 Task: Slide 15 - Canvas Infographic.
Action: Mouse moved to (32, 83)
Screenshot: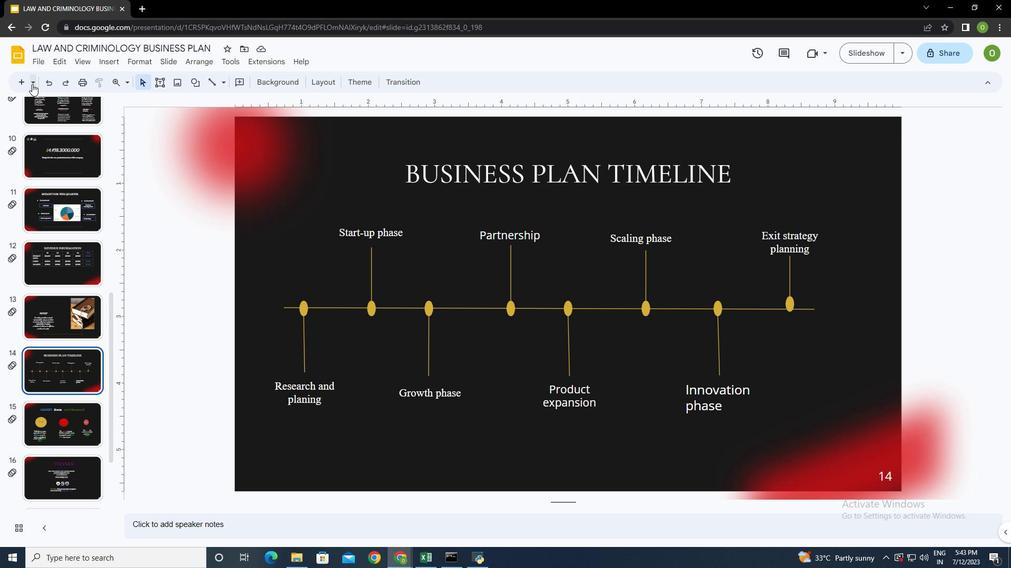 
Action: Mouse pressed left at (32, 83)
Screenshot: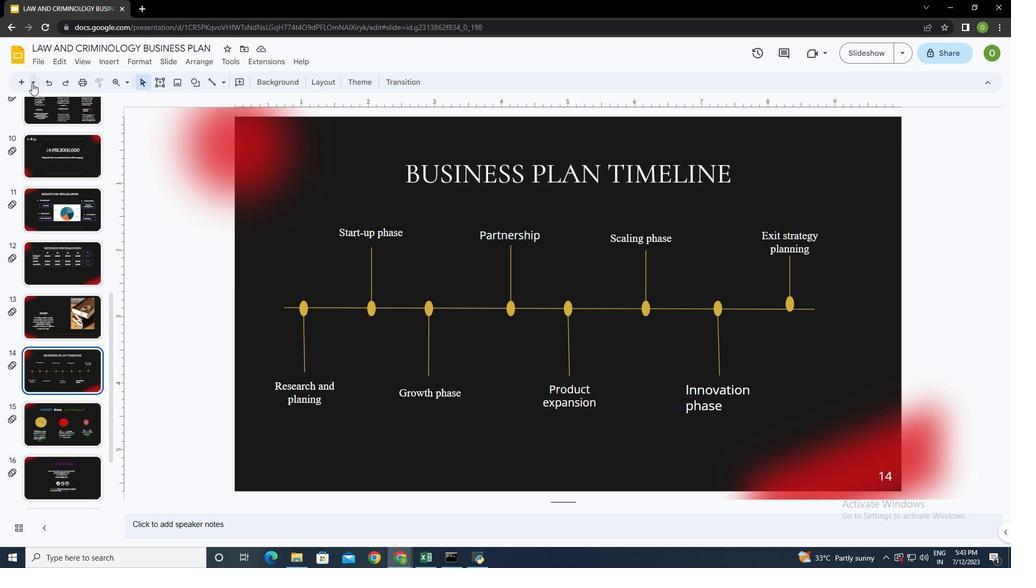 
Action: Mouse moved to (84, 303)
Screenshot: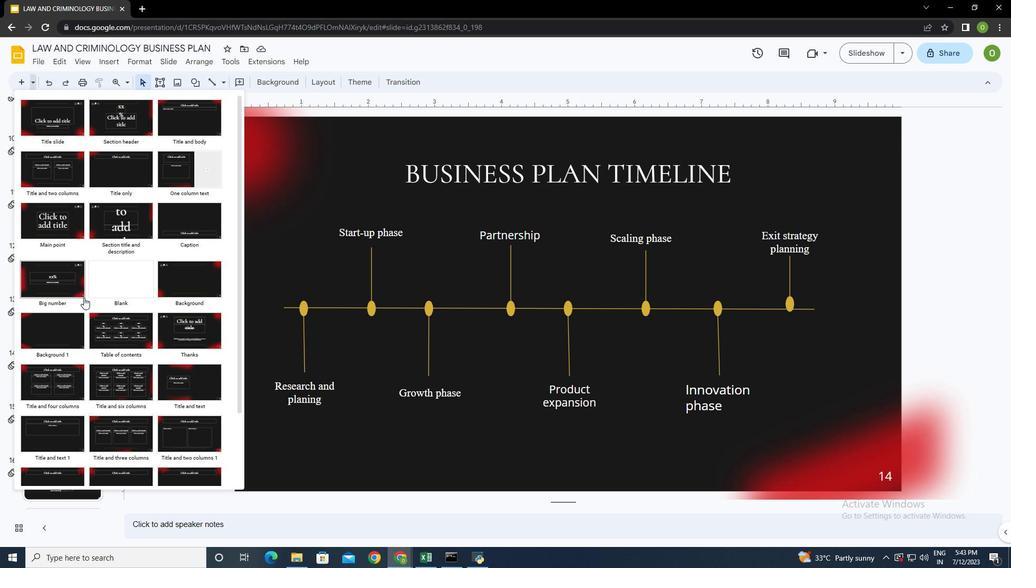 
Action: Mouse scrolled (84, 302) with delta (0, 0)
Screenshot: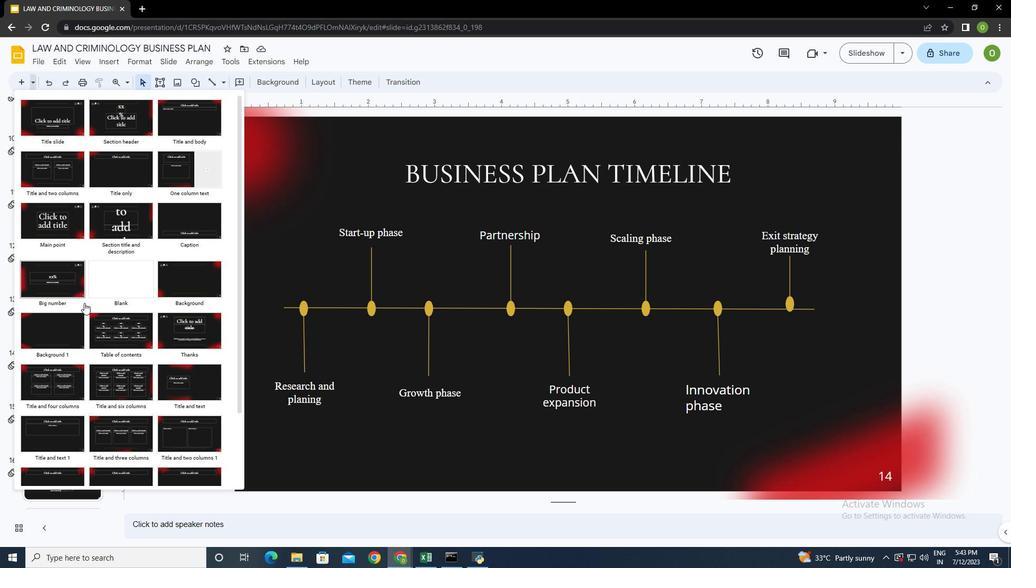 
Action: Mouse moved to (82, 302)
Screenshot: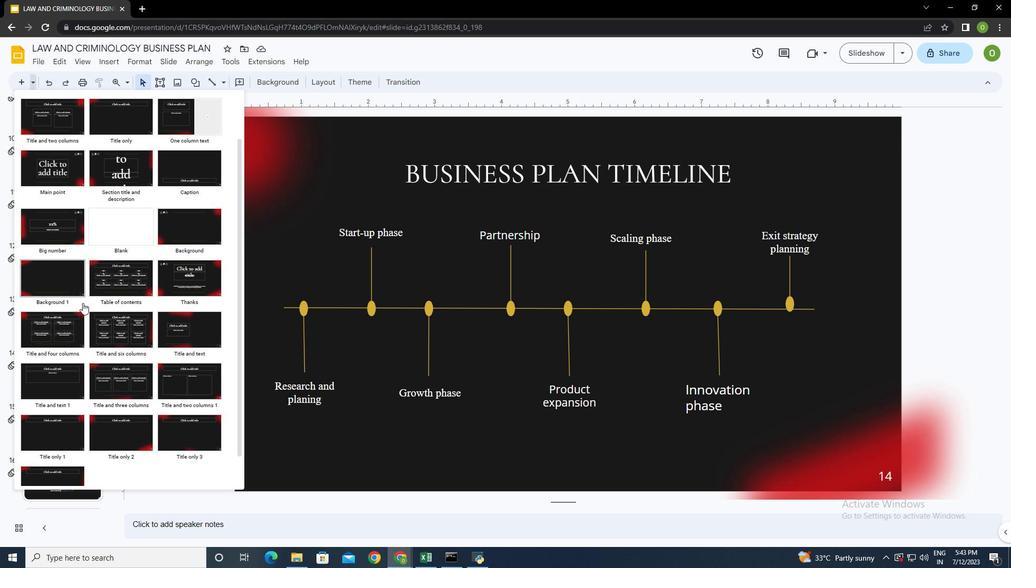 
Action: Mouse scrolled (82, 302) with delta (0, 0)
Screenshot: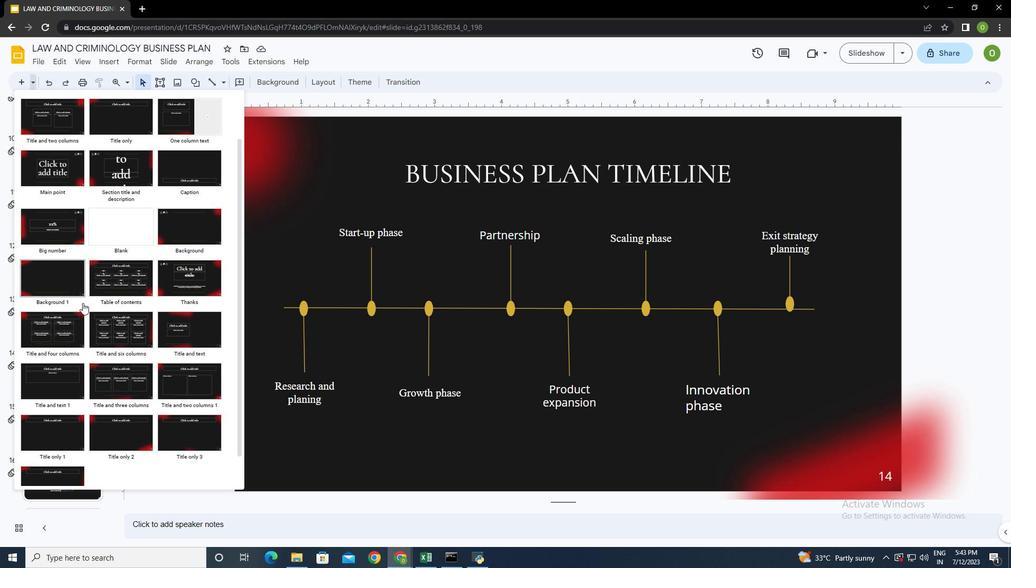 
Action: Mouse scrolled (82, 302) with delta (0, 0)
Screenshot: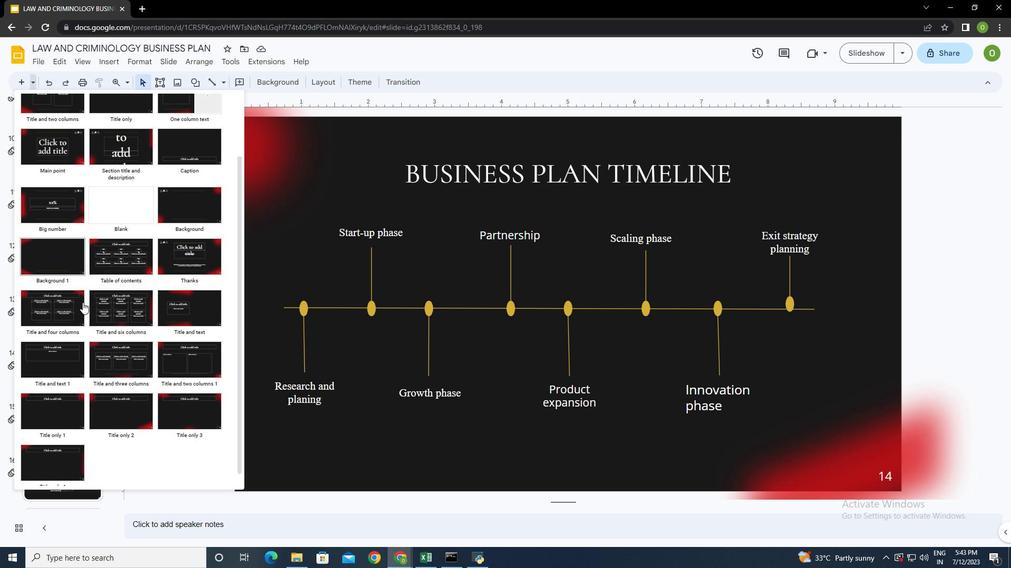 
Action: Mouse scrolled (82, 302) with delta (0, 0)
Screenshot: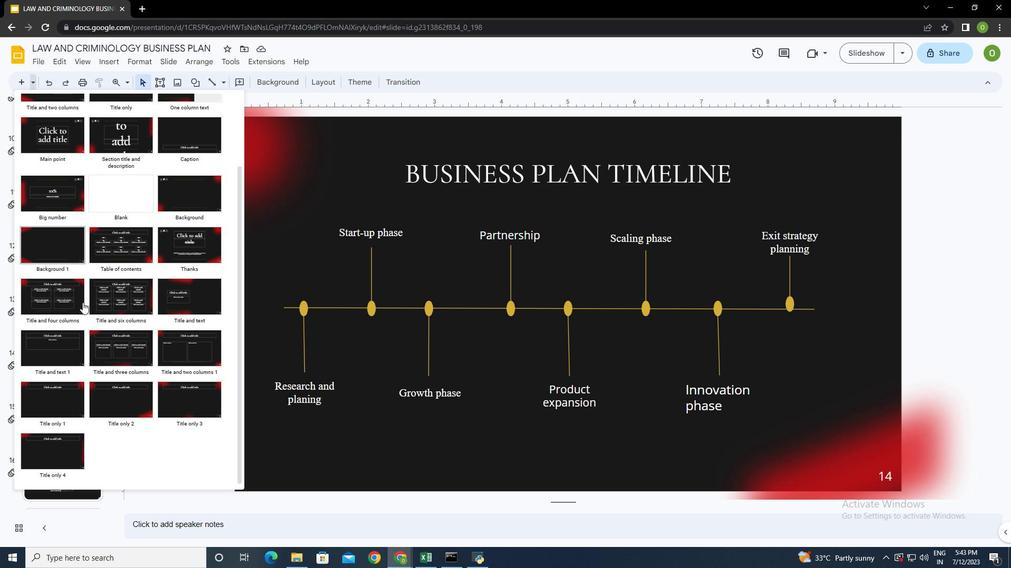 
Action: Mouse moved to (90, 315)
Screenshot: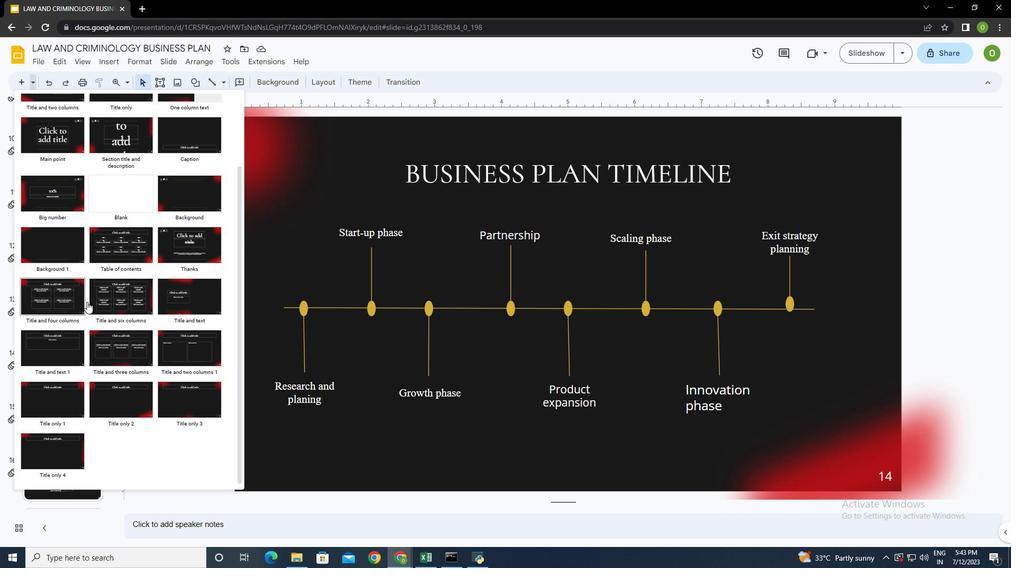 
Action: Mouse scrolled (90, 314) with delta (0, 0)
Screenshot: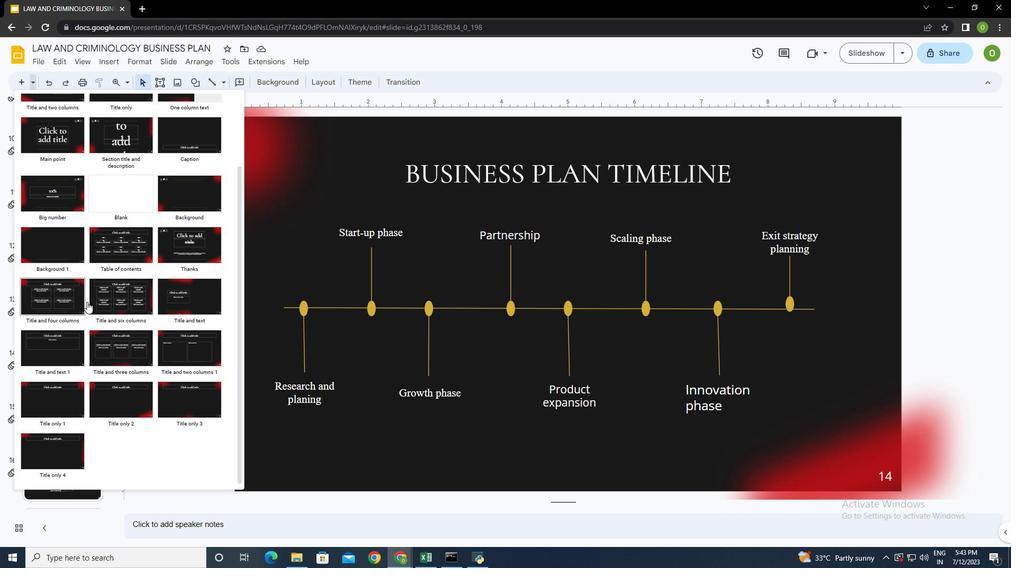 
Action: Mouse moved to (44, 396)
Screenshot: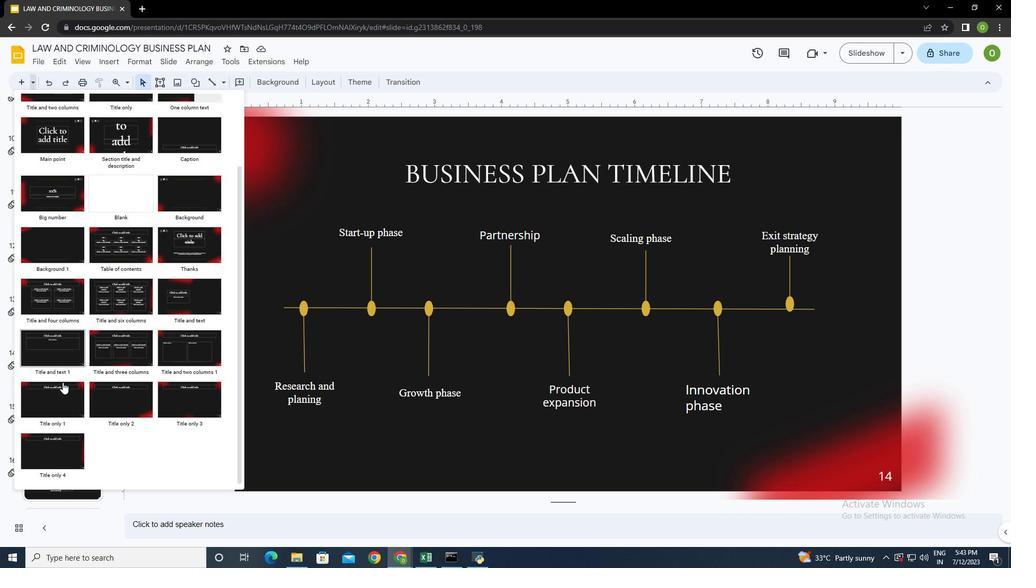 
Action: Mouse pressed left at (44, 396)
Screenshot: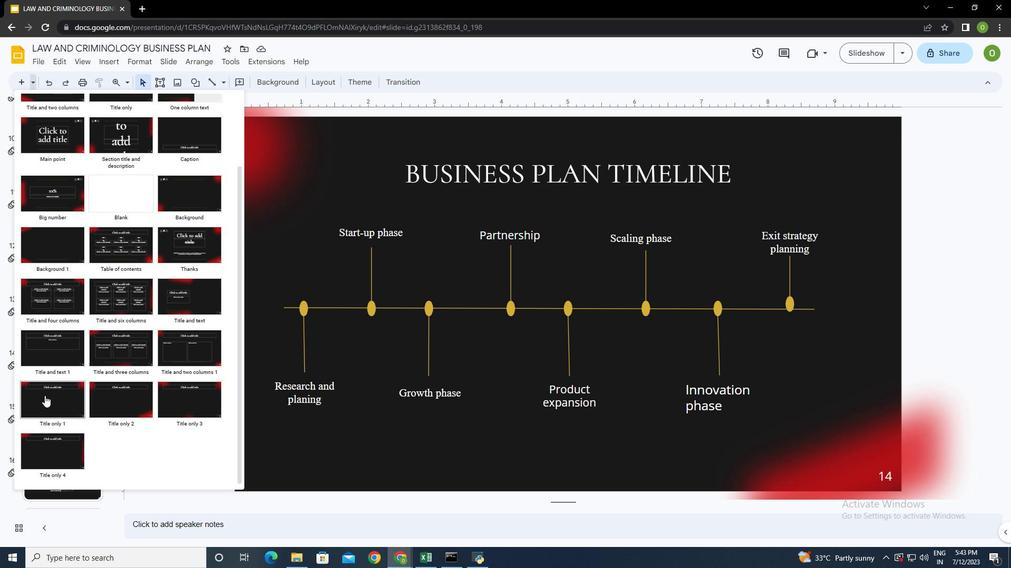 
Action: Mouse moved to (489, 162)
Screenshot: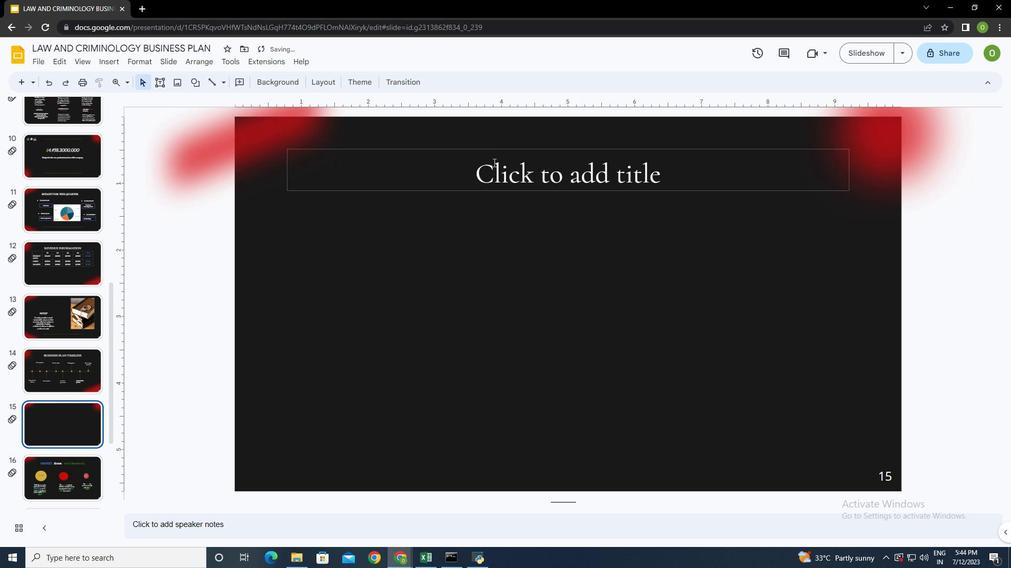 
Action: Mouse pressed left at (489, 162)
Screenshot: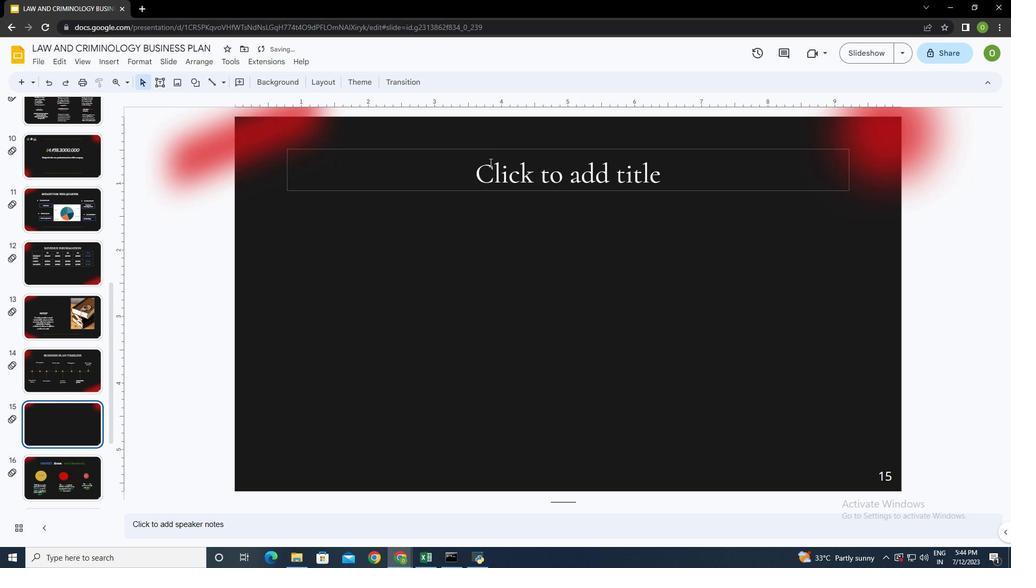 
Action: Mouse moved to (489, 164)
Screenshot: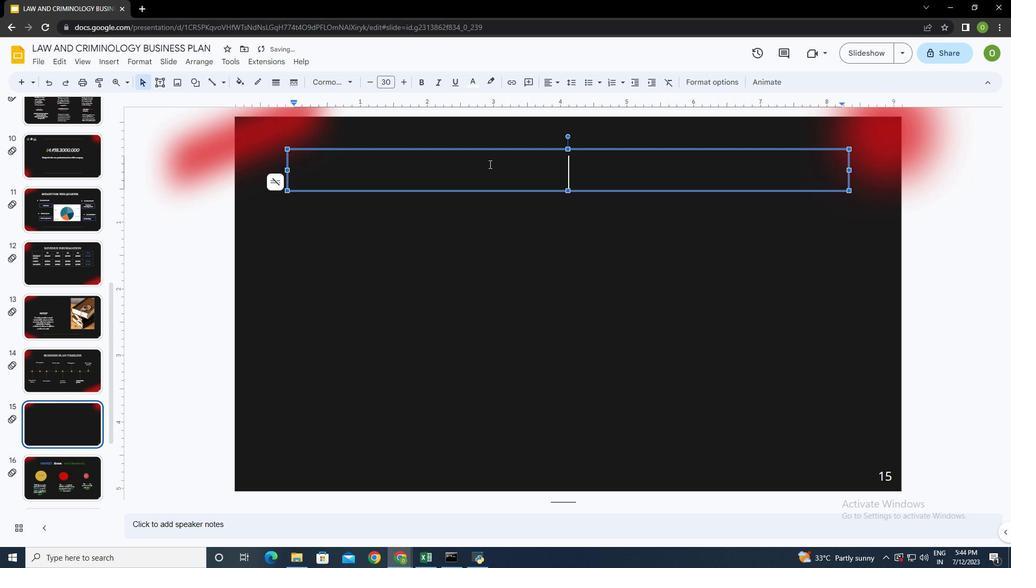 
Action: Key pressed canvas<Key.space>infographic
Screenshot: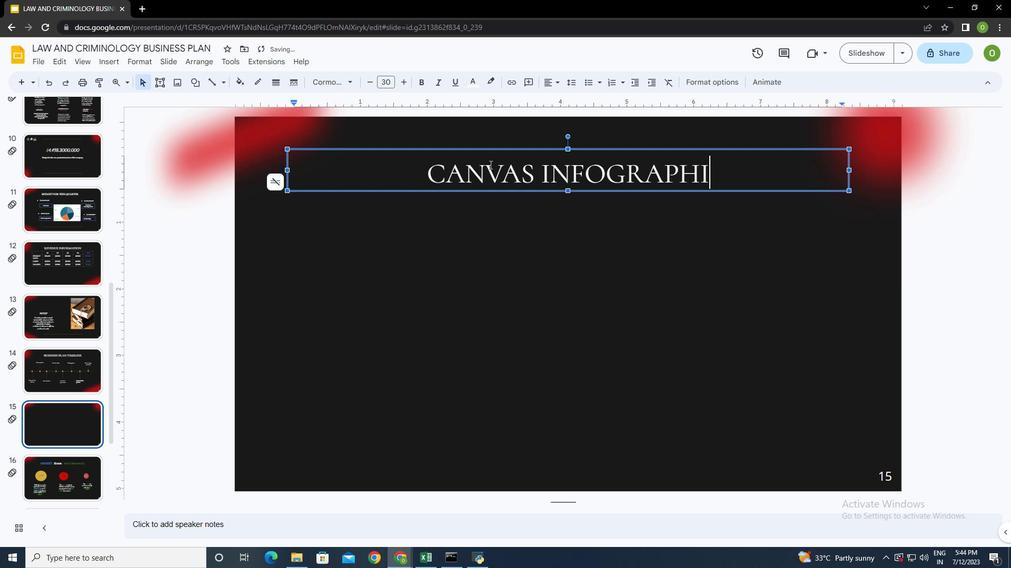 
Action: Mouse moved to (524, 218)
Screenshot: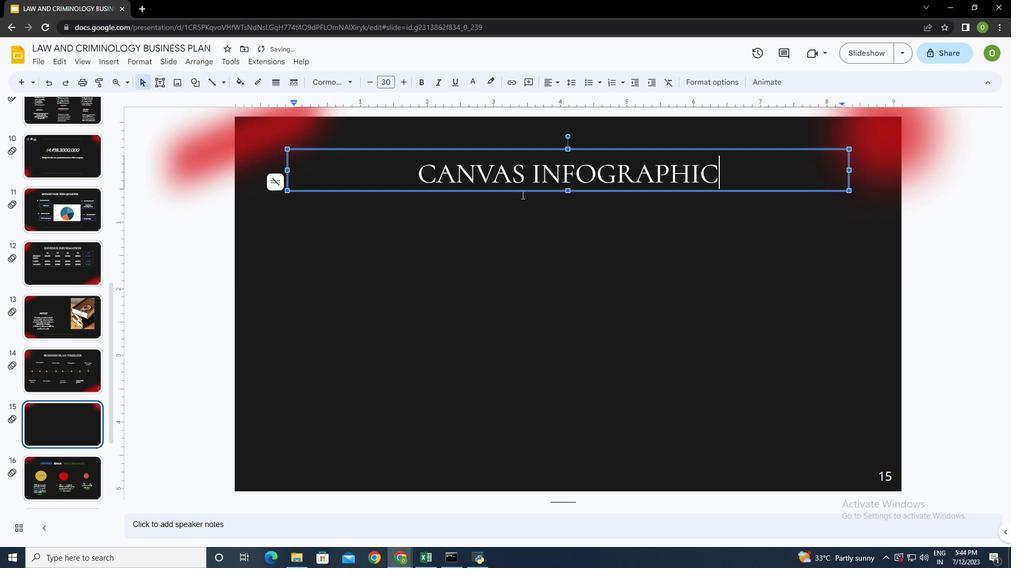 
Action: Mouse pressed left at (524, 218)
Screenshot: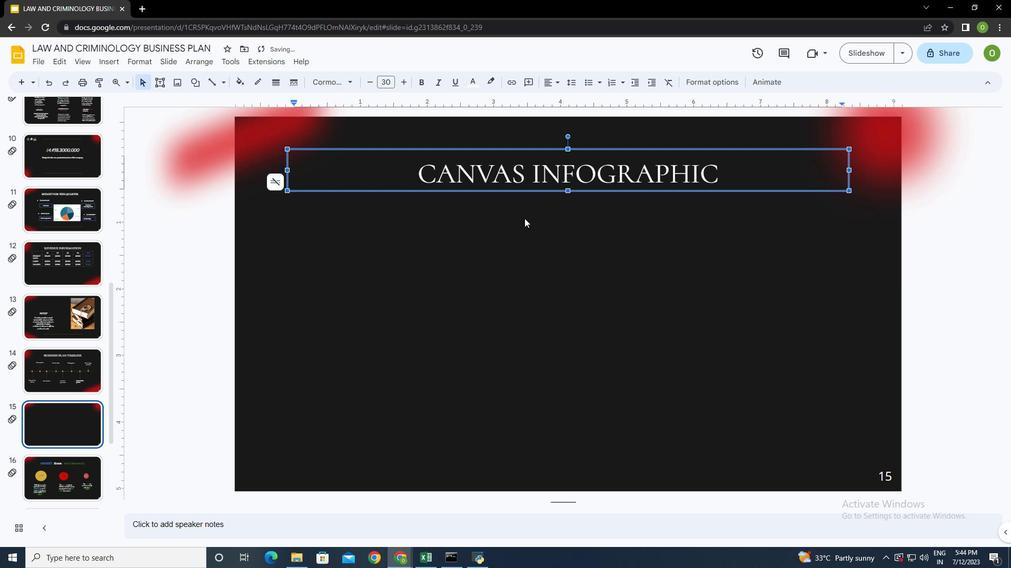 
Action: Mouse moved to (105, 61)
Screenshot: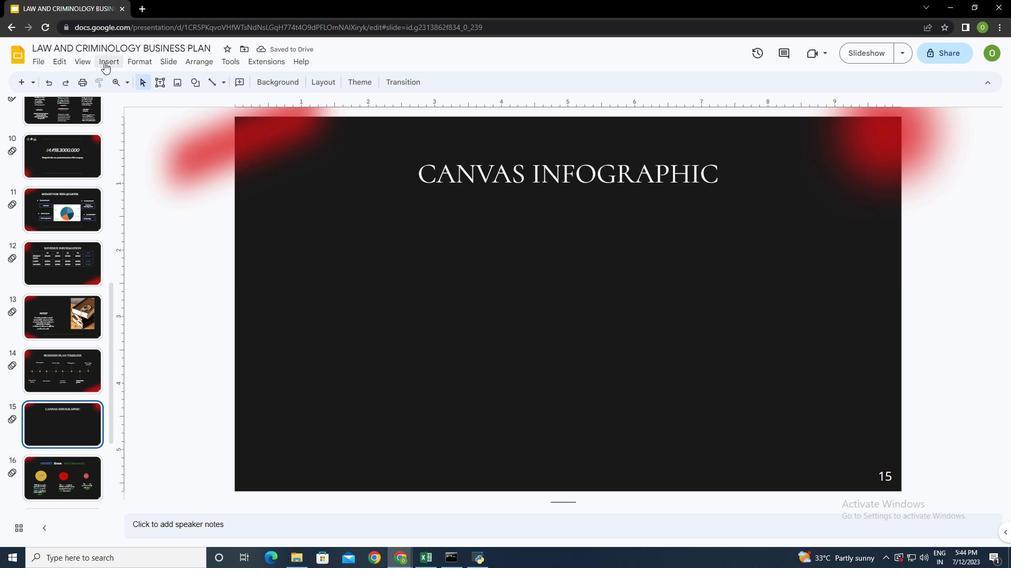
Action: Mouse pressed left at (105, 61)
Screenshot: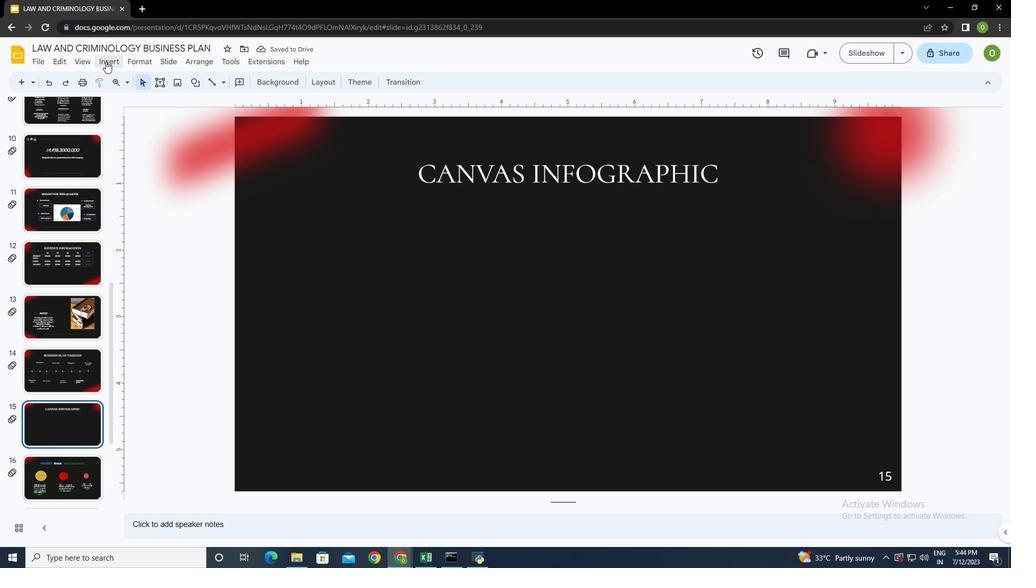 
Action: Mouse moved to (310, 175)
Screenshot: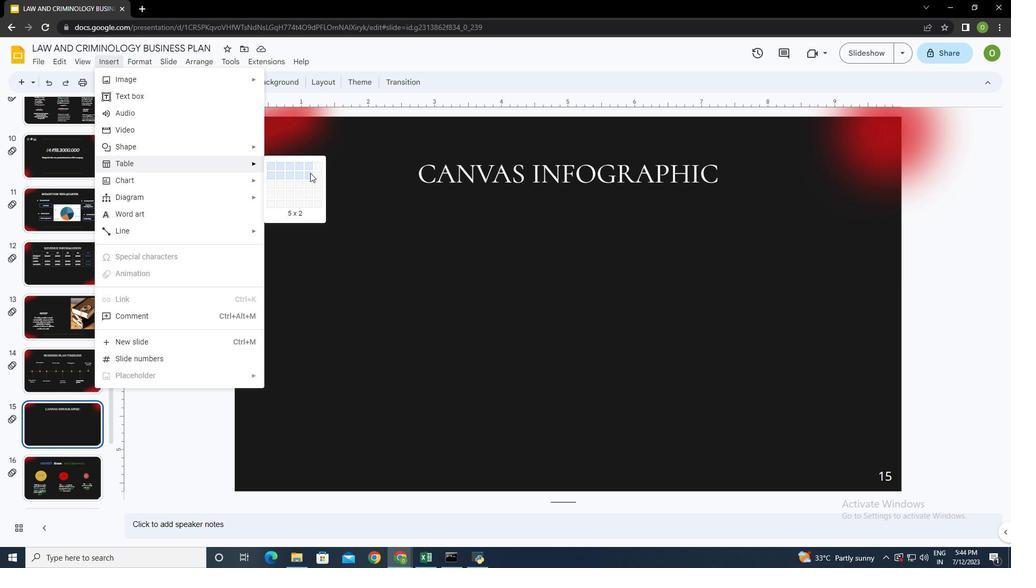 
Action: Mouse pressed left at (310, 175)
Screenshot: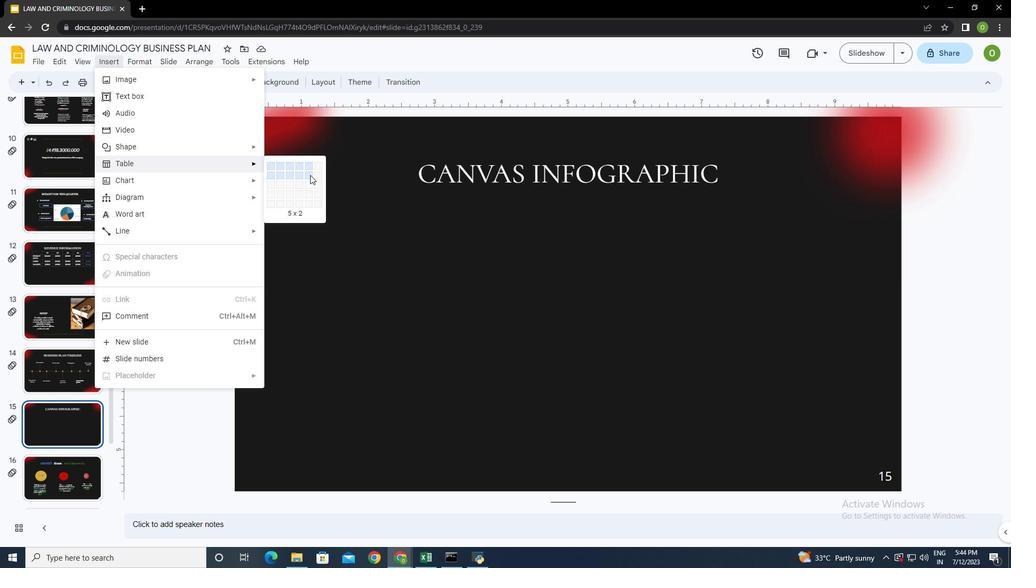 
Action: Mouse moved to (351, 285)
Screenshot: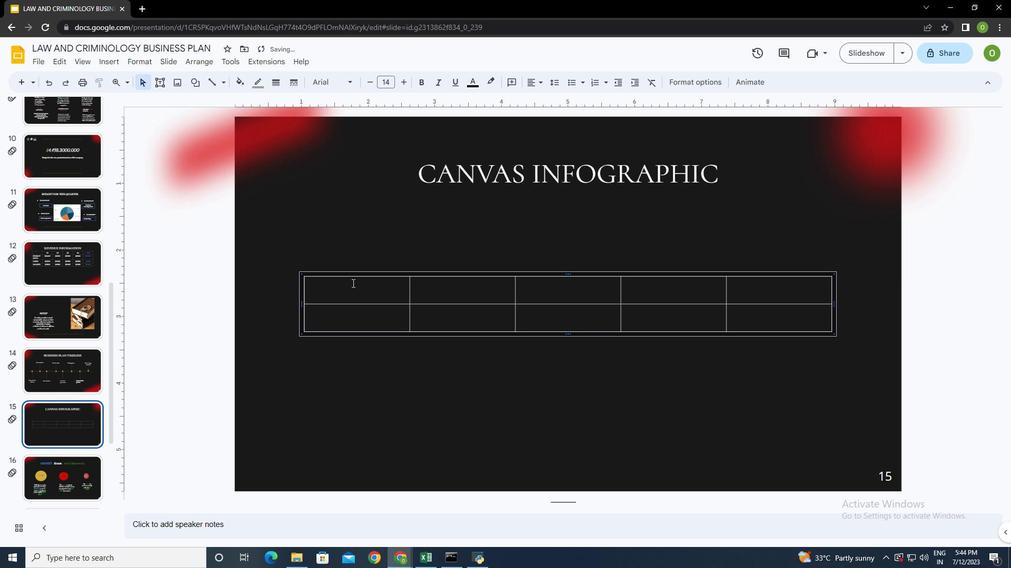 
Action: Mouse pressed left at (351, 285)
Screenshot: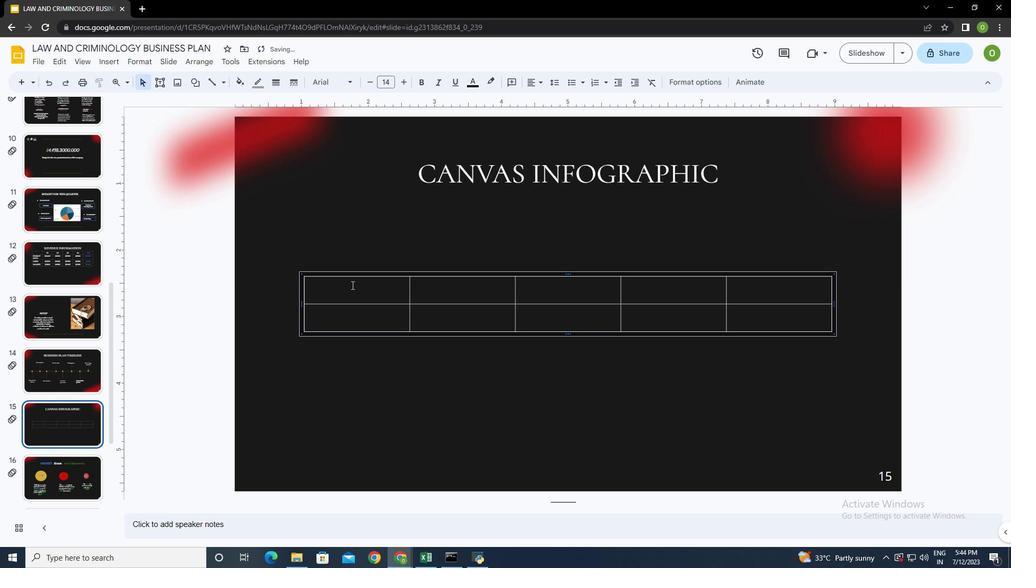 
Action: Mouse moved to (469, 80)
Screenshot: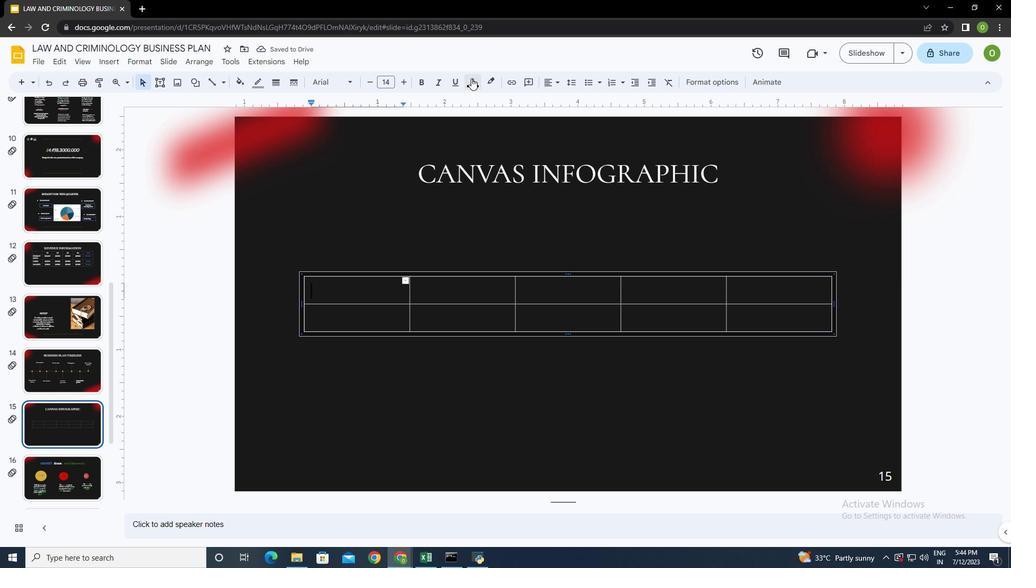 
Action: Mouse pressed left at (469, 80)
Screenshot: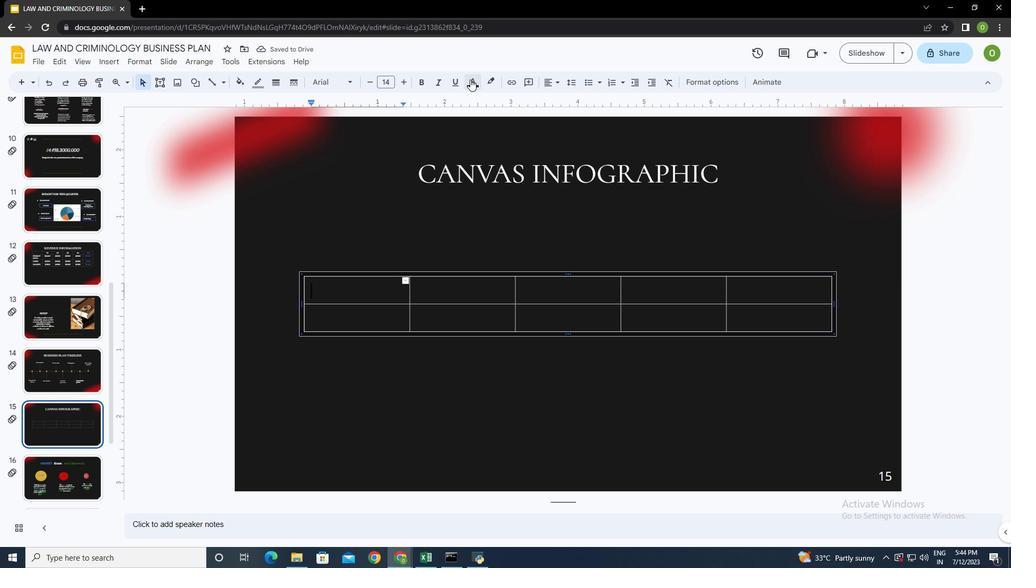 
Action: Mouse moved to (477, 116)
Screenshot: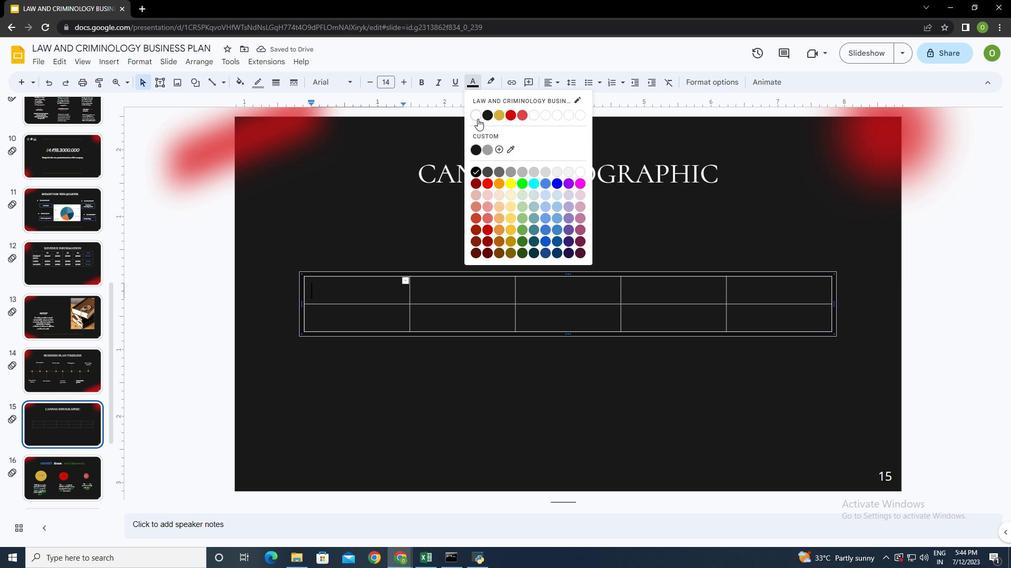 
Action: Mouse pressed left at (477, 116)
Screenshot: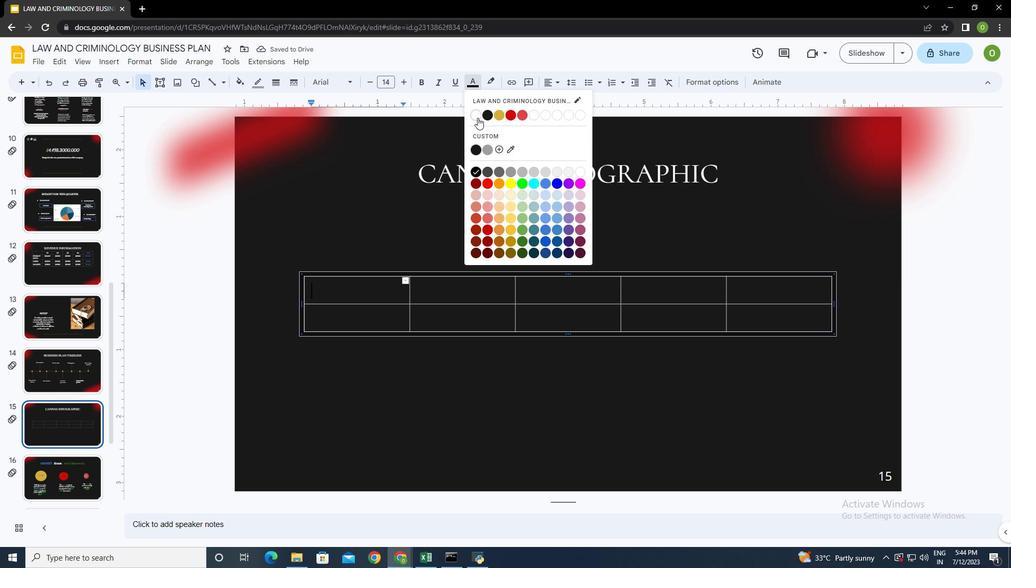 
Action: Mouse moved to (453, 178)
Screenshot: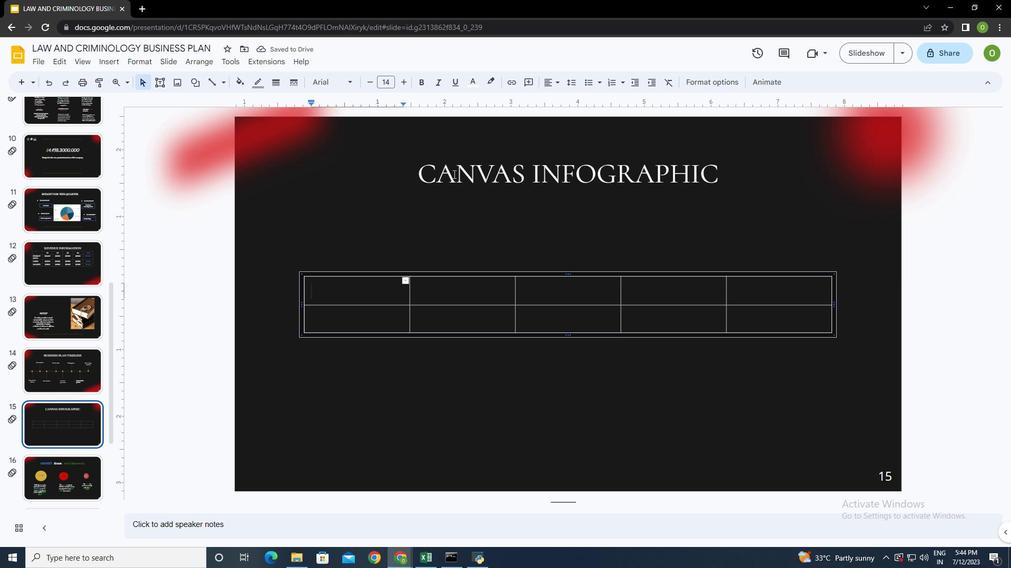 
Action: Key pressed <Key.shift>K<Key.backspace>key<Key.space>parte<Key.backspace>ners<Key.tab>key<Key.space>activities<Key.tab>value<Key.space>propositions<Key.tab>customer<Key.space>relationship<Key.tab>customer<Key.space>sec<Key.backspace>gments<Key.tab>
Screenshot: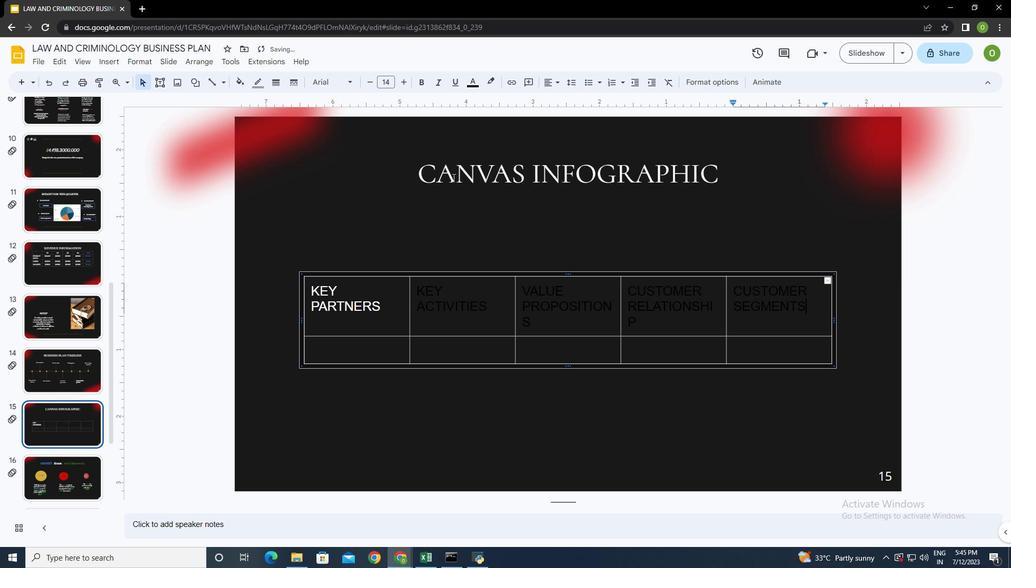 
Action: Mouse moved to (474, 292)
Screenshot: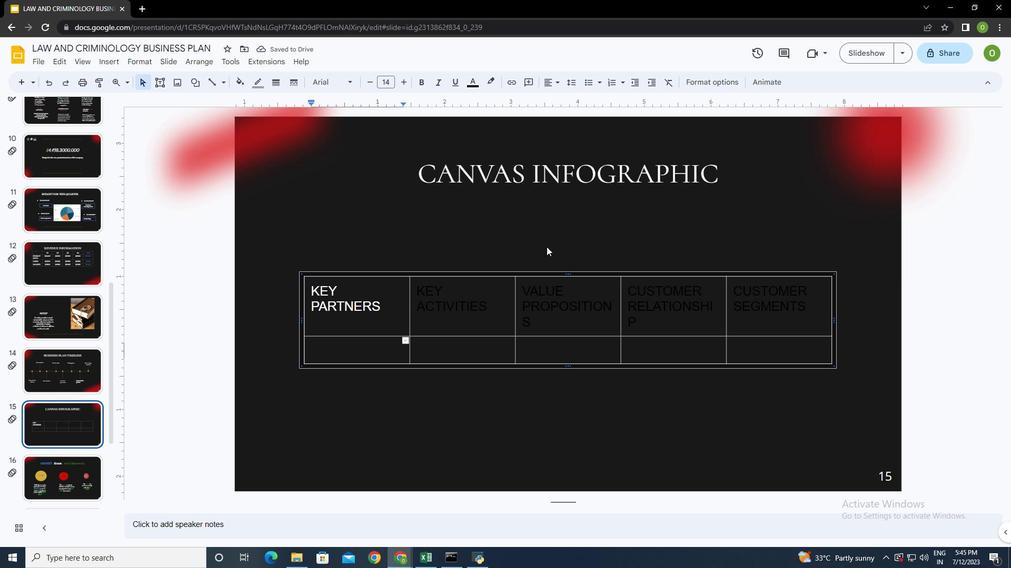 
Action: Mouse pressed left at (474, 292)
Screenshot: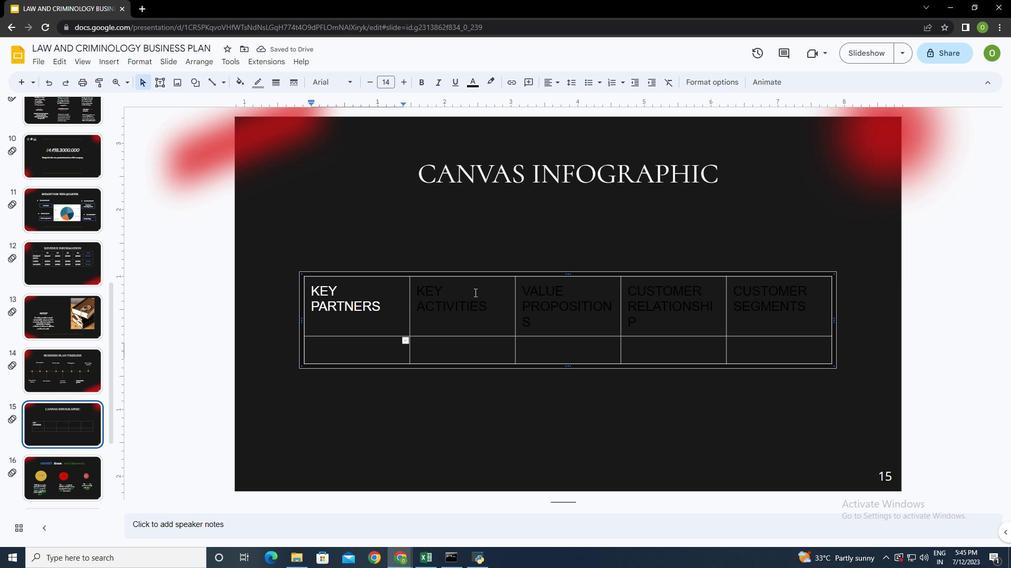 
Action: Mouse moved to (412, 286)
Screenshot: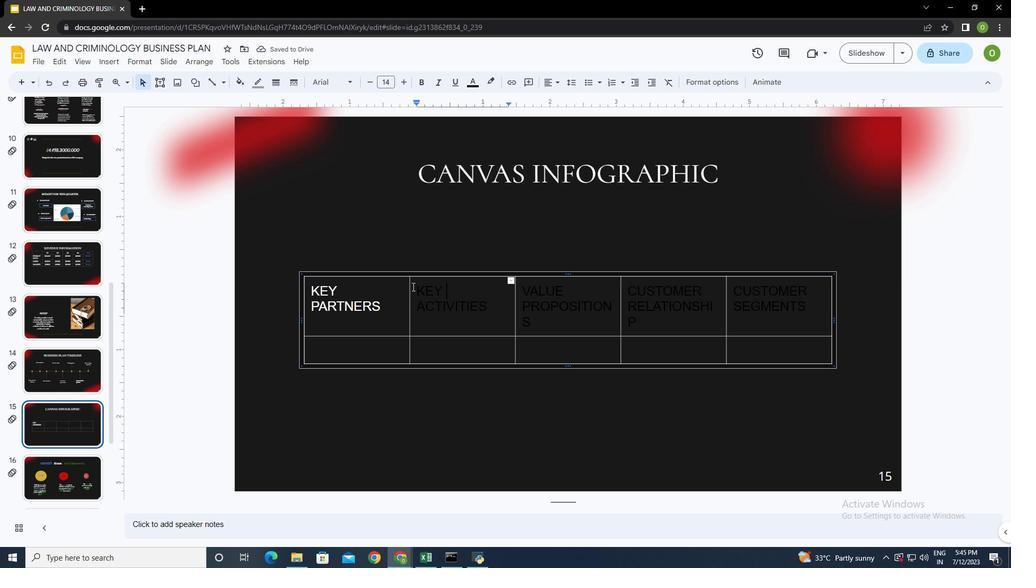 
Action: Mouse pressed left at (412, 286)
Screenshot: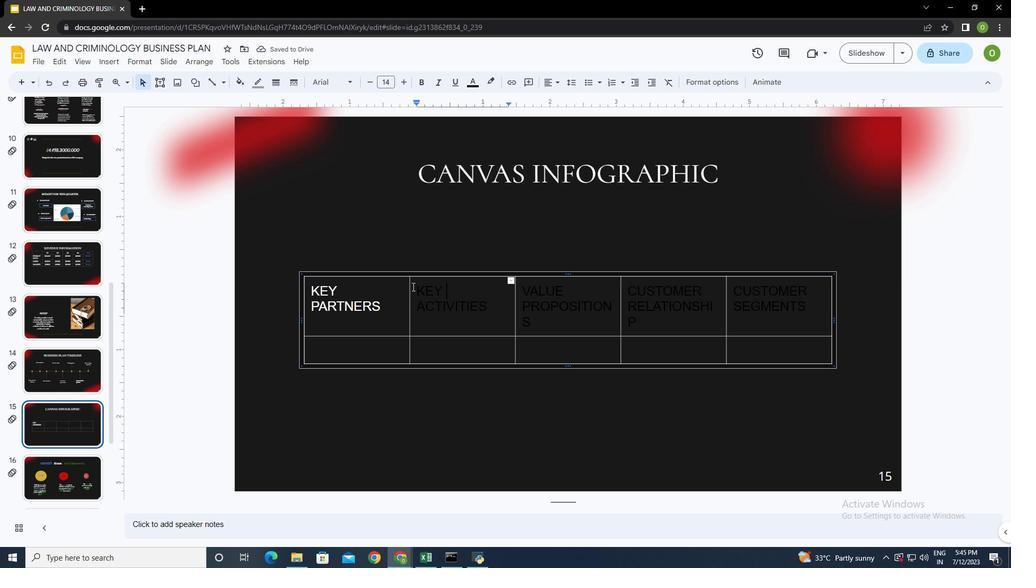 
Action: Mouse moved to (525, 282)
Screenshot: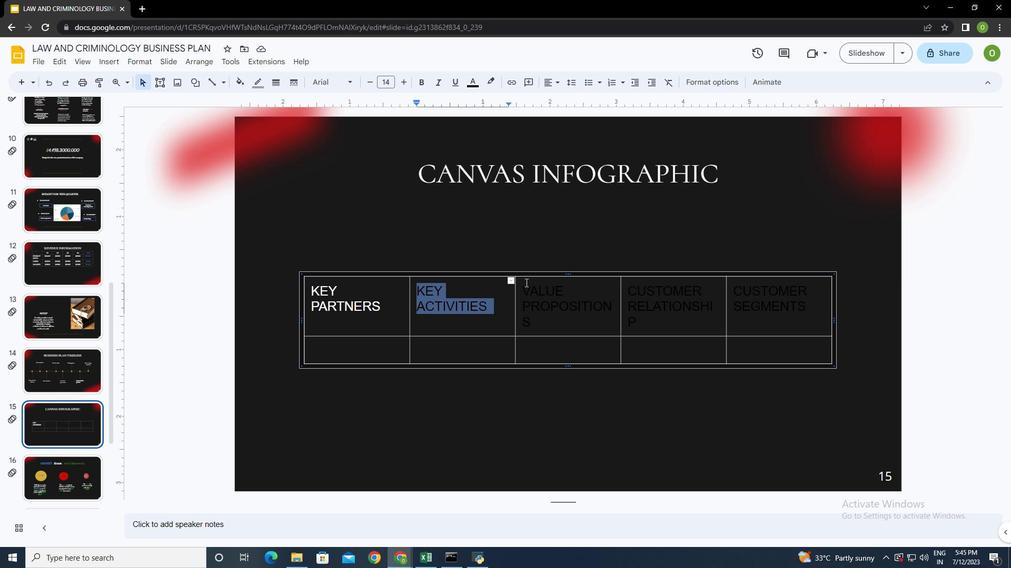
Action: Mouse pressed left at (525, 282)
Screenshot: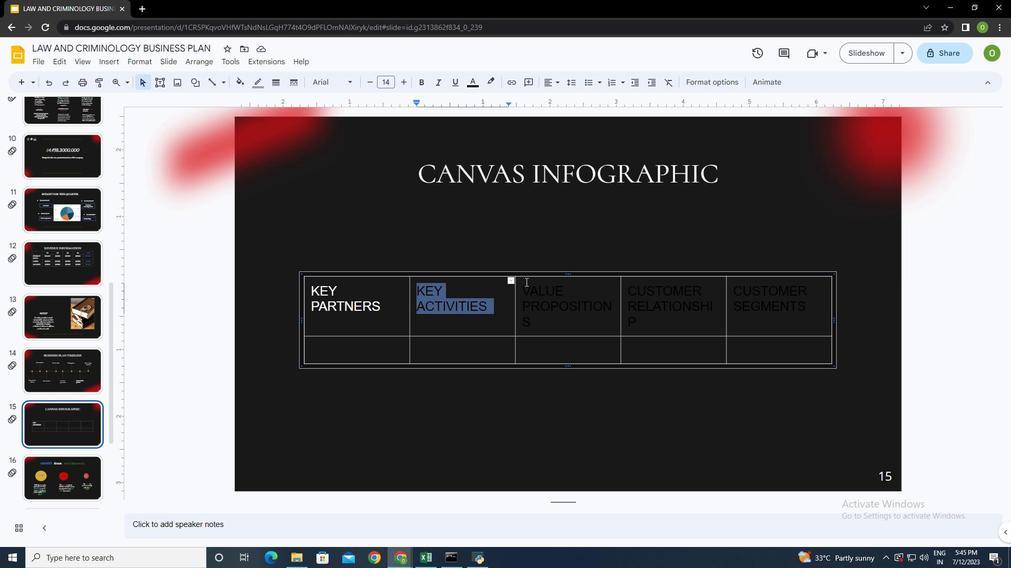 
Action: Mouse moved to (659, 306)
Screenshot: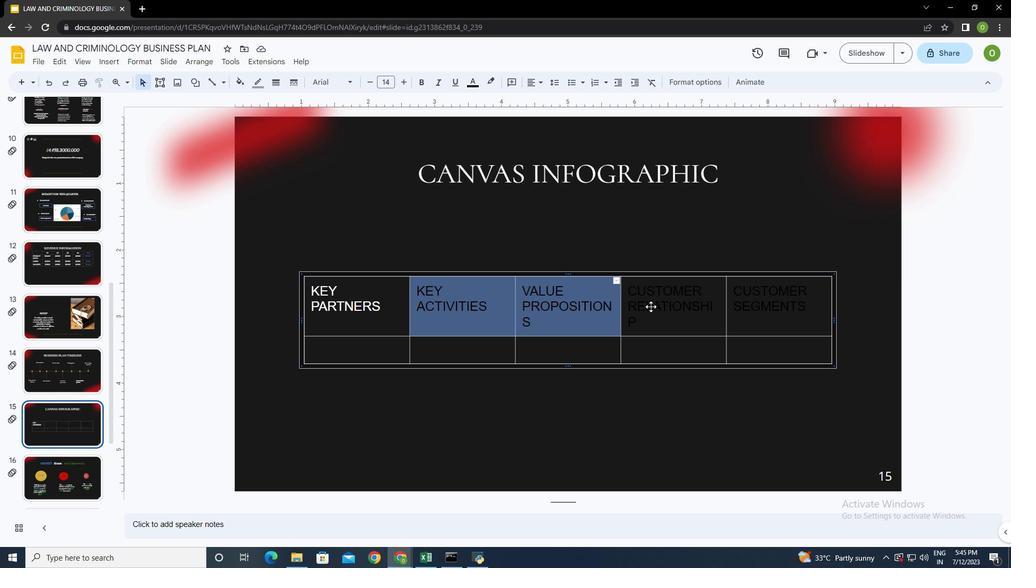 
Action: Mouse pressed left at (659, 306)
Screenshot: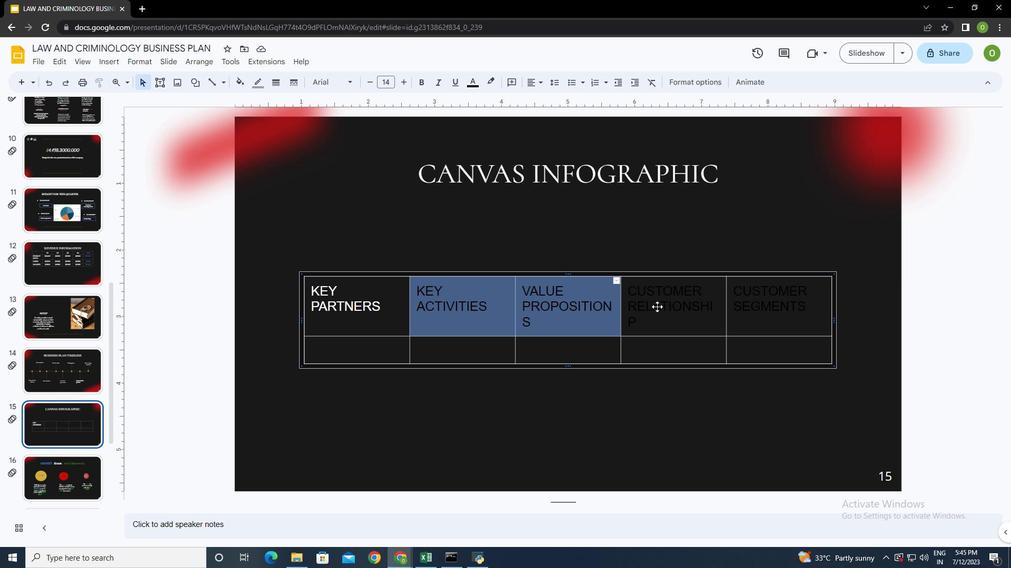 
Action: Mouse moved to (767, 302)
Screenshot: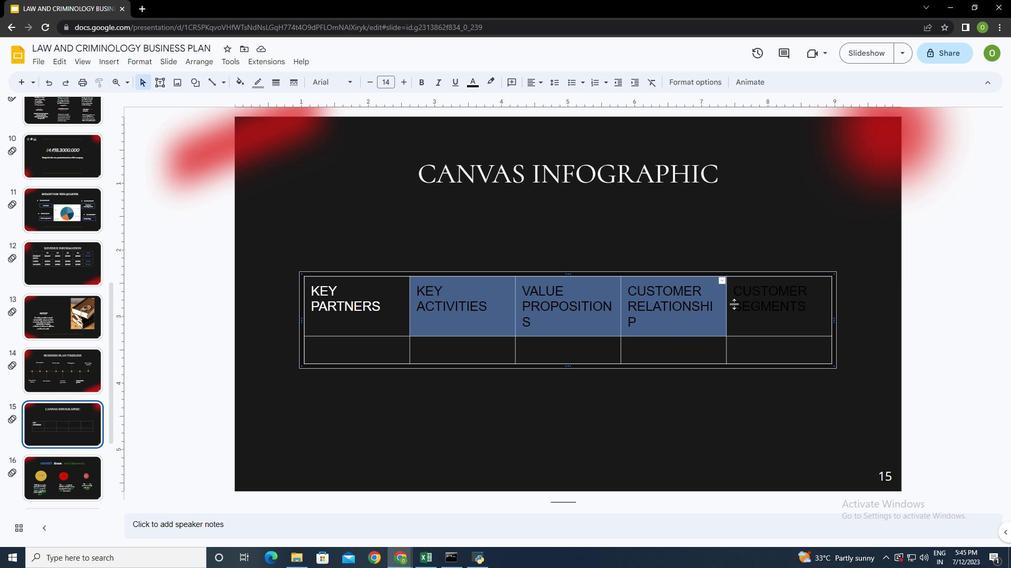 
Action: Mouse pressed left at (767, 302)
Screenshot: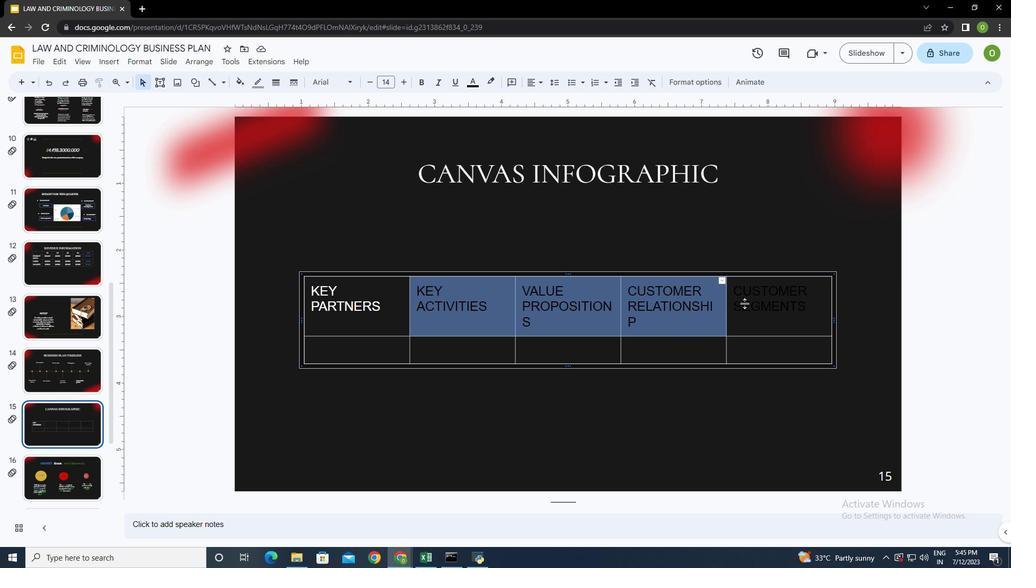 
Action: Mouse moved to (468, 83)
Screenshot: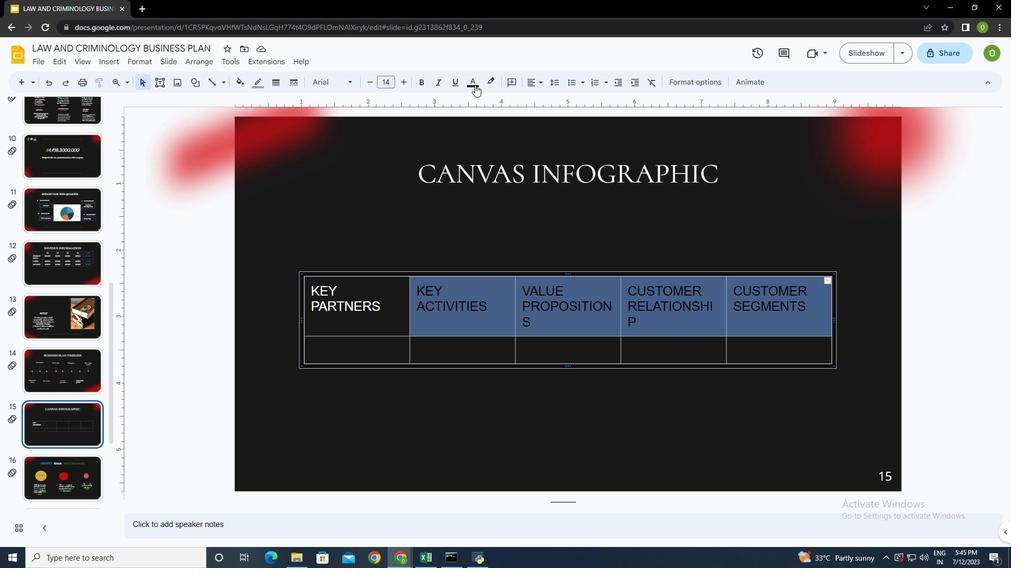 
Action: Mouse pressed left at (468, 83)
Screenshot: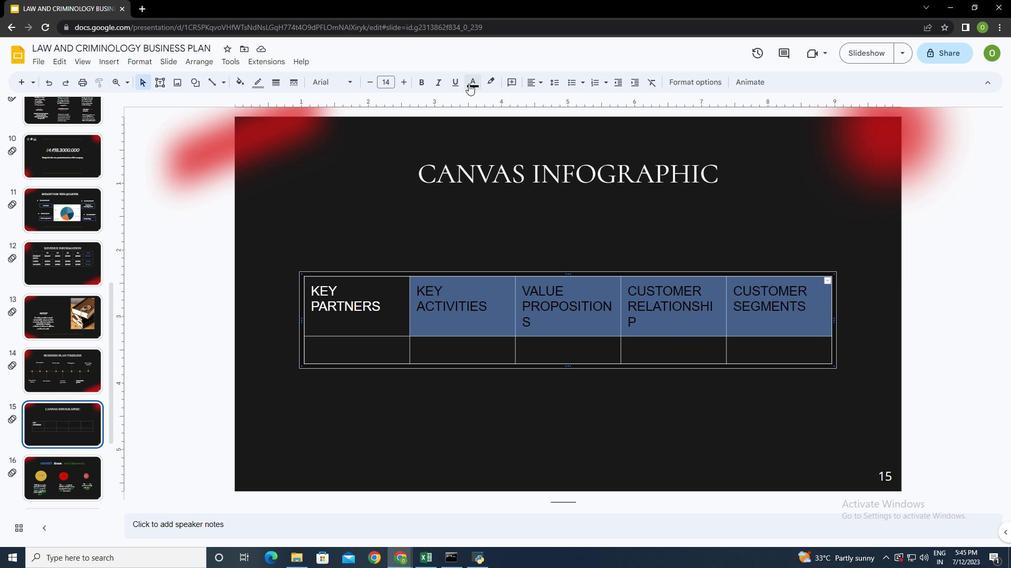 
Action: Mouse moved to (476, 114)
Screenshot: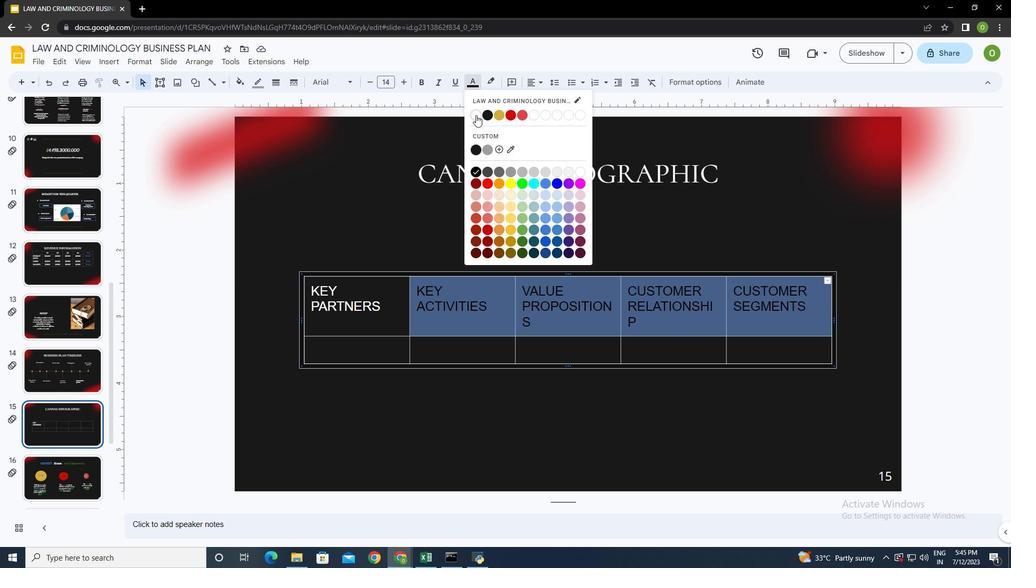 
Action: Mouse pressed left at (476, 114)
Screenshot: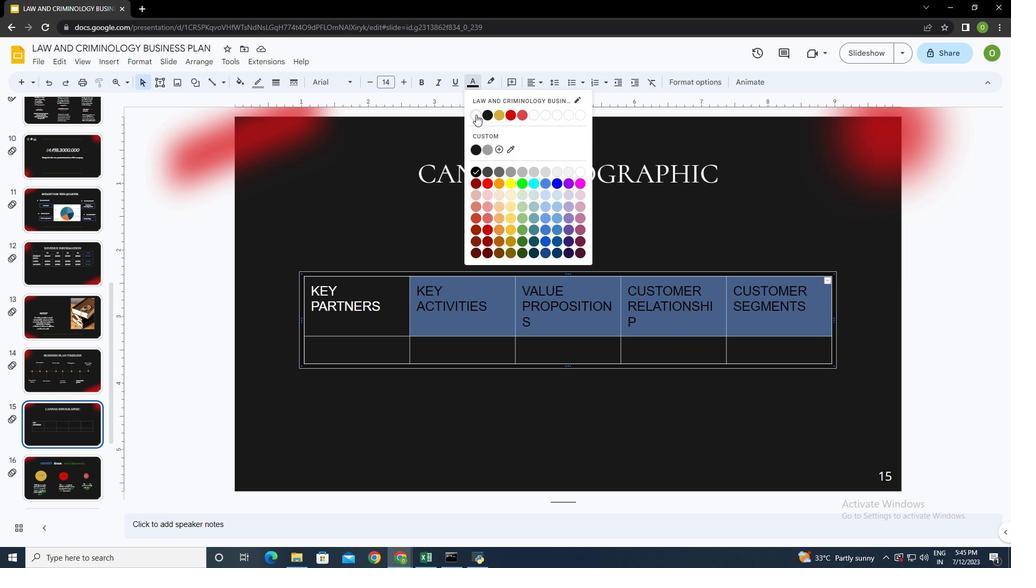 
Action: Mouse moved to (483, 322)
Screenshot: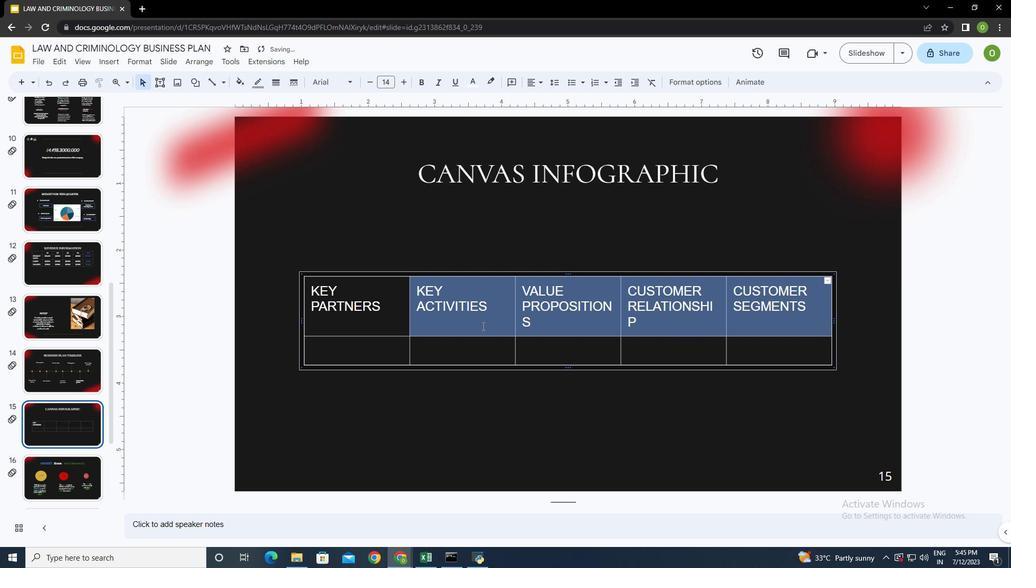 
Action: Mouse pressed left at (483, 322)
Screenshot: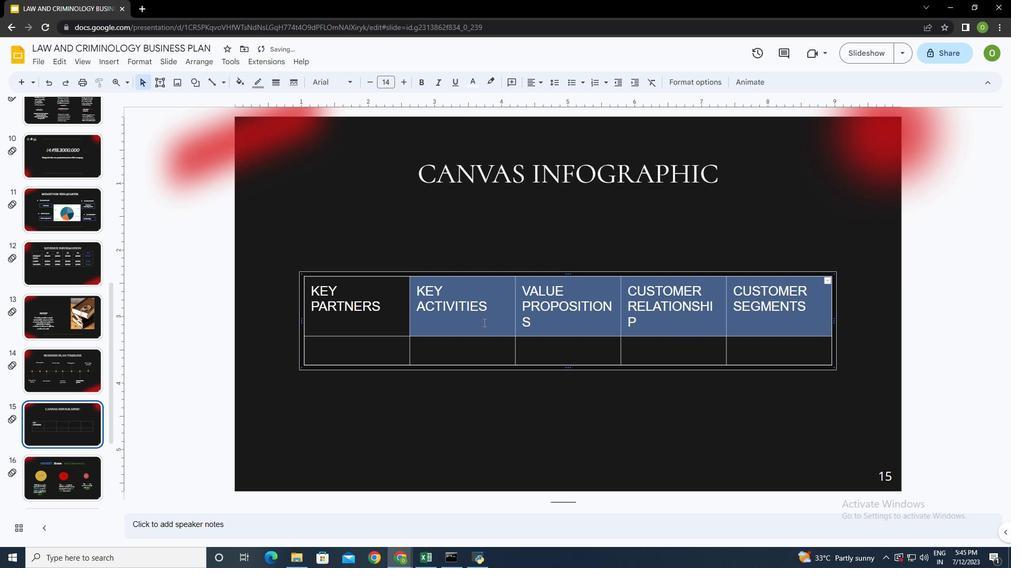 
Action: Mouse moved to (357, 352)
Screenshot: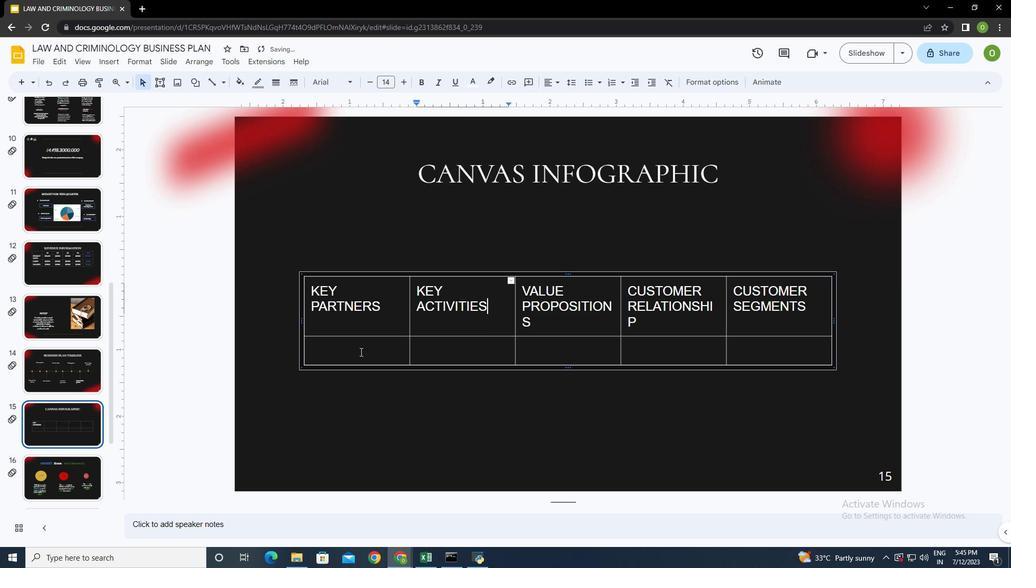 
Action: Mouse pressed left at (357, 352)
Screenshot: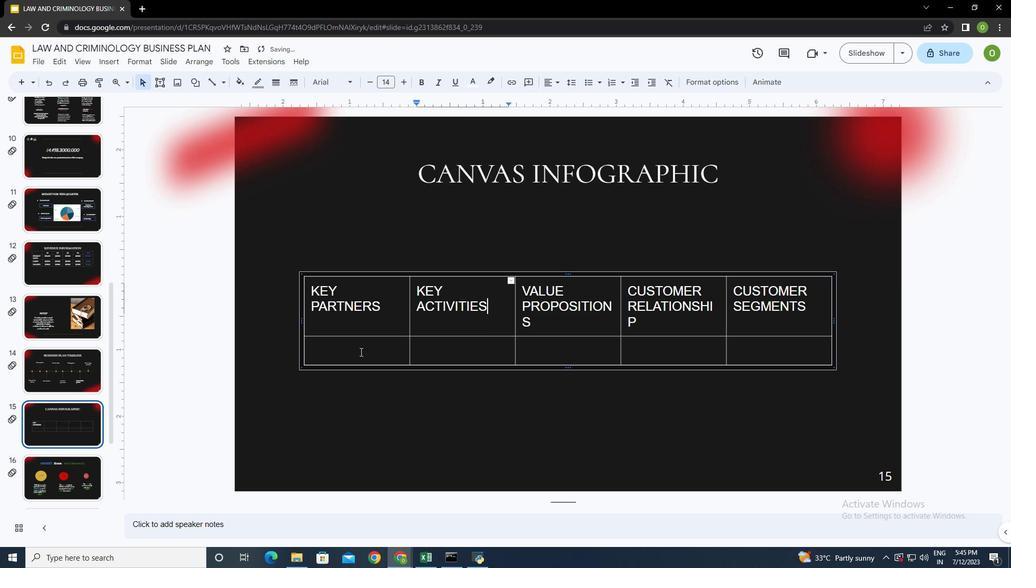 
Action: Key pressed <Key.caps_lock><Key.shift>iDENTIFY<Key.space>IMPORTANT<Key.space>PARTNERS<Key.space>FOR<Key.space>YOUR<Key.space>BUSINESS<Key.tab><Key.shift>iDENTIFY<Key.space>KEY<Key.space>ACTIVITIES<Key.space>THAT<Key.space>CREATE<Key.space>VALUE<Key.space>FOR<Key.space>CUSTOMERS<Key.tab><Key.shift>dEFINE<Key.space>WHAT<Key.space>SEA<Key.backspace>TS<Key.space>T<Key.backspace>YOUR<Key.space>BUSUNESS<Key.space>APART<Key.space>FROM<Key.space>COMPETITOT<Key.backspace>RS<Key.tab><Key.shift><Key.shift><Key.shift>zdER<Key.backspace><Key.backspace><Key.backspace><Key.backspace><Key.backspace><Key.shift>dETERMINE<Key.space>HOW<Key.space>YOU<Key.space>WILL<Key.space>INTREACT<Key.space>WITH<Key.space>CUSTOMERS<Key.tab>D<Key.backspace><Key.shift>dEFINE<Key.space>SPECIFIC<Key.space>TARGET<Key.space>CUSTOMER<Key.space>GROUPS<Key.tab>
Screenshot: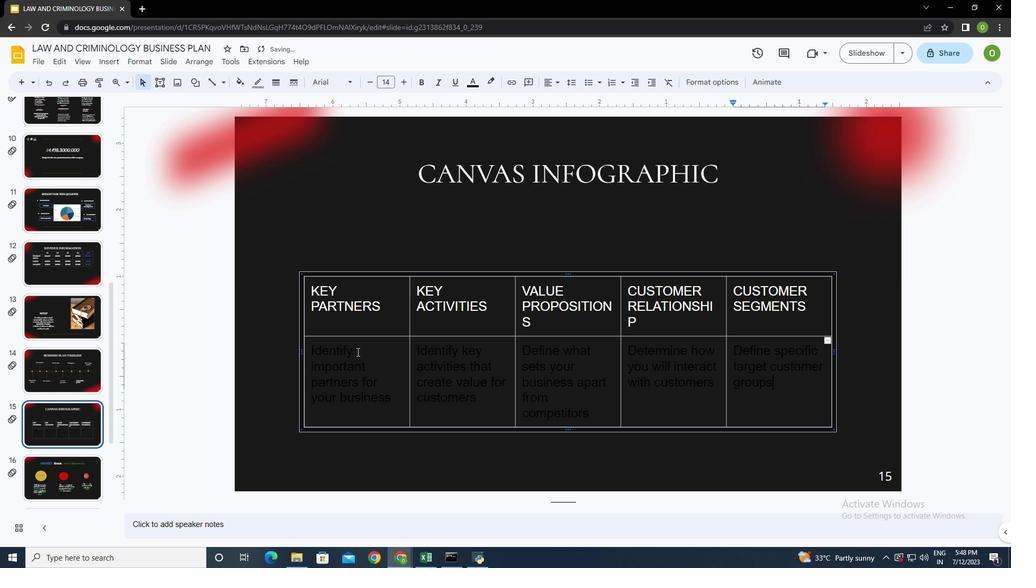 
Action: Mouse moved to (308, 345)
Screenshot: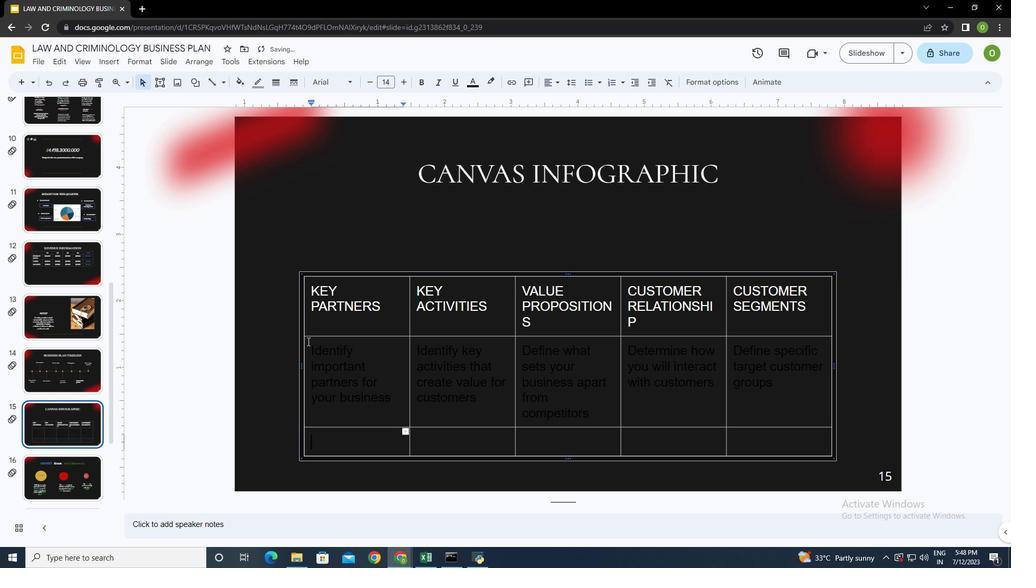 
Action: Mouse pressed left at (308, 345)
Screenshot: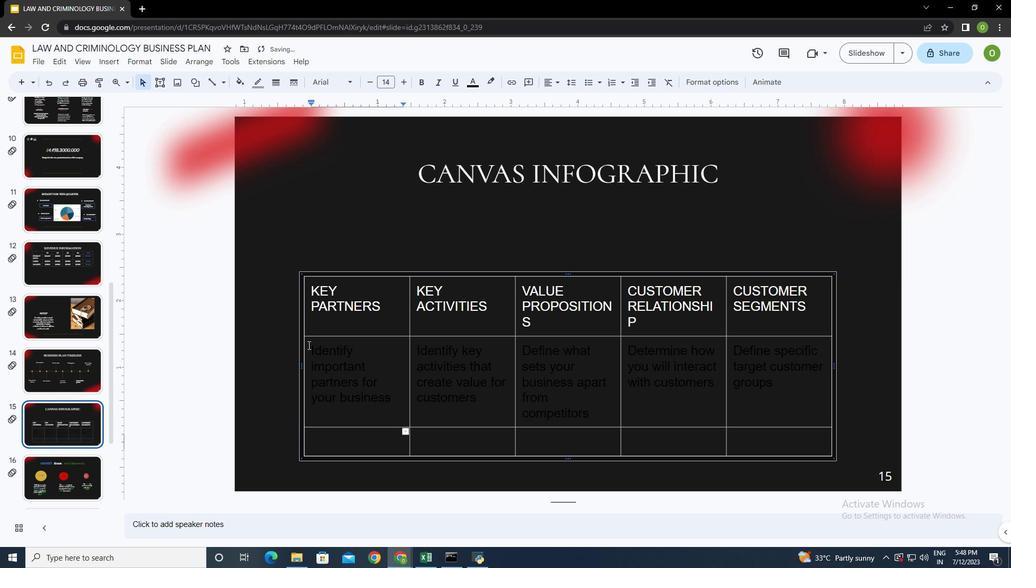 
Action: Mouse moved to (426, 346)
Screenshot: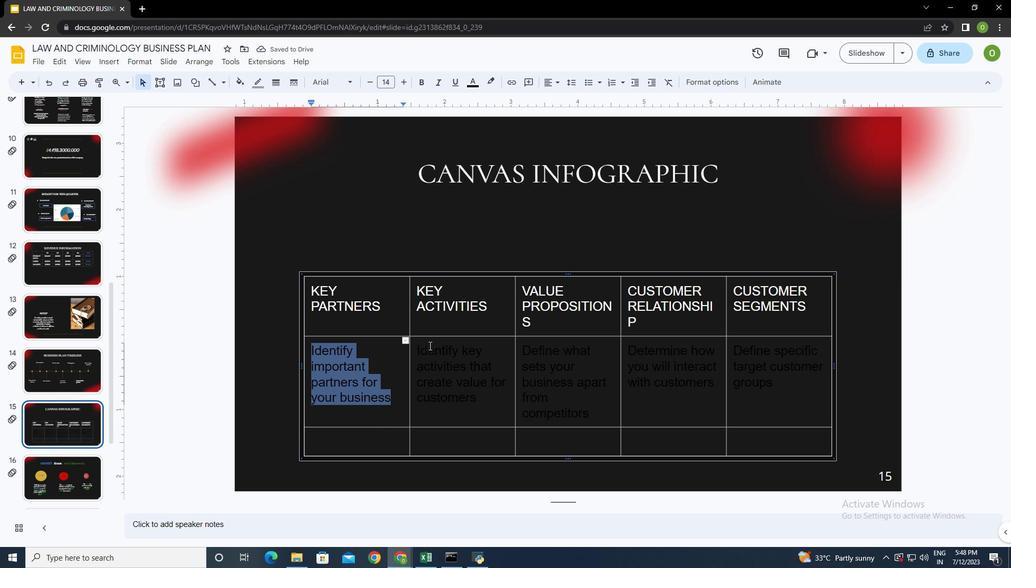 
Action: Mouse pressed left at (426, 346)
Screenshot: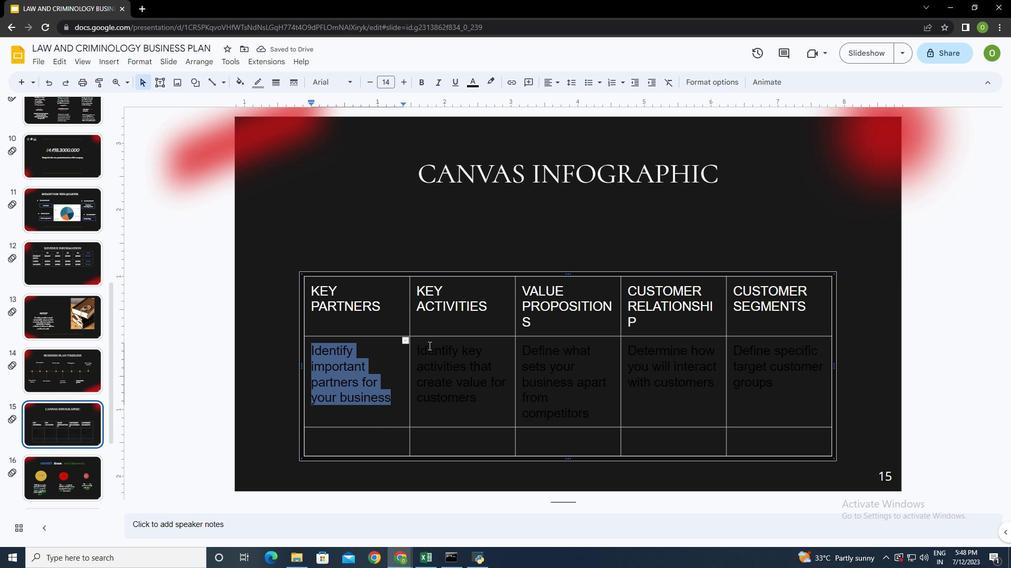 
Action: Mouse moved to (606, 382)
Screenshot: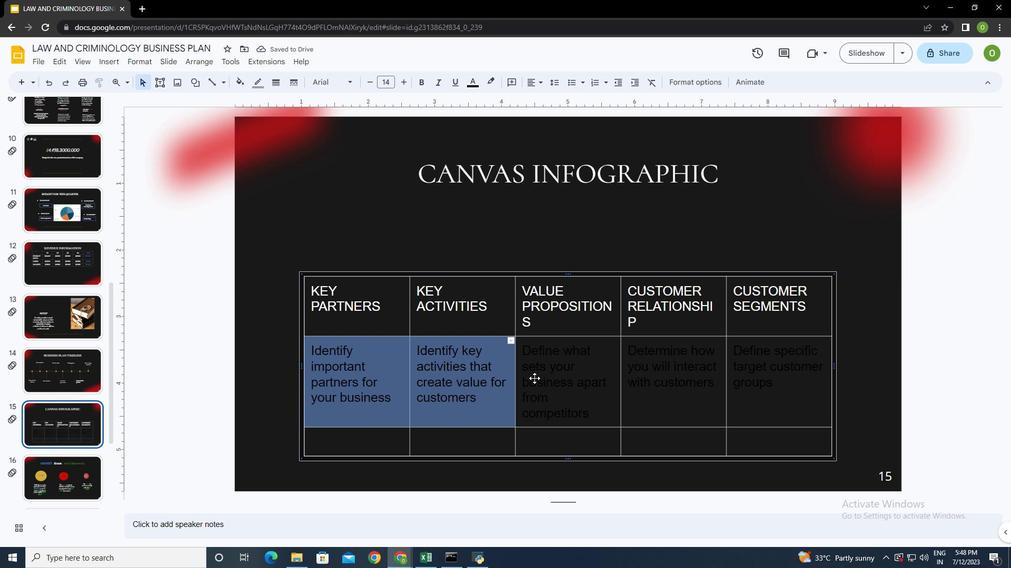 
Action: Mouse pressed left at (606, 382)
Screenshot: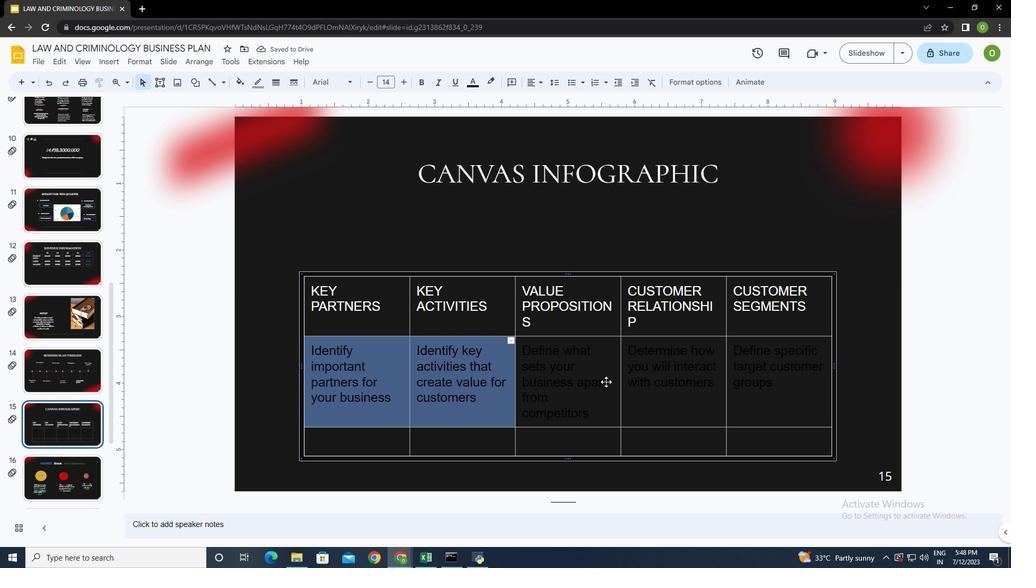 
Action: Mouse moved to (663, 373)
Screenshot: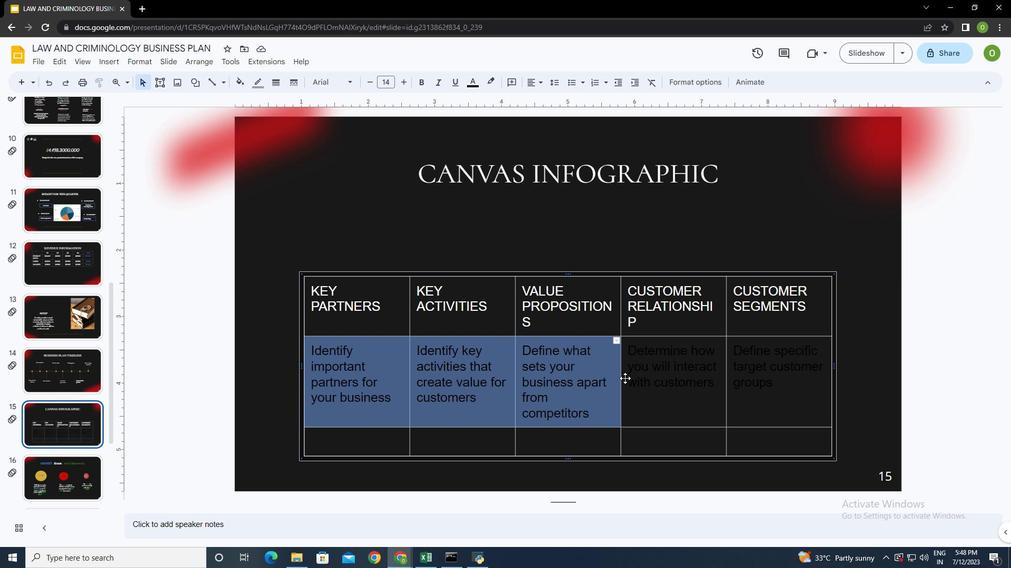 
Action: Mouse pressed left at (663, 373)
Screenshot: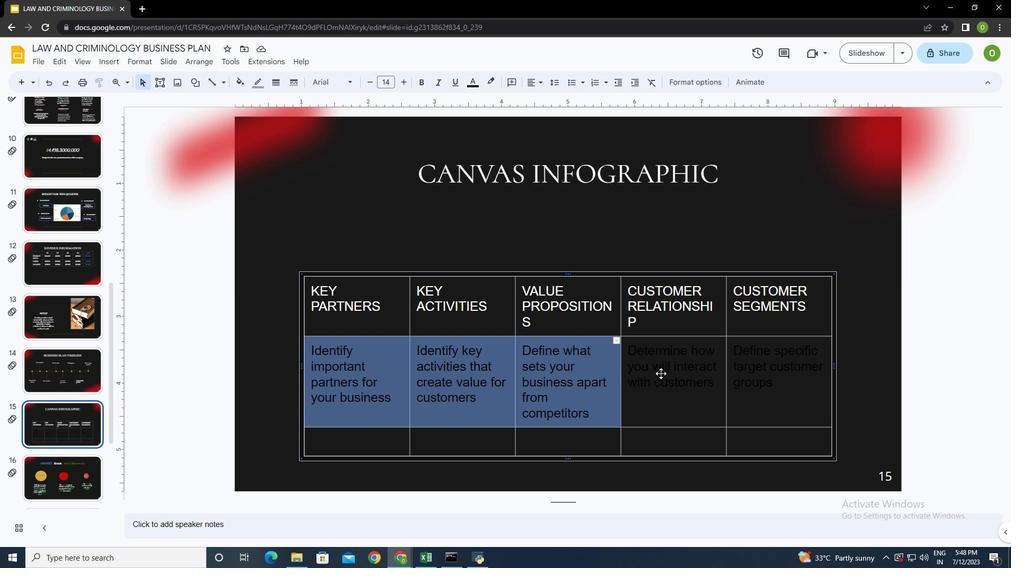 
Action: Mouse moved to (757, 364)
Screenshot: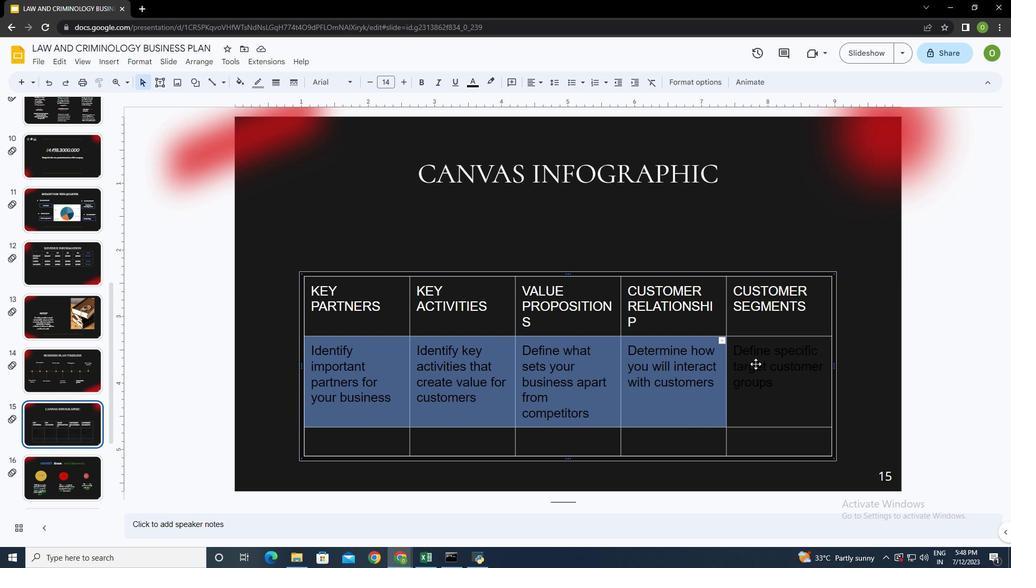 
Action: Mouse pressed left at (757, 364)
Screenshot: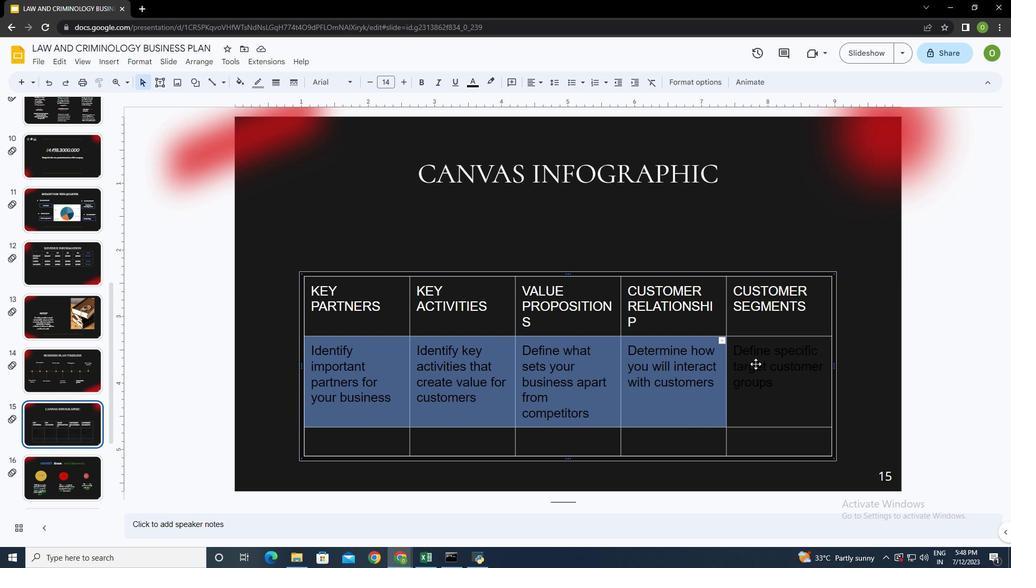 
Action: Mouse moved to (472, 83)
Screenshot: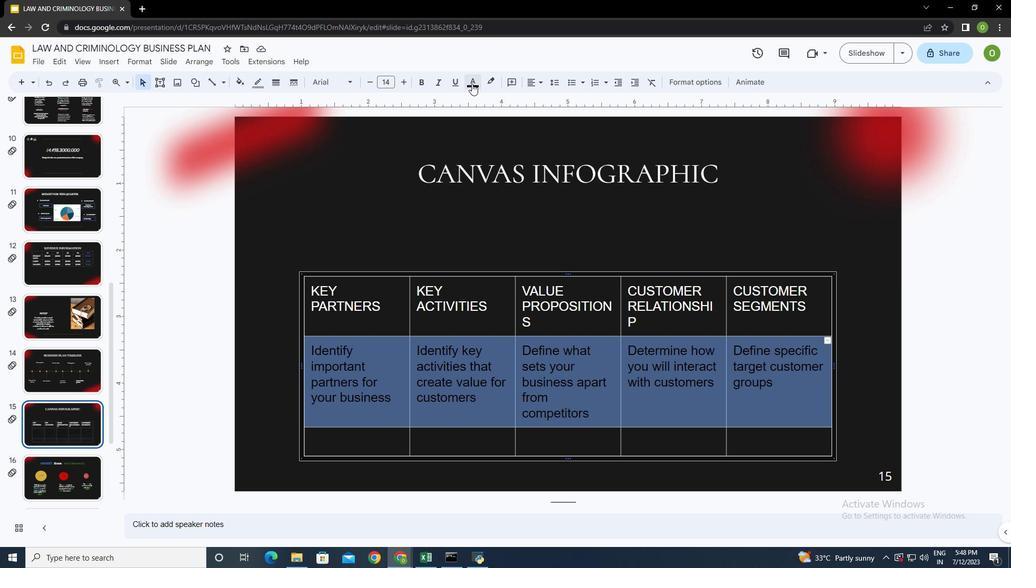 
Action: Mouse pressed left at (472, 83)
Screenshot: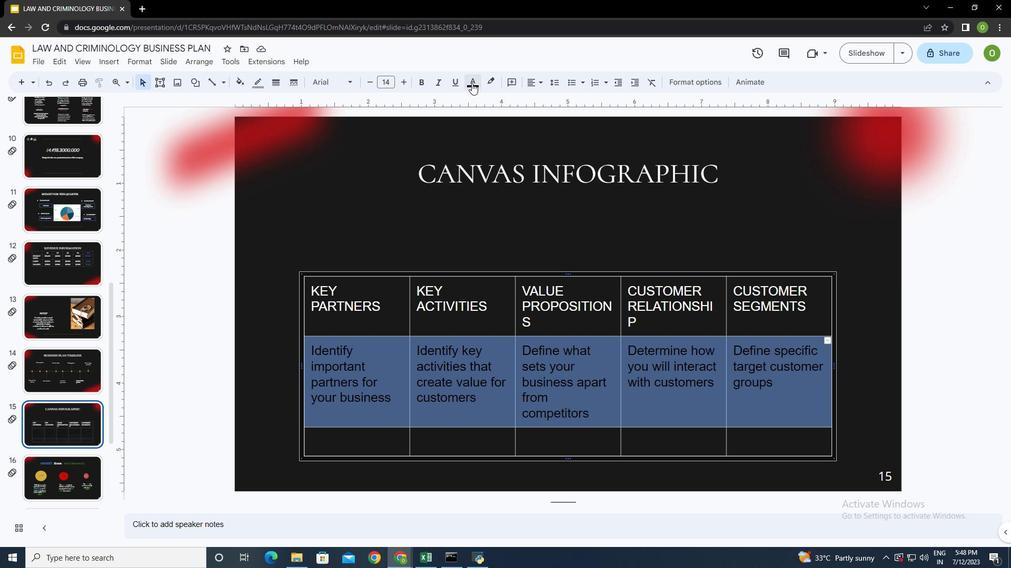 
Action: Mouse moved to (475, 111)
Screenshot: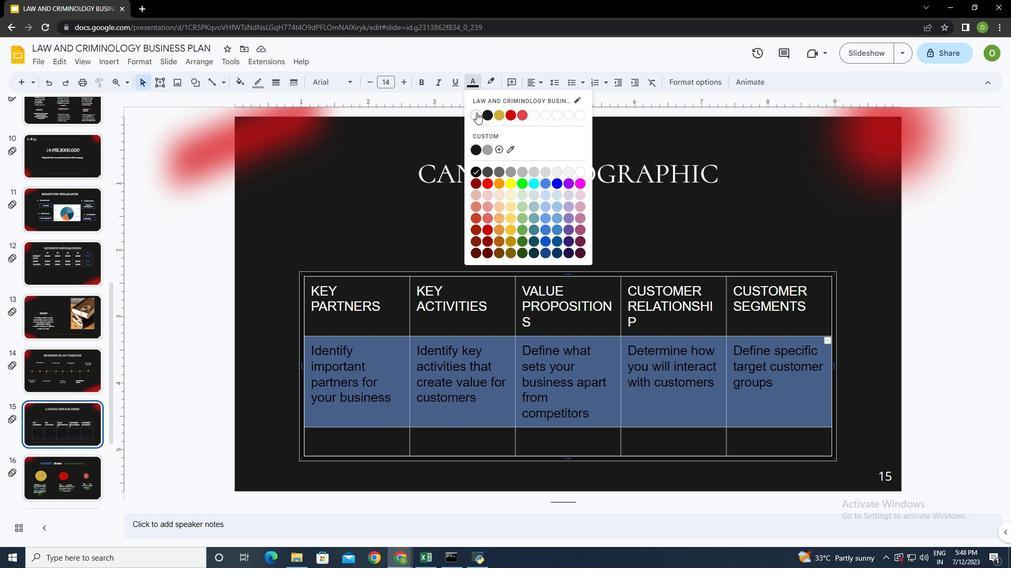 
Action: Mouse pressed left at (475, 111)
Screenshot: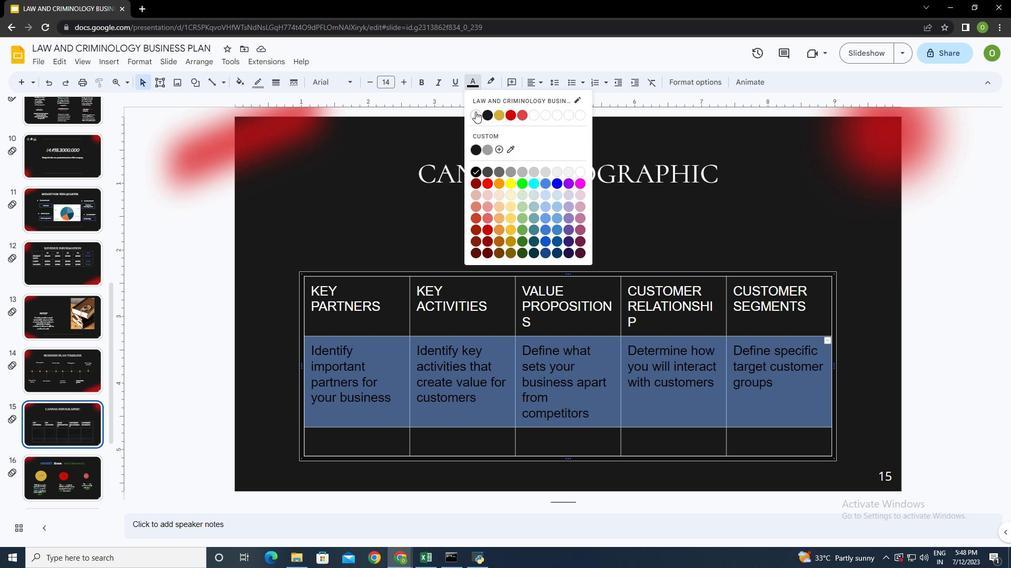 
Action: Mouse moved to (376, 359)
Screenshot: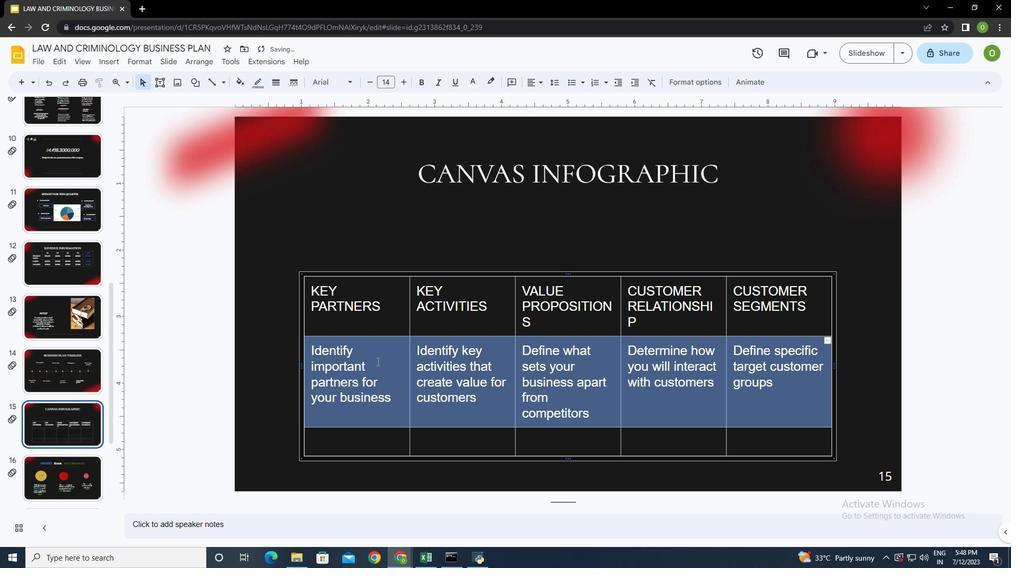 
Action: Mouse pressed left at (376, 359)
Screenshot: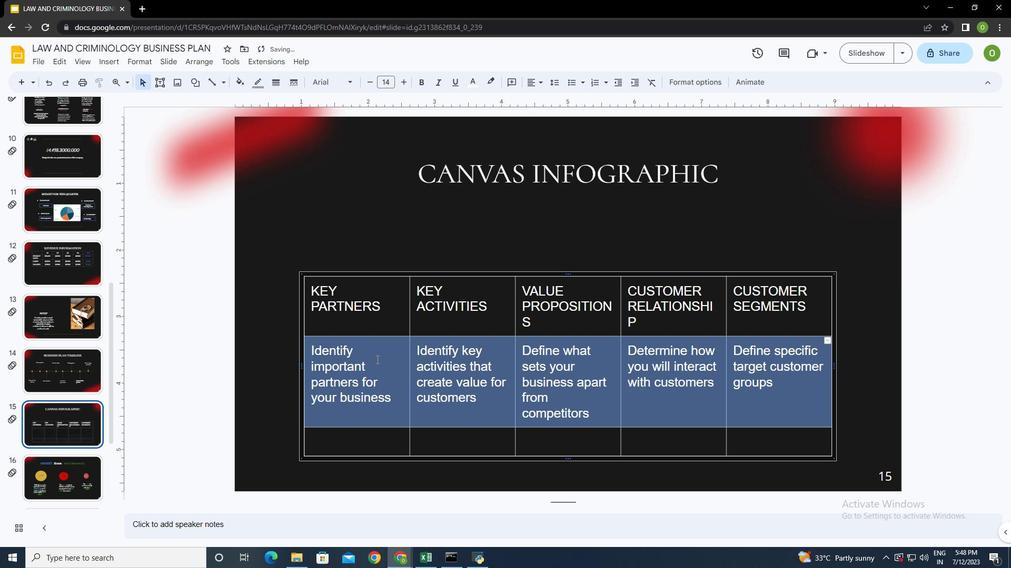
Action: Mouse moved to (309, 344)
Screenshot: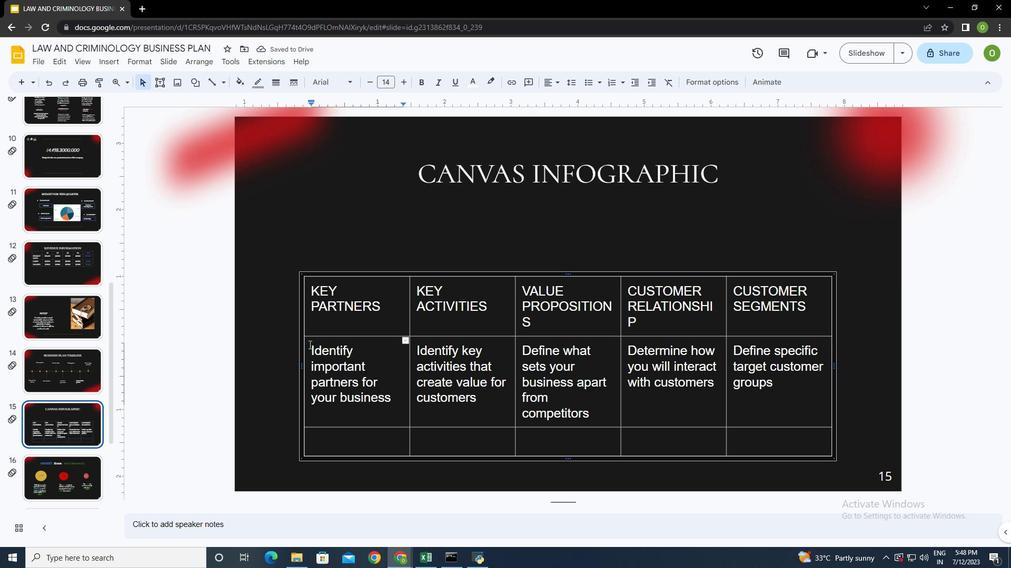 
Action: Mouse pressed left at (309, 344)
Screenshot: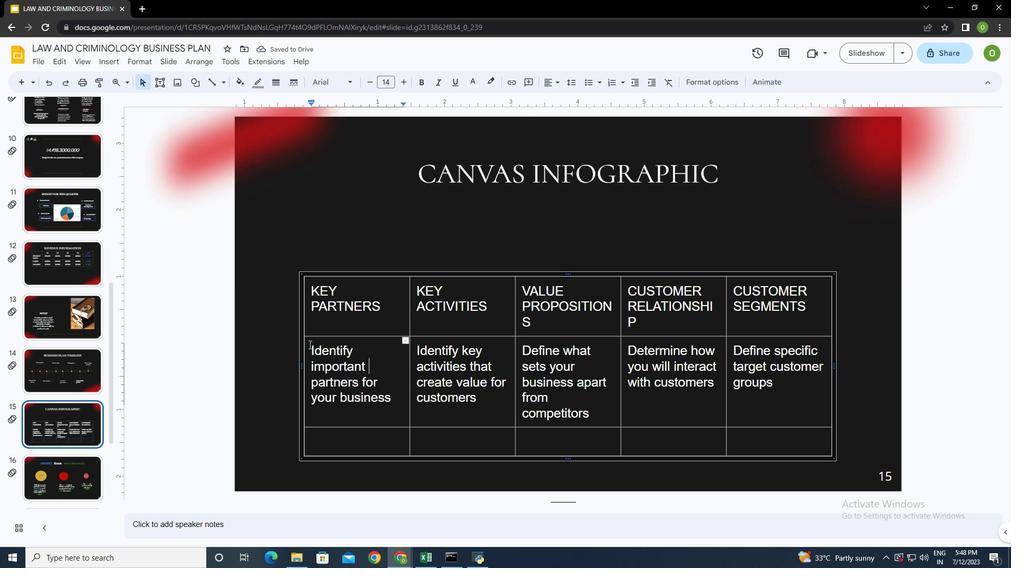 
Action: Mouse moved to (436, 367)
Screenshot: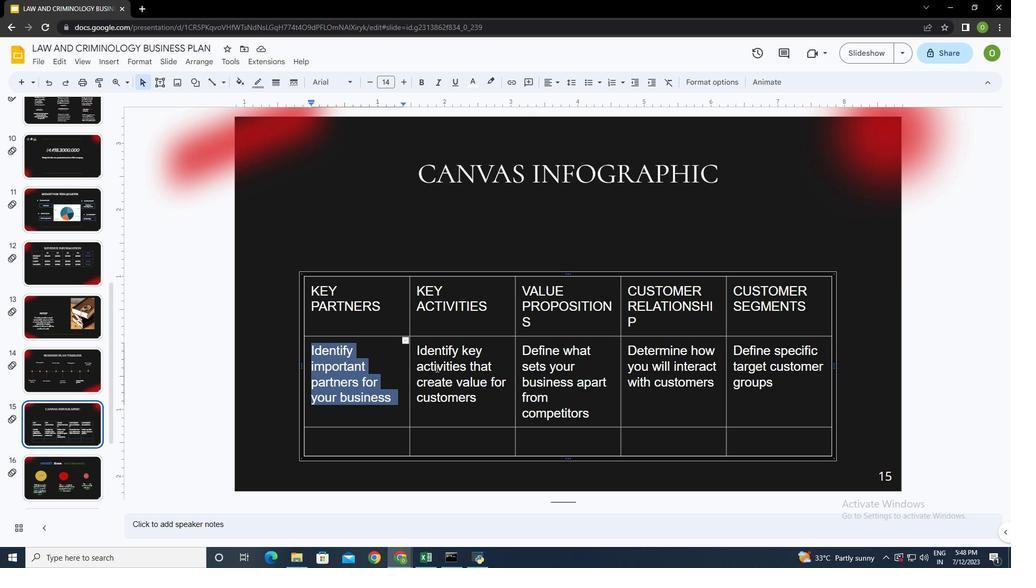 
Action: Mouse pressed left at (436, 367)
Screenshot: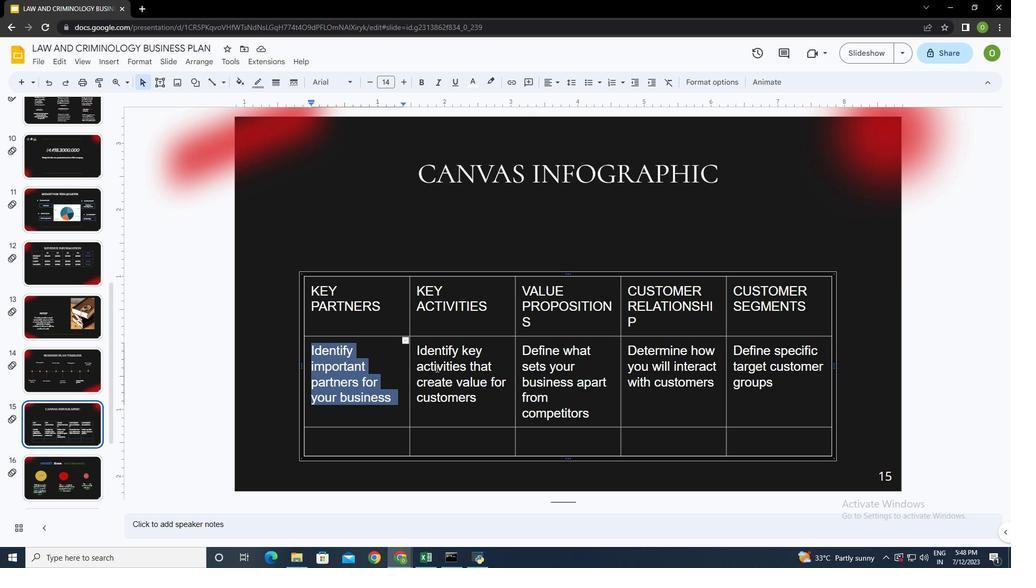 
Action: Mouse moved to (564, 368)
Screenshot: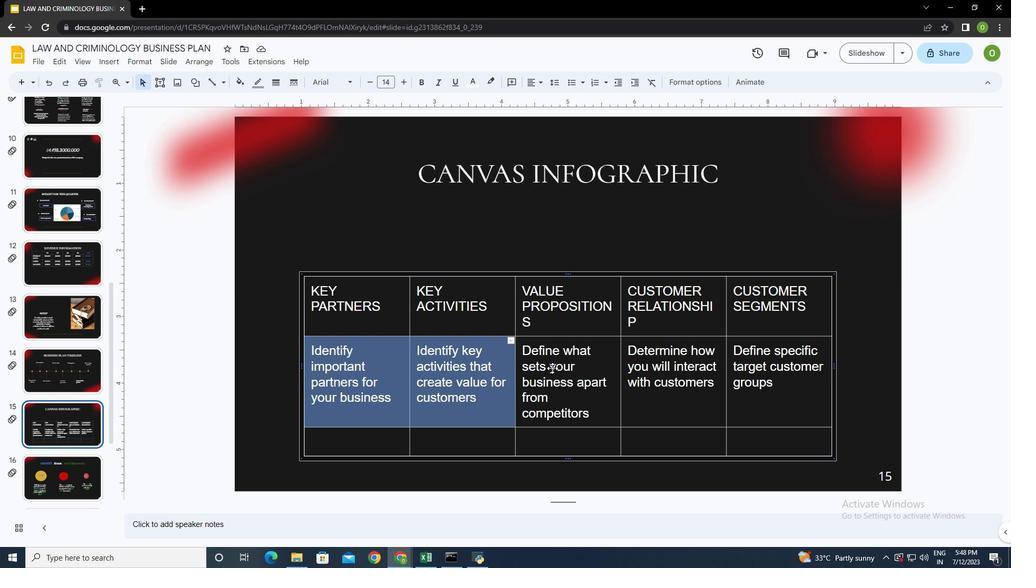 
Action: Mouse pressed left at (564, 368)
Screenshot: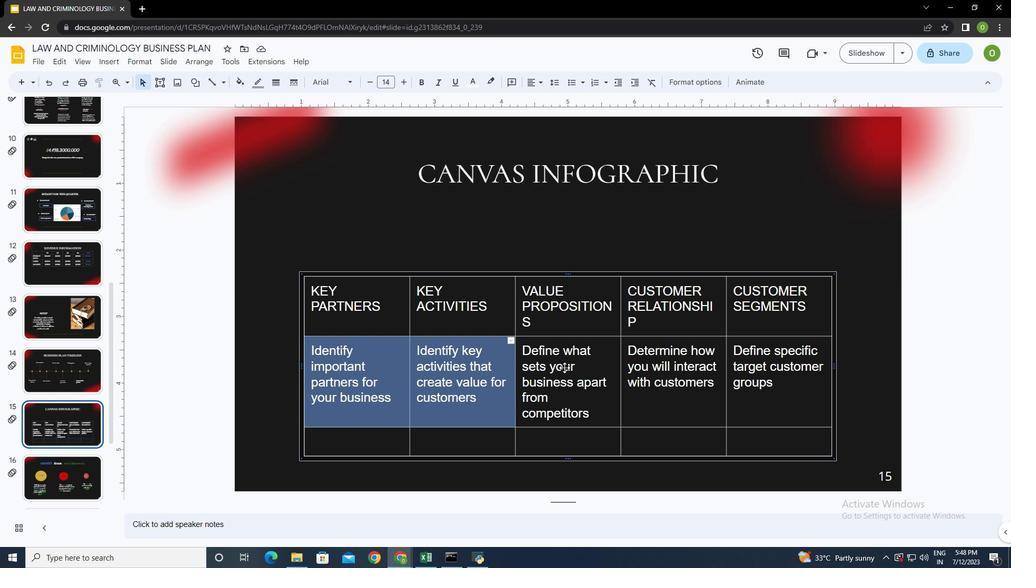 
Action: Mouse moved to (689, 370)
Screenshot: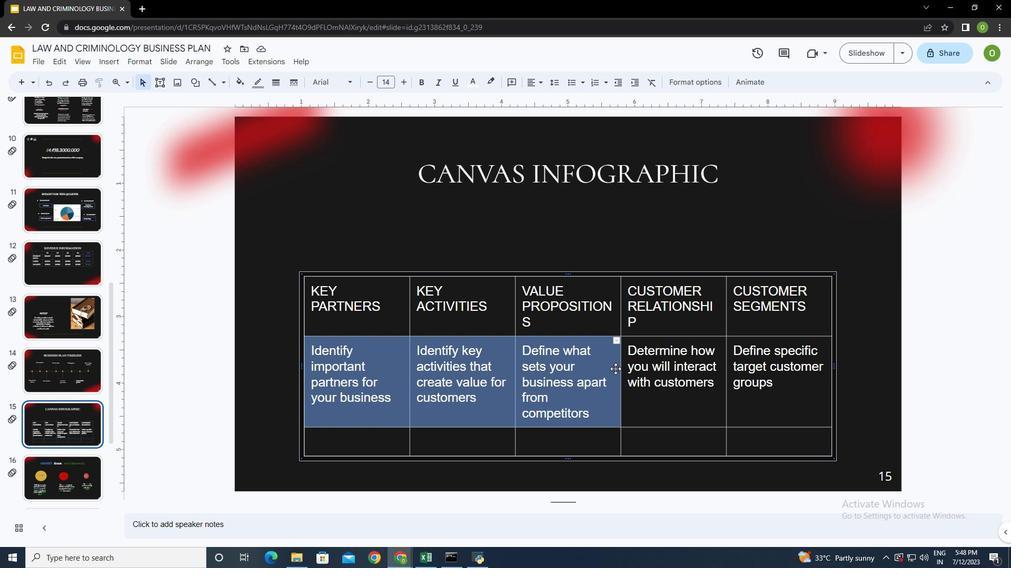 
Action: Mouse pressed left at (689, 370)
Screenshot: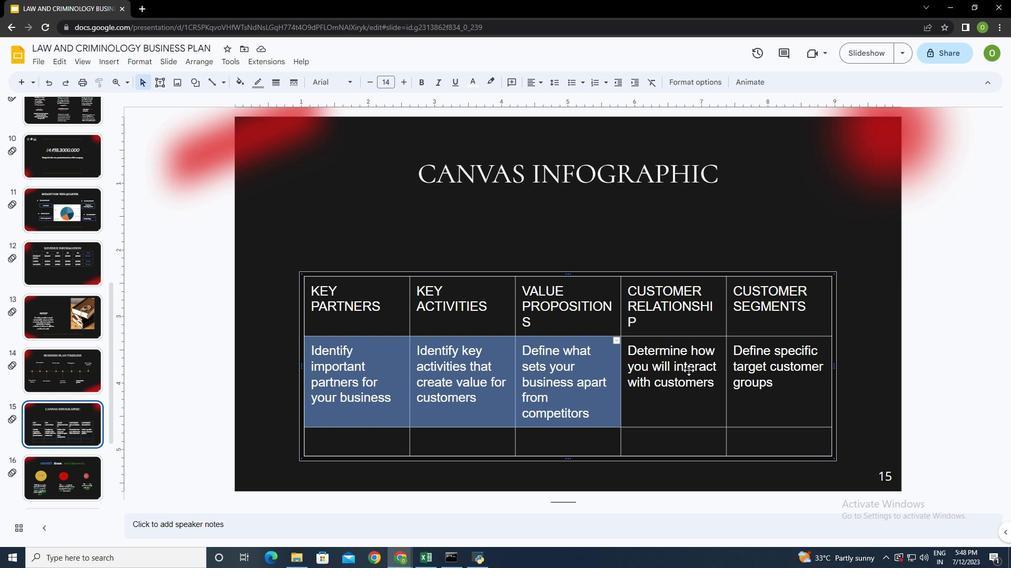 
Action: Mouse moved to (758, 371)
Screenshot: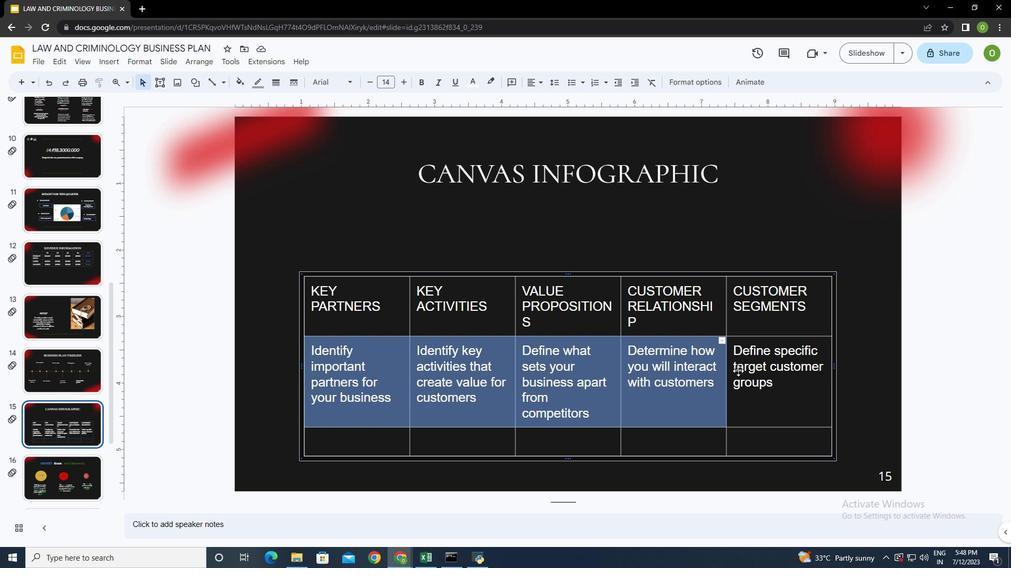 
Action: Mouse pressed left at (758, 371)
Screenshot: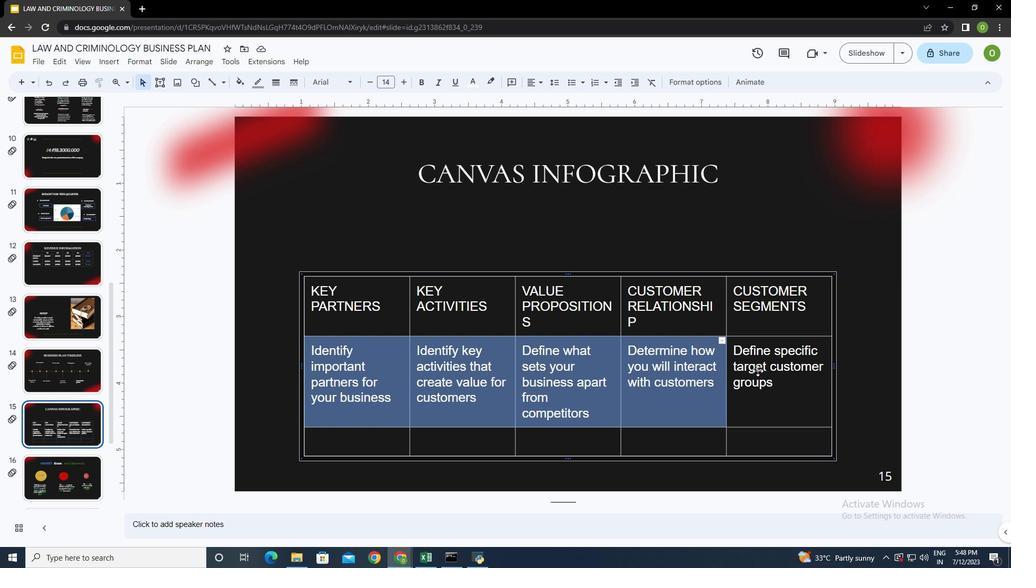 
Action: Mouse moved to (369, 84)
Screenshot: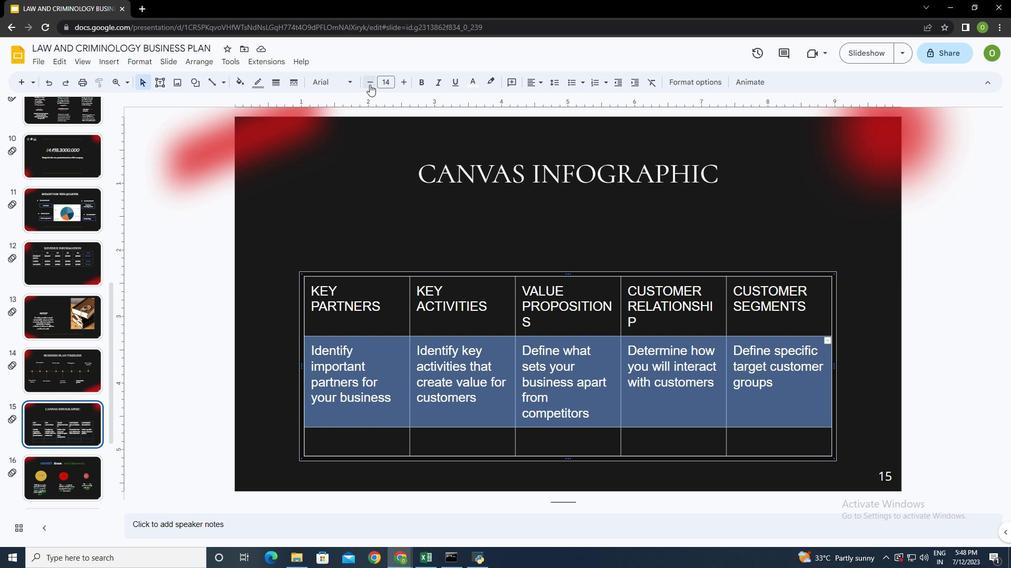 
Action: Mouse pressed left at (369, 84)
Screenshot: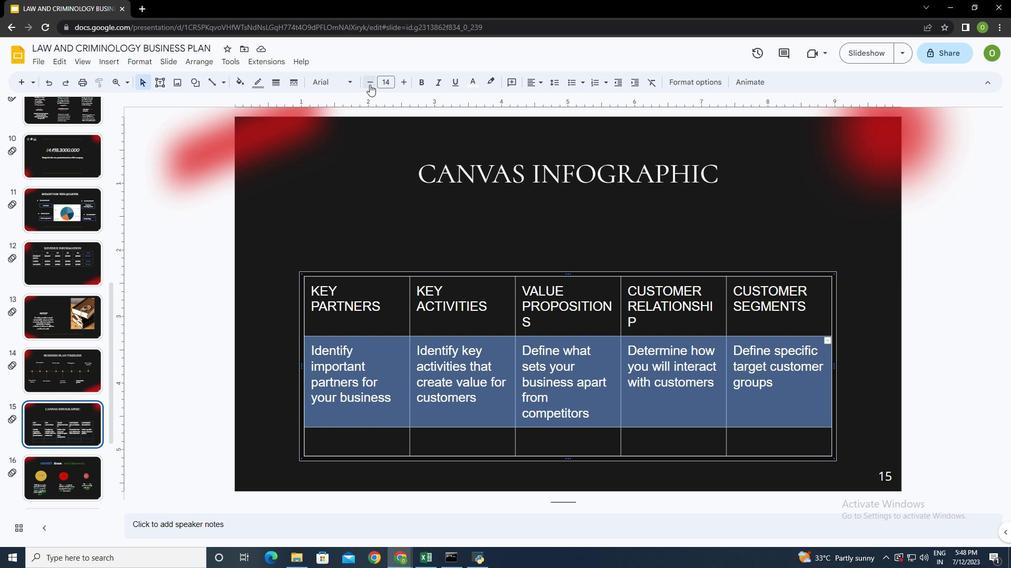 
Action: Mouse pressed left at (369, 84)
Screenshot: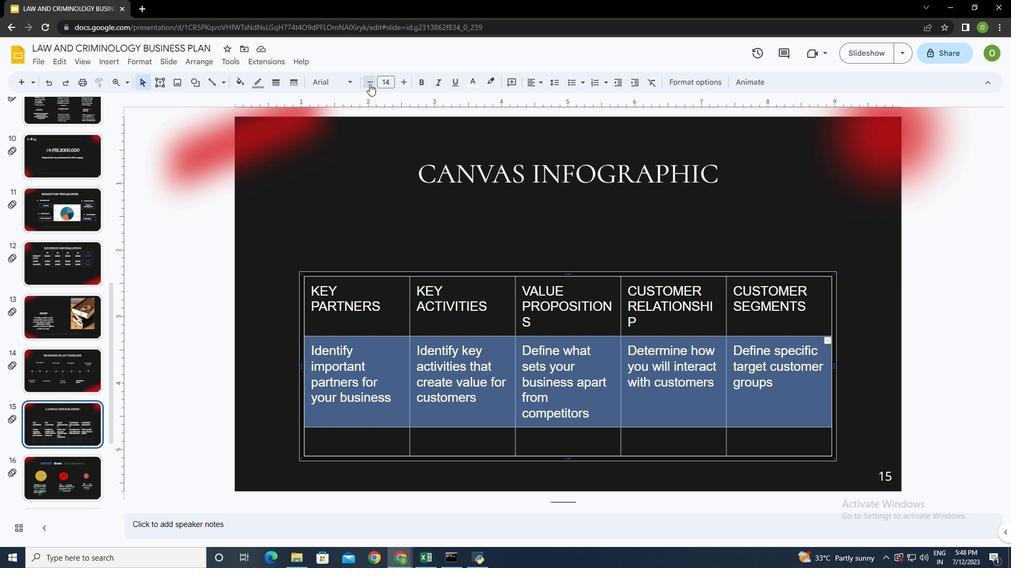 
Action: Mouse moved to (336, 79)
Screenshot: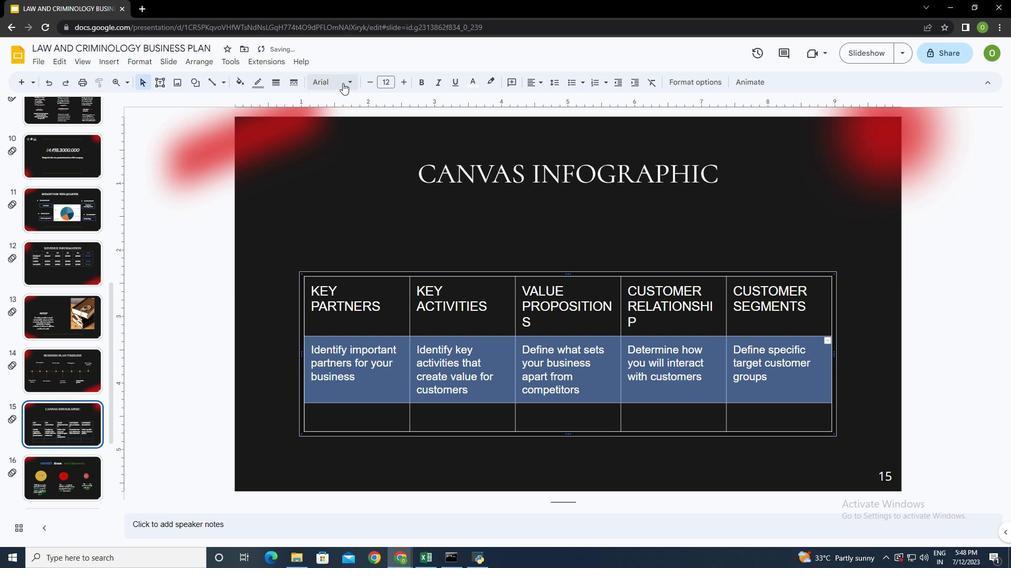 
Action: Mouse pressed left at (336, 79)
Screenshot: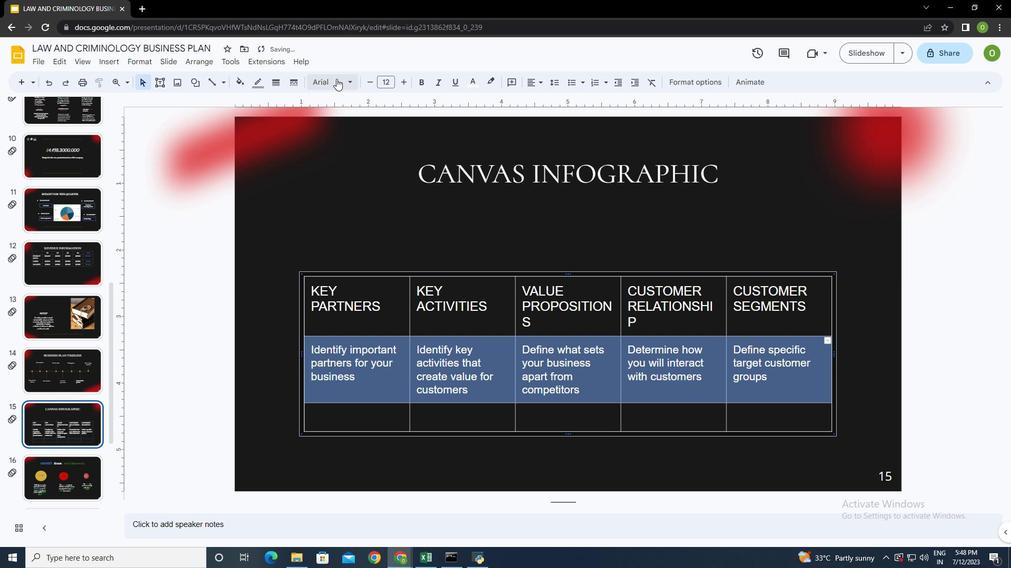 
Action: Mouse moved to (360, 199)
Screenshot: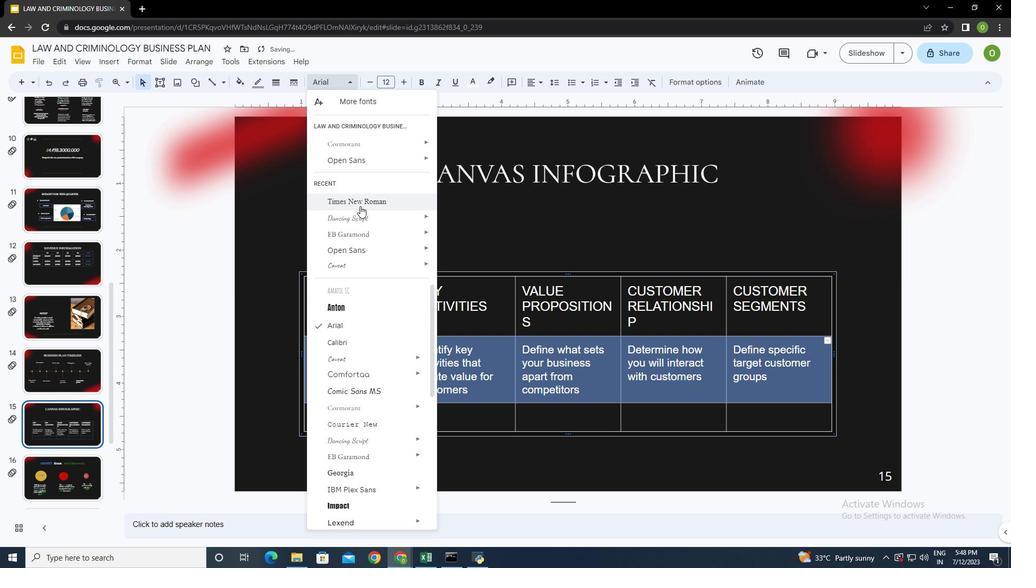 
Action: Mouse pressed left at (360, 199)
Screenshot: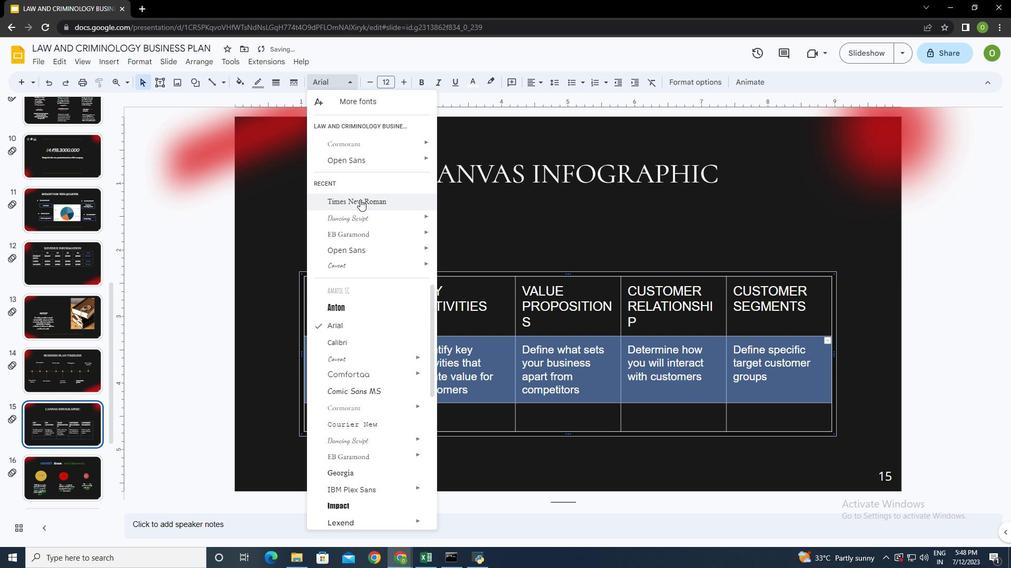 
Action: Mouse moved to (368, 315)
Screenshot: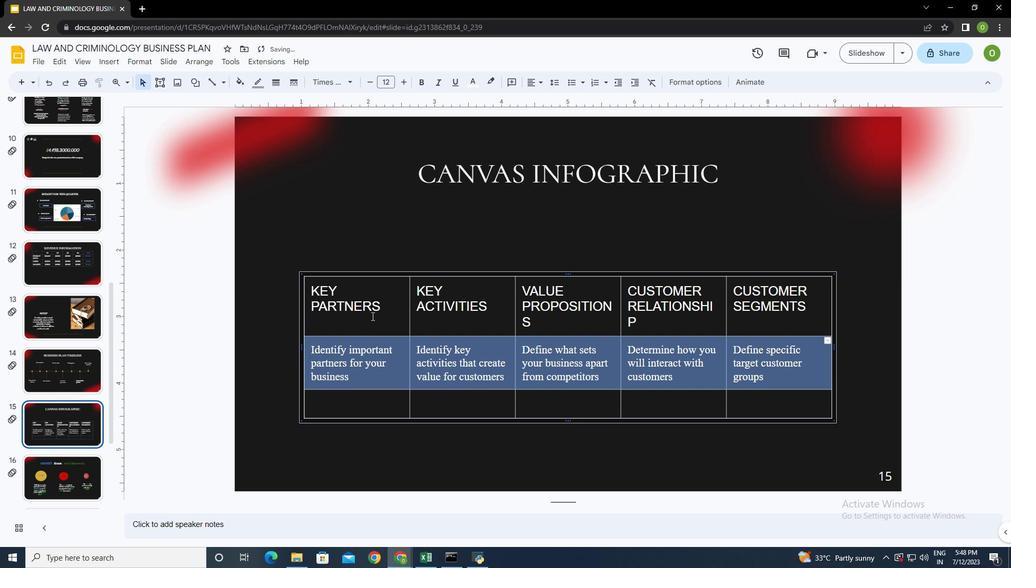 
Action: Mouse pressed left at (368, 315)
Screenshot: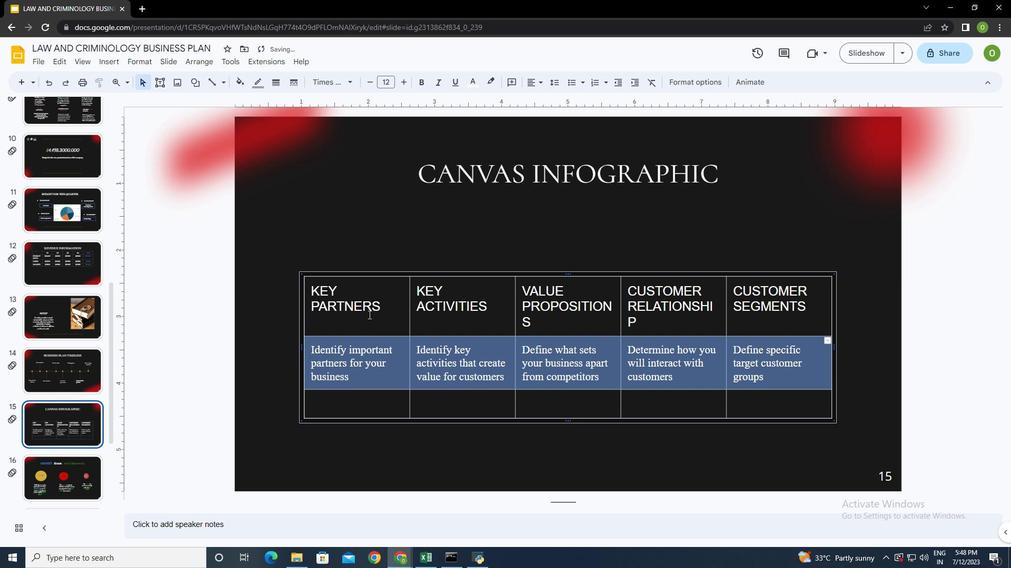 
Action: Mouse moved to (566, 421)
Screenshot: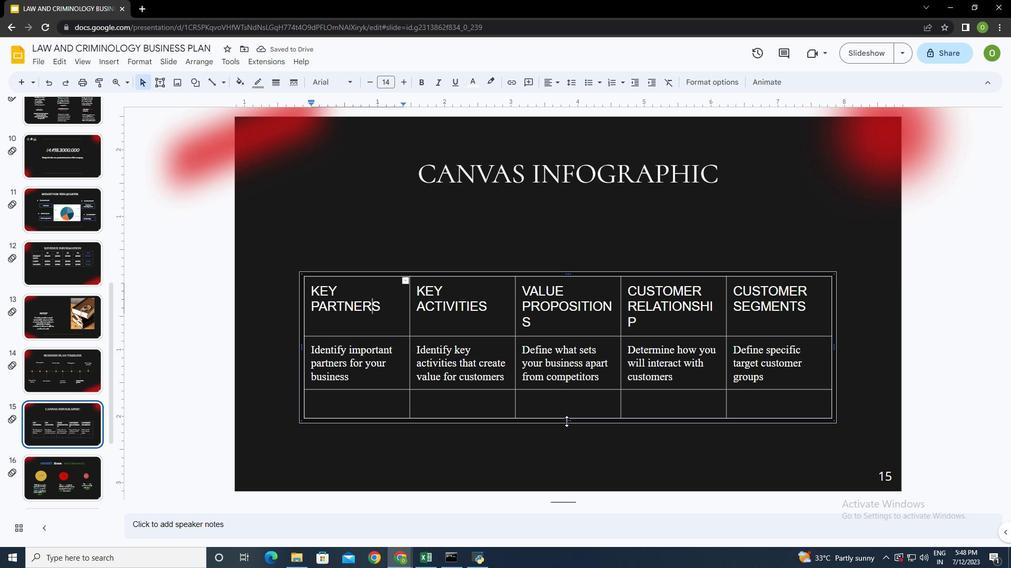 
Action: Mouse pressed left at (566, 421)
Screenshot: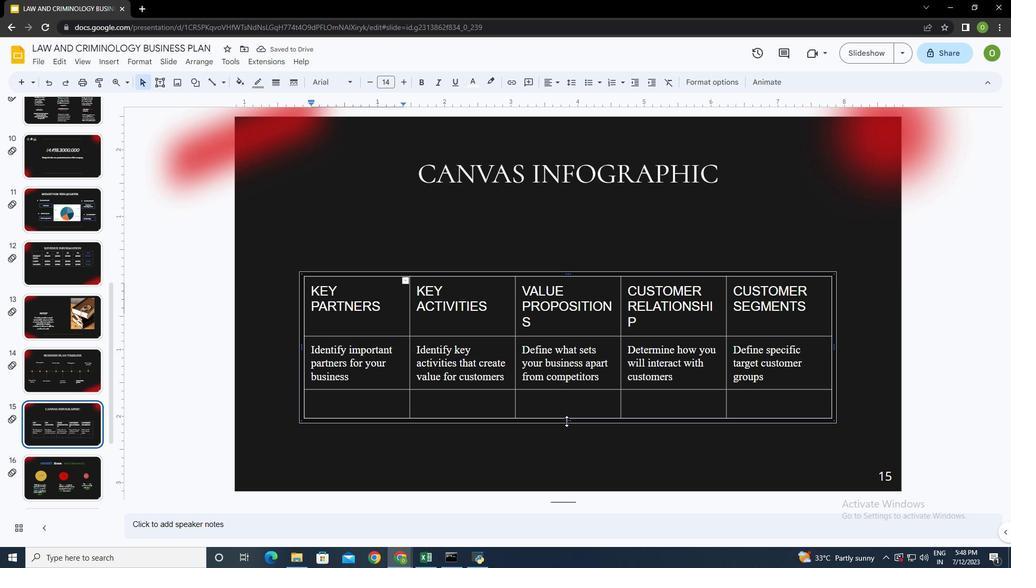 
Action: Mouse moved to (563, 389)
Screenshot: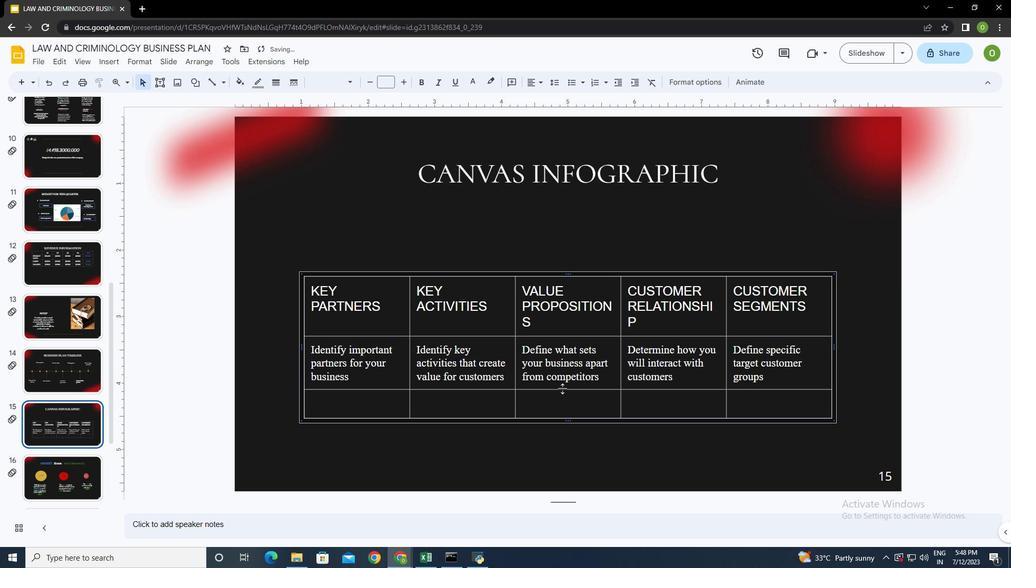 
Action: Mouse pressed left at (563, 389)
Screenshot: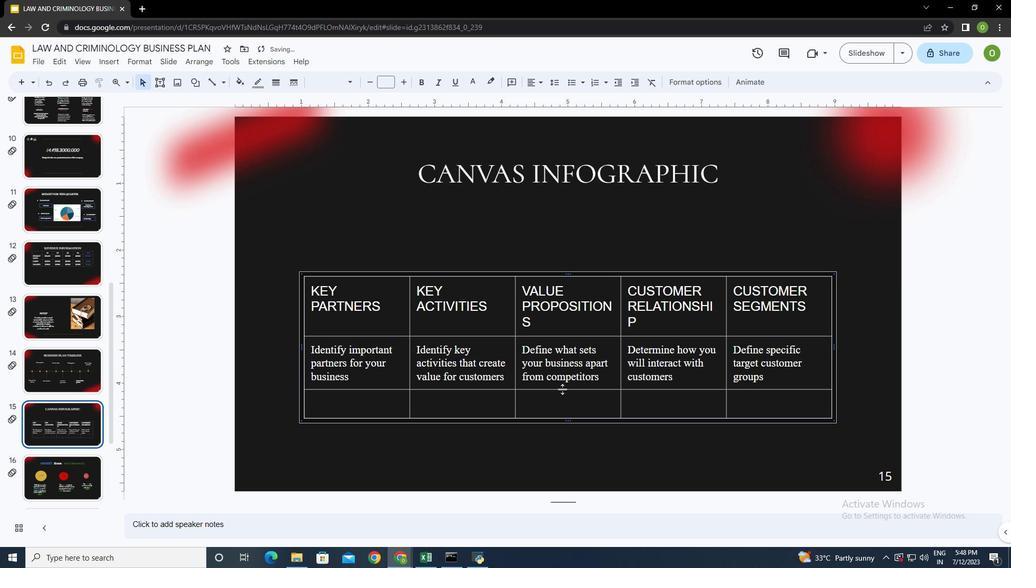 
Action: Mouse moved to (562, 401)
Screenshot: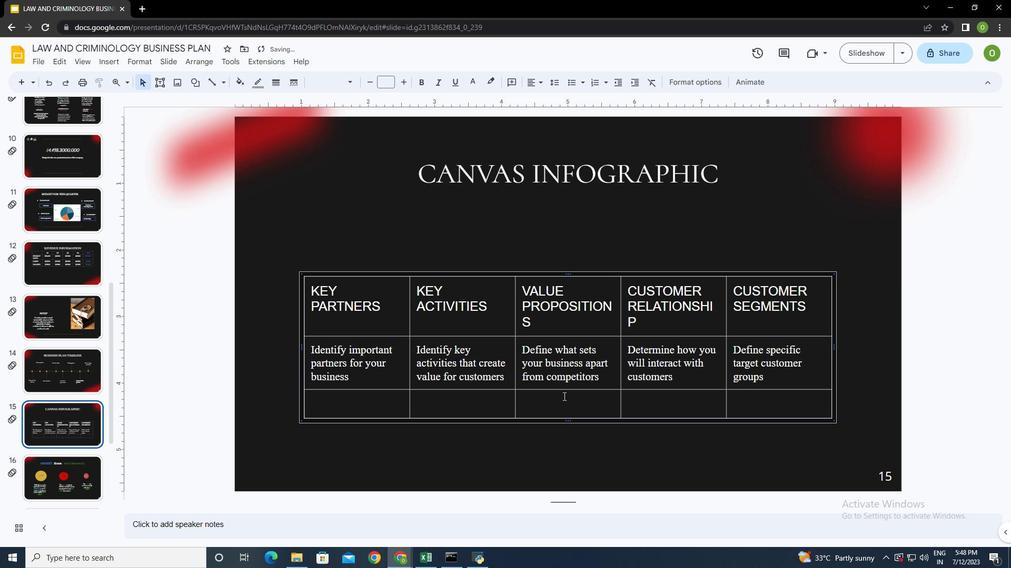 
Action: Mouse pressed left at (562, 401)
Screenshot: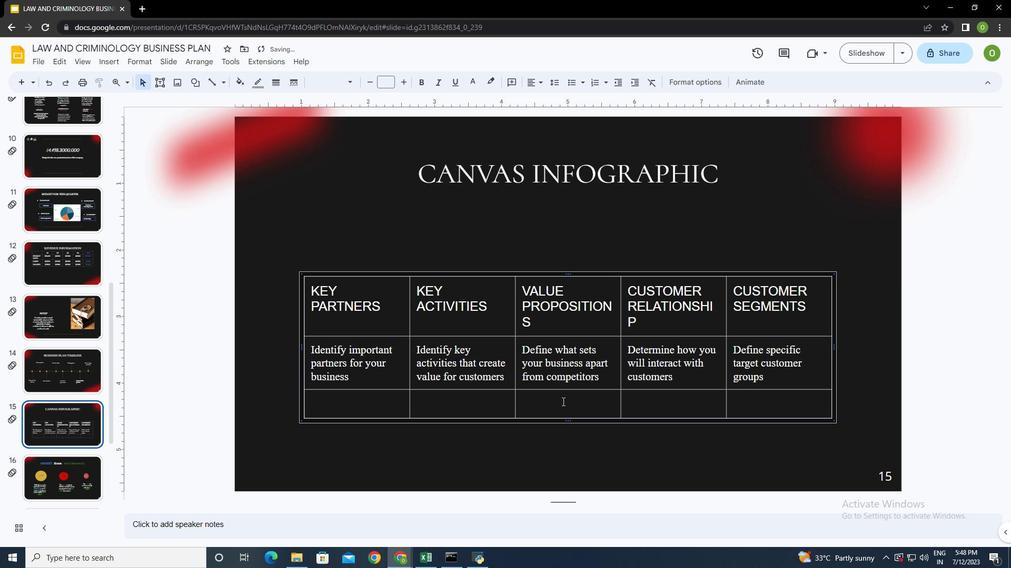 
Action: Mouse moved to (541, 335)
Screenshot: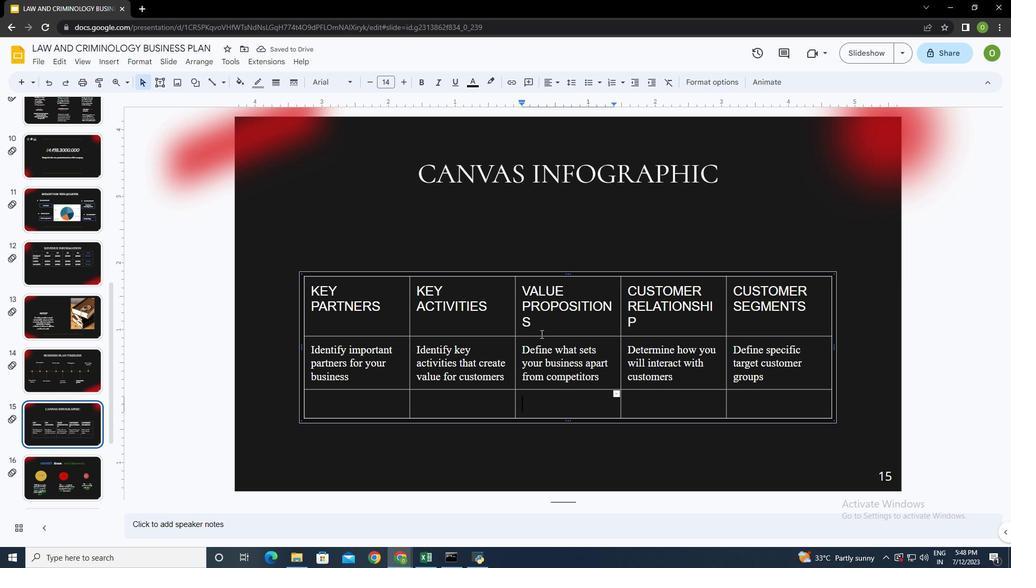 
Action: Mouse pressed left at (541, 335)
Screenshot: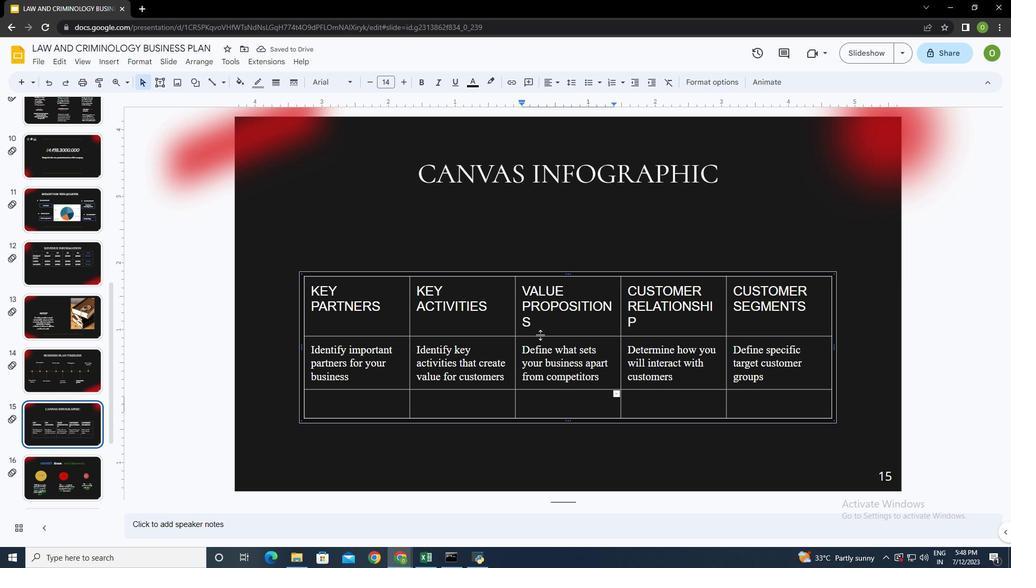 
Action: Mouse moved to (303, 346)
Screenshot: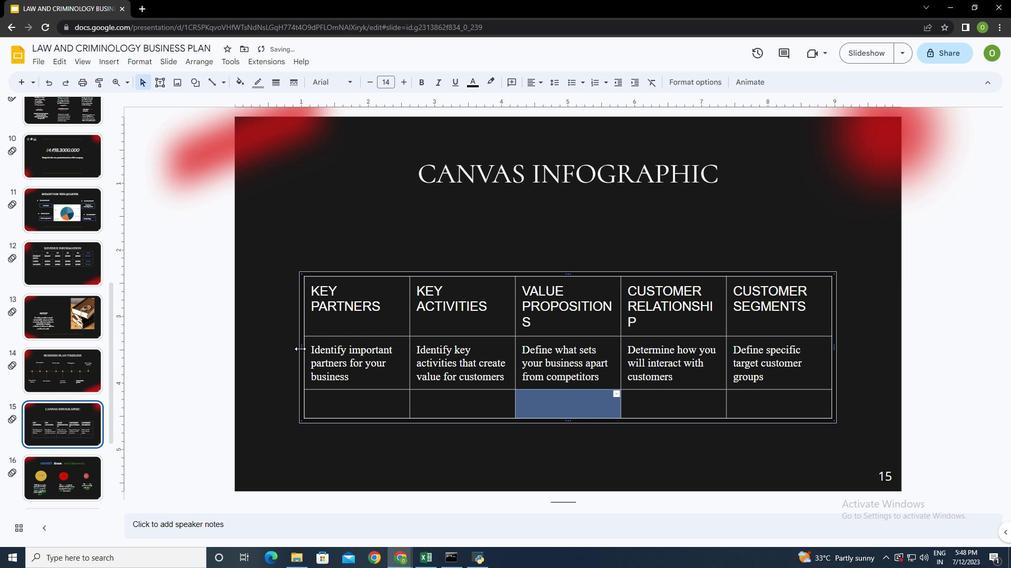 
Action: Mouse pressed left at (303, 346)
Screenshot: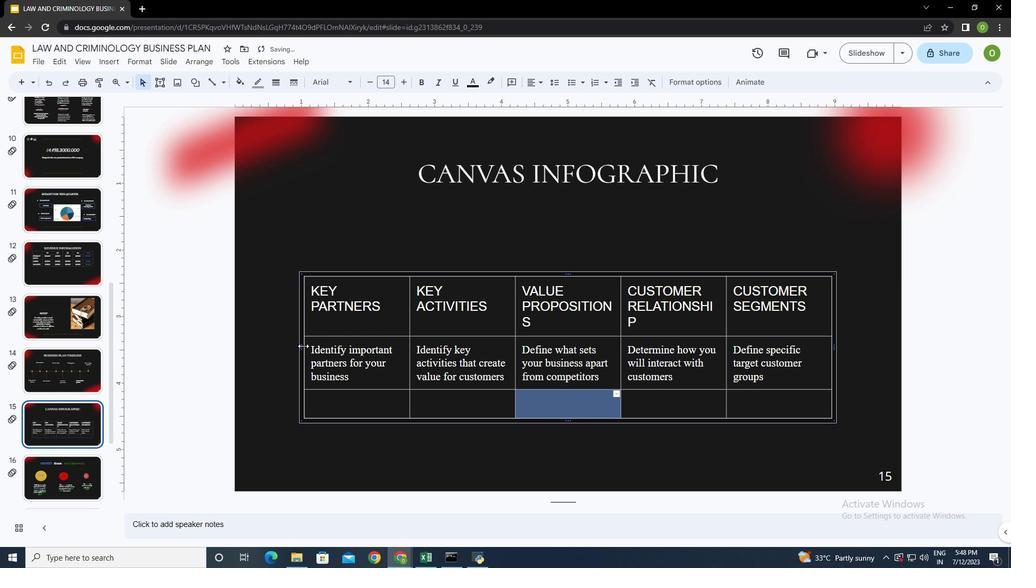 
Action: Mouse moved to (832, 347)
Screenshot: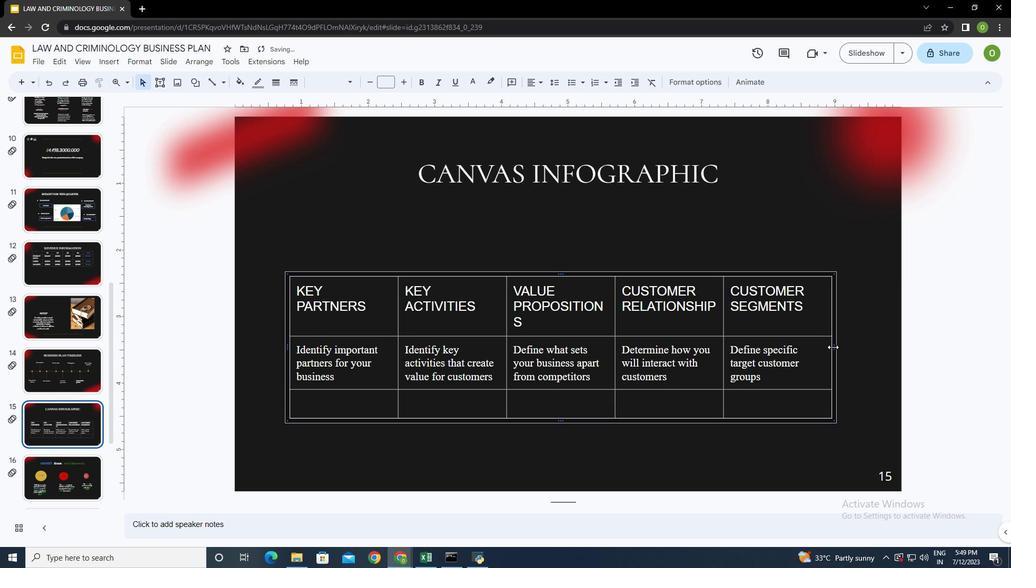 
Action: Mouse pressed left at (832, 347)
Screenshot: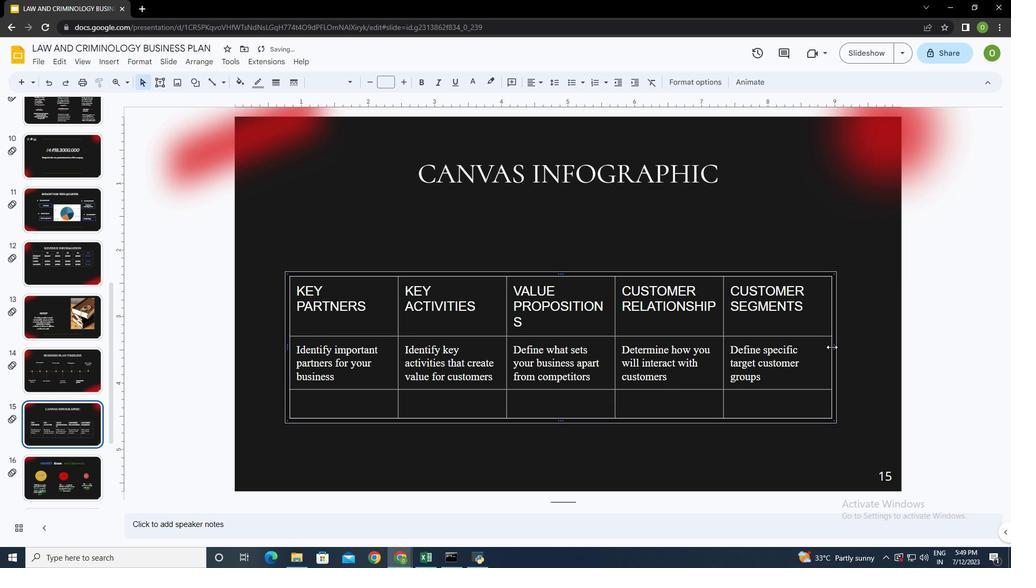 
Action: Mouse moved to (516, 306)
Screenshot: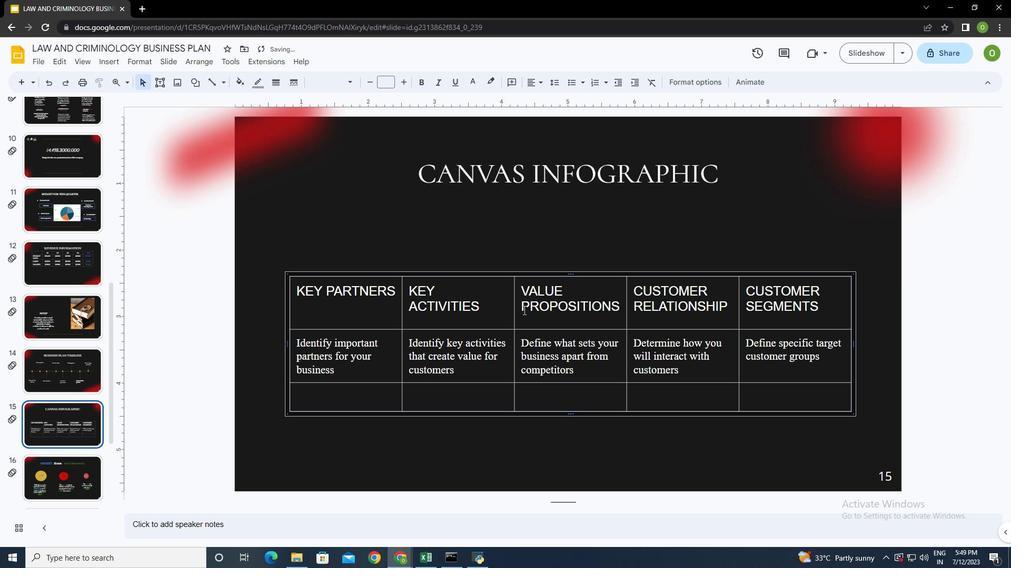 
Action: Mouse pressed left at (516, 306)
Screenshot: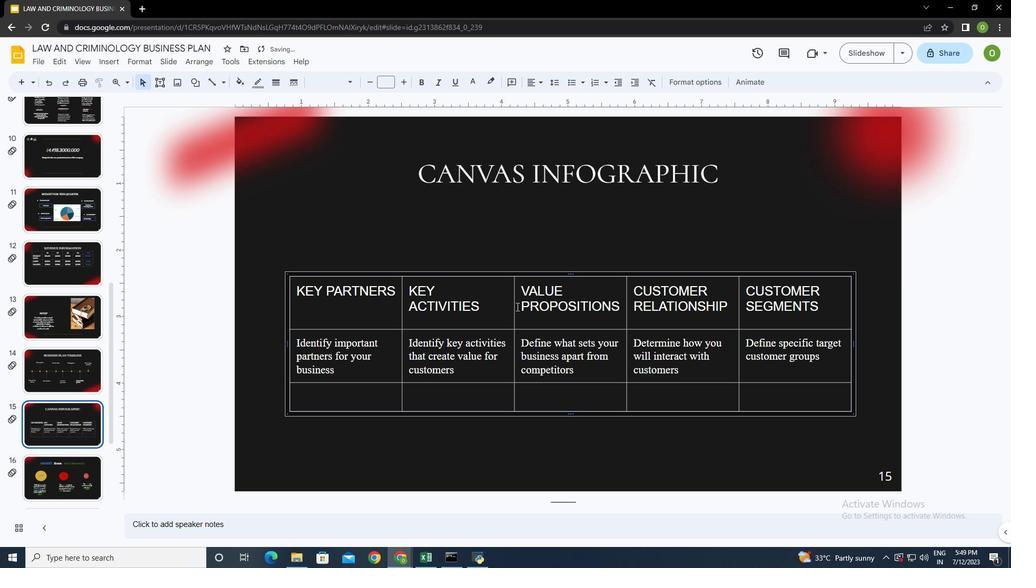 
Action: Mouse moved to (291, 290)
Screenshot: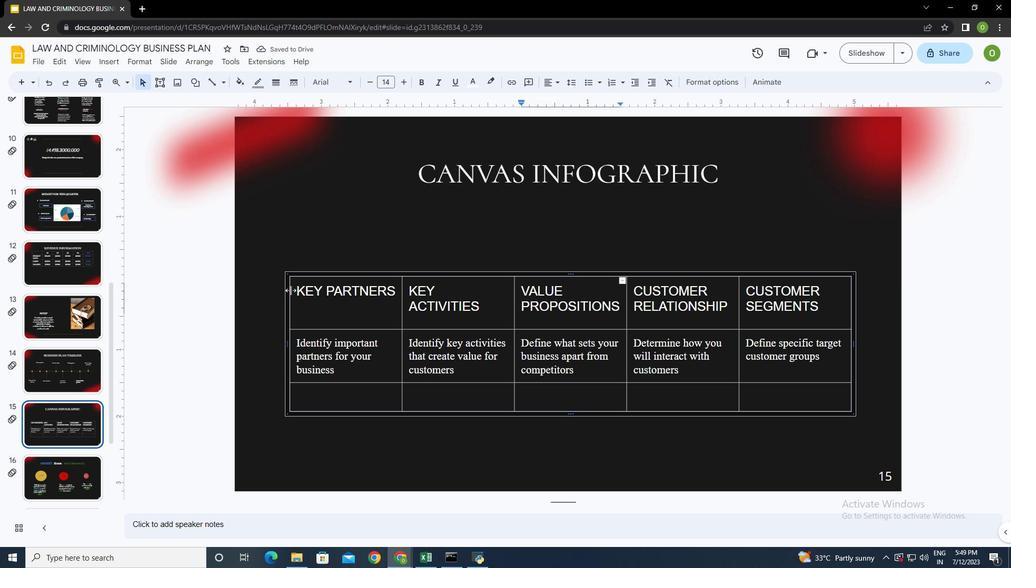 
Action: Mouse pressed left at (291, 290)
Screenshot: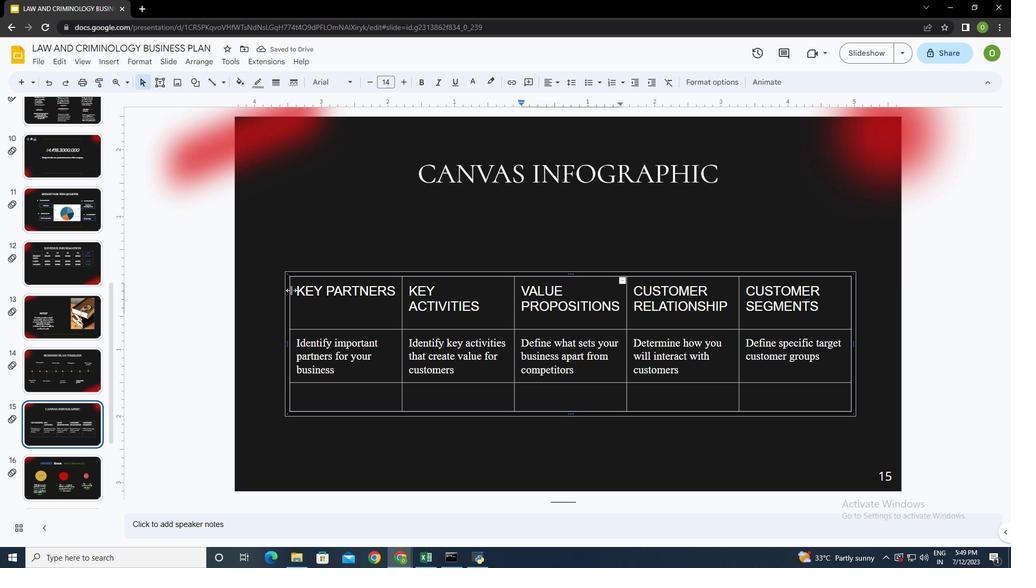 
Action: Mouse moved to (329, 368)
Screenshot: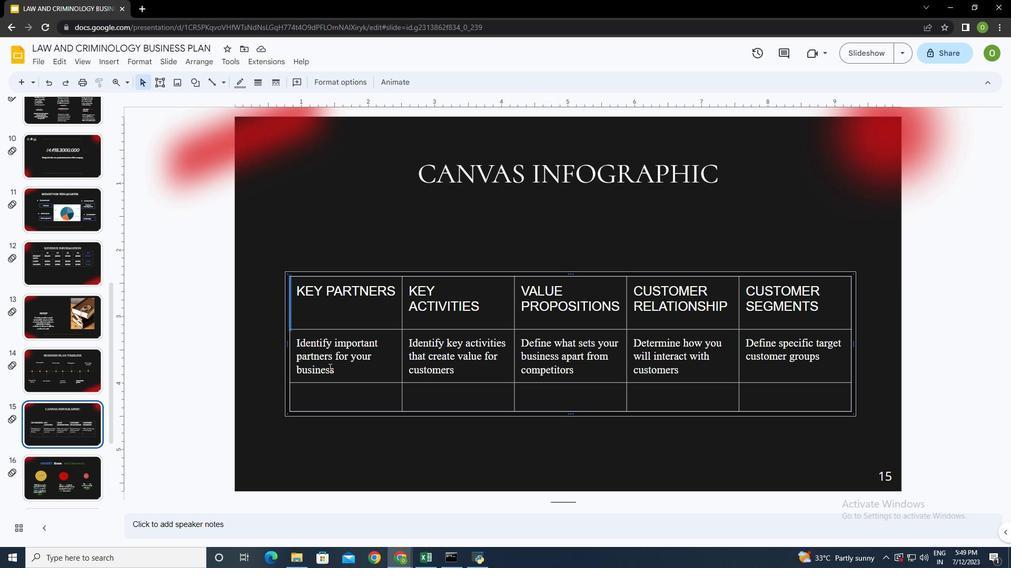 
Action: Mouse pressed left at (329, 368)
Screenshot: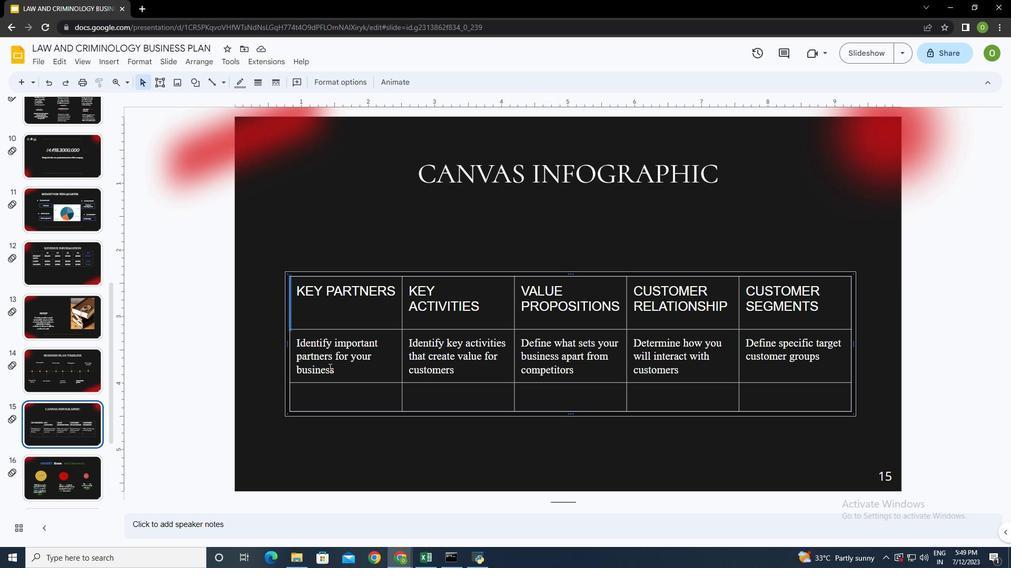 
Action: Mouse moved to (334, 400)
Screenshot: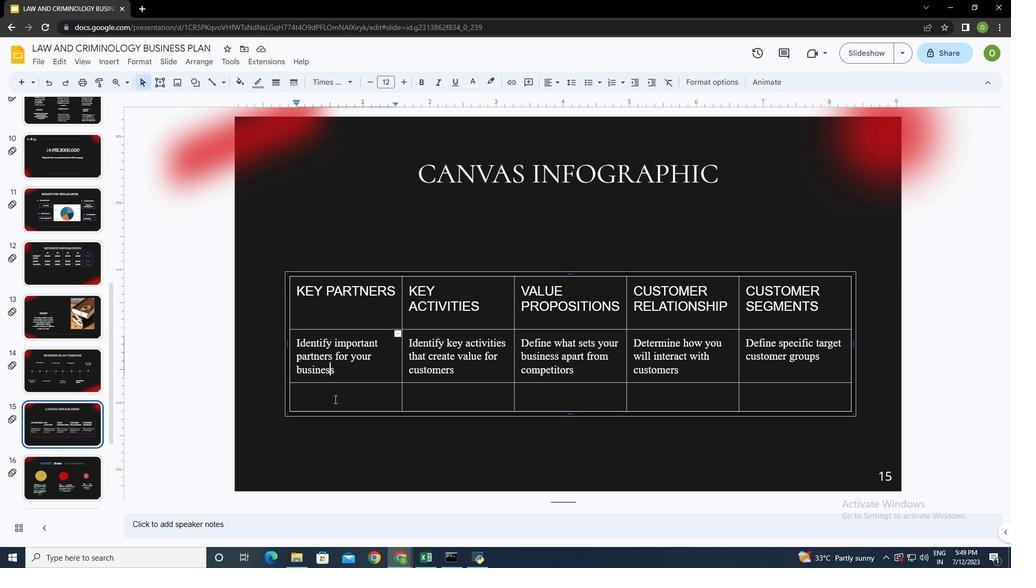 
Action: Mouse pressed left at (334, 400)
Screenshot: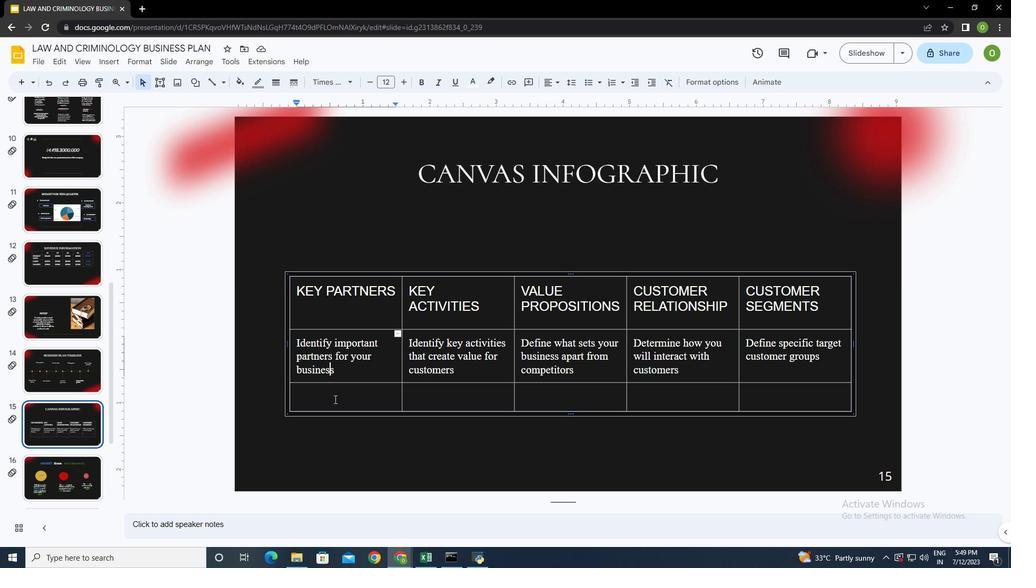 
Action: Key pressed <Key.caps_lock><Key.tab>key<Key.space>resources<Key.tab><Key.tab>channels
Screenshot: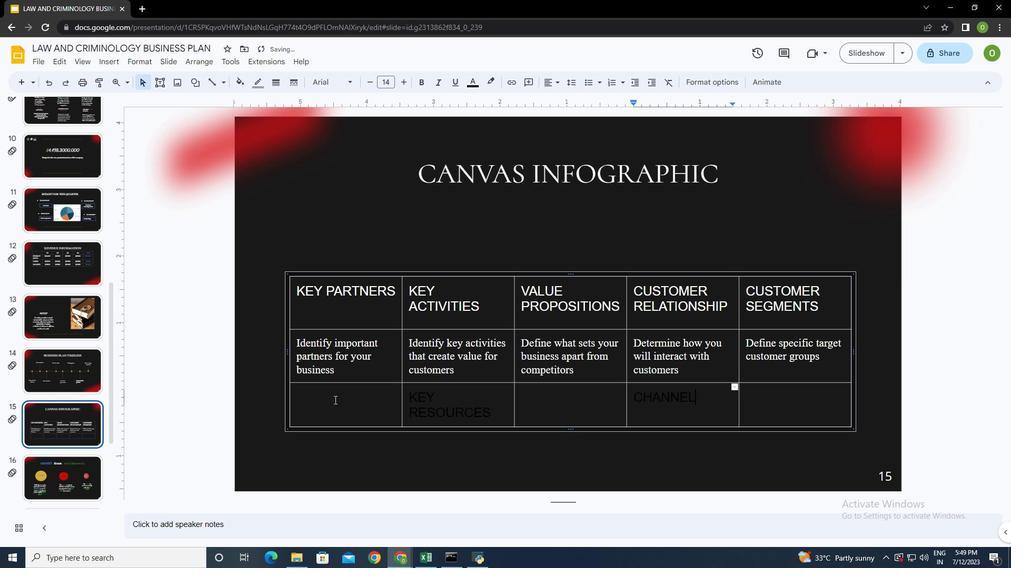 
Action: Mouse moved to (637, 396)
Screenshot: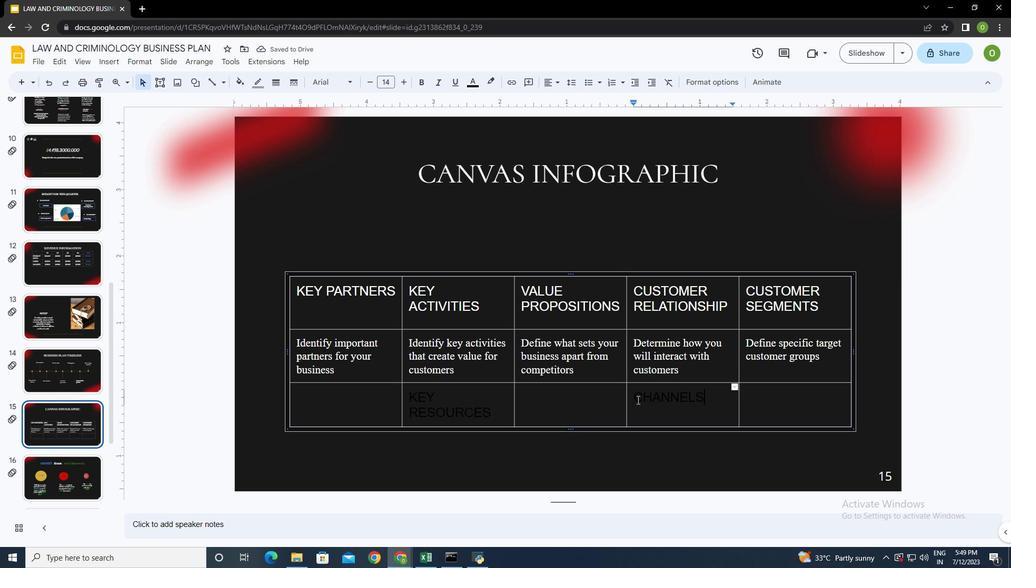 
Action: Mouse pressed left at (637, 396)
Screenshot: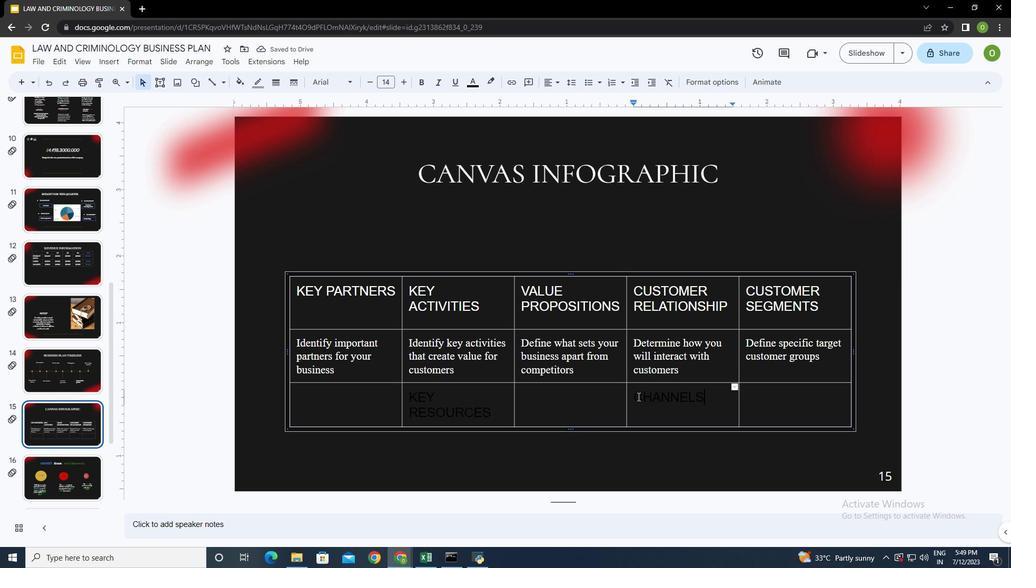 
Action: Mouse moved to (712, 395)
Screenshot: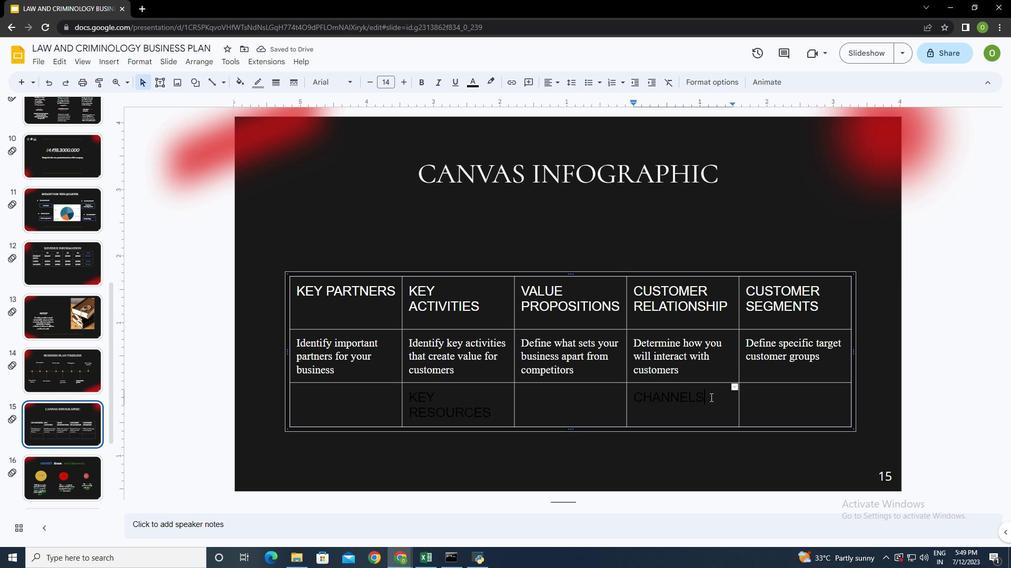 
Action: Mouse pressed left at (712, 395)
Screenshot: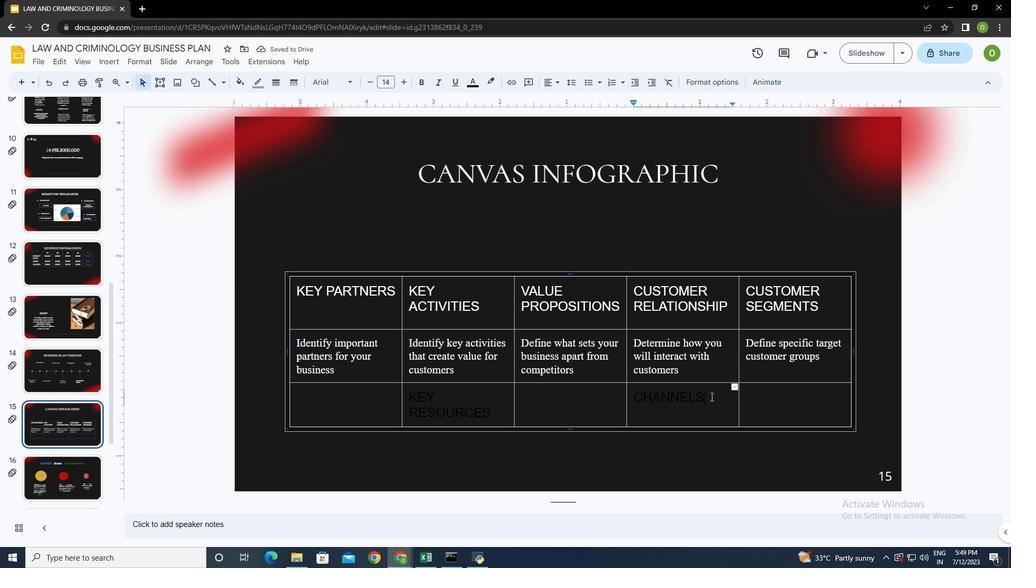 
Action: Mouse moved to (450, 392)
Screenshot: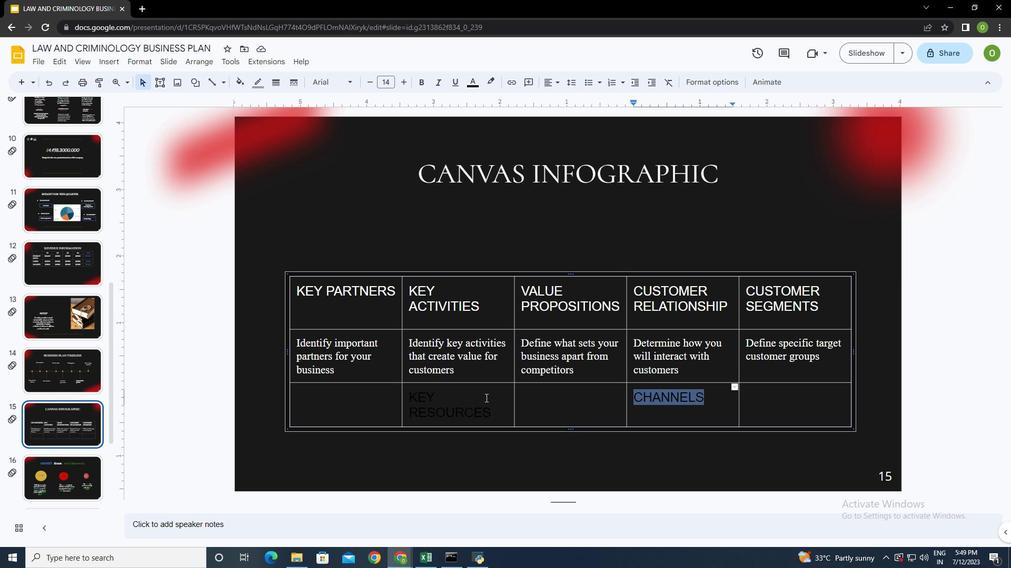 
Action: Mouse pressed left at (450, 392)
Screenshot: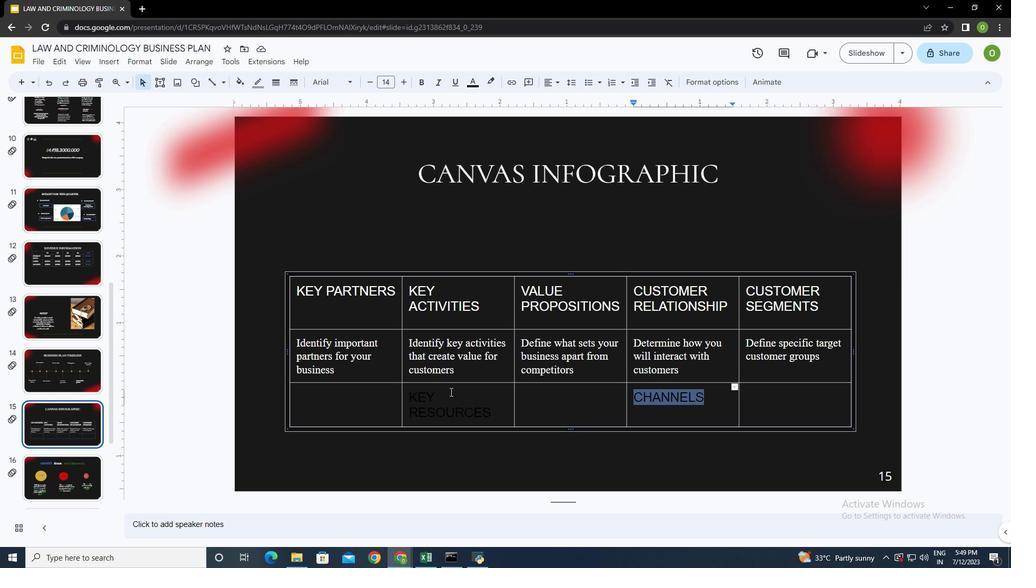 
Action: Mouse moved to (477, 77)
Screenshot: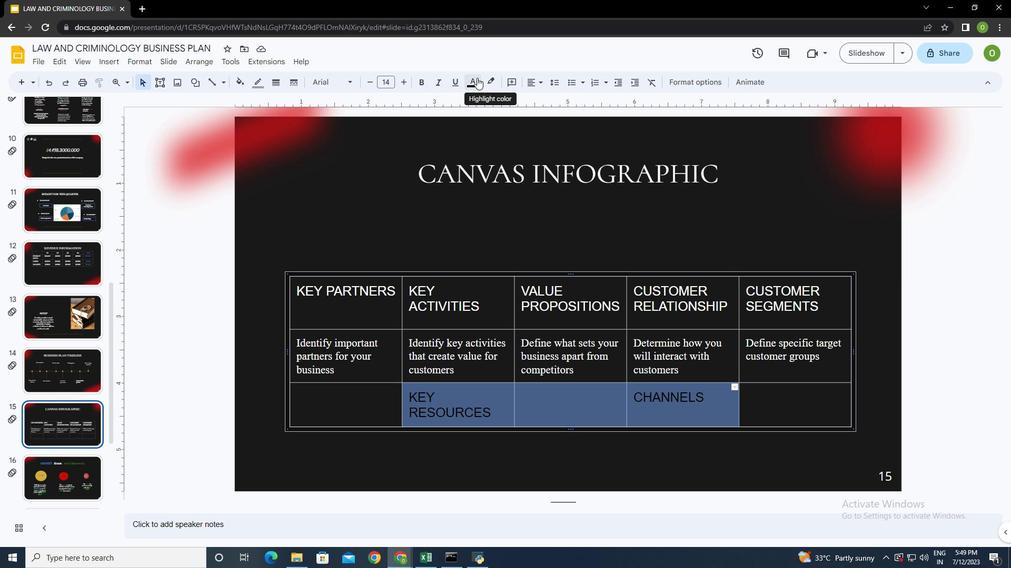 
Action: Mouse pressed left at (477, 77)
Screenshot: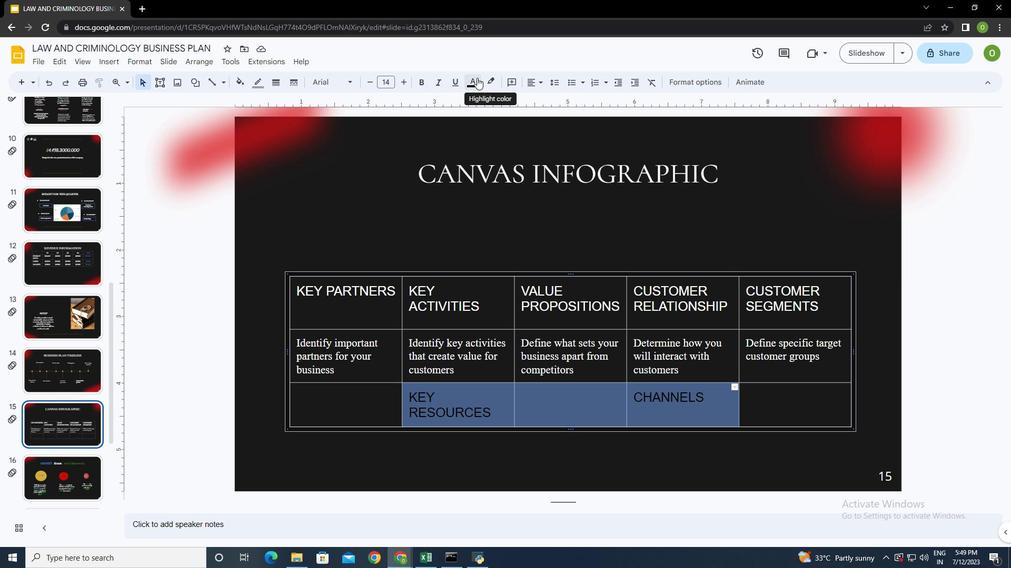 
Action: Mouse moved to (475, 115)
Screenshot: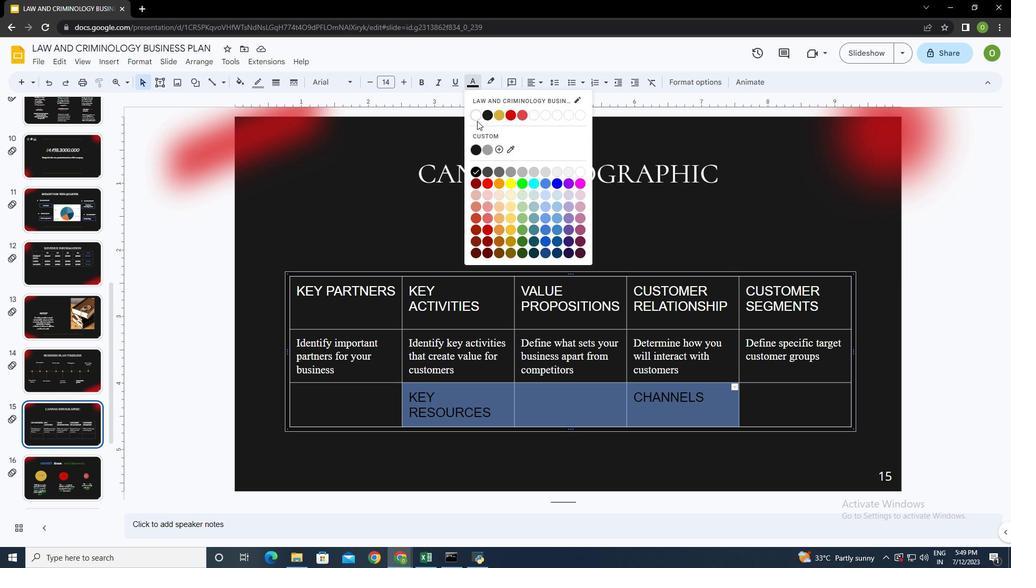 
Action: Mouse pressed left at (475, 115)
Screenshot: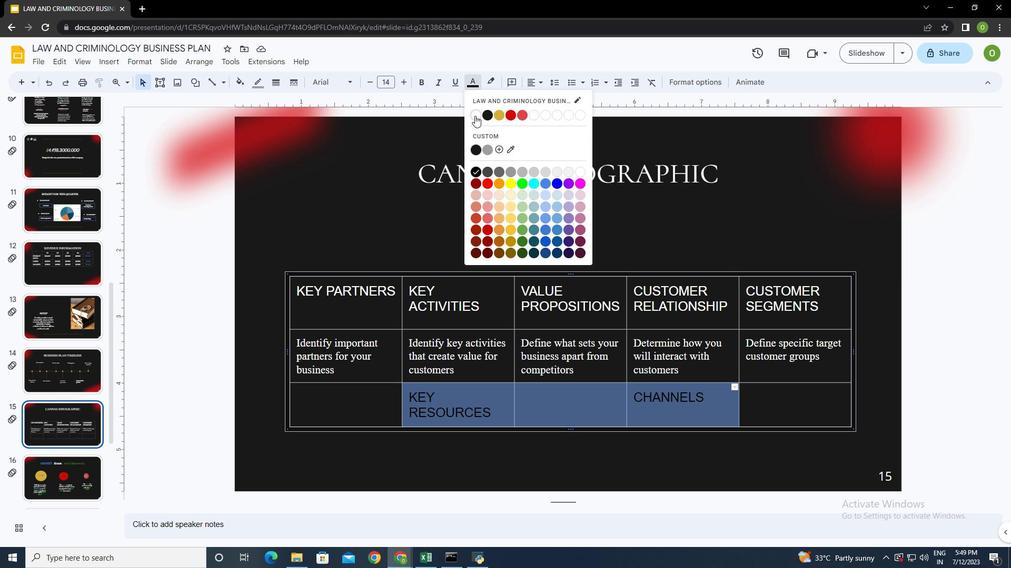 
Action: Mouse moved to (550, 412)
Screenshot: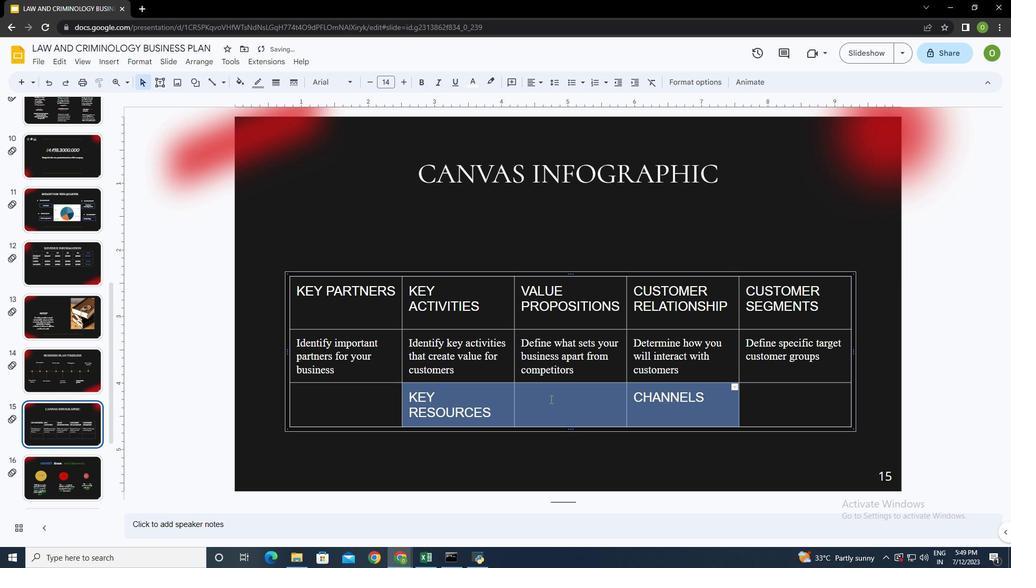 
Action: Mouse pressed left at (550, 412)
Screenshot: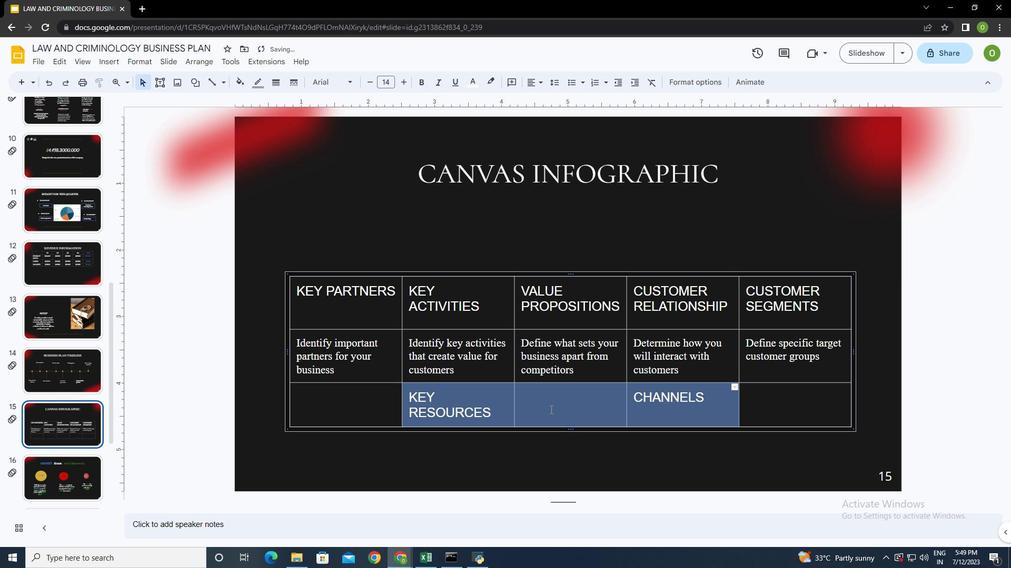 
Action: Mouse moved to (361, 398)
Screenshot: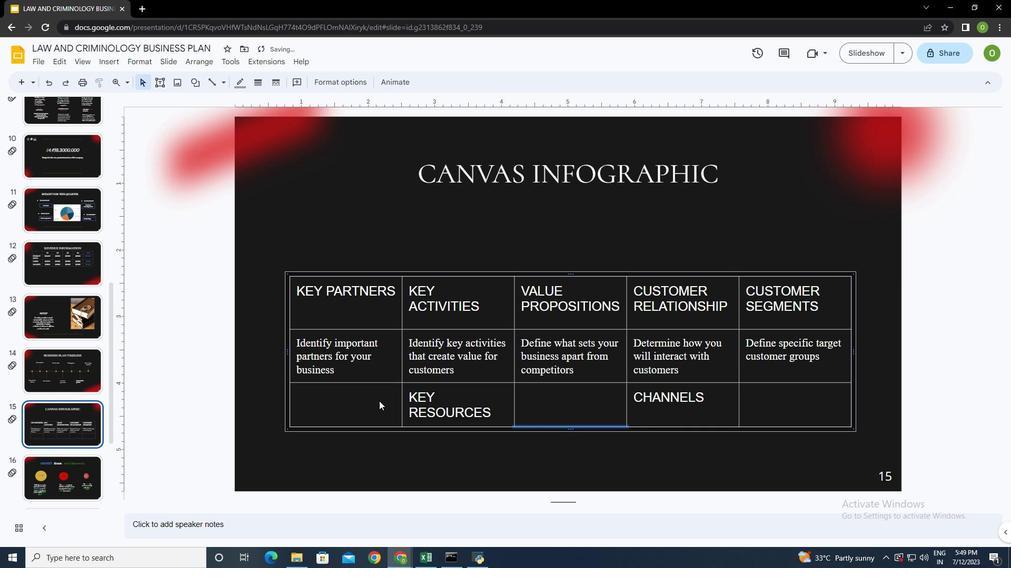 
Action: Mouse pressed left at (361, 398)
Screenshot: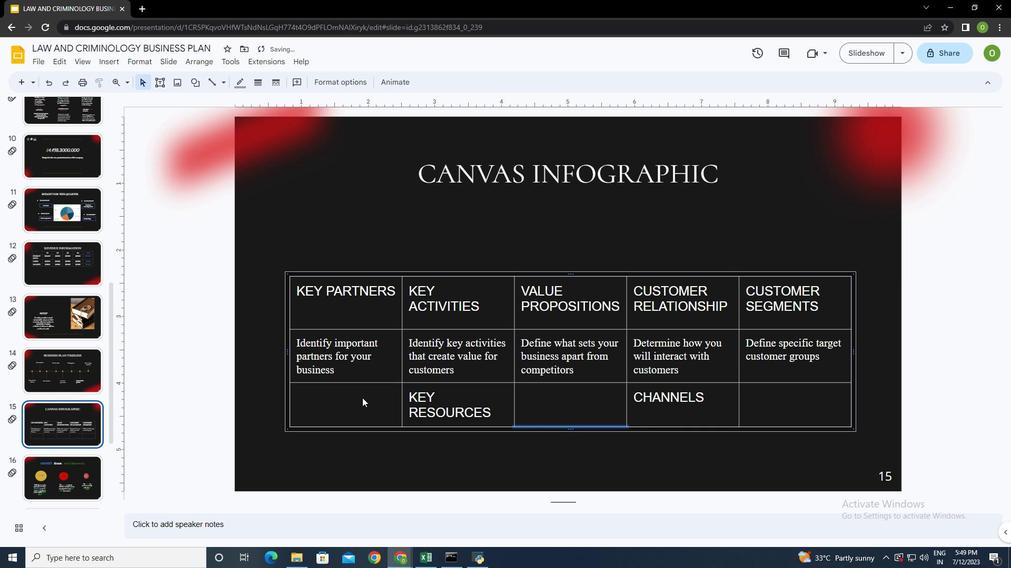 
Action: Mouse moved to (84, 60)
Screenshot: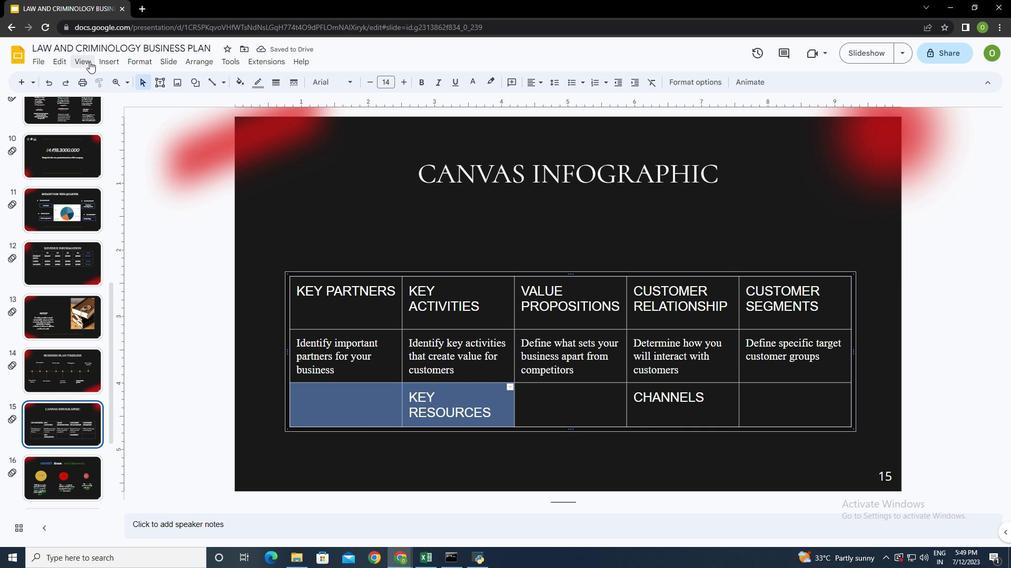 
Action: Mouse pressed left at (84, 60)
Screenshot: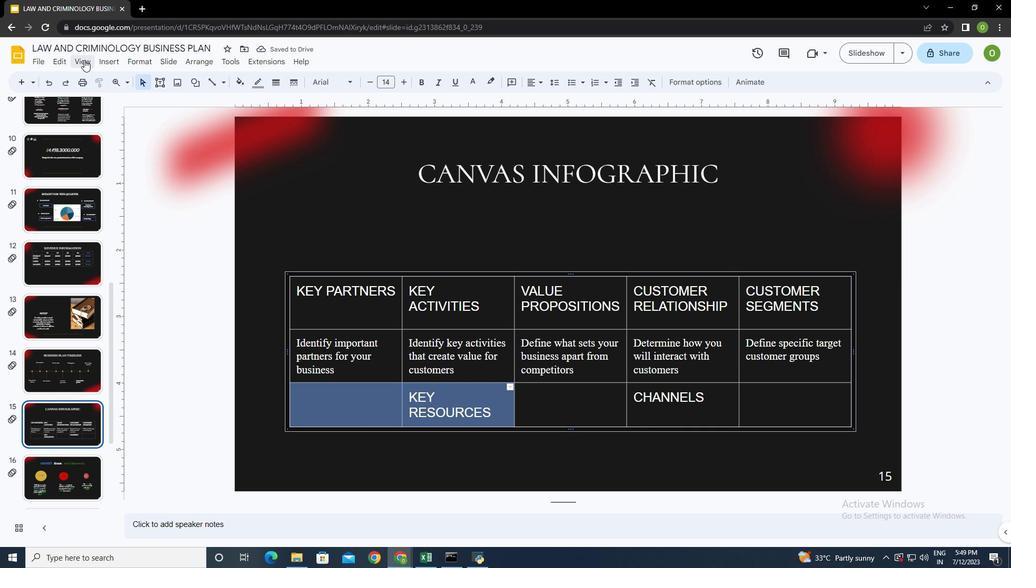 
Action: Mouse moved to (339, 317)
Screenshot: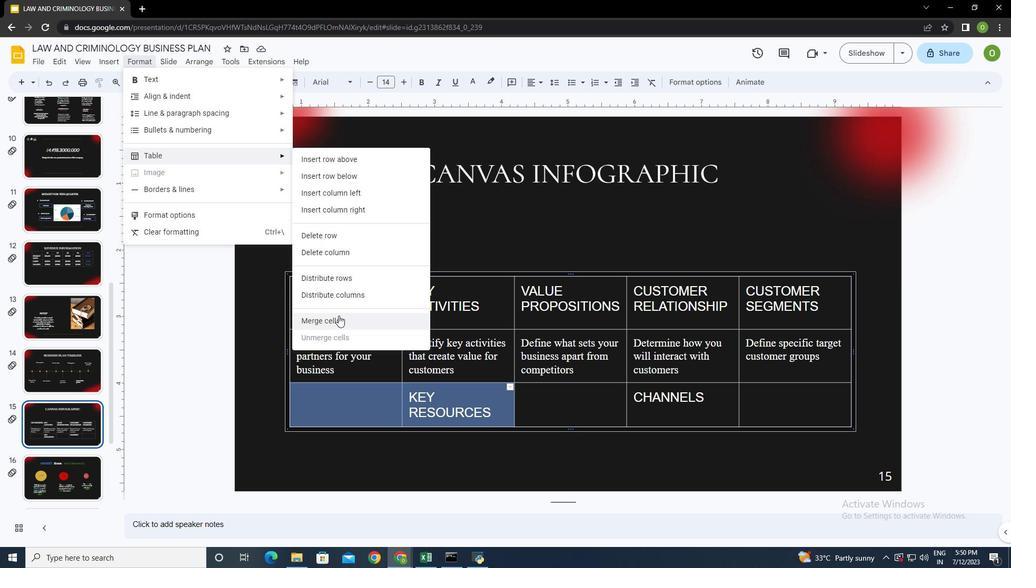 
Action: Mouse pressed left at (339, 317)
Screenshot: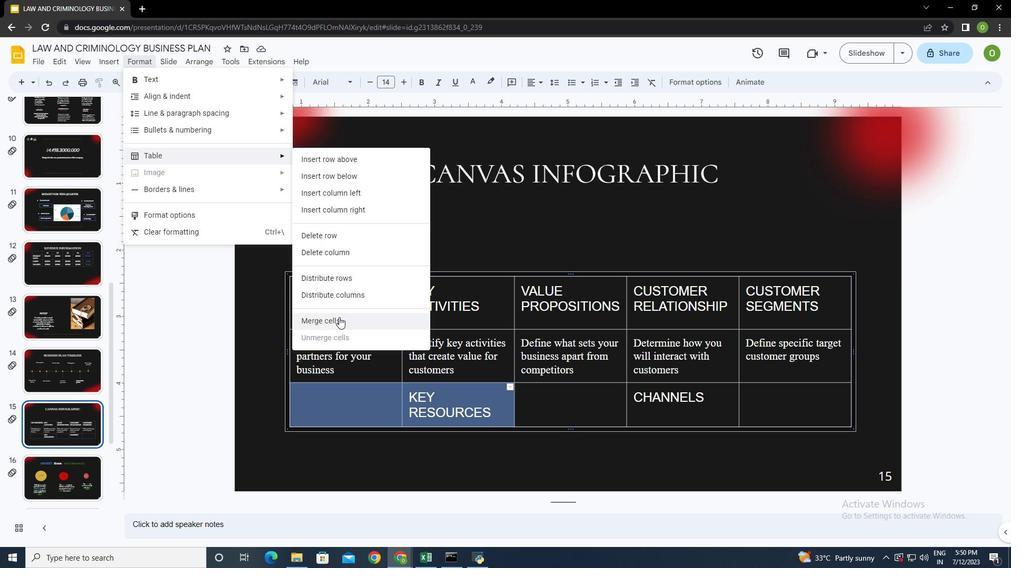 
Action: Mouse moved to (424, 396)
Screenshot: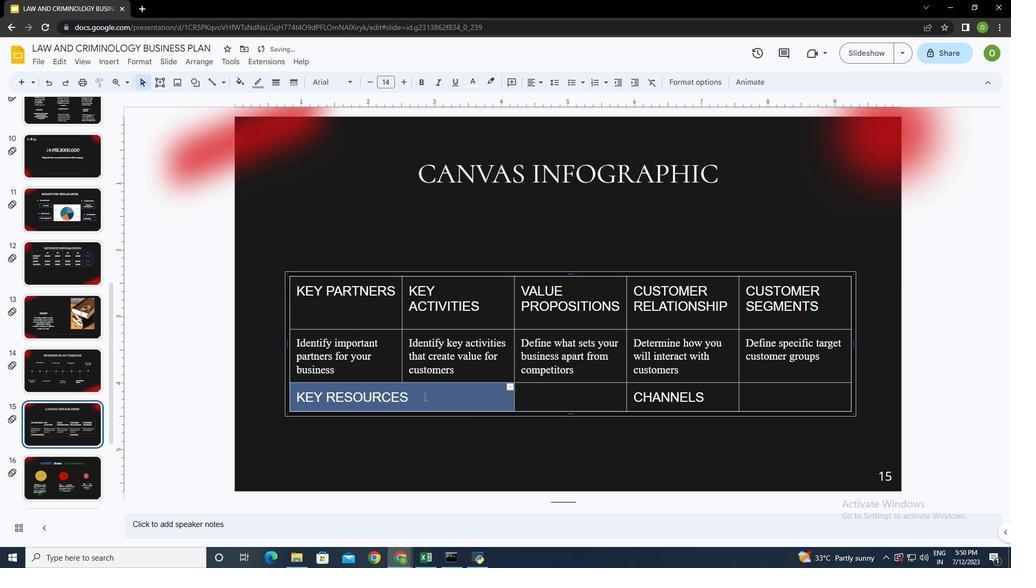 
Action: Mouse pressed left at (424, 396)
Screenshot: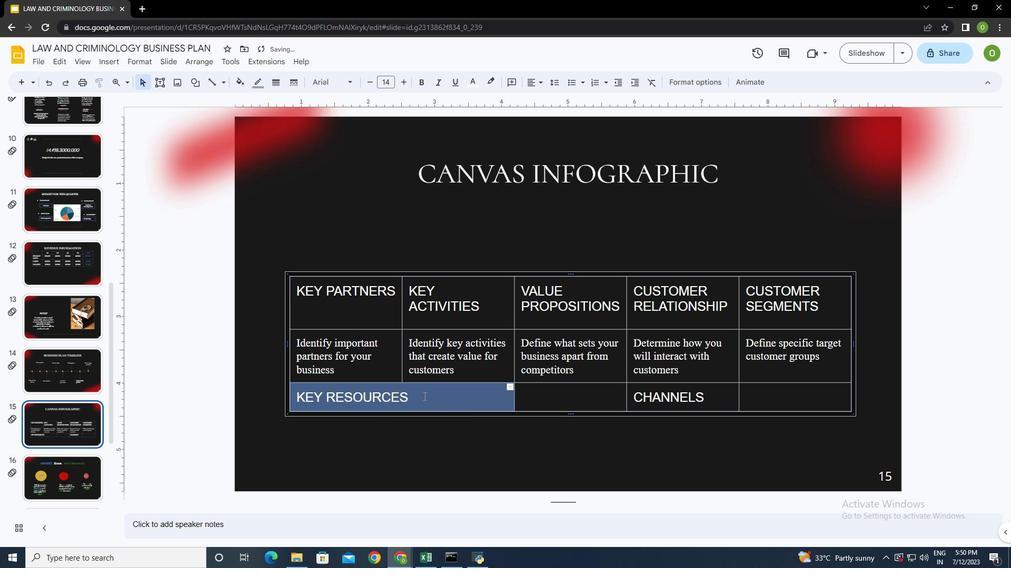 
Action: Mouse moved to (768, 397)
Screenshot: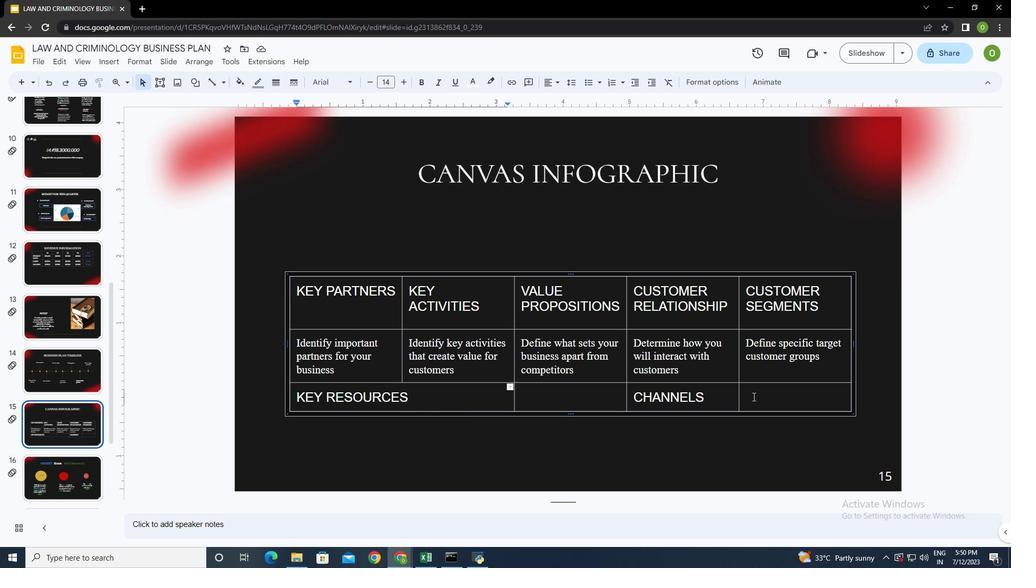 
Action: Mouse pressed left at (768, 397)
Screenshot: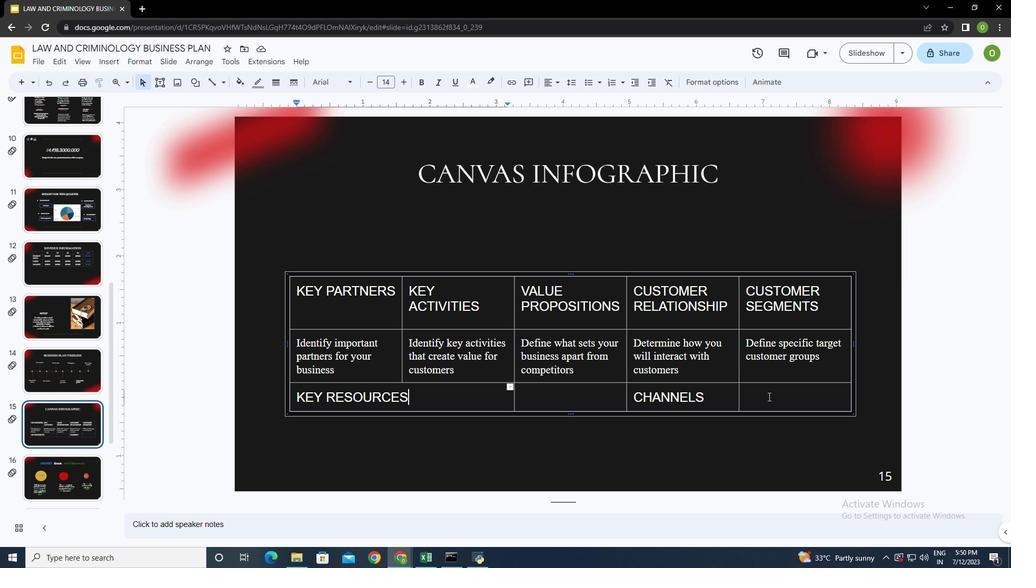 
Action: Mouse moved to (139, 60)
Screenshot: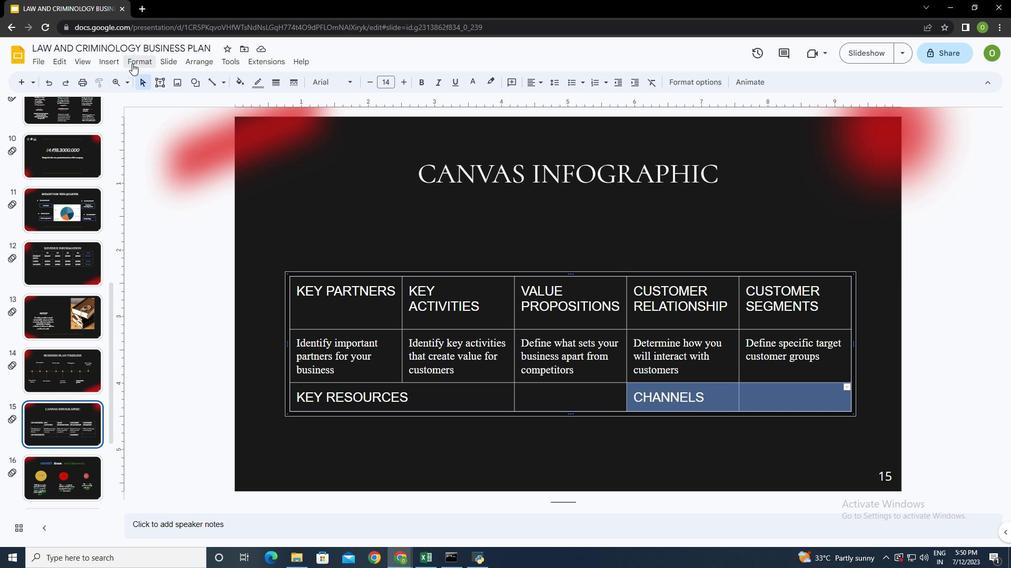 
Action: Mouse pressed left at (139, 60)
Screenshot: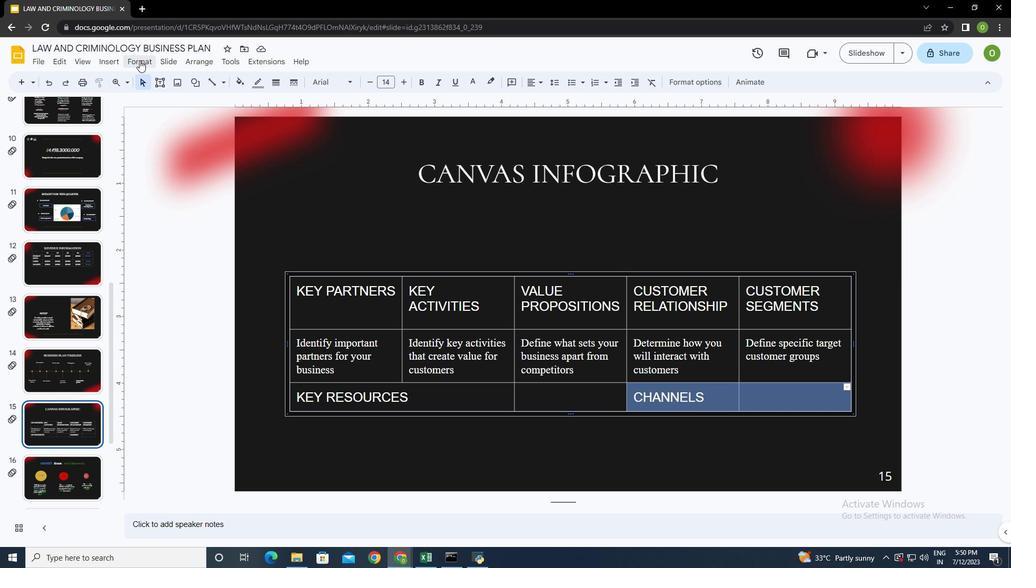 
Action: Mouse moved to (350, 319)
Screenshot: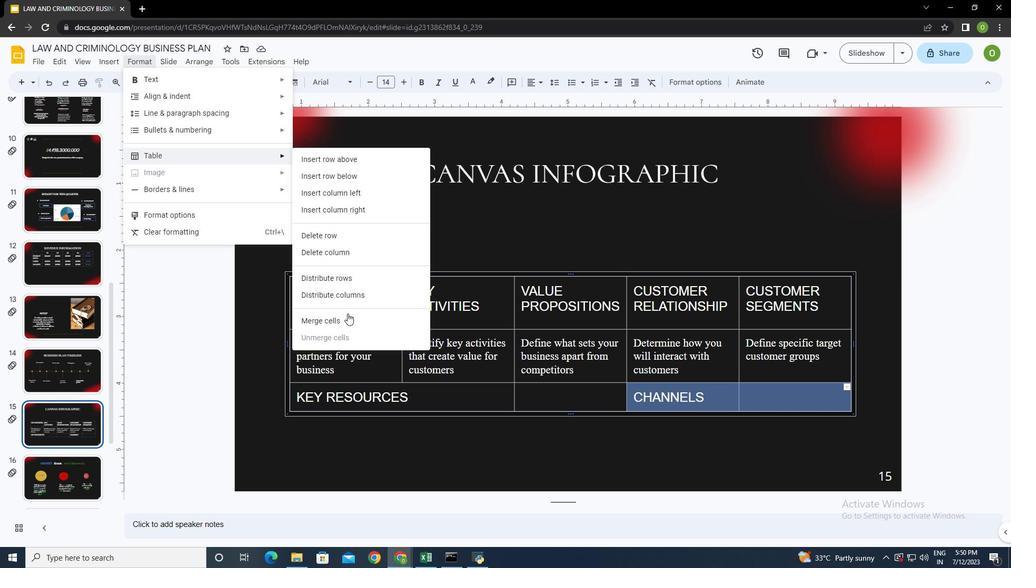
Action: Mouse pressed left at (350, 319)
Screenshot: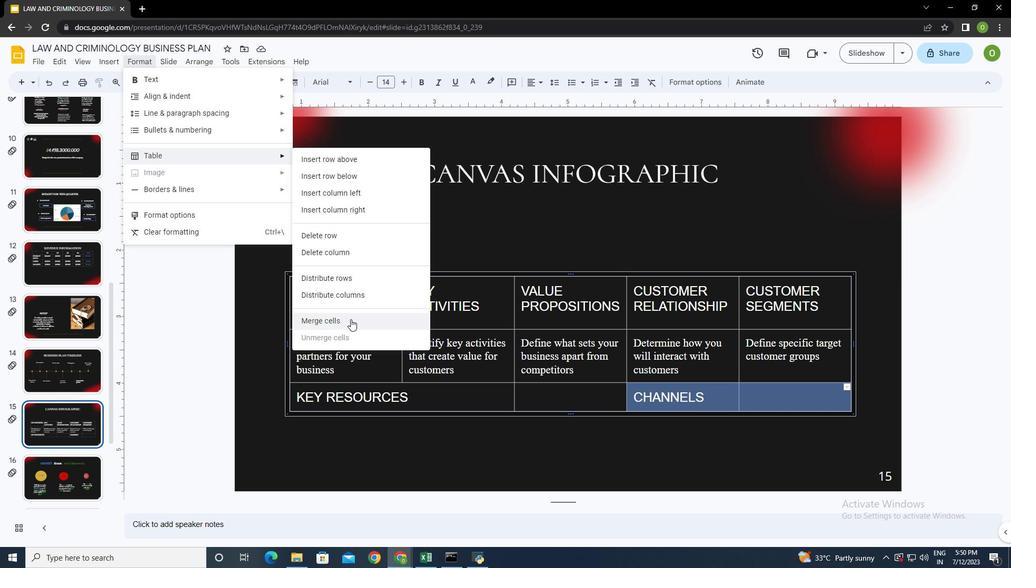 
Action: Mouse moved to (722, 390)
Screenshot: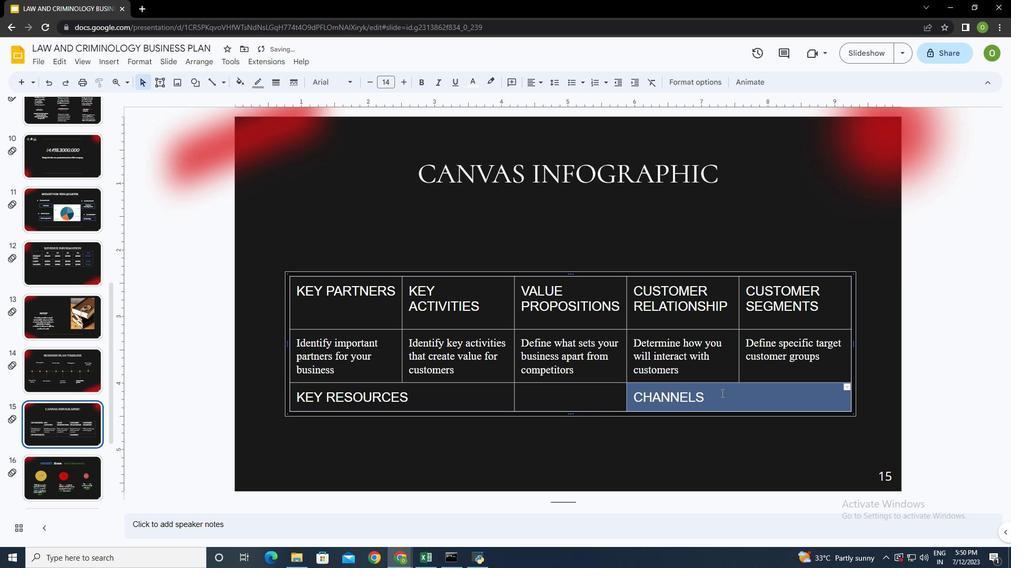 
Action: Mouse pressed left at (722, 390)
Screenshot: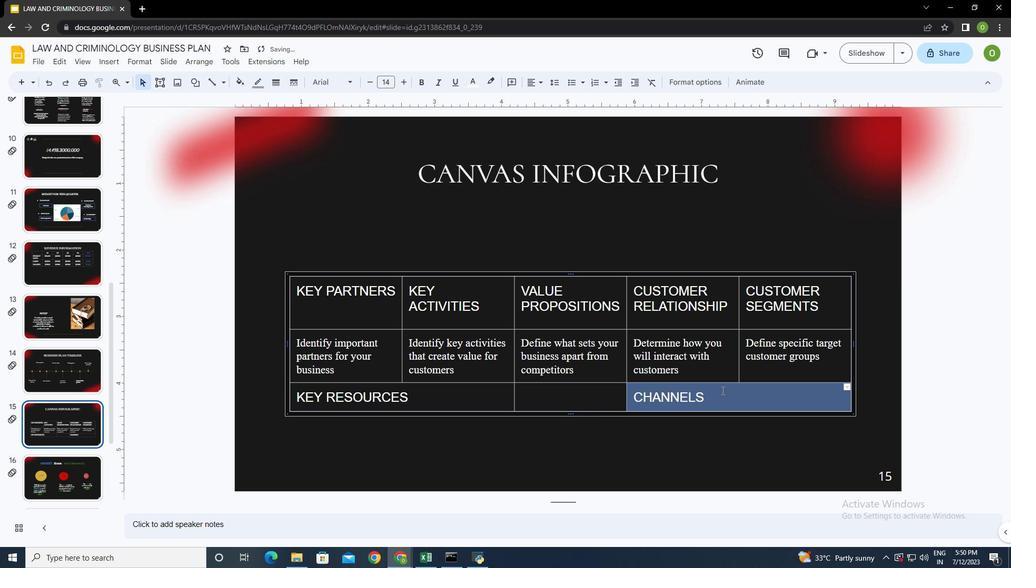 
Action: Mouse moved to (721, 391)
Screenshot: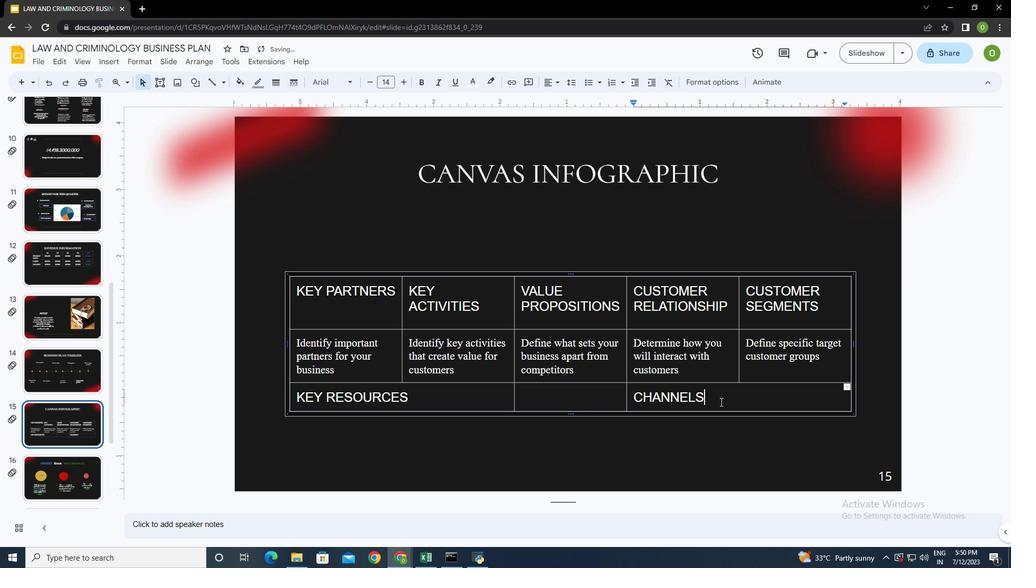 
Action: Mouse pressed left at (721, 391)
Screenshot: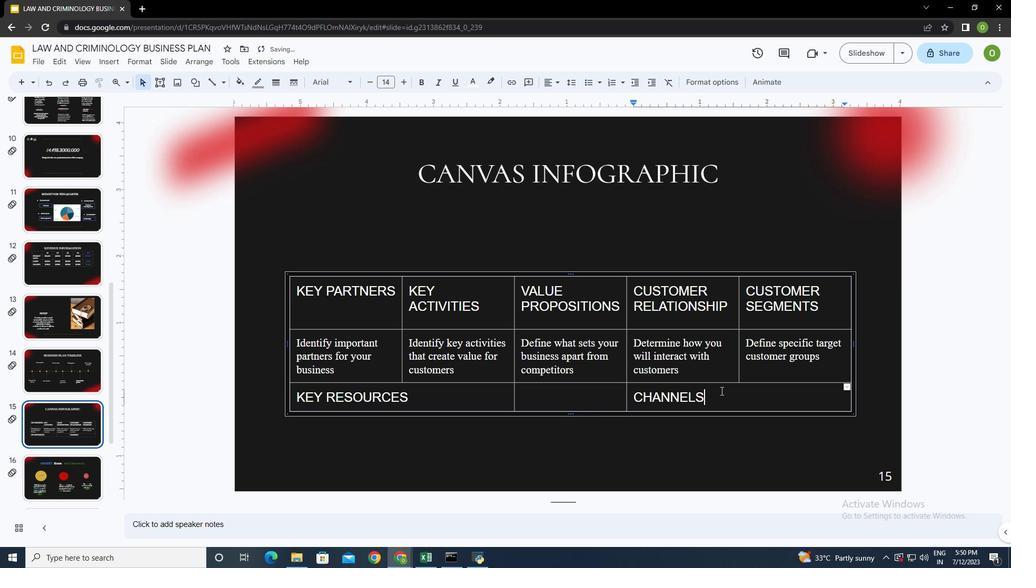 
Action: Mouse moved to (555, 79)
Screenshot: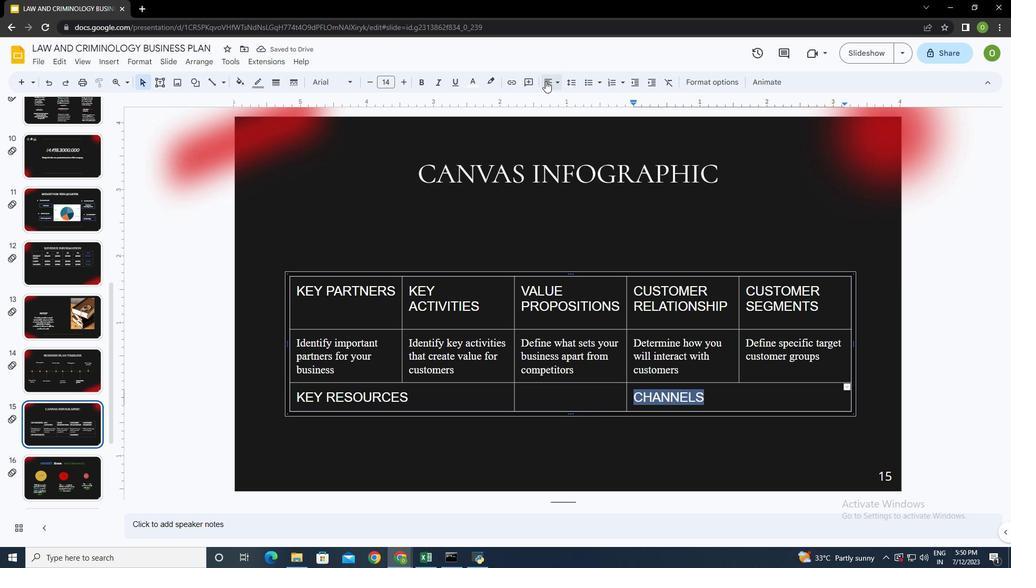 
Action: Mouse pressed left at (555, 79)
Screenshot: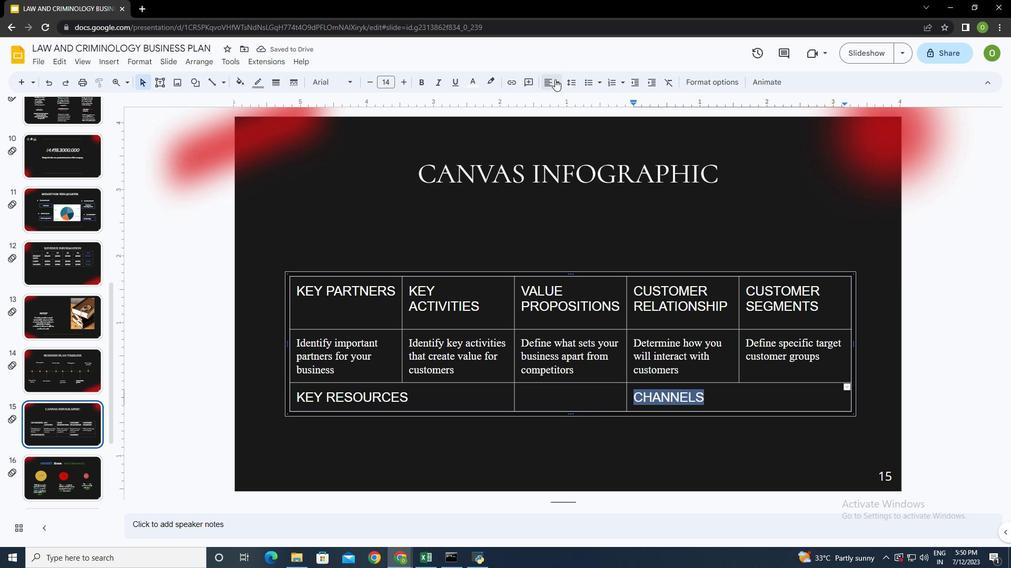 
Action: Mouse moved to (565, 100)
Screenshot: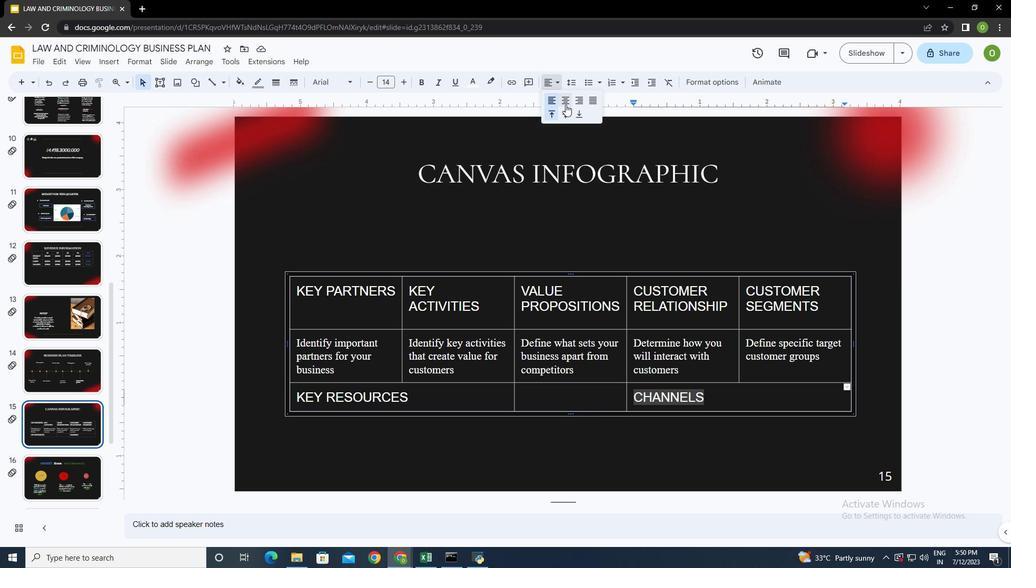 
Action: Mouse pressed left at (565, 100)
Screenshot: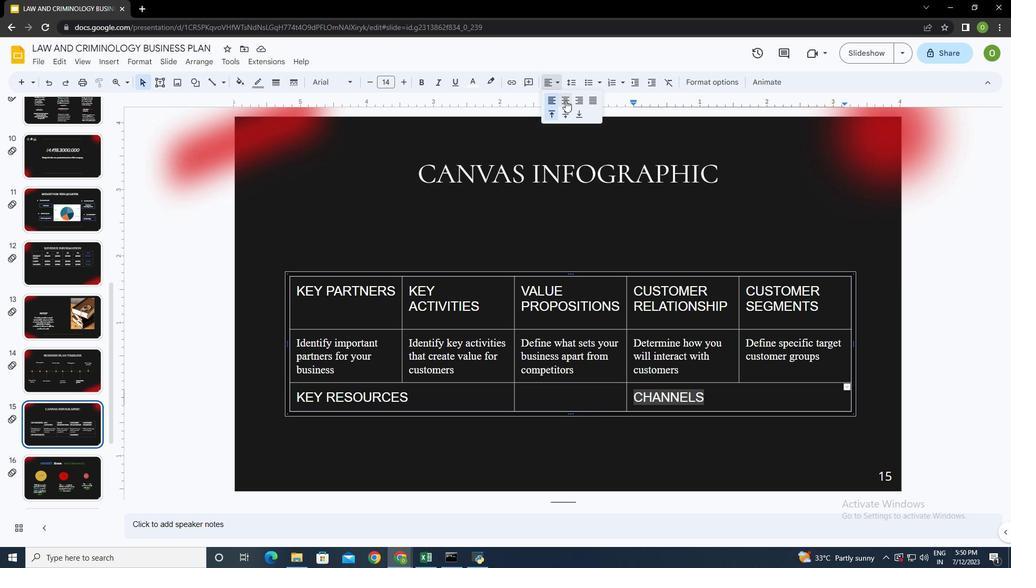 
Action: Mouse moved to (678, 400)
Screenshot: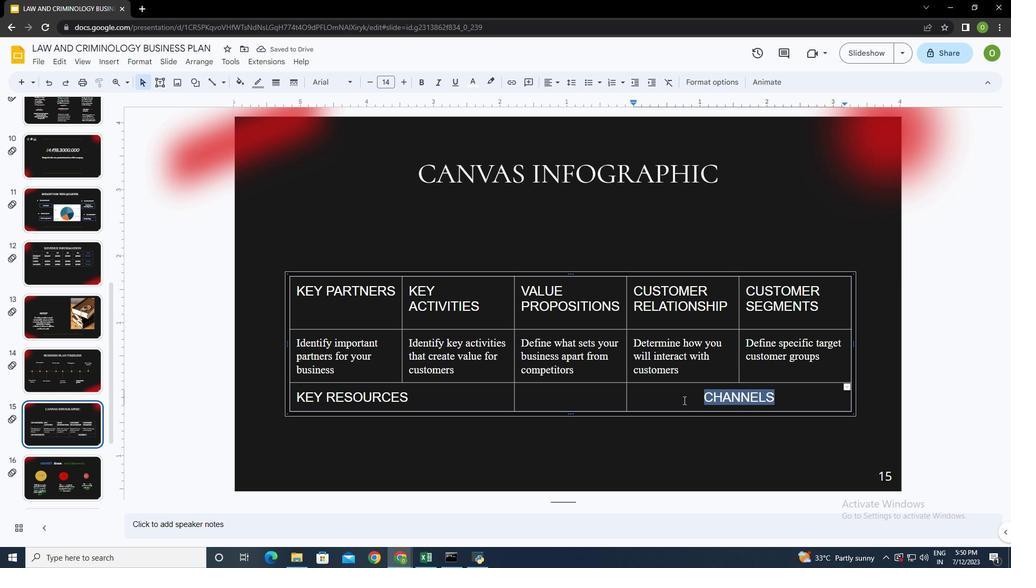 
Action: Mouse pressed left at (678, 400)
Screenshot: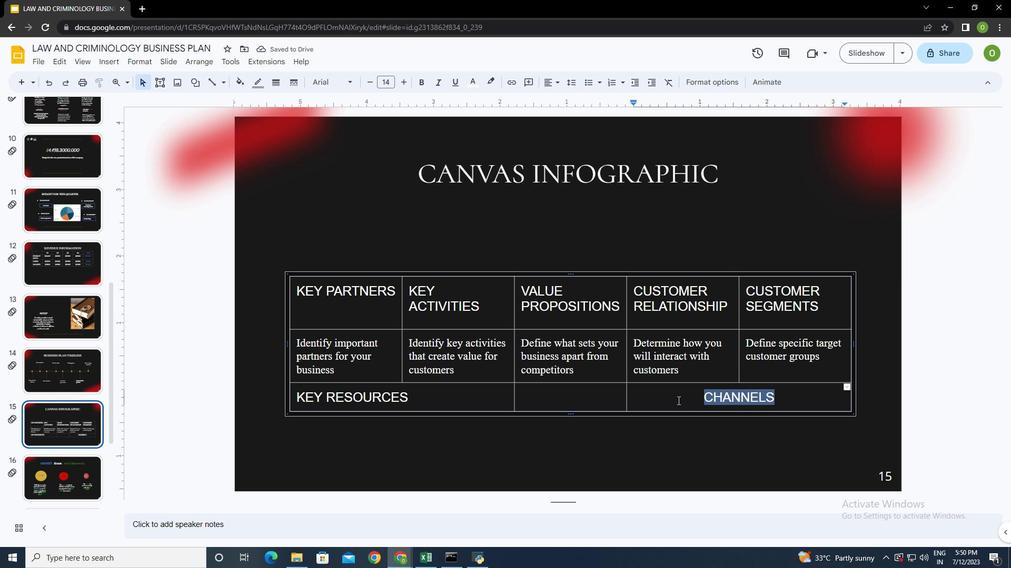 
Action: Mouse moved to (601, 401)
Screenshot: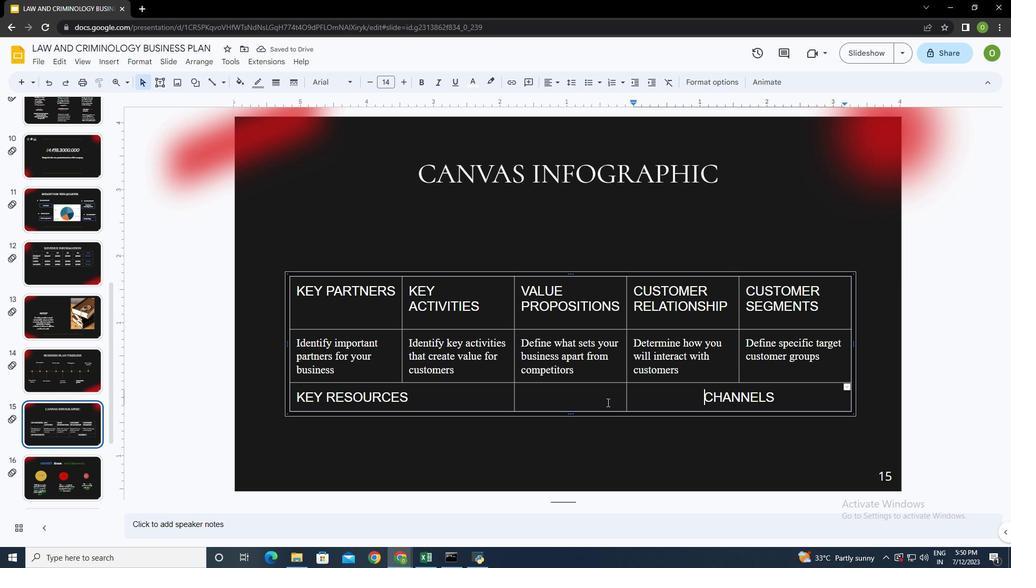 
Action: Mouse pressed left at (601, 401)
Screenshot: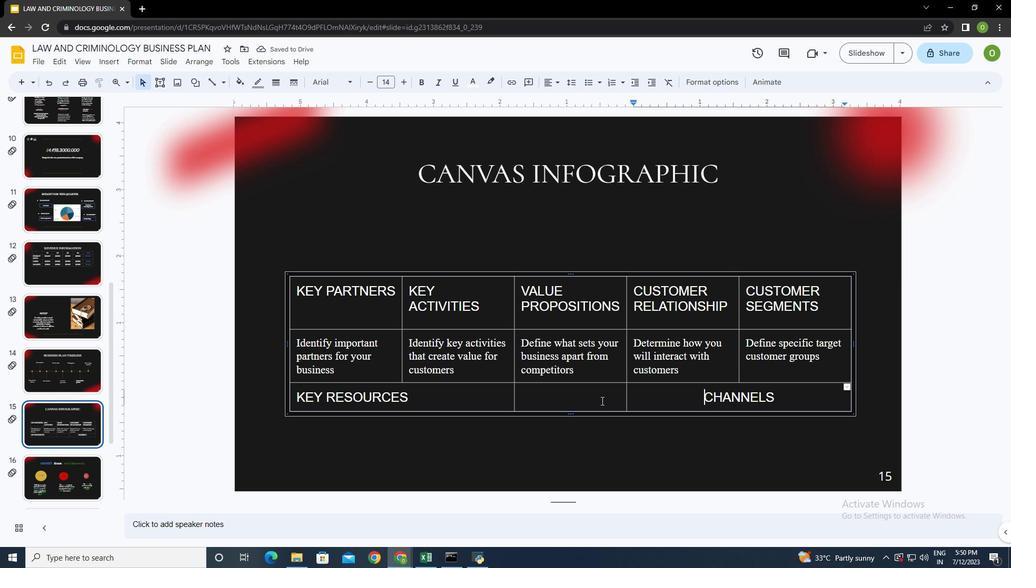 
Action: Mouse moved to (453, 391)
Screenshot: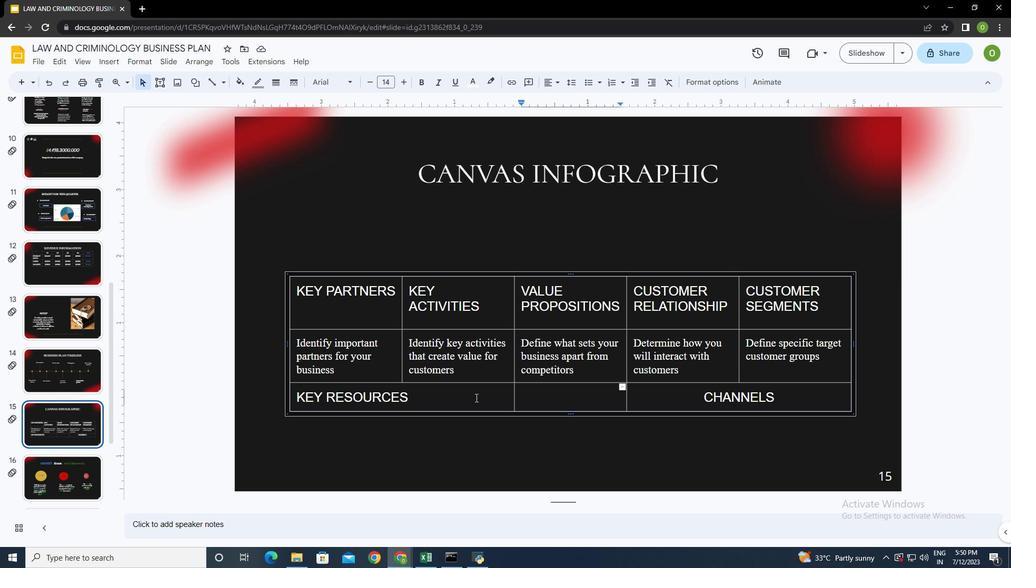 
Action: Mouse pressed left at (453, 391)
Screenshot: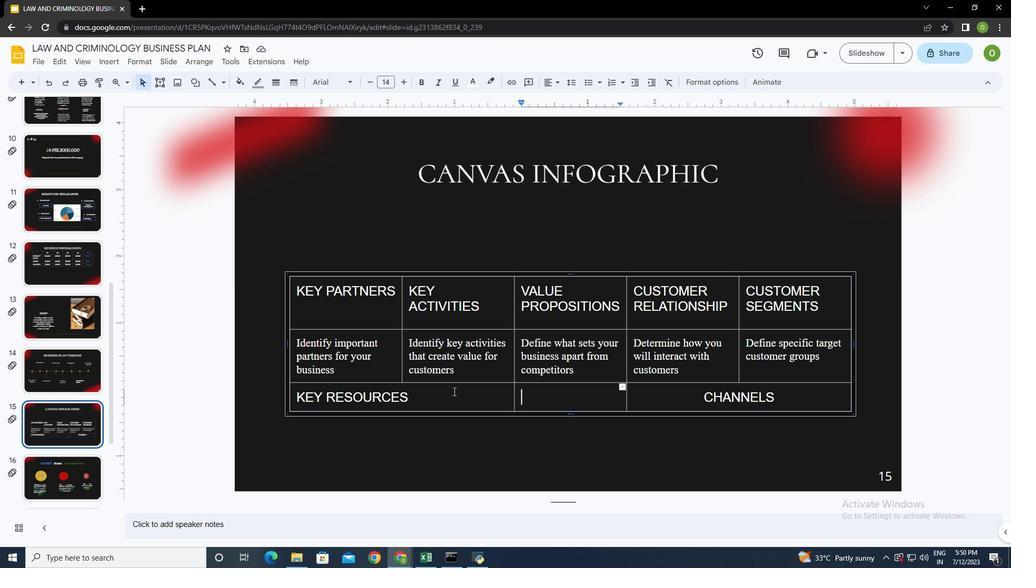 
Action: Mouse moved to (437, 399)
Screenshot: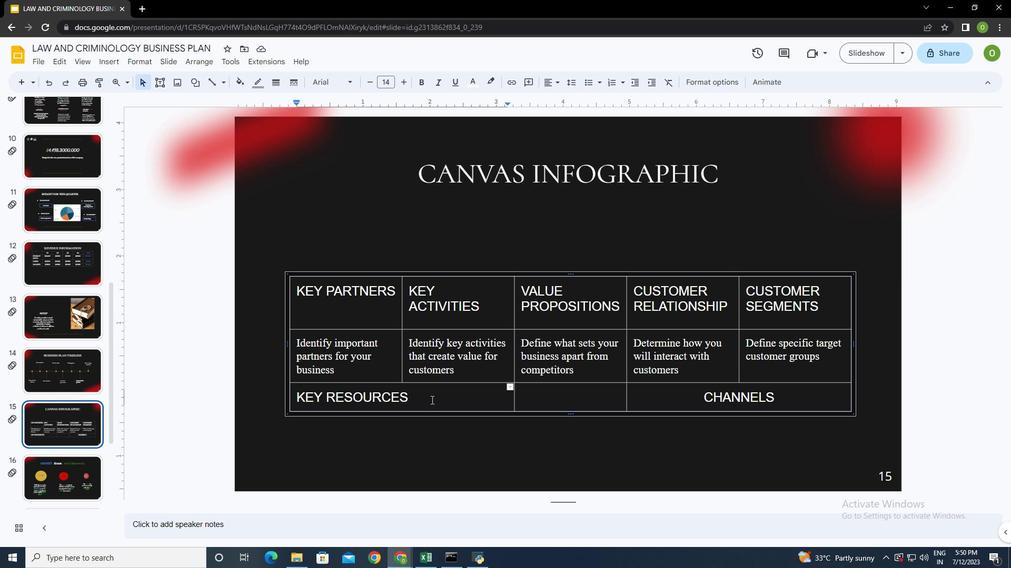 
Action: Mouse pressed left at (437, 399)
Screenshot: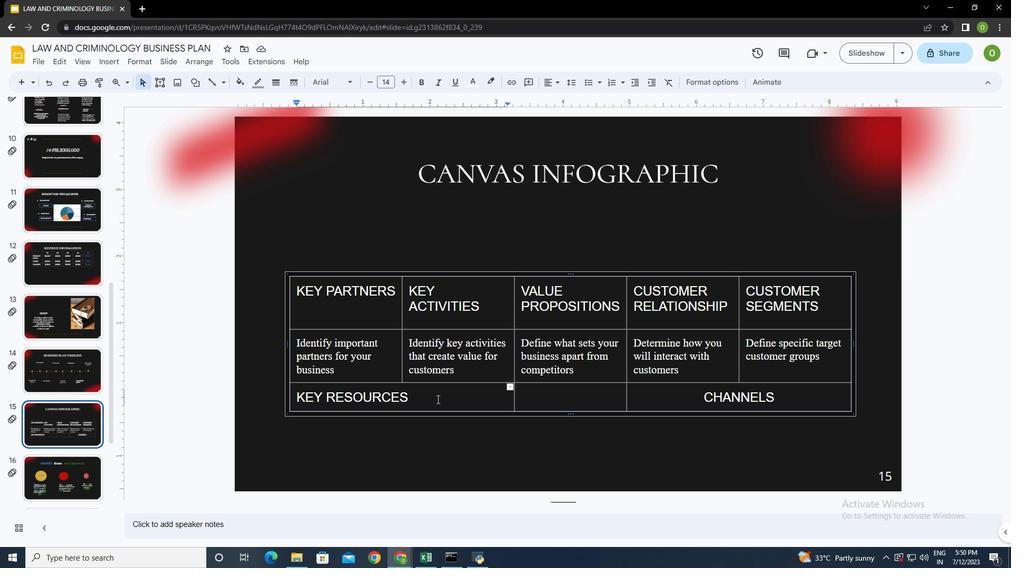 
Action: Mouse moved to (132, 59)
Screenshot: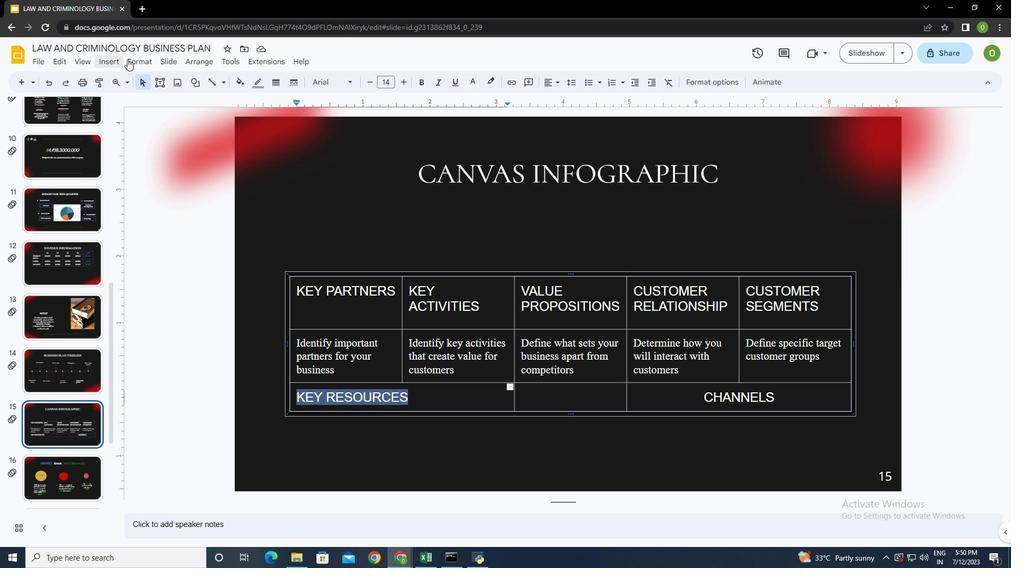 
Action: Mouse pressed left at (132, 59)
Screenshot: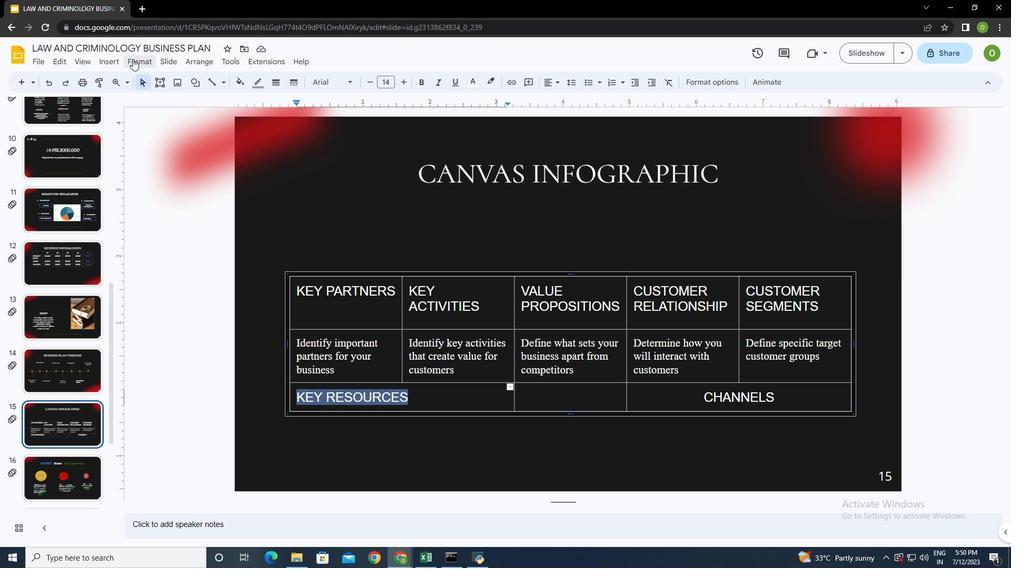 
Action: Mouse moved to (336, 339)
Screenshot: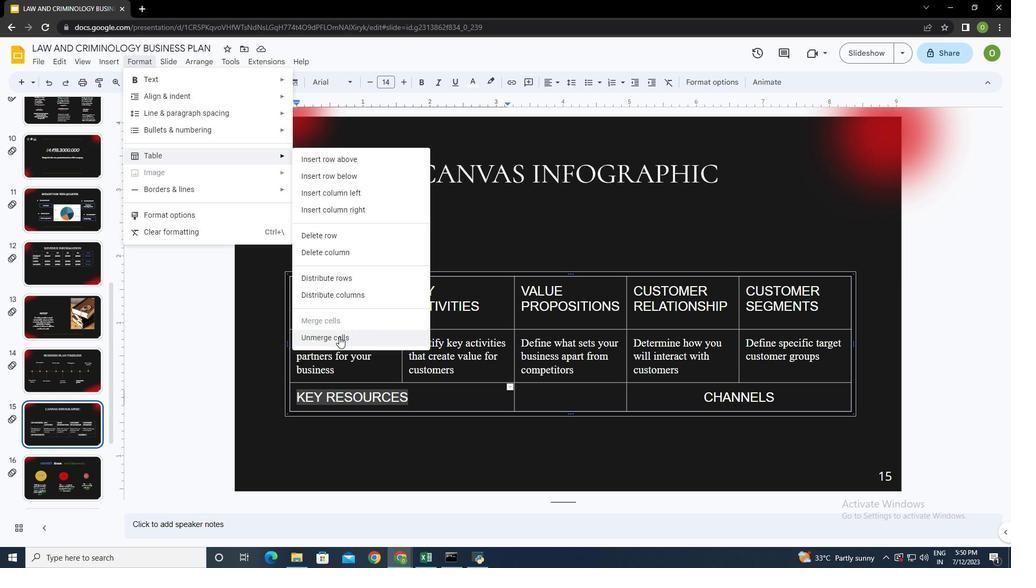 
Action: Mouse pressed left at (336, 339)
Screenshot: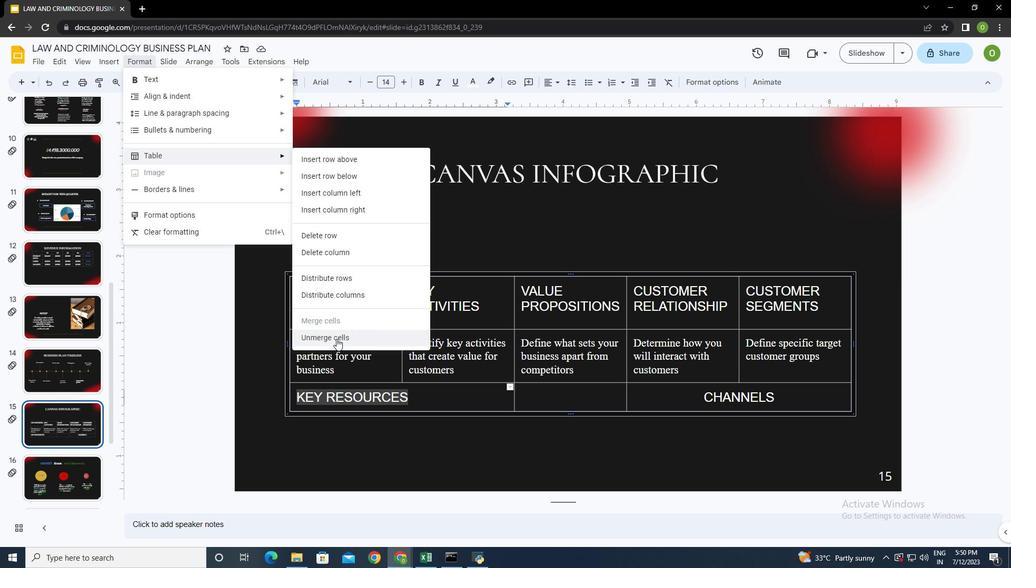 
Action: Mouse moved to (681, 407)
Screenshot: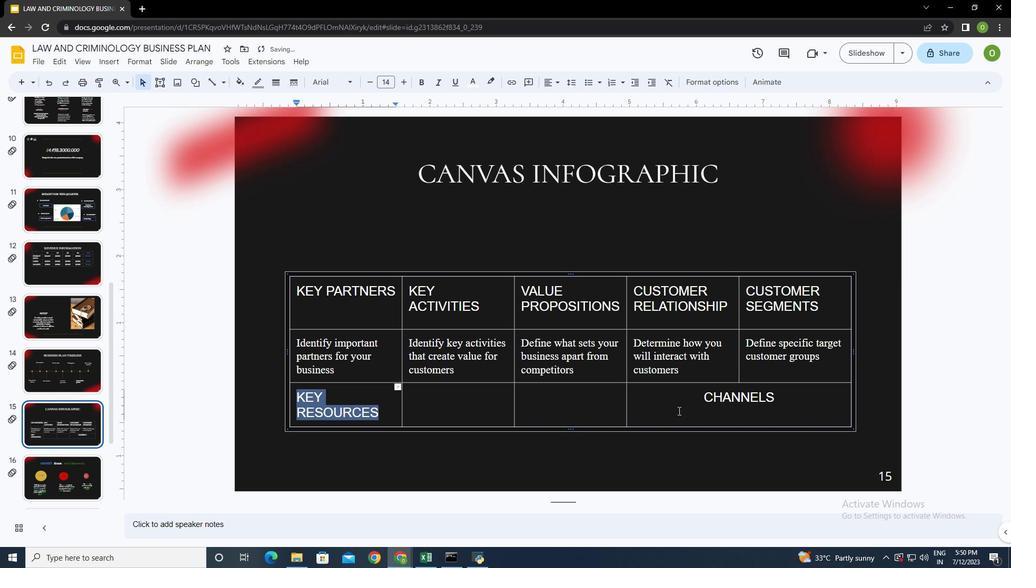 
Action: Mouse pressed left at (681, 407)
Screenshot: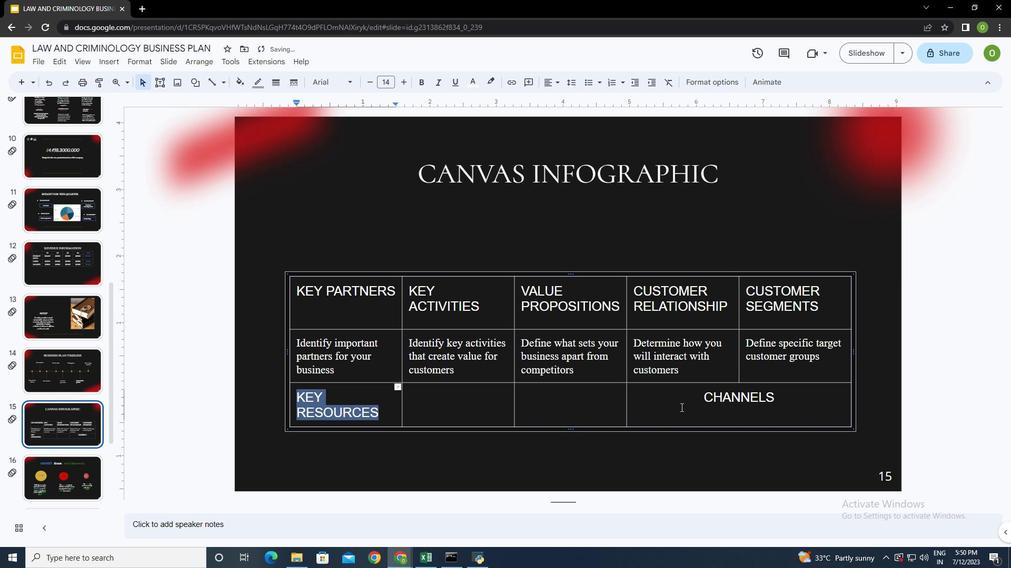 
Action: Mouse moved to (143, 60)
Screenshot: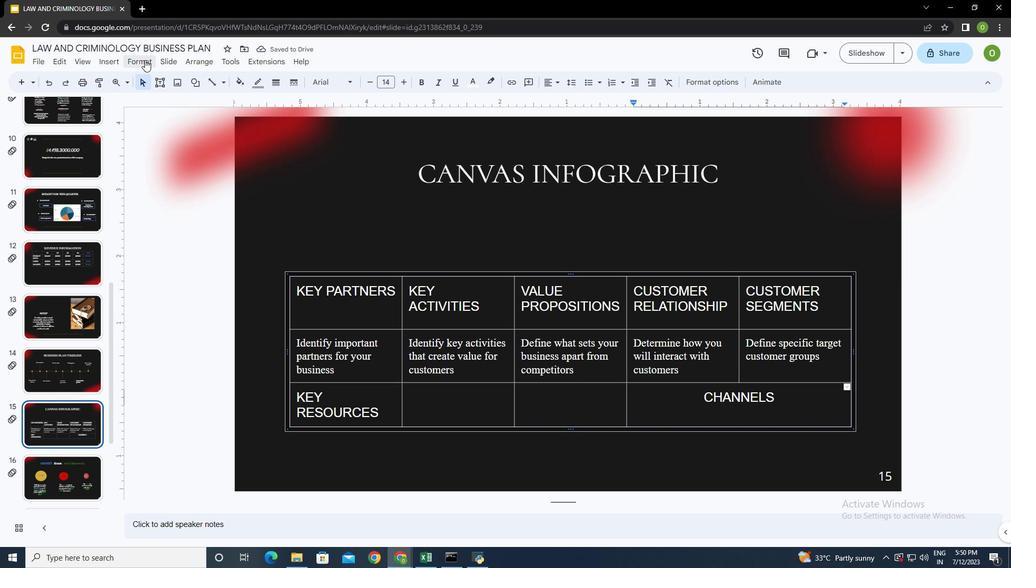 
Action: Mouse pressed left at (143, 60)
Screenshot: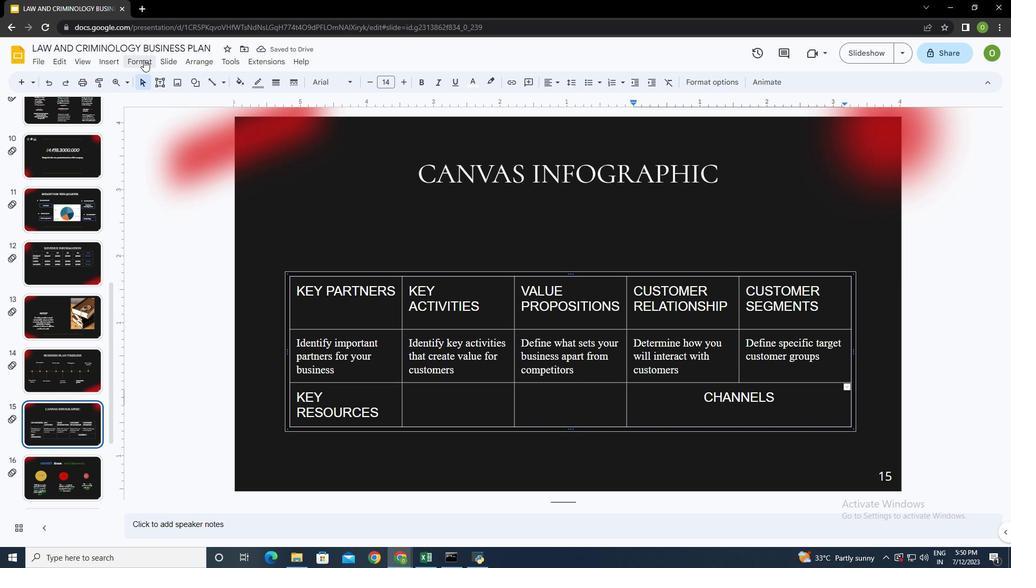 
Action: Mouse moved to (336, 335)
Screenshot: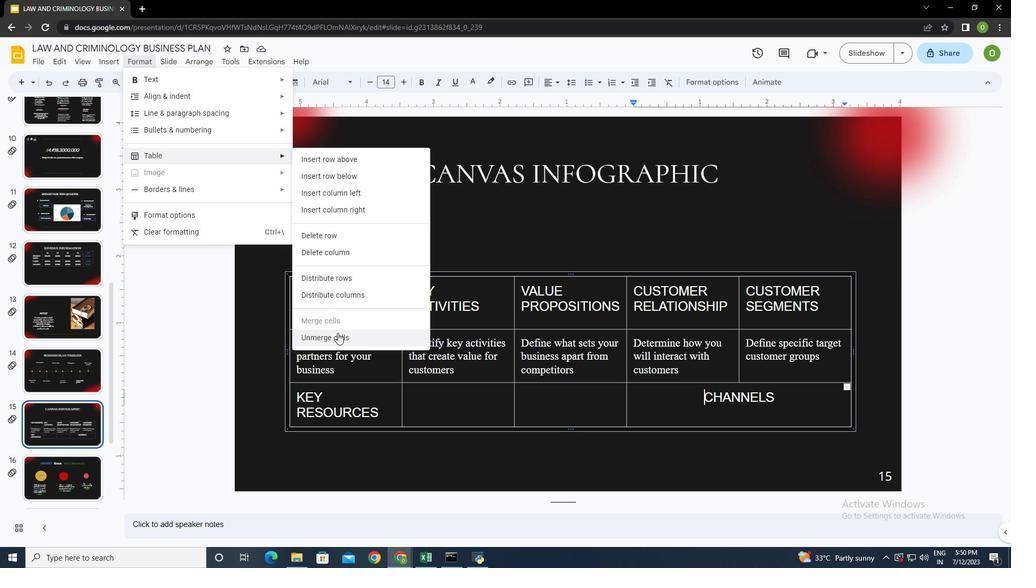 
Action: Mouse pressed left at (336, 335)
Screenshot: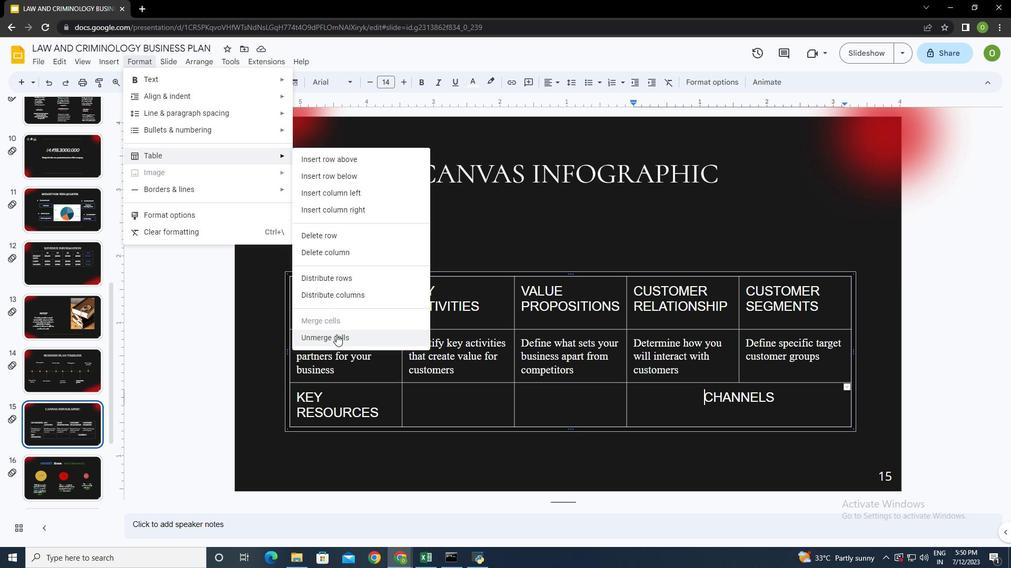 
Action: Mouse moved to (583, 404)
Screenshot: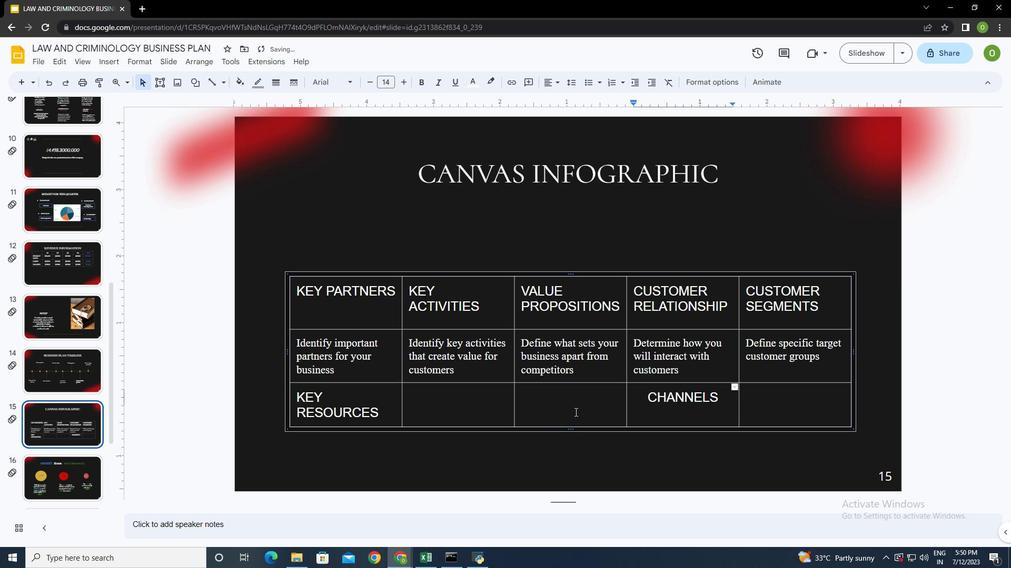 
Action: Mouse pressed left at (583, 404)
Screenshot: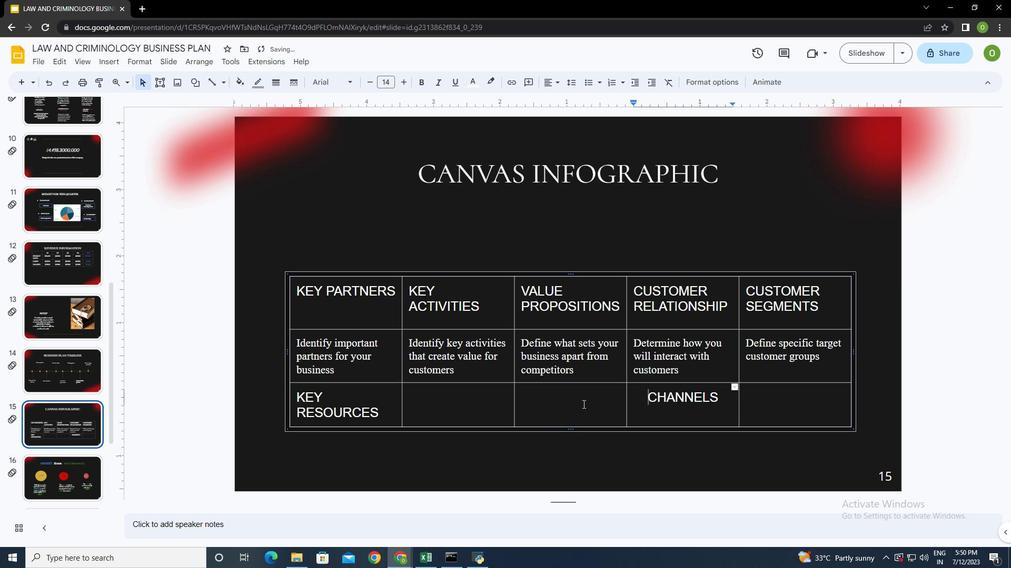 
Action: Mouse moved to (452, 405)
Screenshot: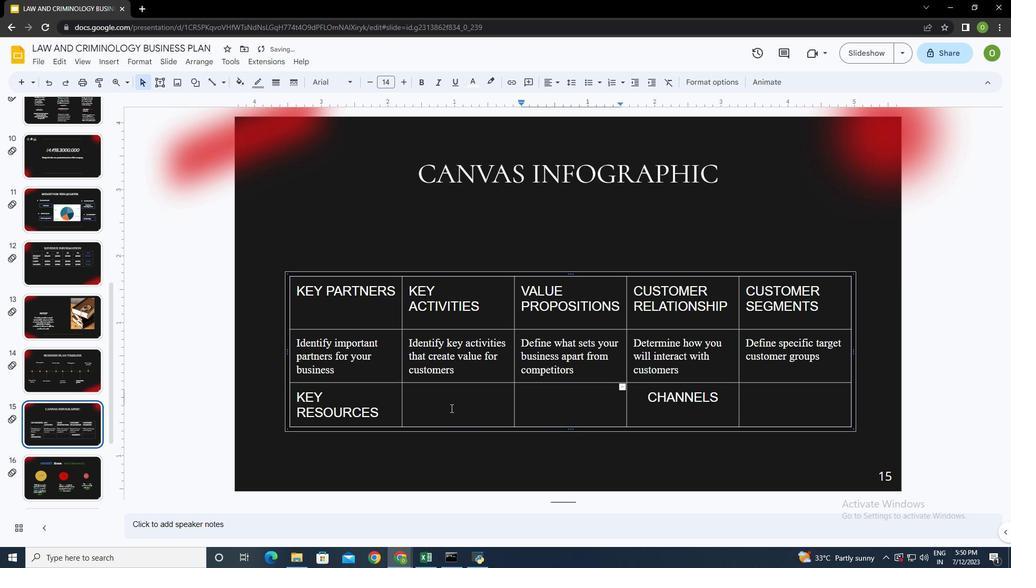 
Action: Mouse pressed left at (452, 405)
Screenshot: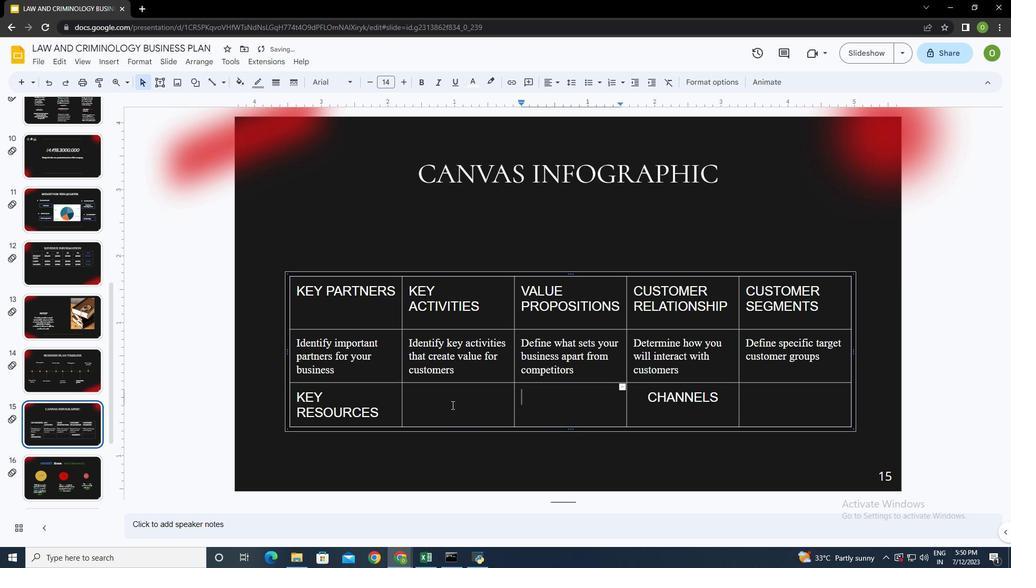 
Action: Mouse moved to (385, 413)
Screenshot: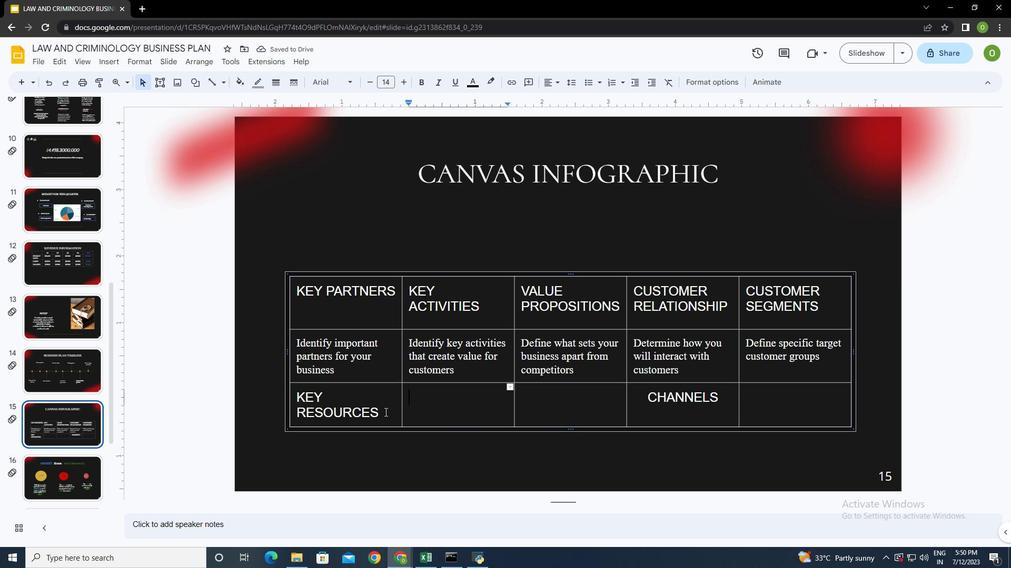 
Action: Mouse pressed left at (385, 413)
Screenshot: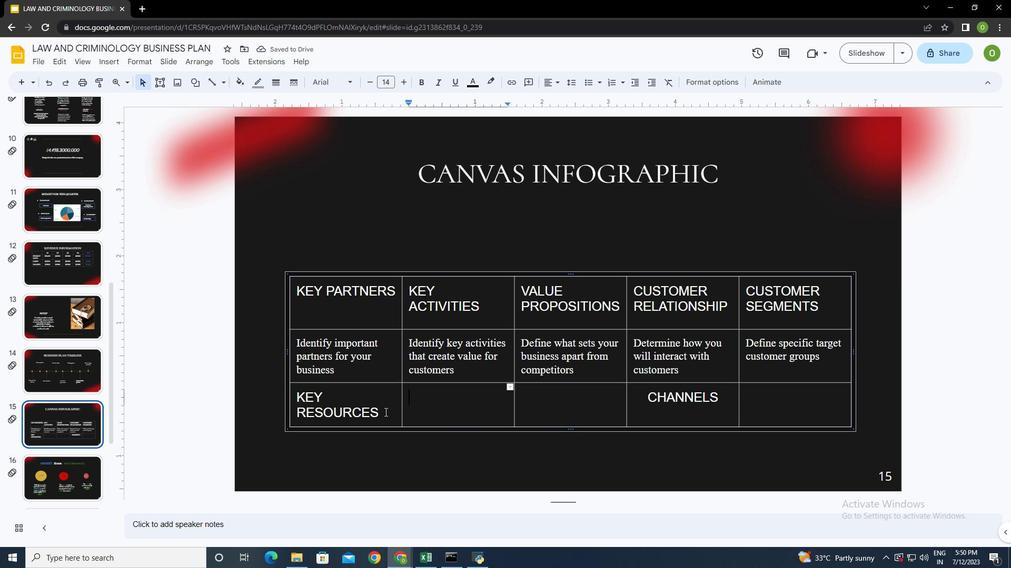 
Action: Mouse moved to (297, 388)
Screenshot: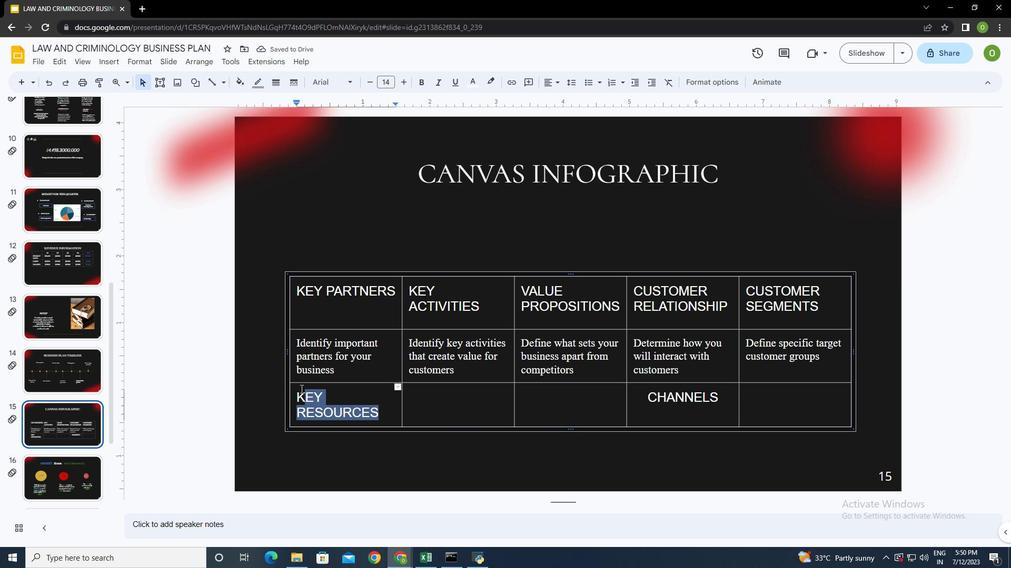 
Action: Key pressed ctrl+X
Screenshot: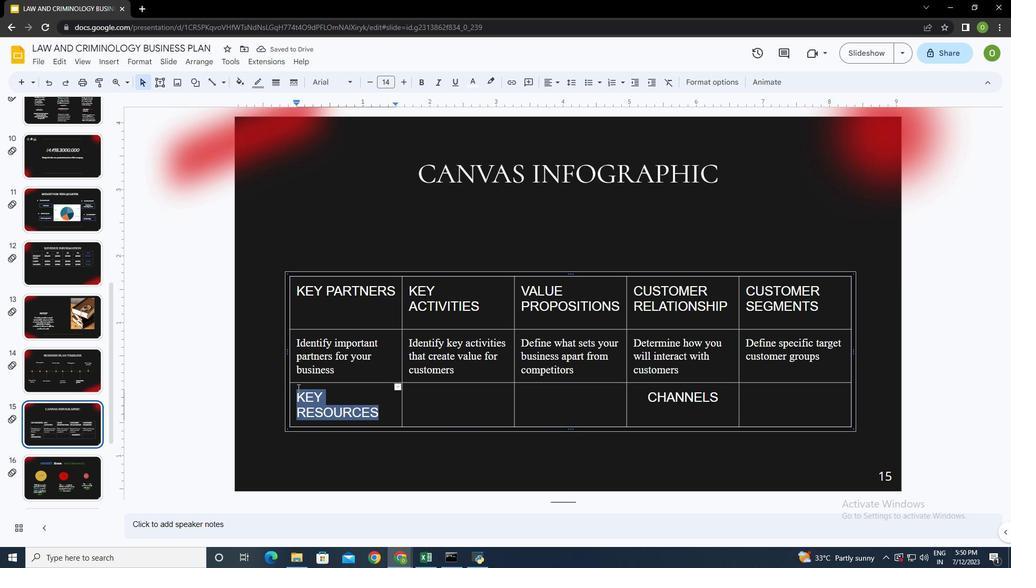 
Action: Mouse moved to (456, 399)
Screenshot: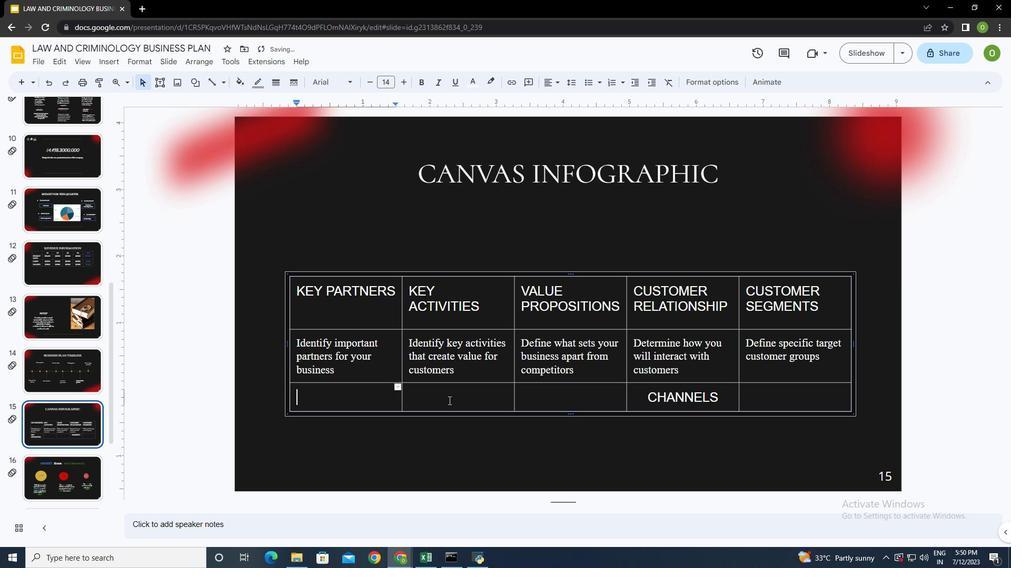 
Action: Mouse pressed left at (456, 399)
Screenshot: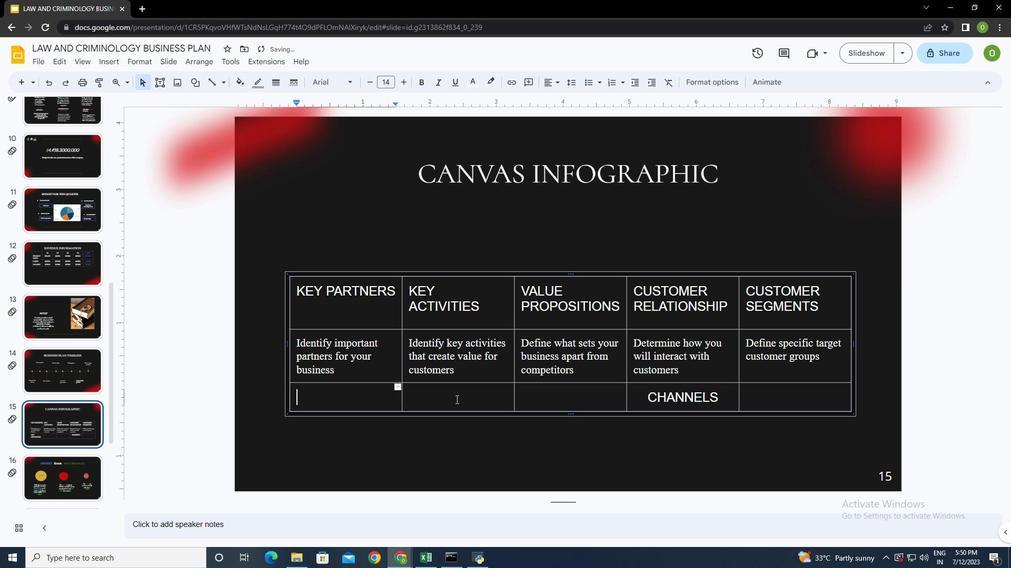 
Action: Key pressed ctrl+V
Screenshot: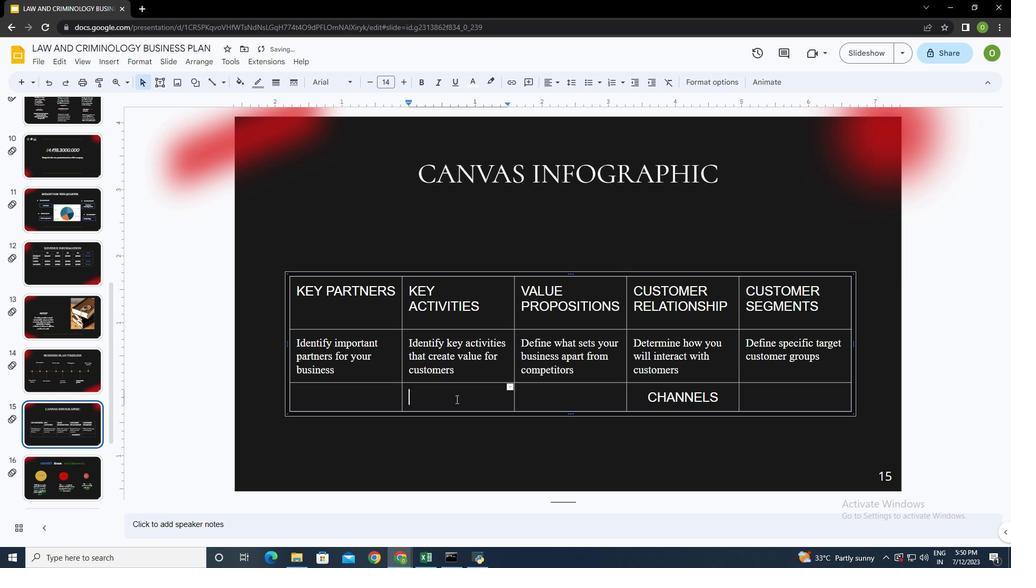 
Action: Mouse moved to (657, 405)
Screenshot: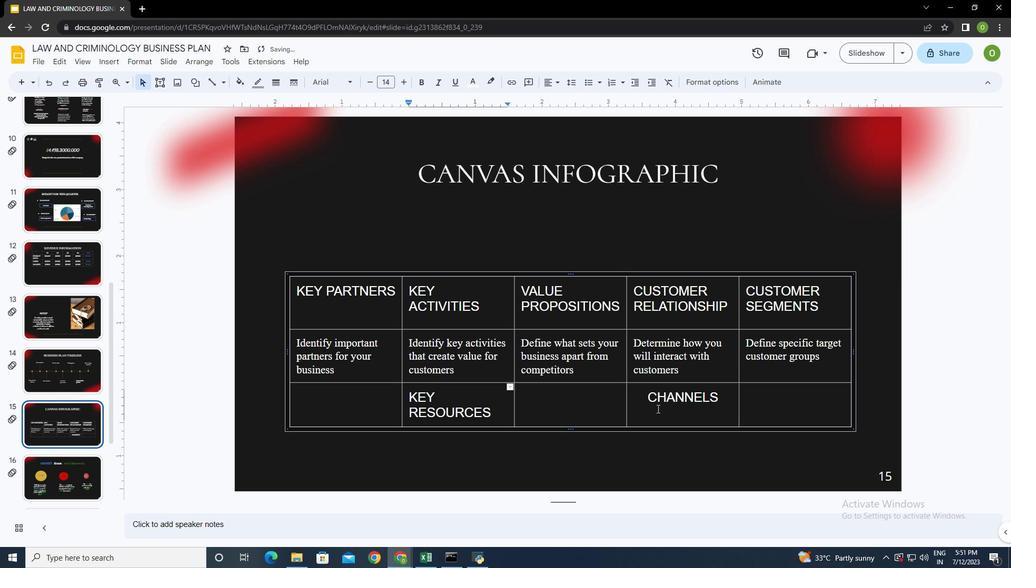 
Action: Mouse pressed left at (657, 405)
Screenshot: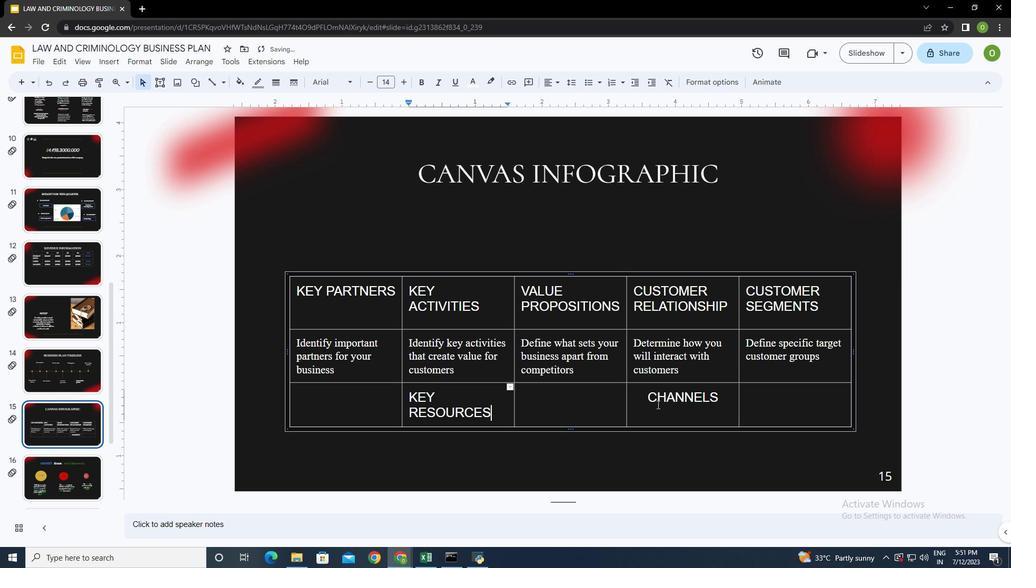 
Action: Mouse moved to (360, 368)
Screenshot: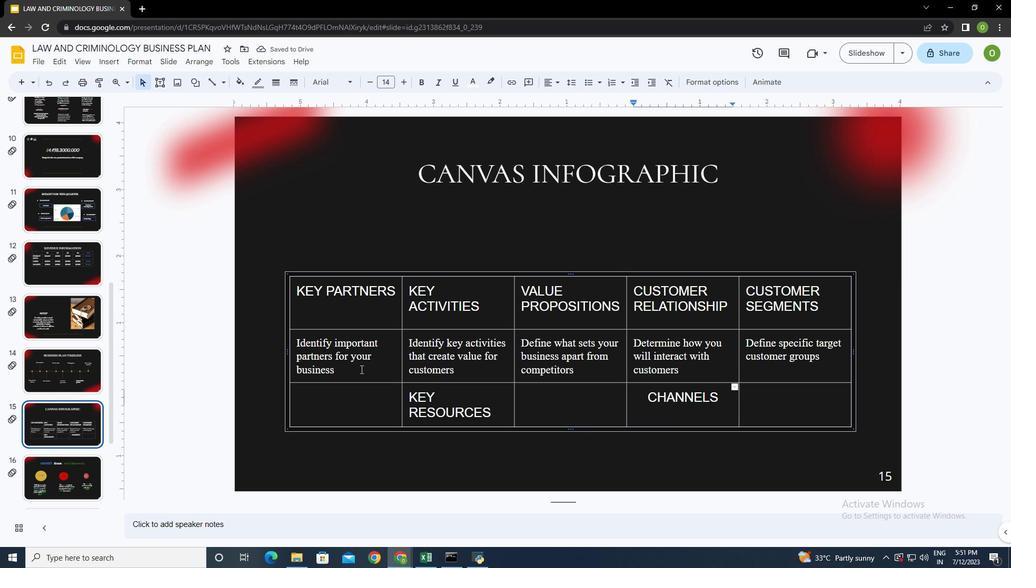 
Action: Mouse pressed left at (360, 368)
Screenshot: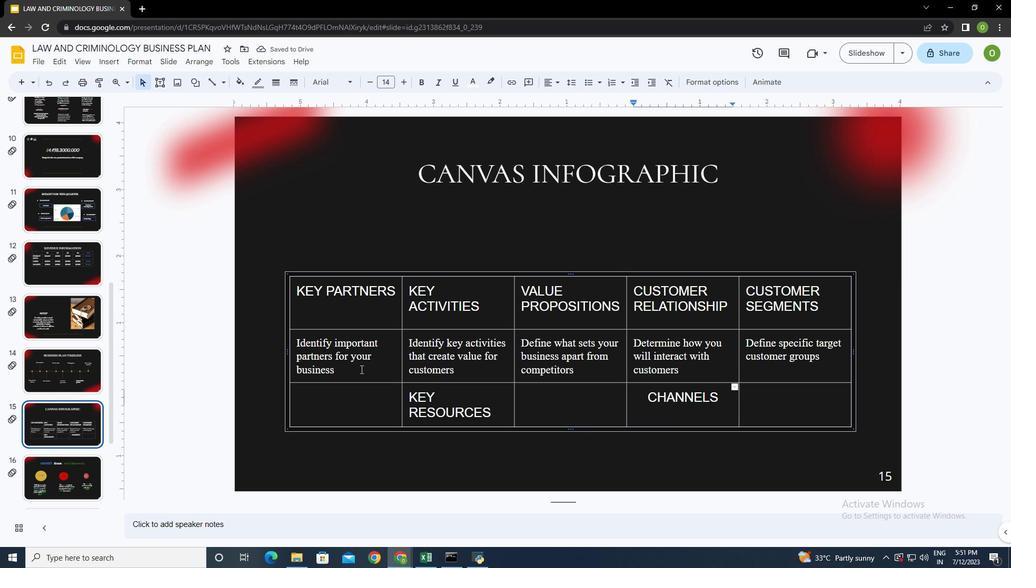 
Action: Mouse moved to (134, 60)
Screenshot: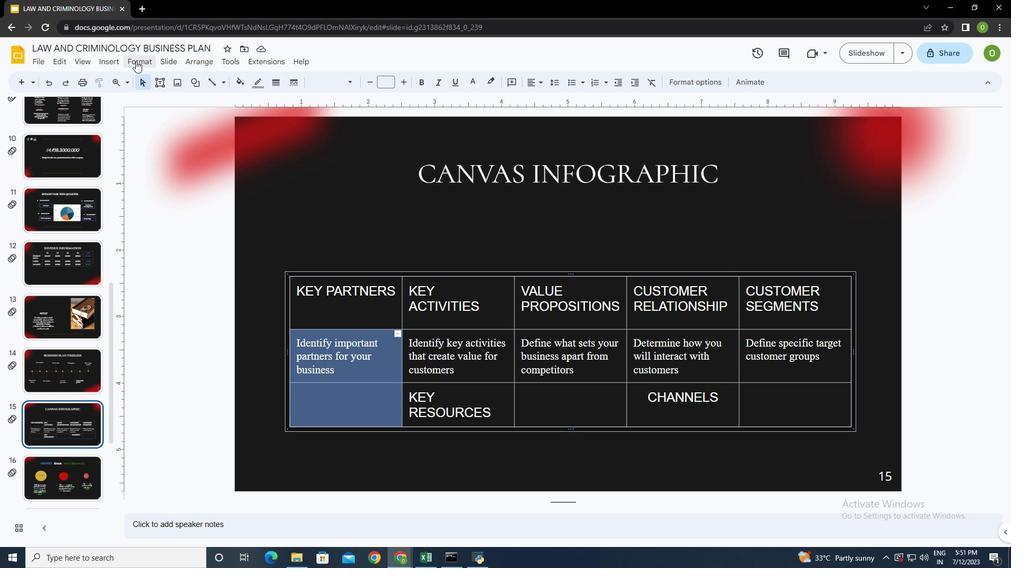 
Action: Mouse pressed left at (134, 60)
Screenshot: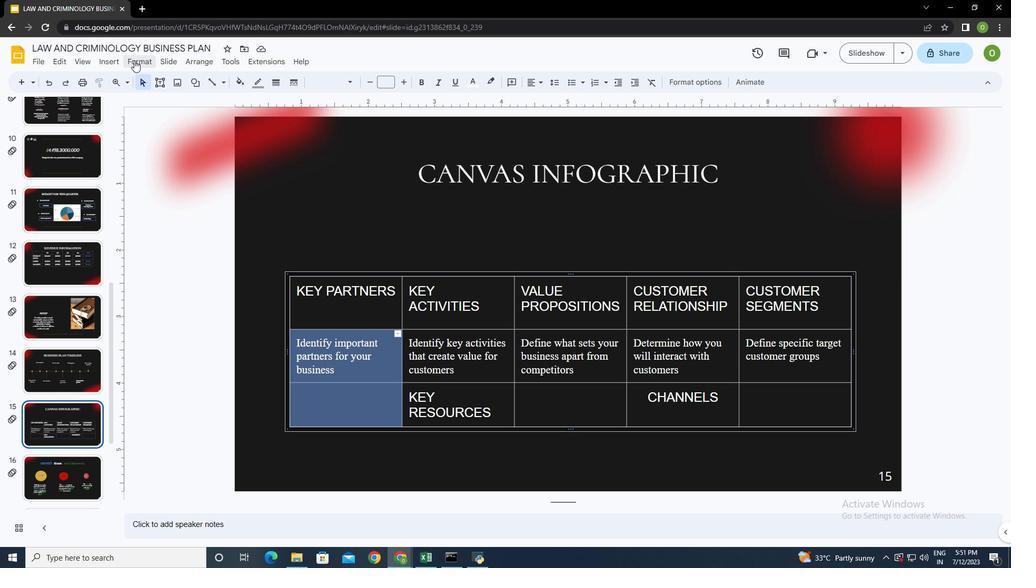 
Action: Mouse moved to (357, 318)
Screenshot: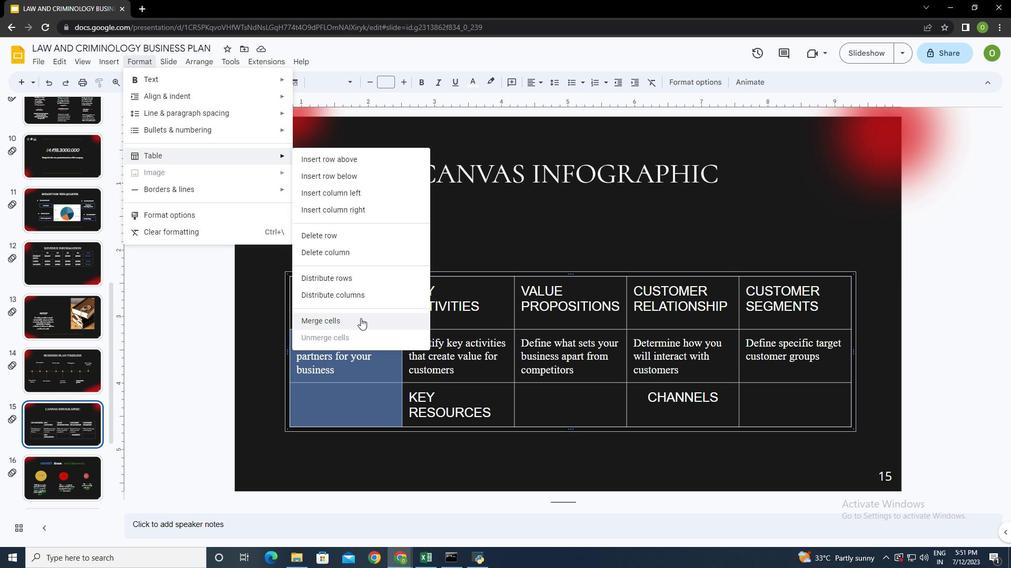 
Action: Mouse pressed left at (357, 318)
Screenshot: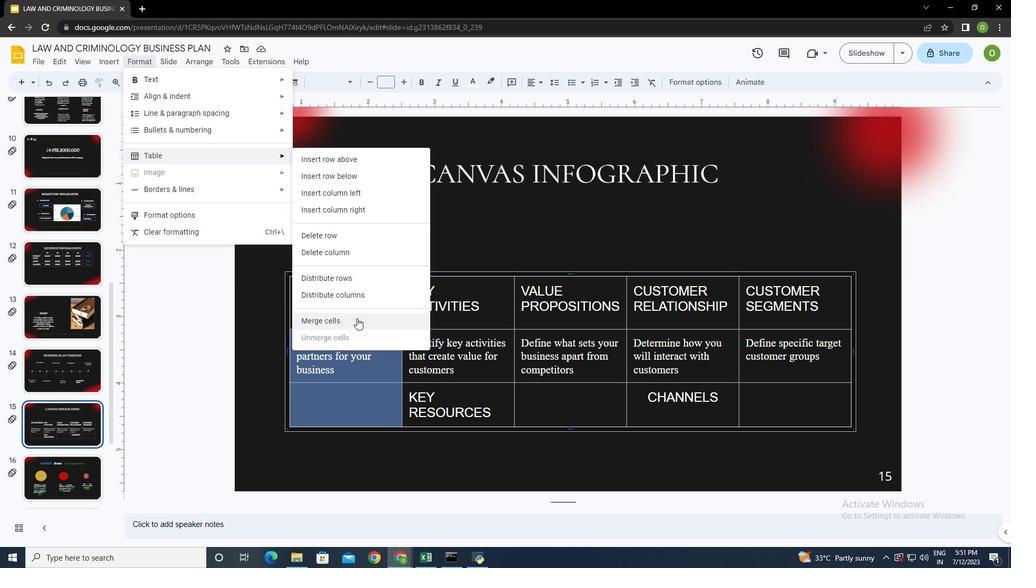 
Action: Mouse moved to (362, 367)
Screenshot: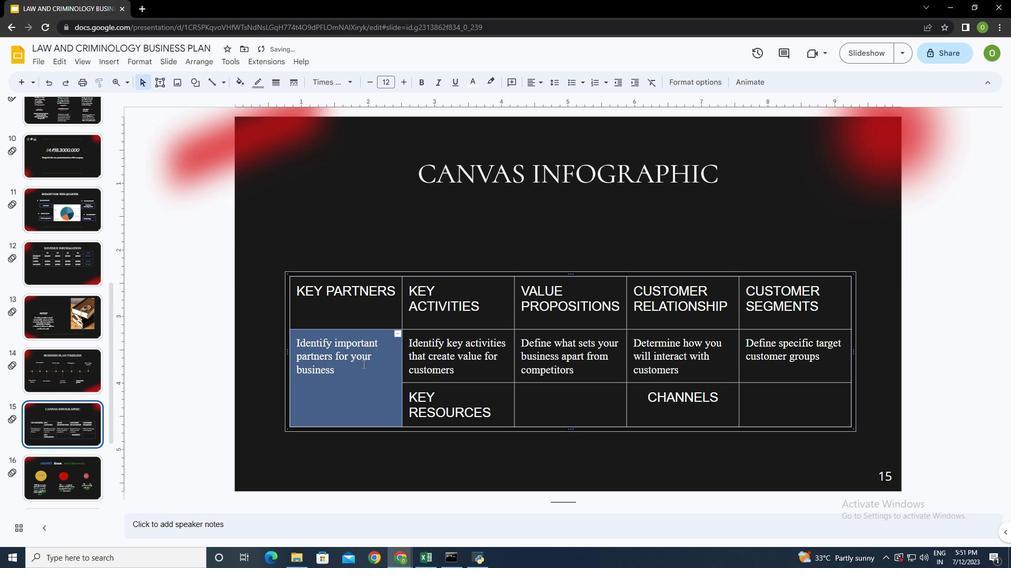 
Action: Mouse pressed left at (362, 367)
Screenshot: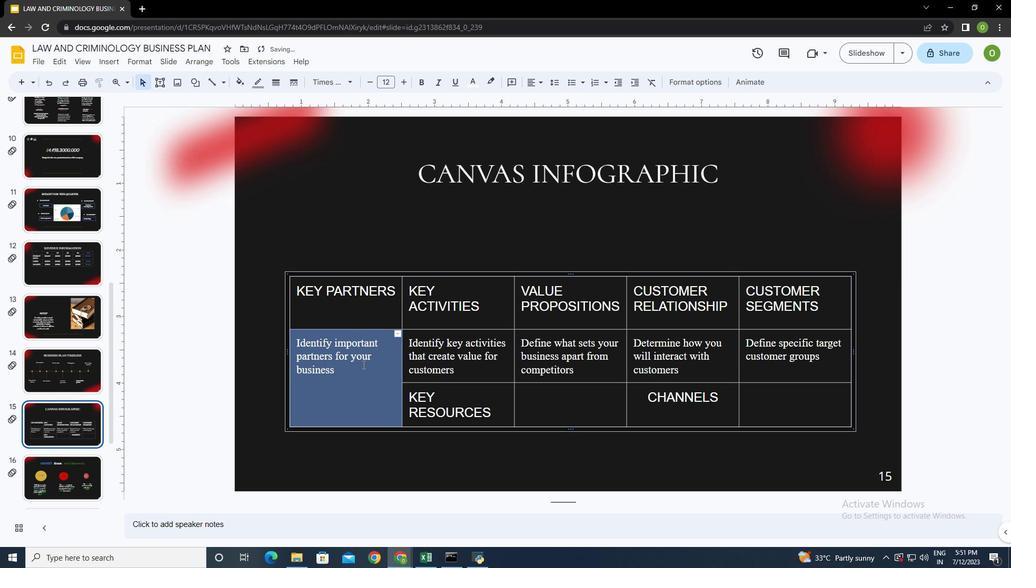 
Action: Mouse moved to (568, 406)
Screenshot: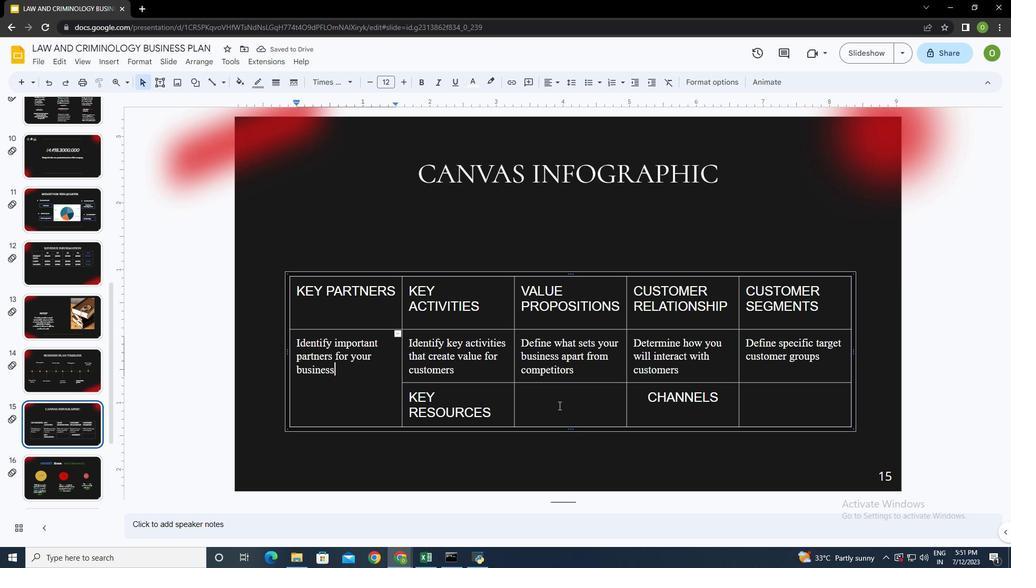 
Action: Mouse pressed left at (568, 406)
Screenshot: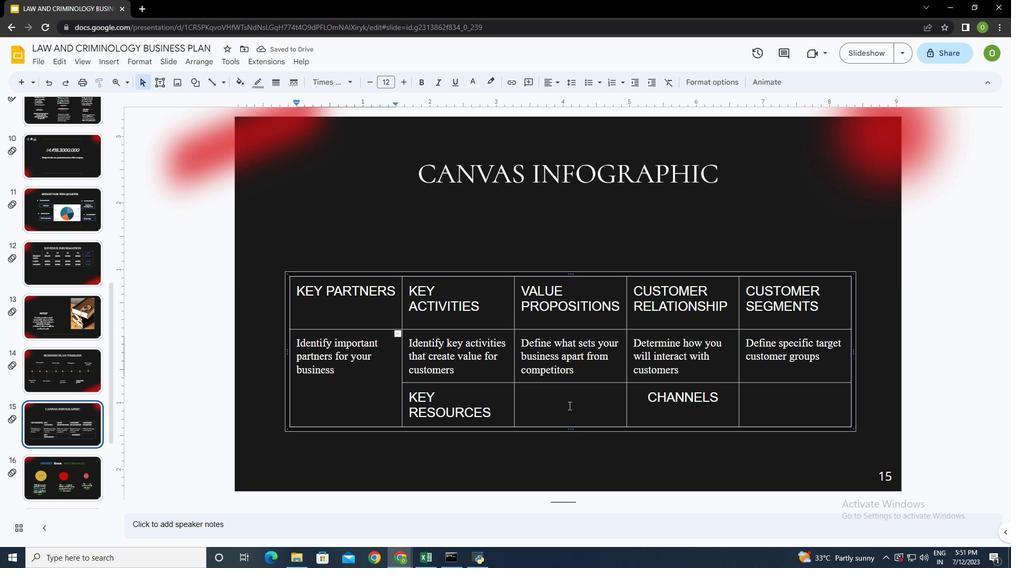
Action: Mouse moved to (581, 367)
Screenshot: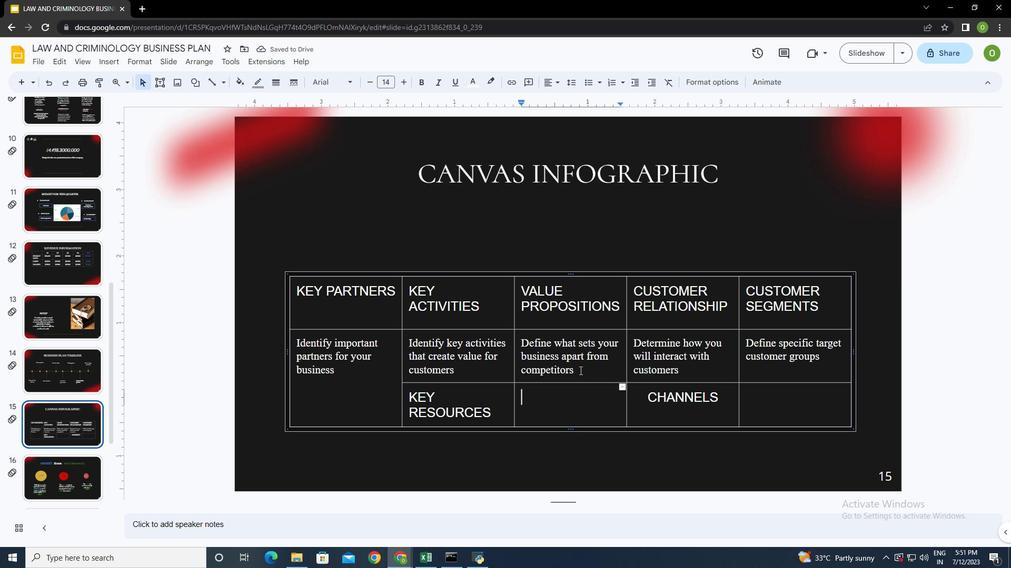 
Action: Mouse pressed left at (581, 367)
Screenshot: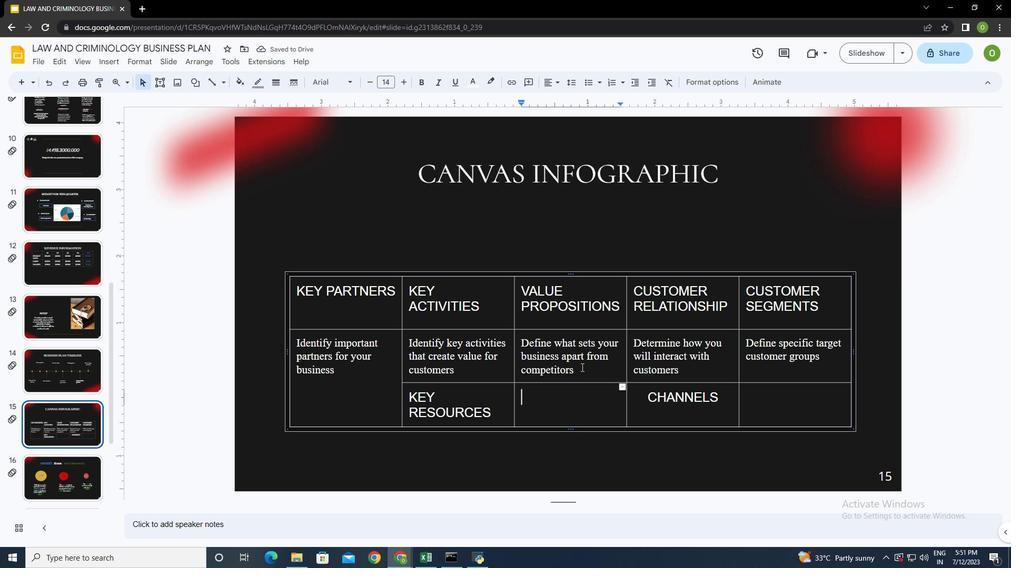 
Action: Mouse moved to (138, 60)
Screenshot: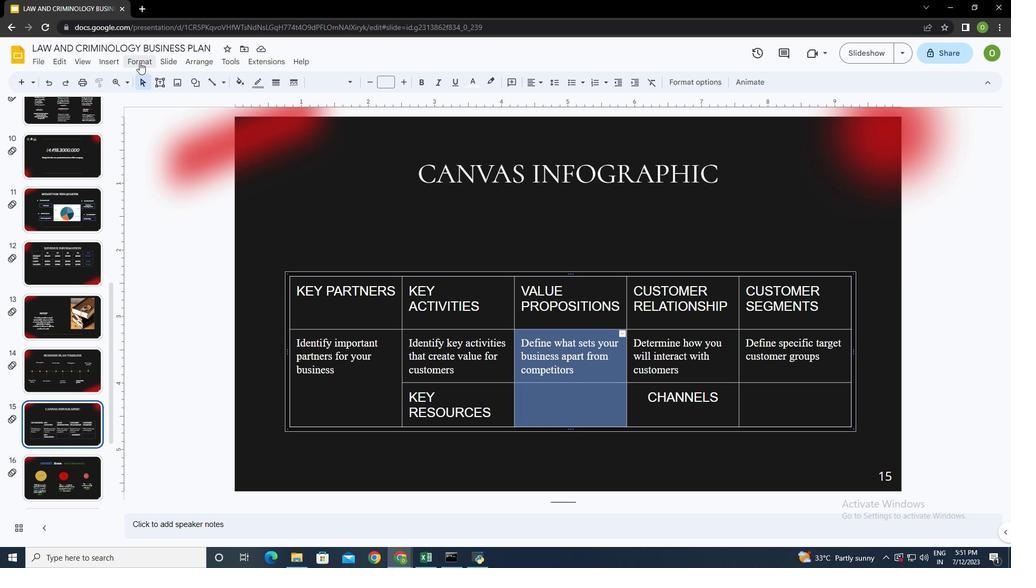 
Action: Mouse pressed left at (138, 60)
Screenshot: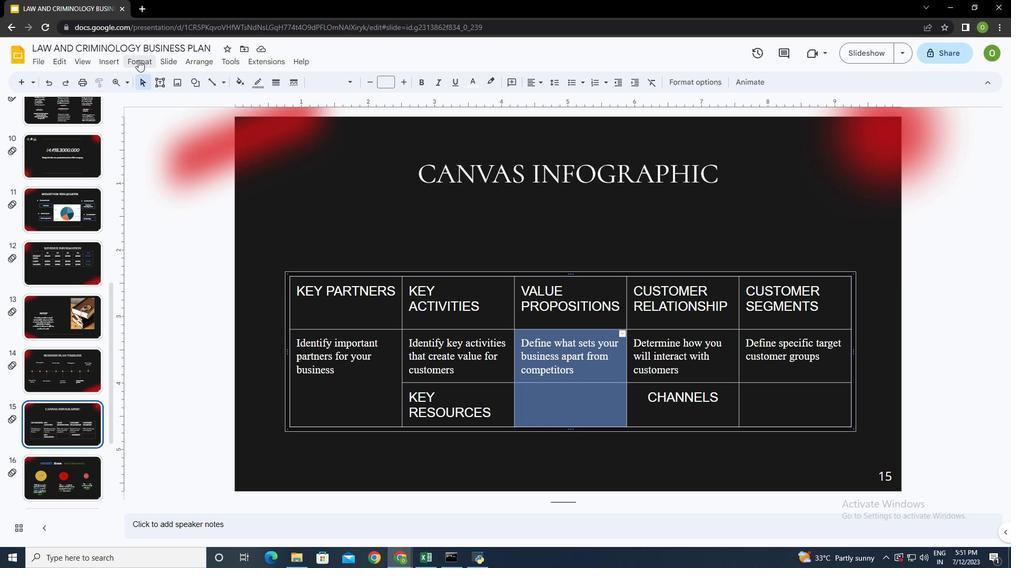 
Action: Mouse moved to (341, 320)
Screenshot: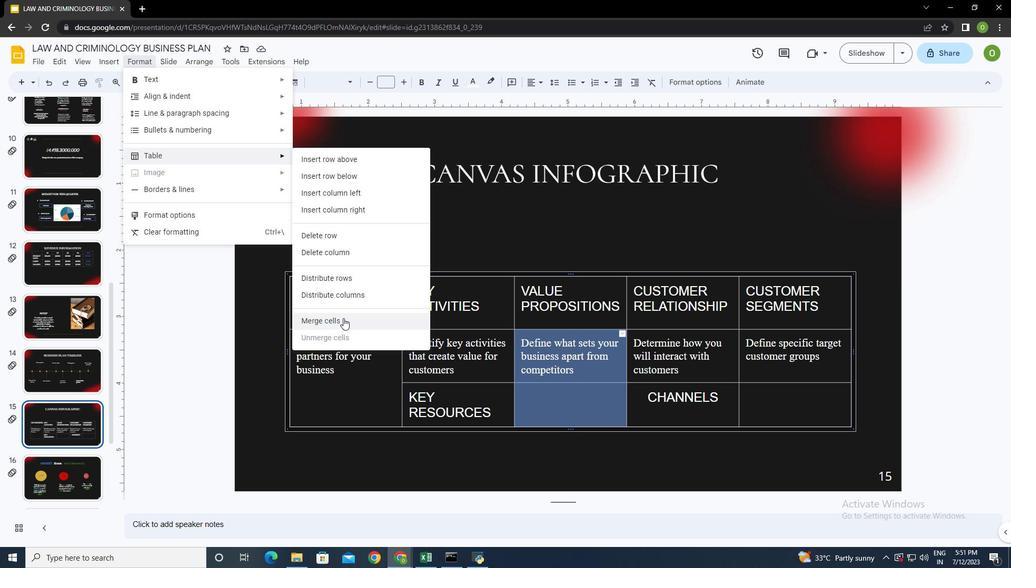
Action: Mouse pressed left at (341, 320)
Screenshot: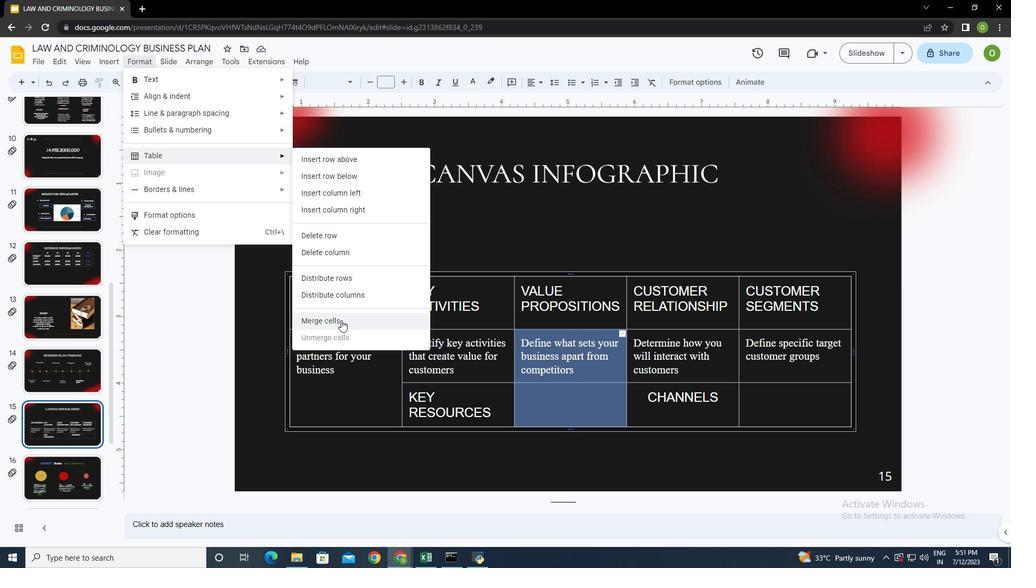
Action: Mouse moved to (721, 410)
Screenshot: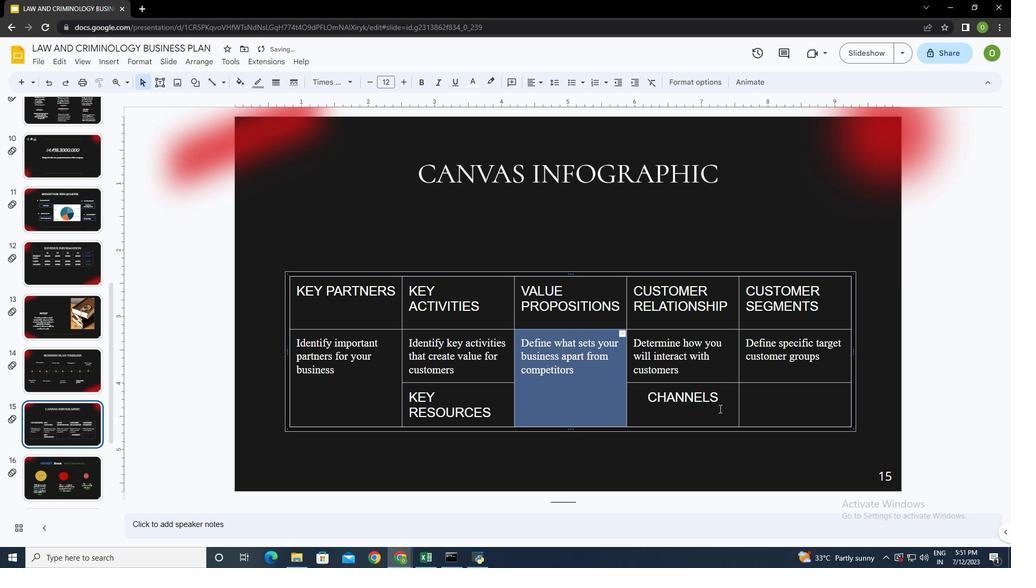 
Action: Mouse pressed left at (721, 410)
Screenshot: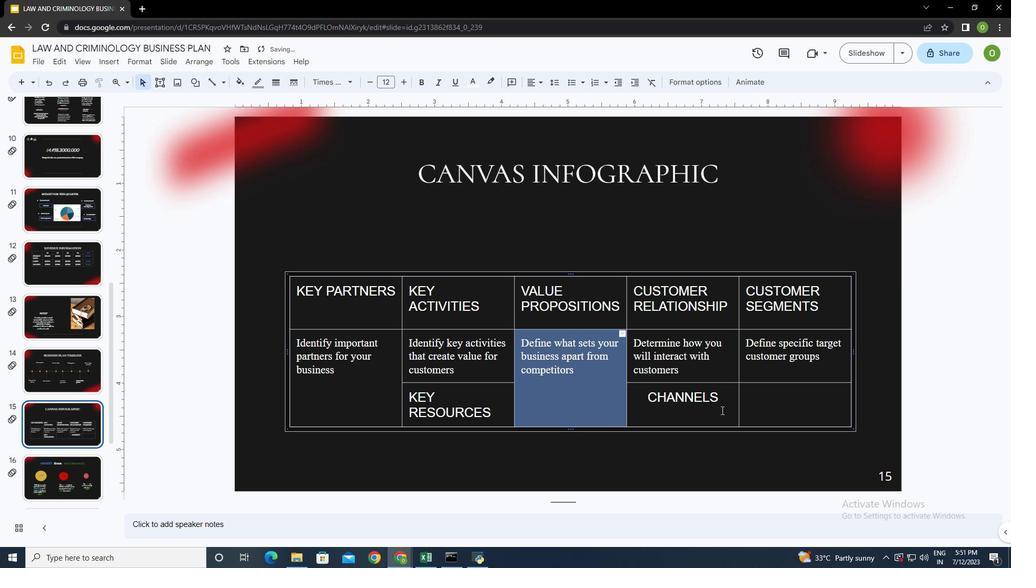 
Action: Mouse moved to (792, 362)
Screenshot: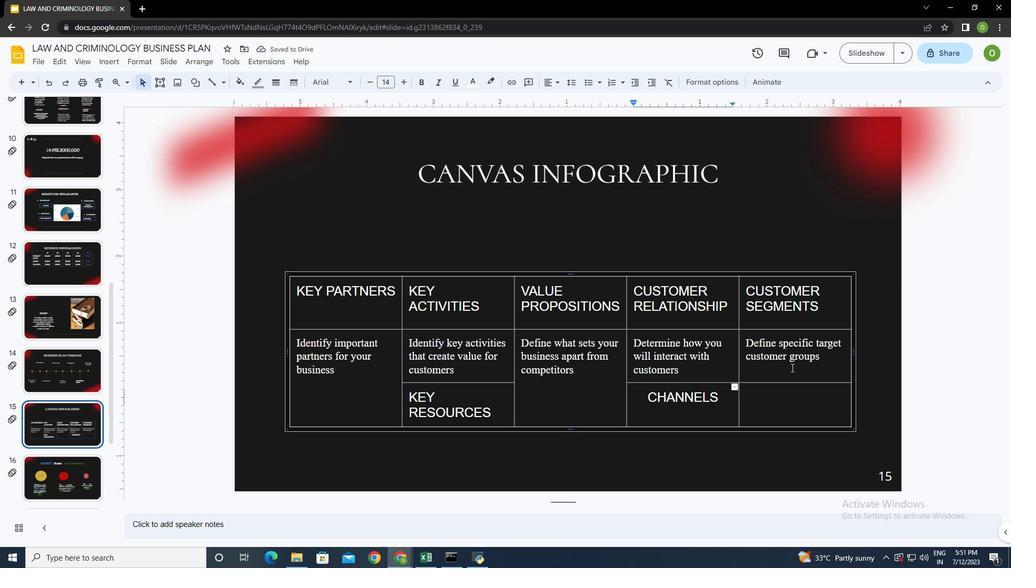 
Action: Mouse pressed left at (792, 362)
Screenshot: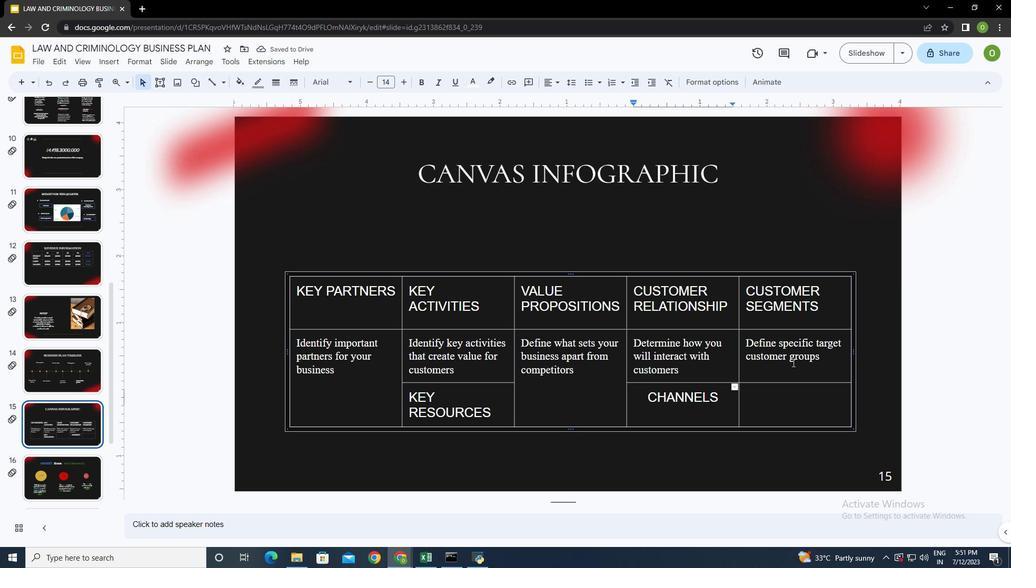 
Action: Mouse moved to (140, 56)
Screenshot: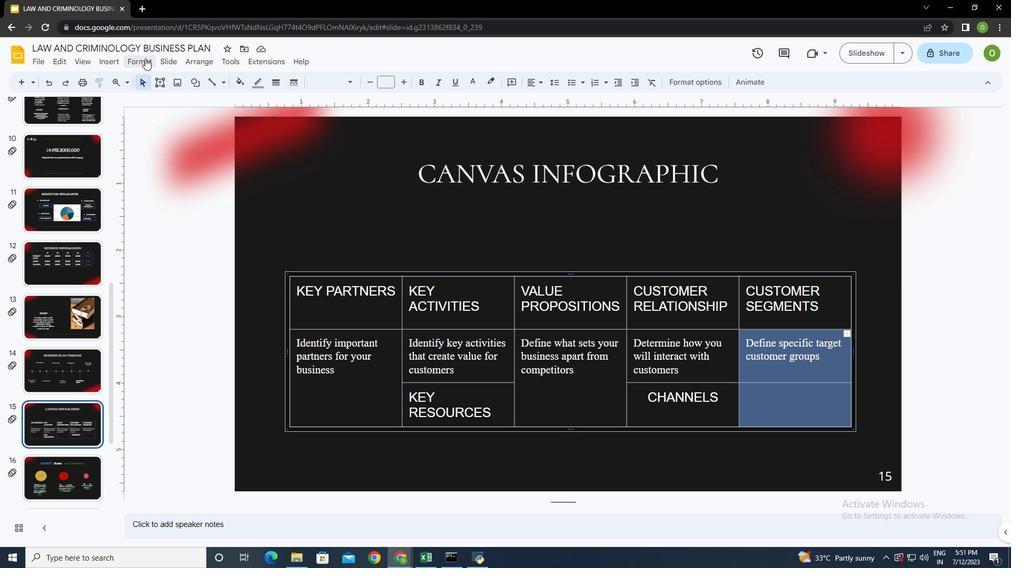 
Action: Mouse pressed left at (140, 56)
Screenshot: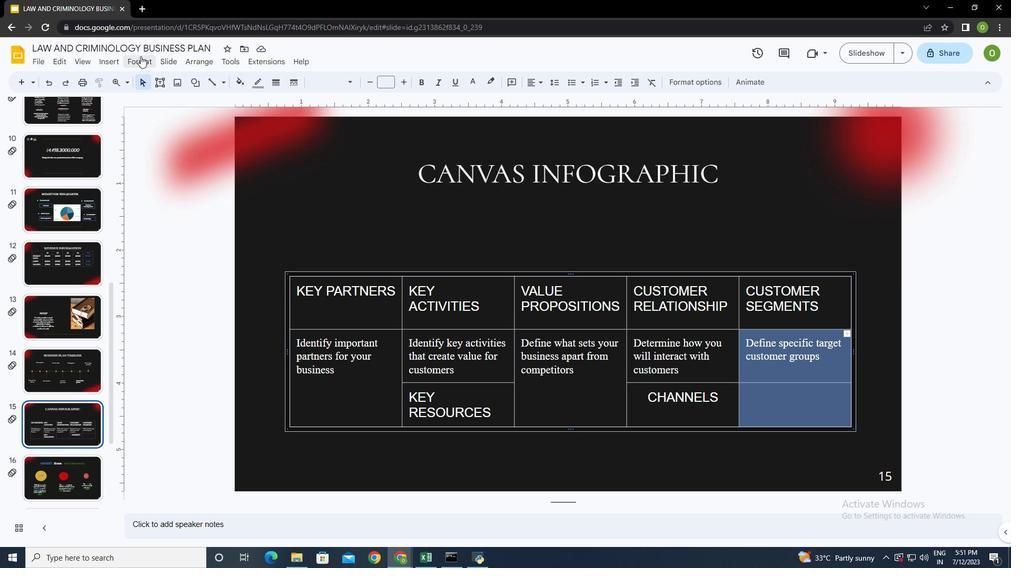
Action: Mouse moved to (341, 322)
Screenshot: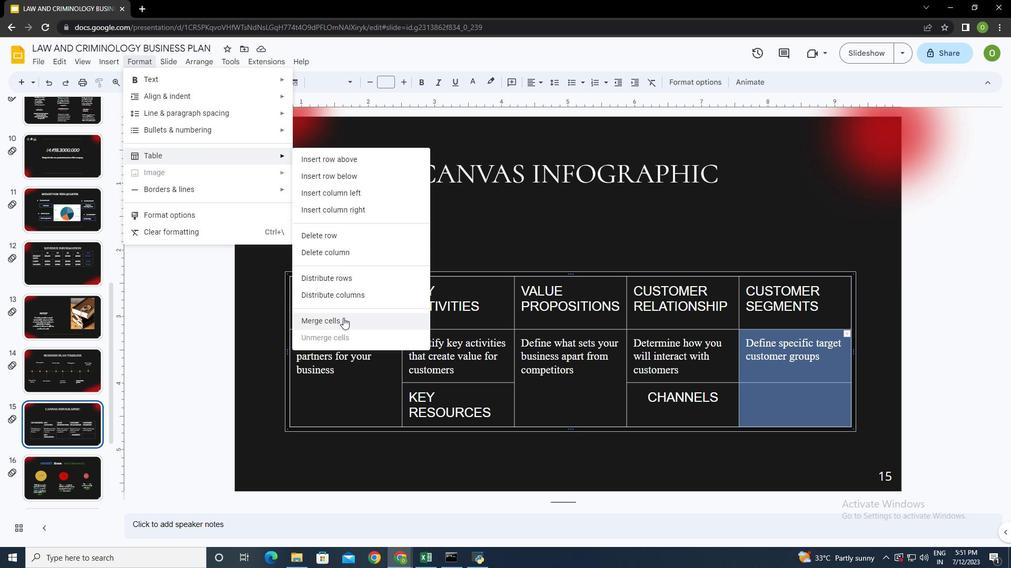 
Action: Mouse pressed left at (341, 322)
Screenshot: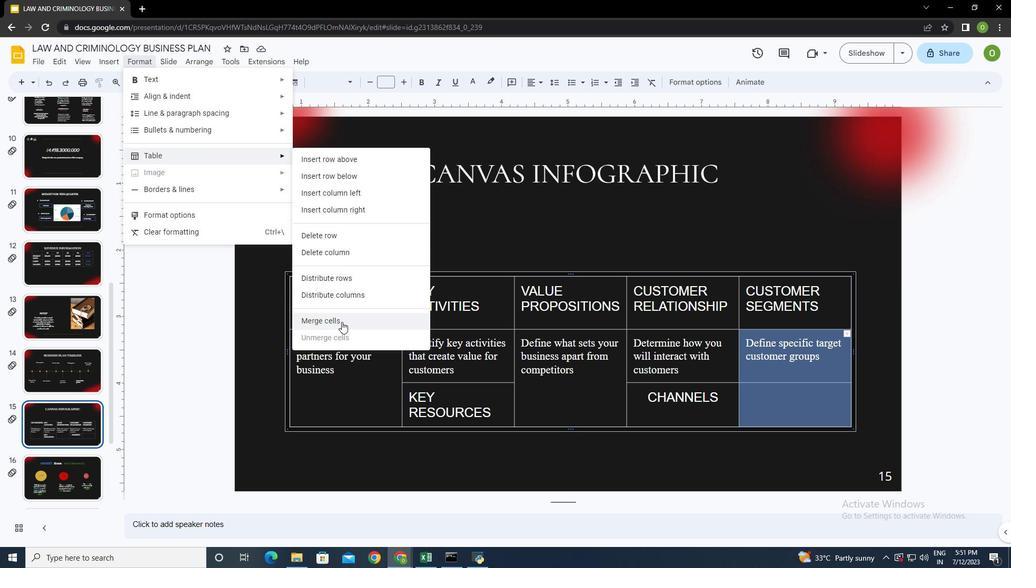 
Action: Mouse moved to (794, 394)
Screenshot: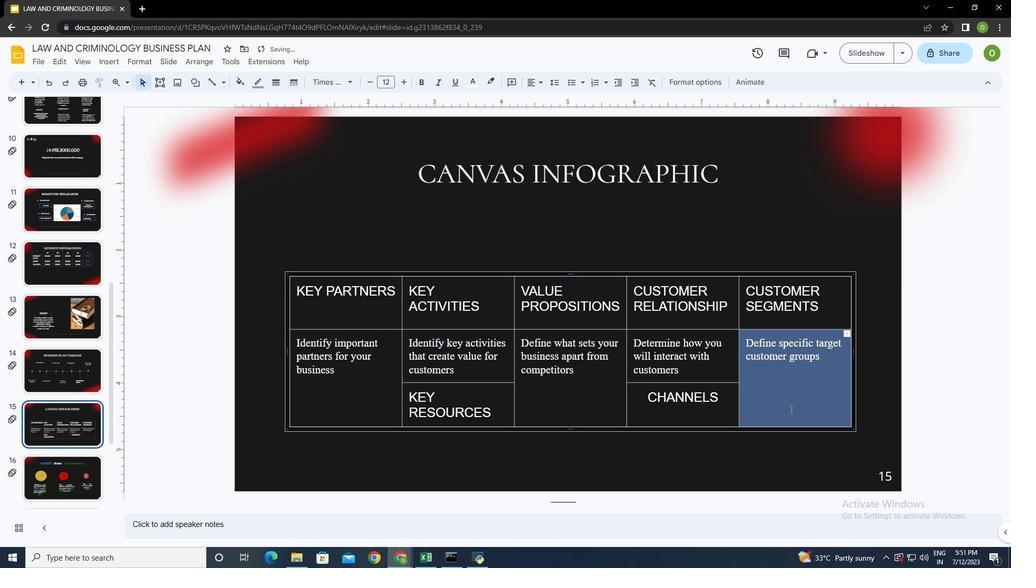
Action: Mouse pressed left at (794, 394)
Screenshot: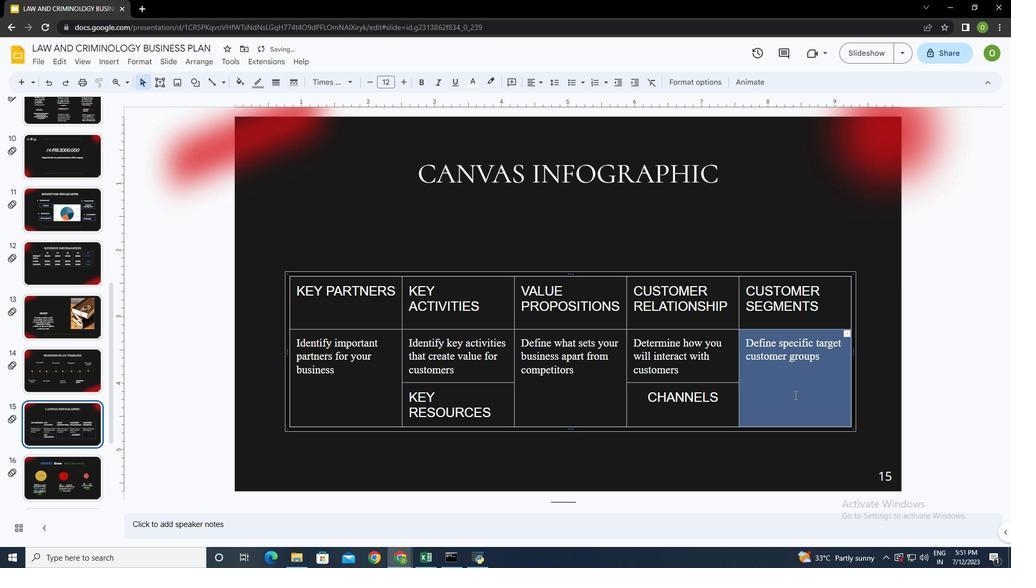 
Action: Mouse moved to (548, 417)
Screenshot: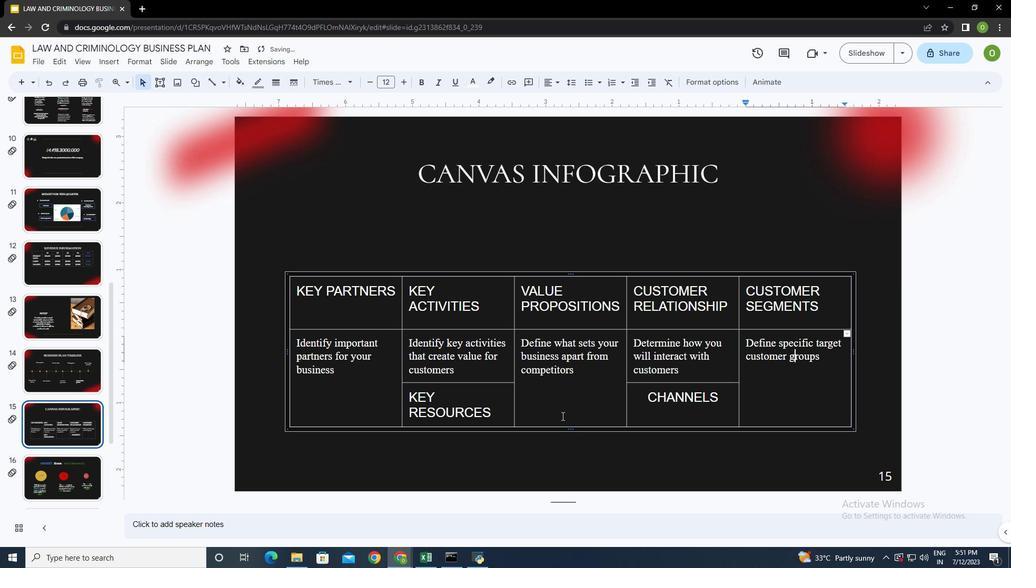 
Action: Mouse pressed left at (548, 417)
Screenshot: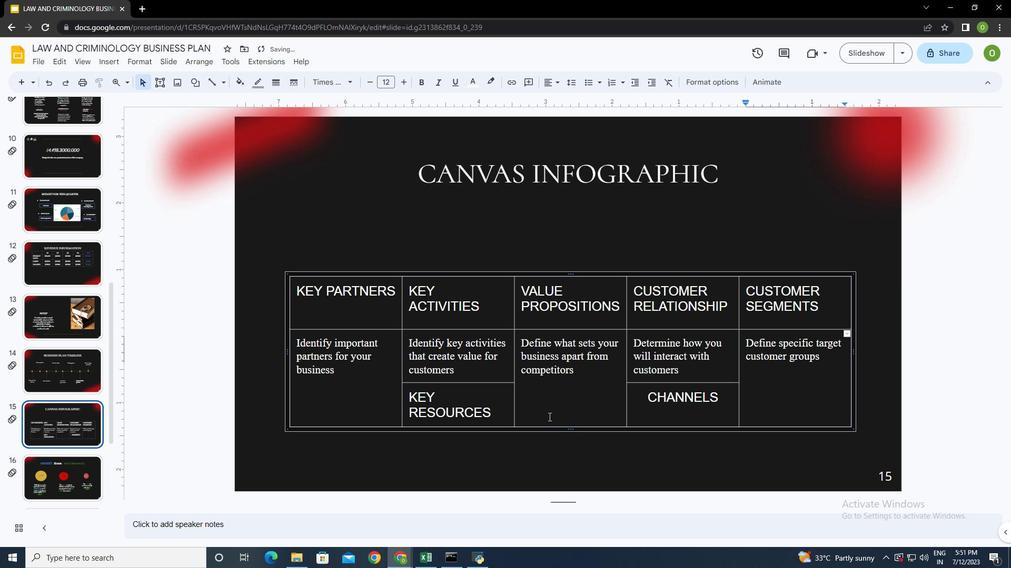 
Action: Mouse moved to (461, 403)
Screenshot: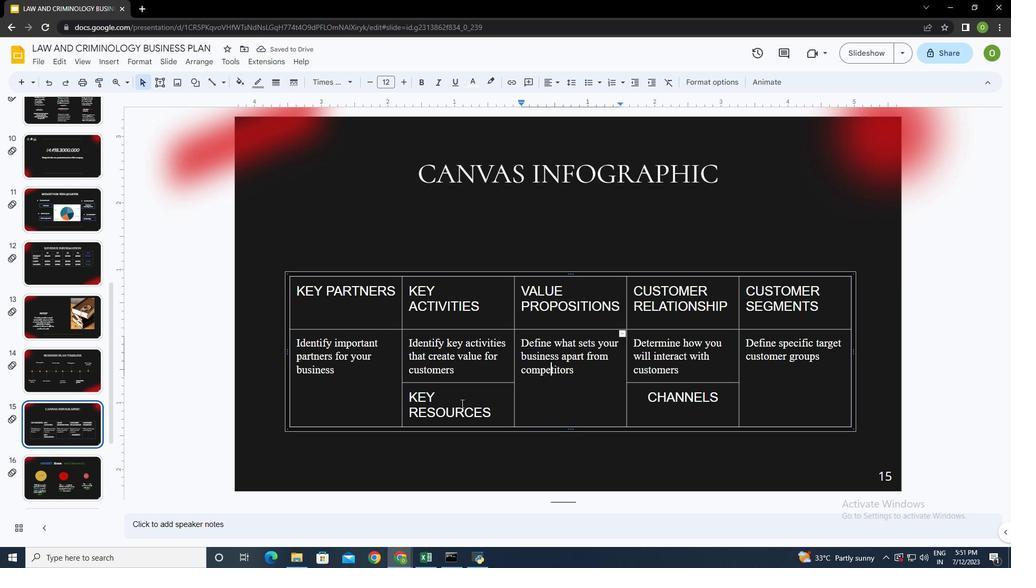 
Action: Mouse pressed left at (461, 403)
Screenshot: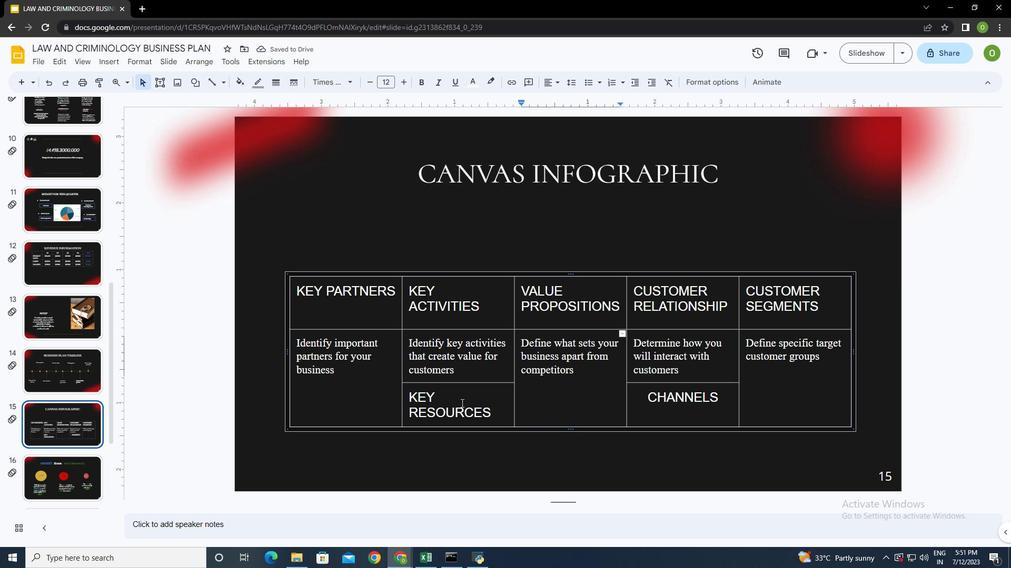 
Action: Mouse moved to (794, 414)
Screenshot: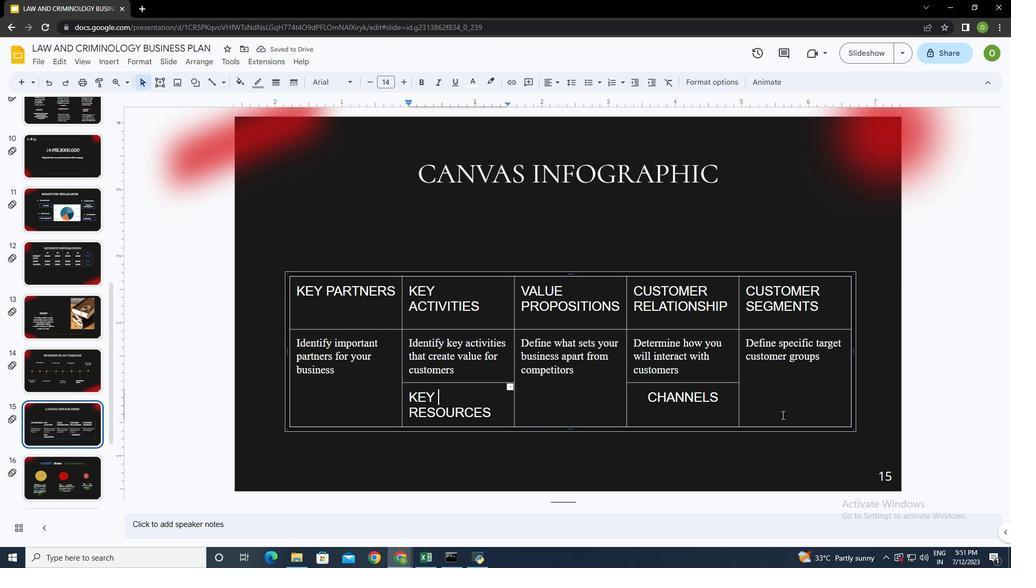
Action: Mouse pressed left at (794, 414)
Screenshot: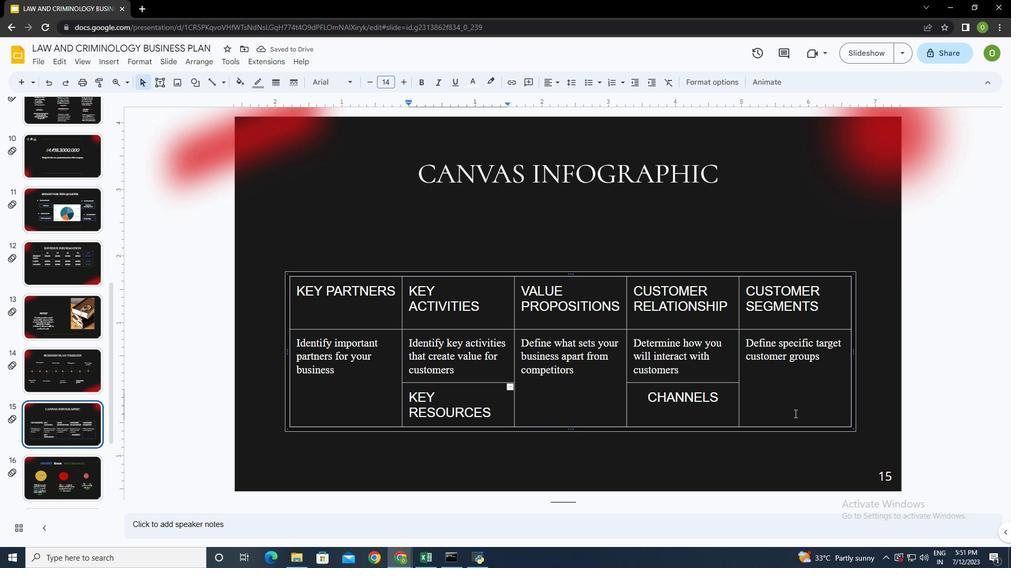 
Action: Mouse moved to (827, 426)
Screenshot: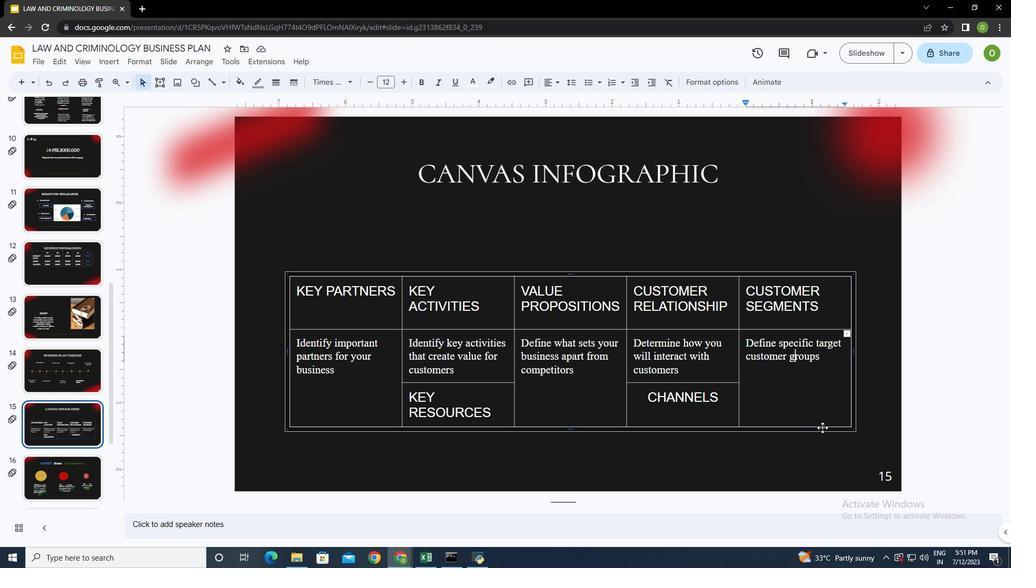 
Action: Mouse pressed left at (827, 426)
Screenshot: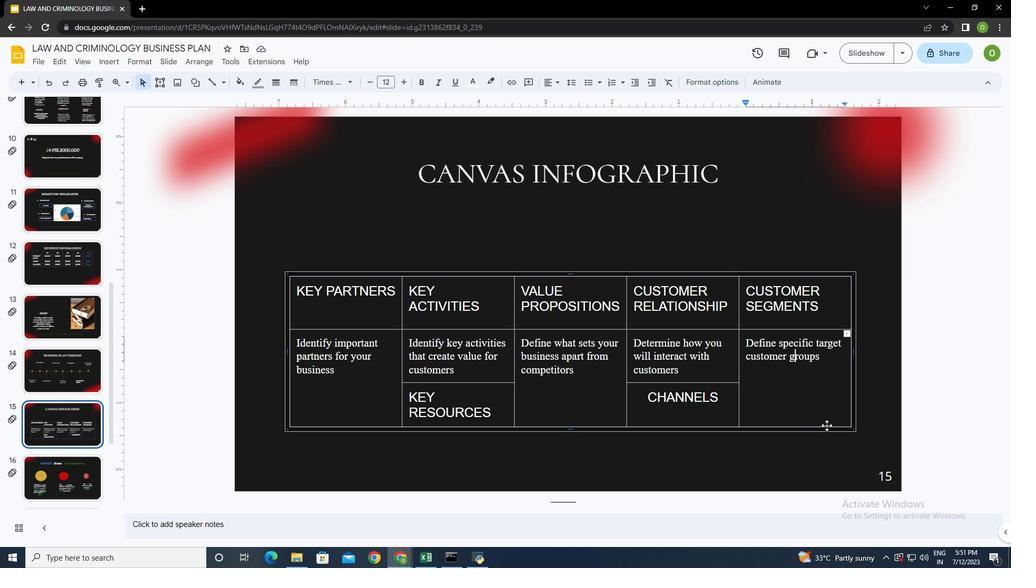 
Action: Mouse moved to (842, 406)
Screenshot: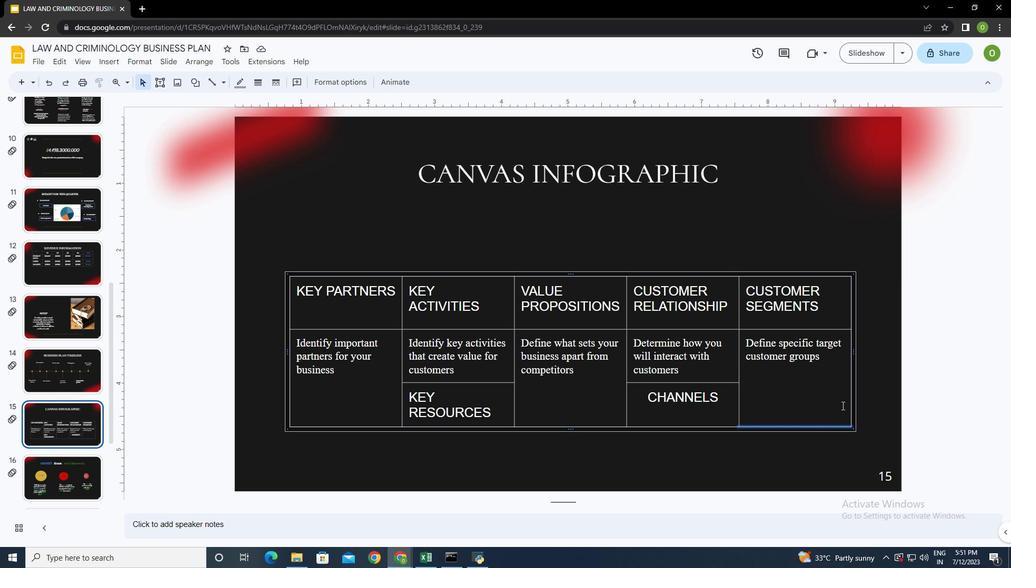 
Action: Mouse pressed left at (842, 406)
Screenshot: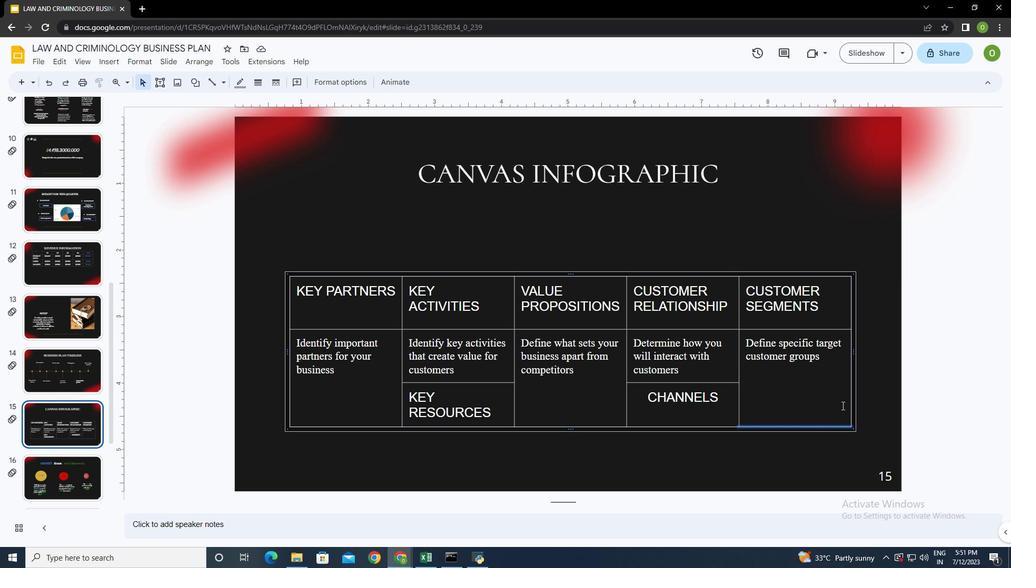 
Action: Key pressed <Key.tab><Key.tab><Key.tab>
Screenshot: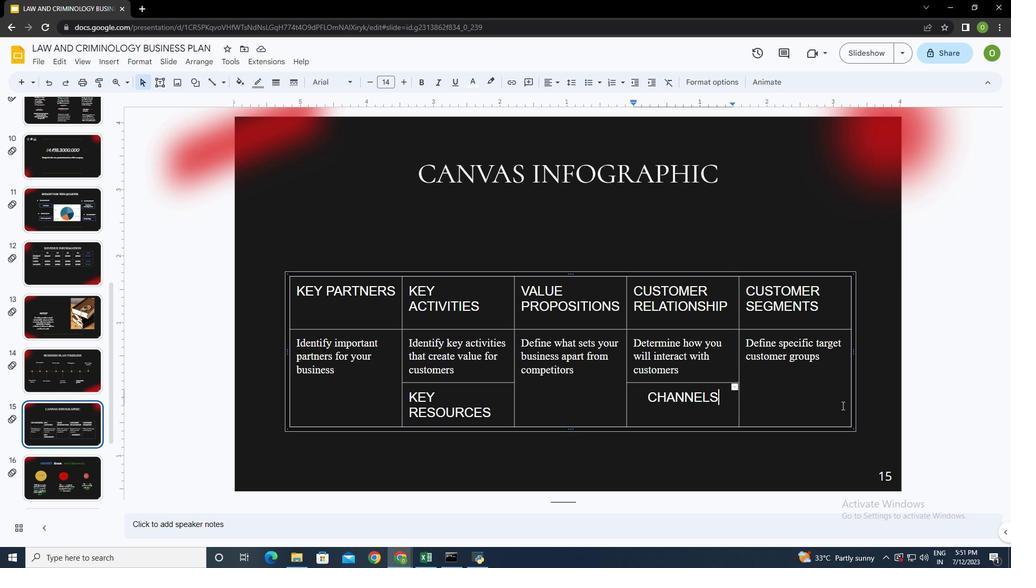 
Action: Mouse moved to (332, 446)
Screenshot: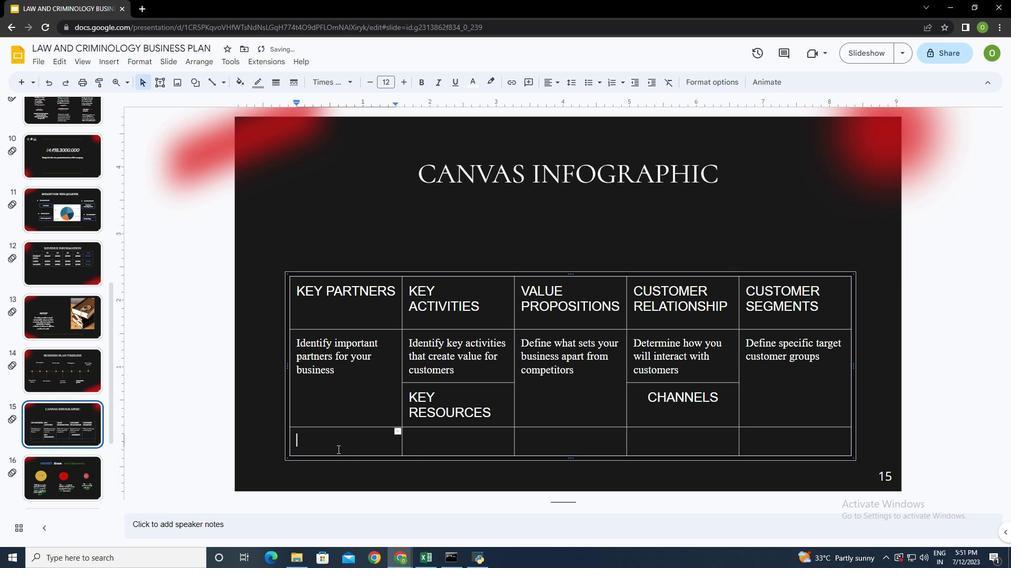 
Action: Mouse pressed left at (332, 446)
Screenshot: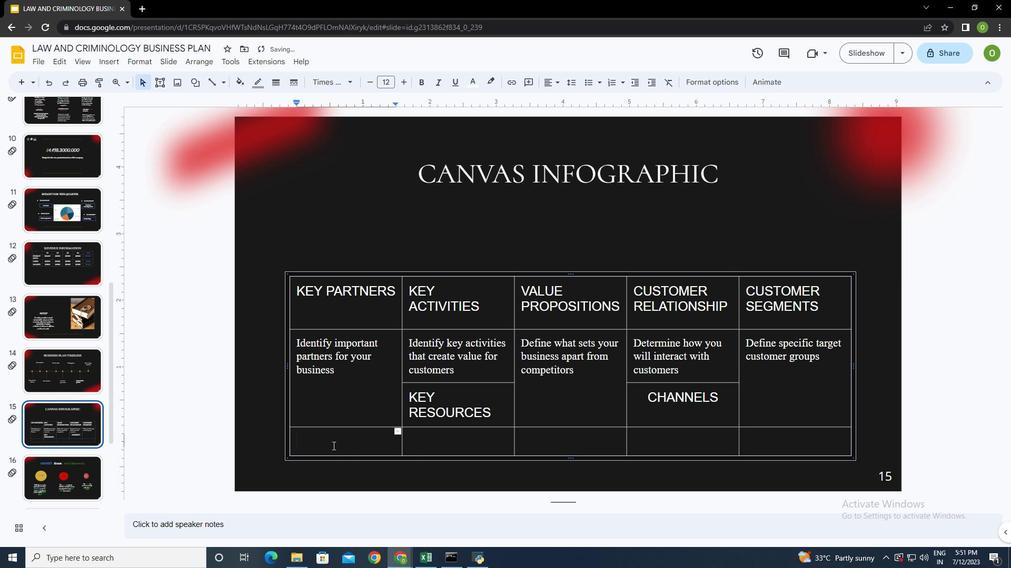 
Action: Mouse moved to (434, 446)
Screenshot: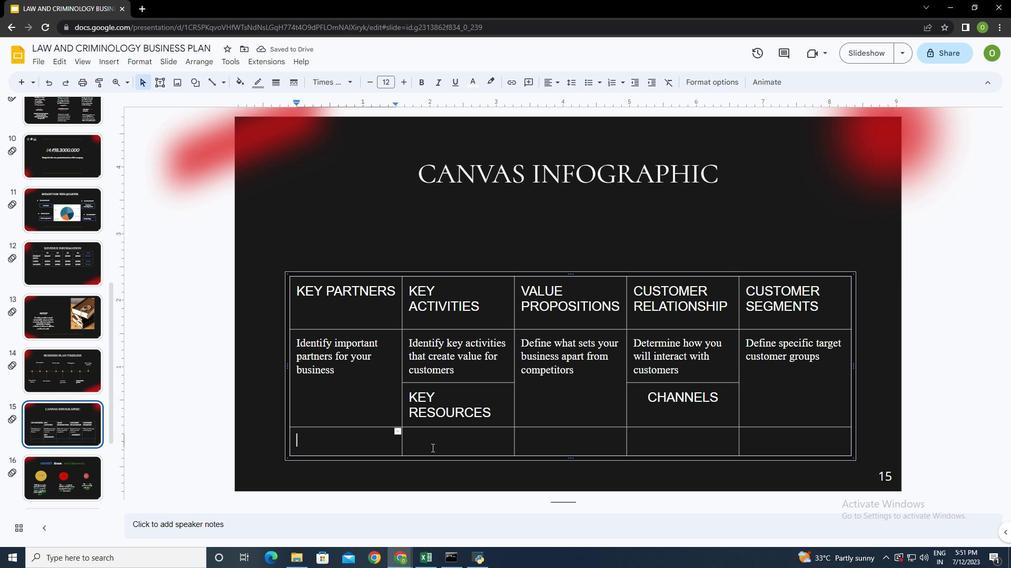
Action: Mouse pressed left at (434, 446)
Screenshot: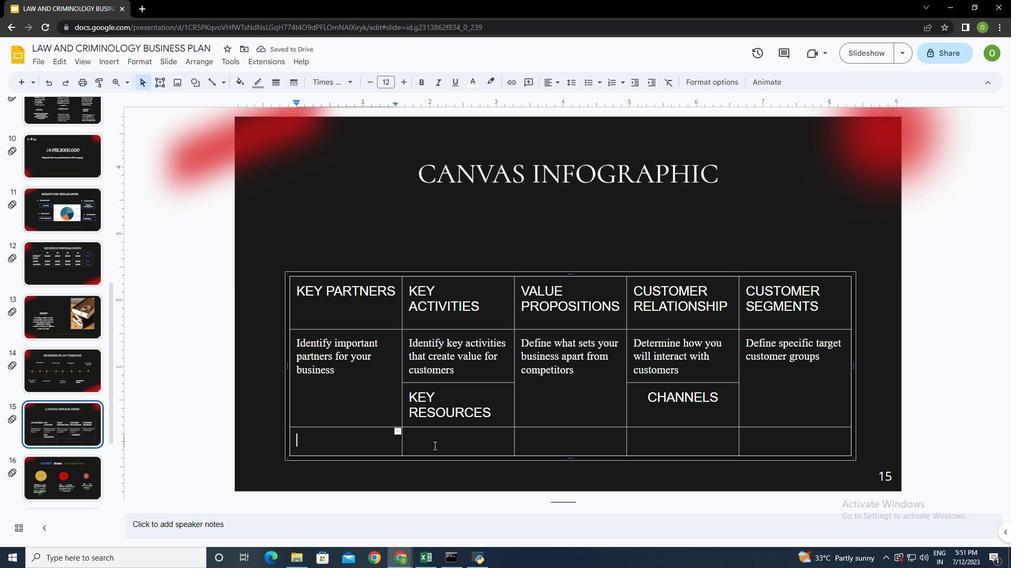 
Action: Mouse moved to (434, 447)
Screenshot: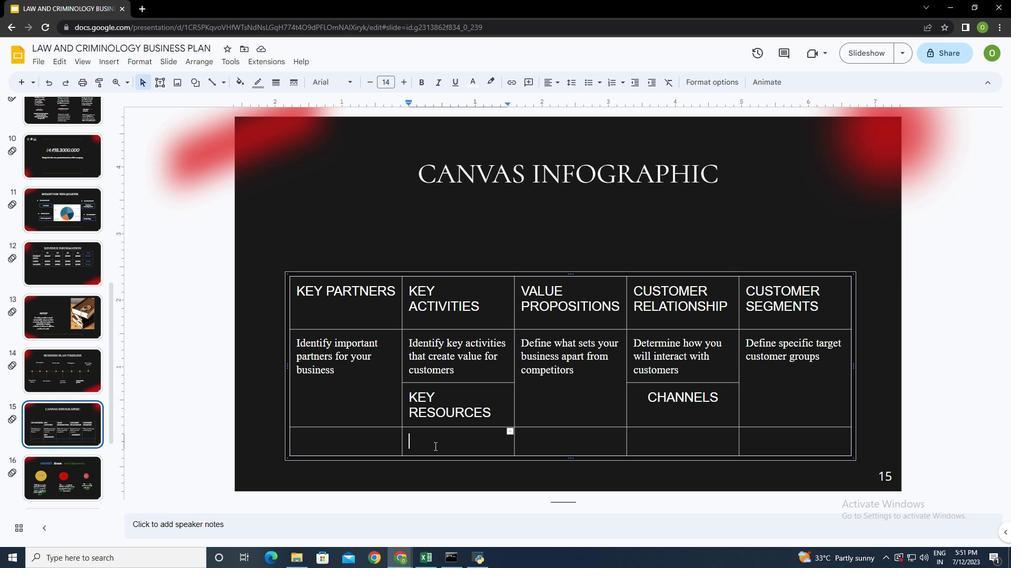 
Action: Key pressed <Key.caps_lock><Key.shift>iDENTIFY<Key.space>IMPORTANT<Key.space>RESOURCES<Key.space>NEEDED<Key.space>FOR<Key.space>YOUR<Key.space>BUSINESS<Key.tab><Key.tab><Key.shift>dETERMINE<Key.space>HOW<Key.space>YOU<Key.space>WILL<Key.space>REACH<Key.space>AND<Key.space>ENGAGE<Key.space>WITH<Key.space>CUSTOMERS
Screenshot: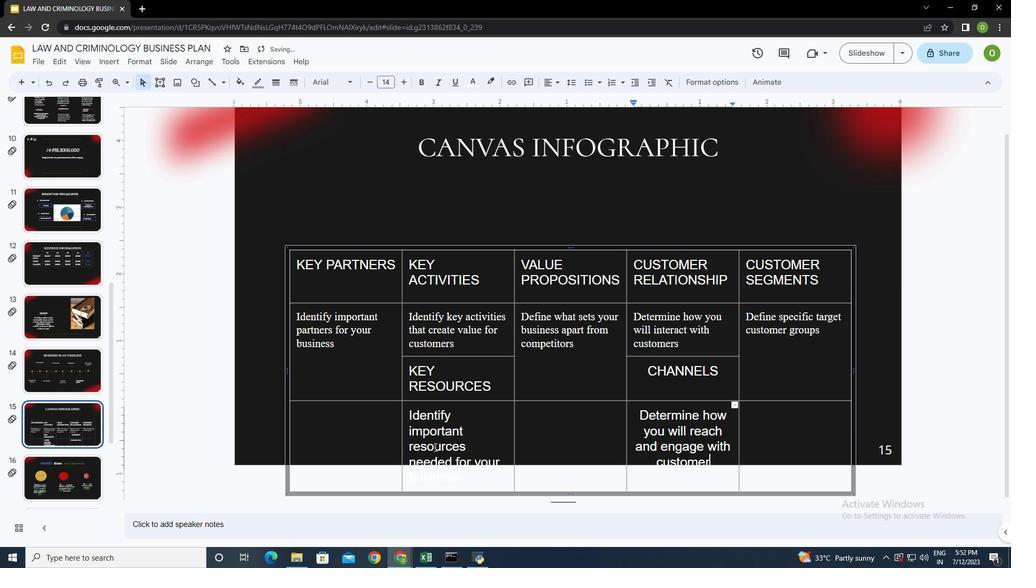 
Action: Mouse moved to (571, 493)
Screenshot: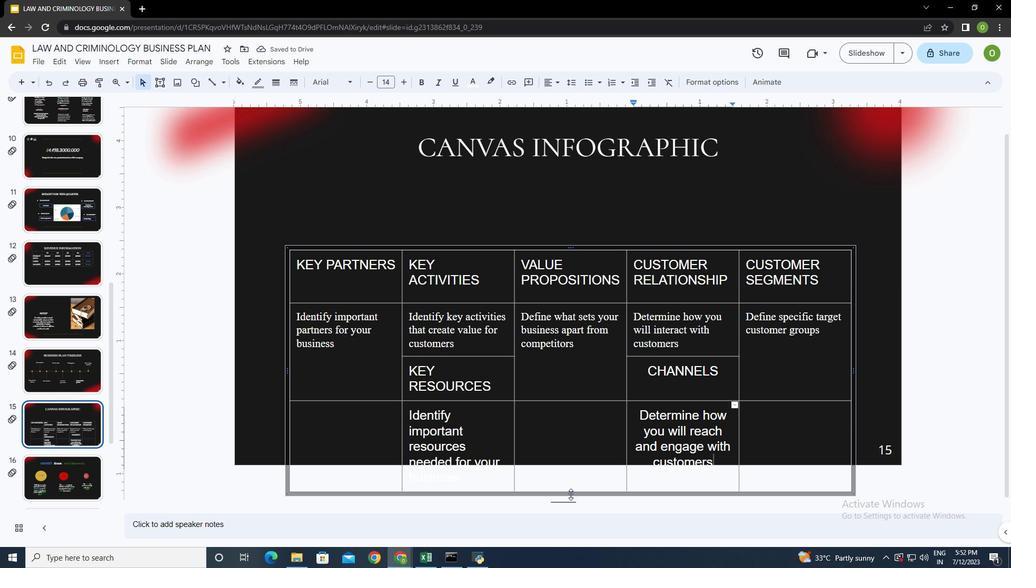 
Action: Mouse pressed left at (571, 493)
Screenshot: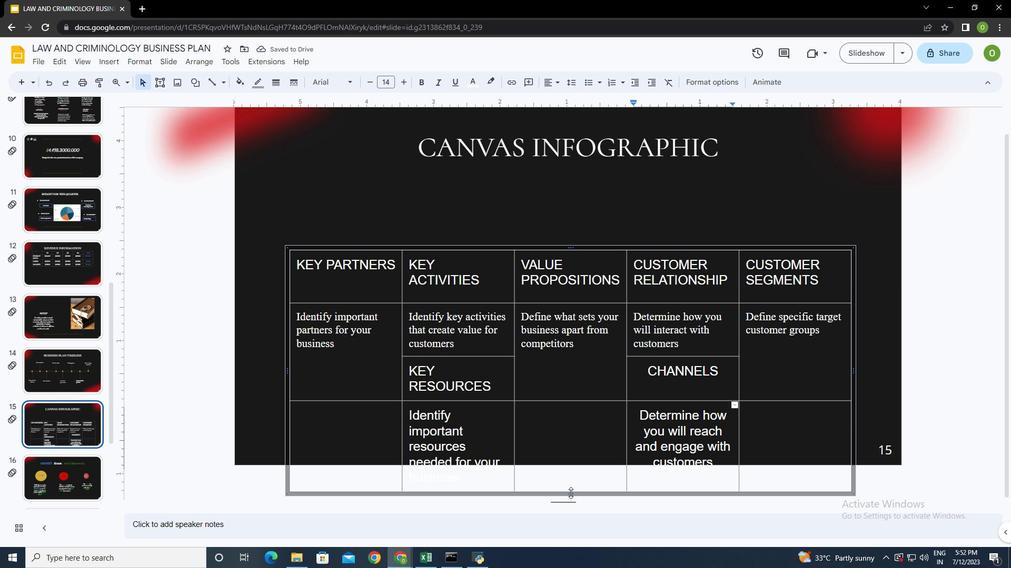 
Action: Mouse moved to (570, 247)
Screenshot: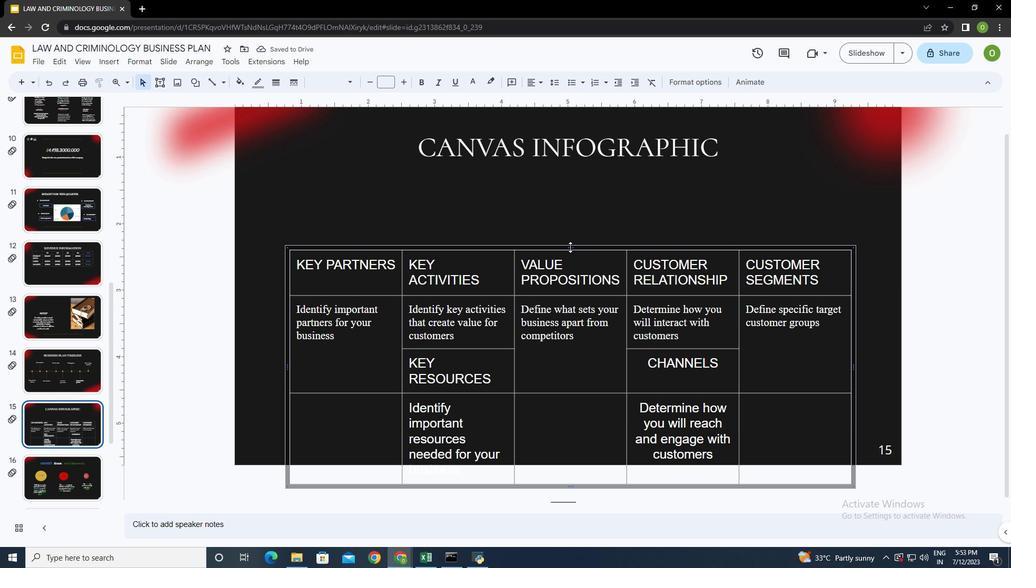 
Action: Mouse pressed left at (570, 247)
Screenshot: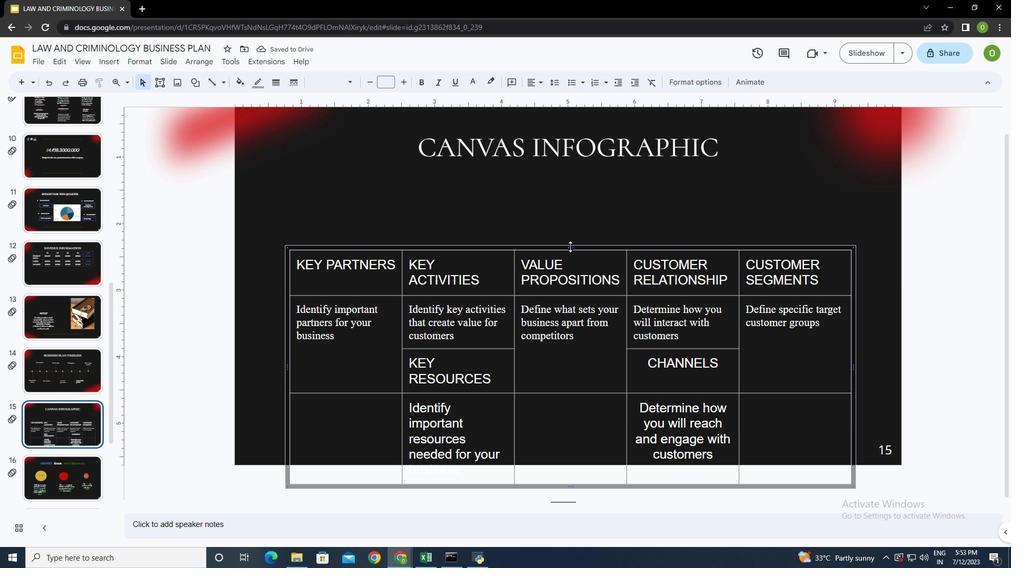 
Action: Mouse moved to (571, 487)
Screenshot: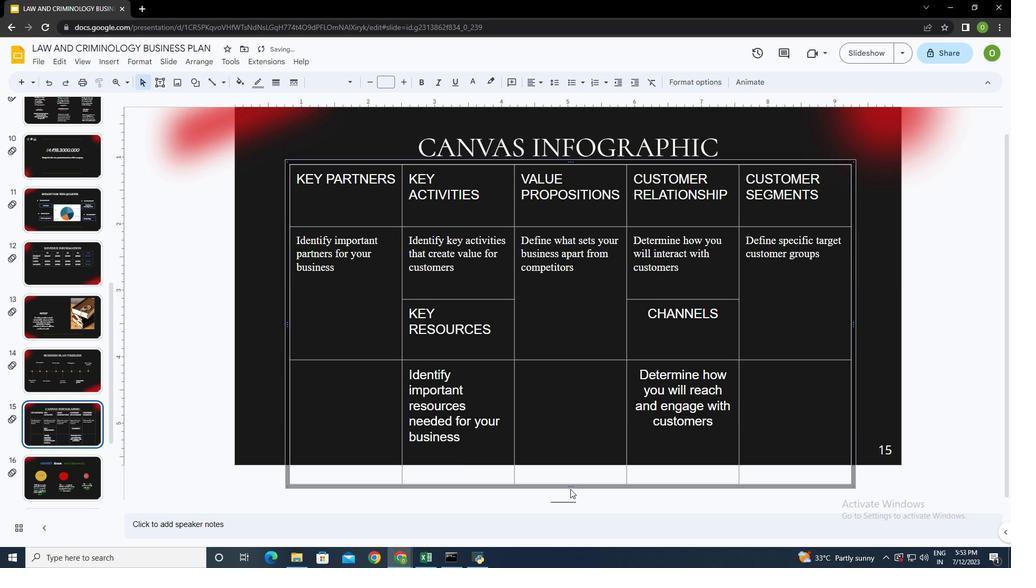 
Action: Mouse pressed left at (571, 487)
Screenshot: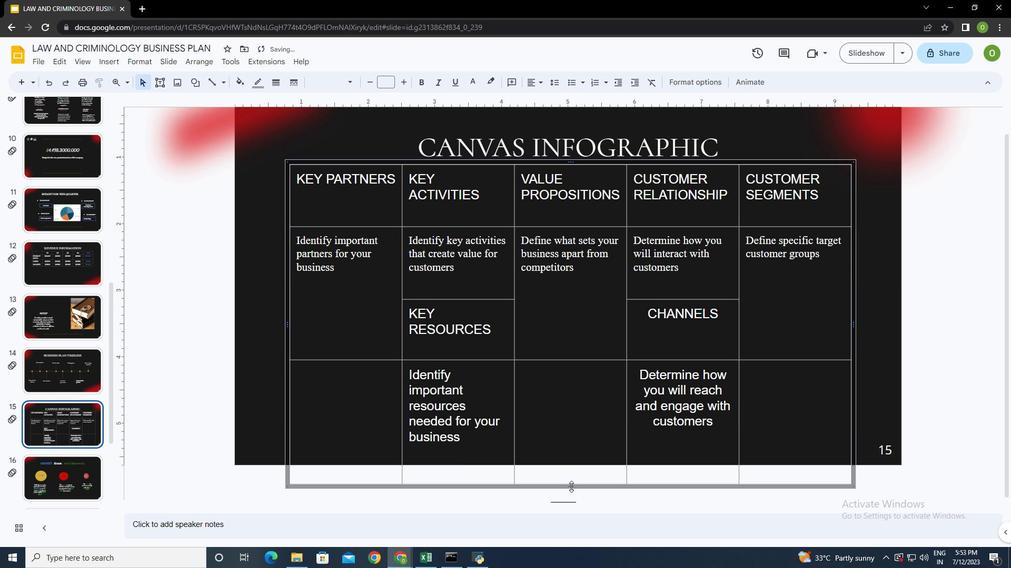 
Action: Mouse moved to (573, 399)
Screenshot: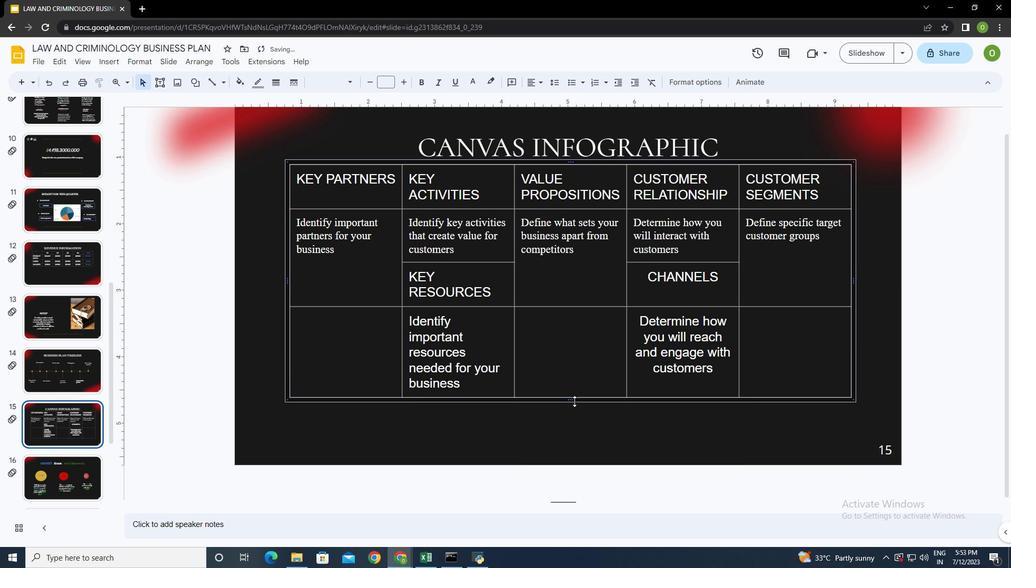 
Action: Mouse pressed left at (573, 399)
Screenshot: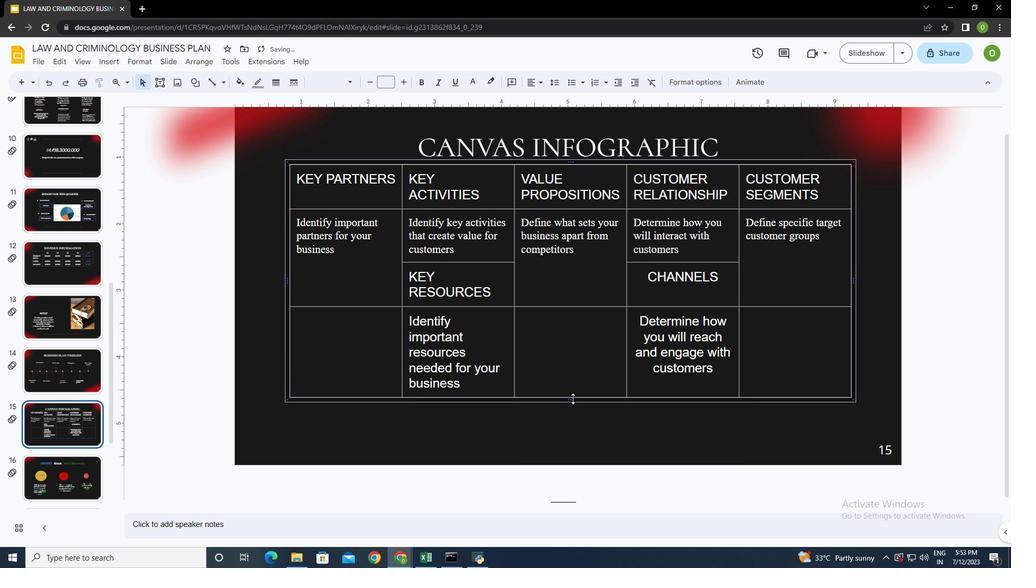 
Action: Mouse moved to (493, 348)
Screenshot: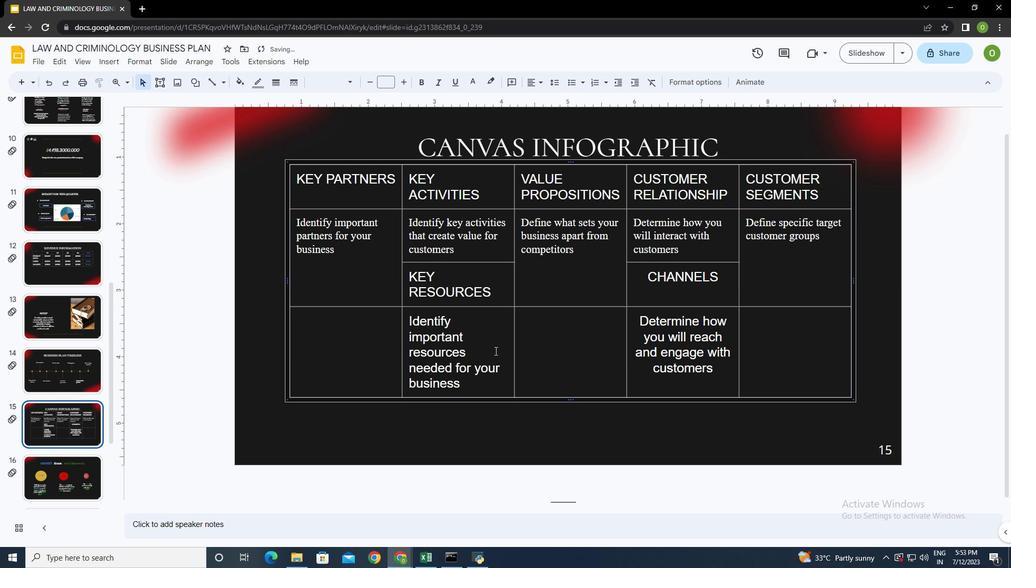 
Action: Mouse pressed left at (493, 348)
Screenshot: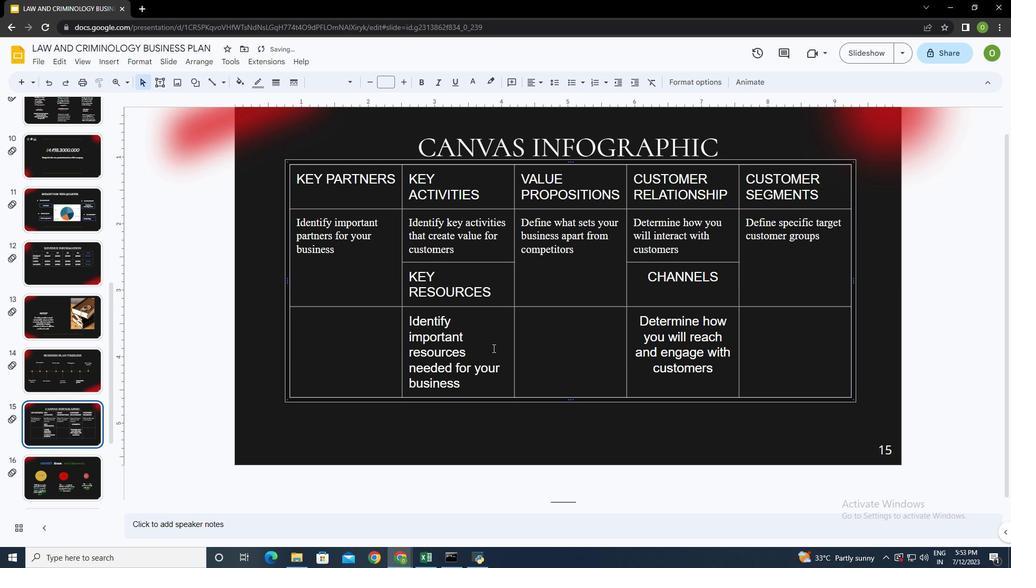 
Action: Mouse moved to (296, 219)
Screenshot: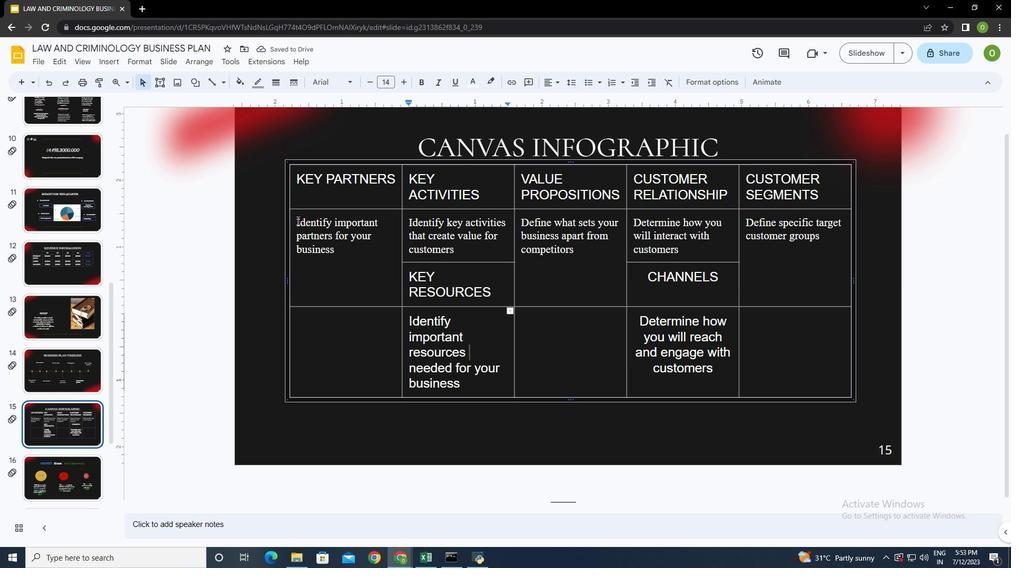 
Action: Mouse pressed left at (296, 219)
Screenshot: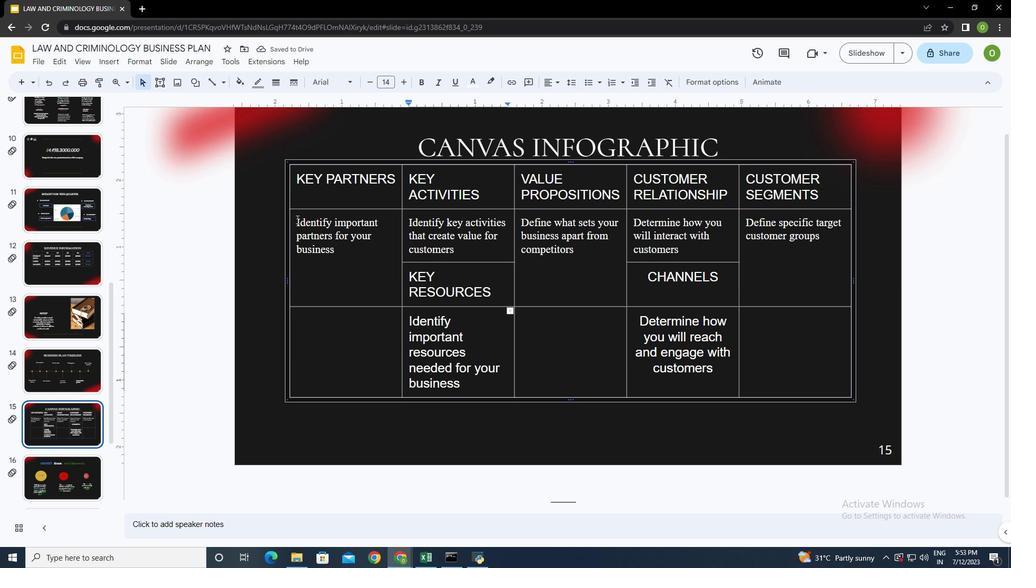 
Action: Mouse moved to (570, 243)
Screenshot: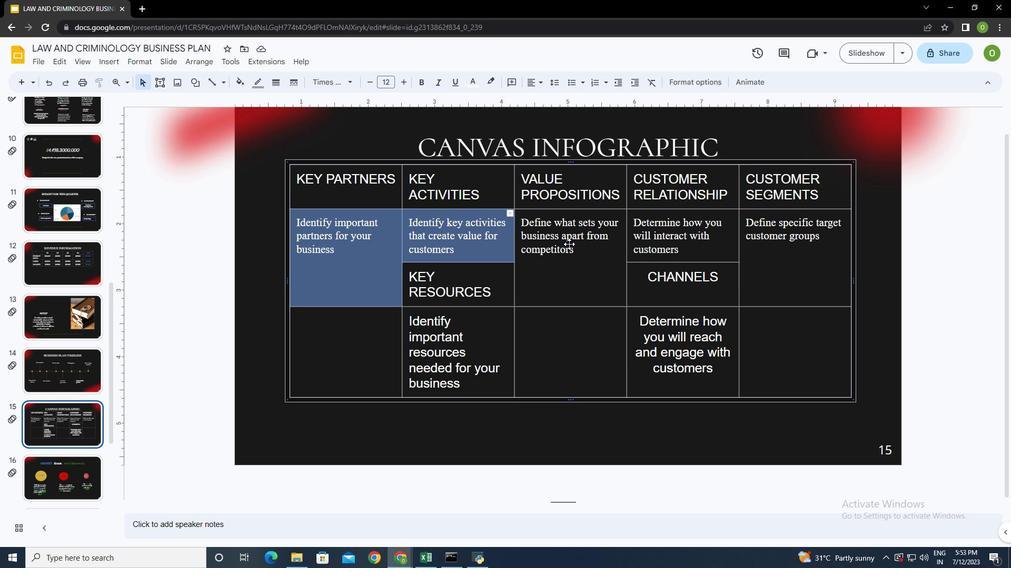 
Action: Mouse pressed left at (570, 243)
Screenshot: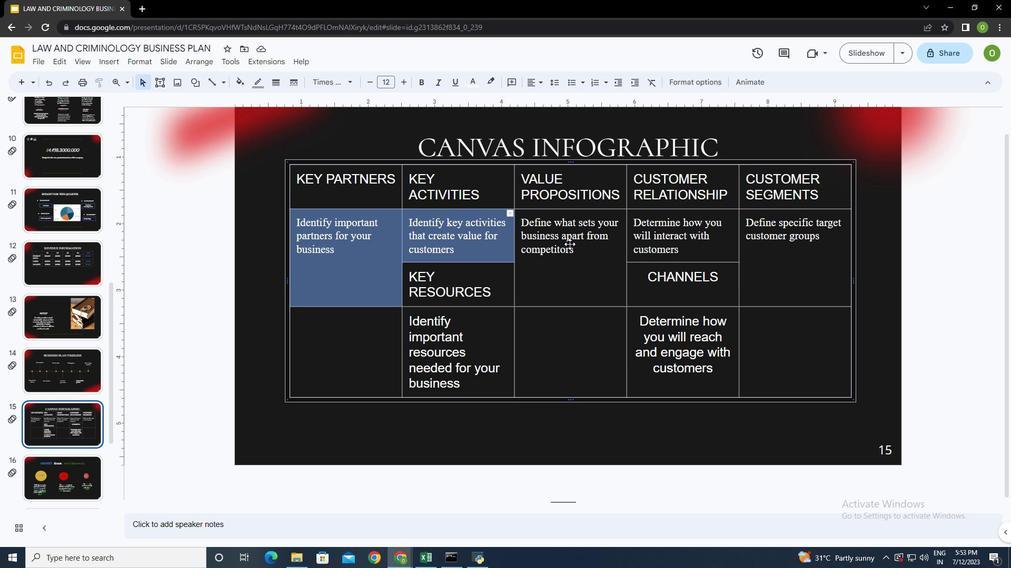 
Action: Mouse moved to (695, 249)
Screenshot: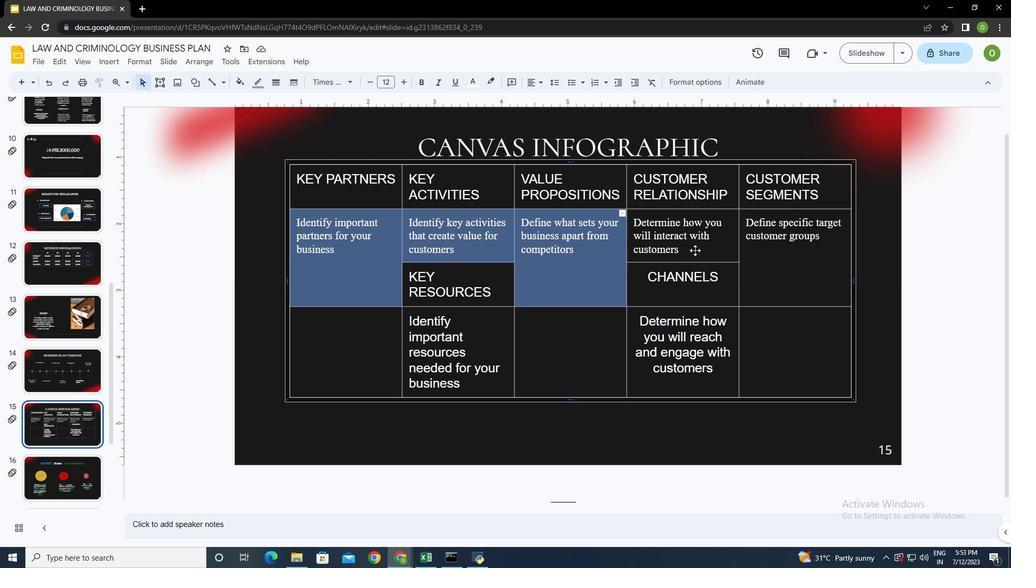 
Action: Mouse pressed left at (695, 249)
Screenshot: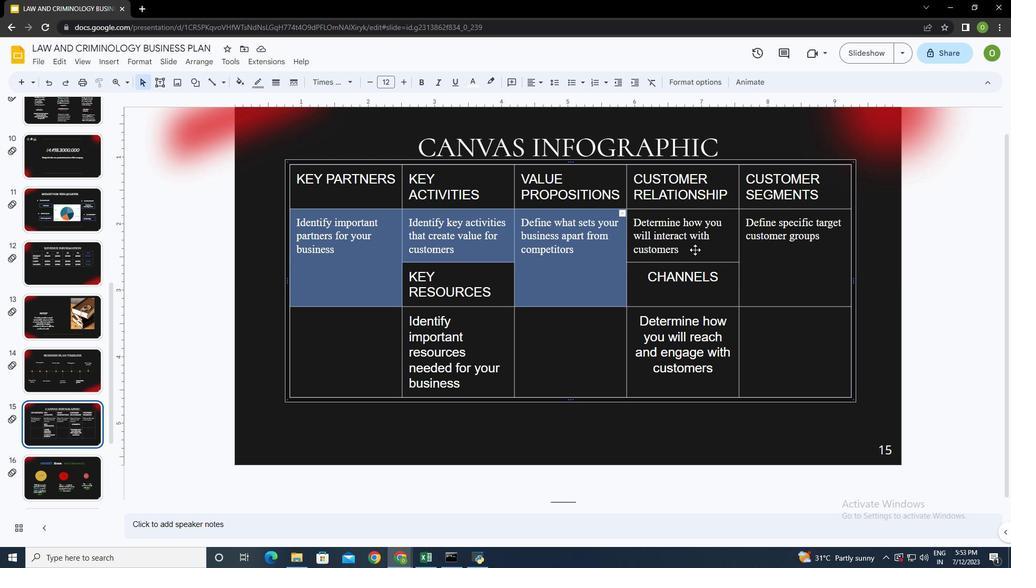 
Action: Mouse moved to (789, 240)
Screenshot: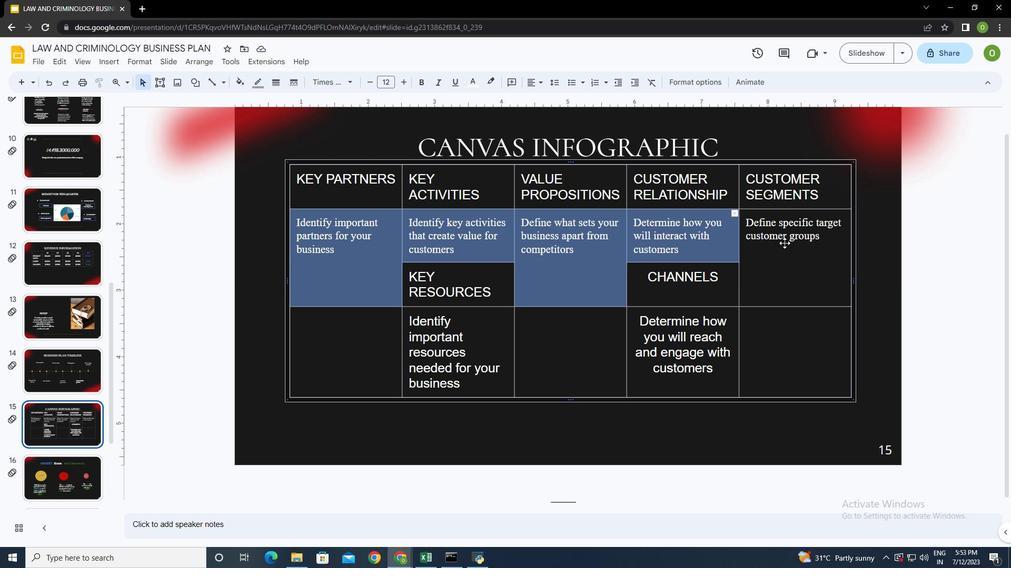 
Action: Mouse pressed left at (789, 240)
Screenshot: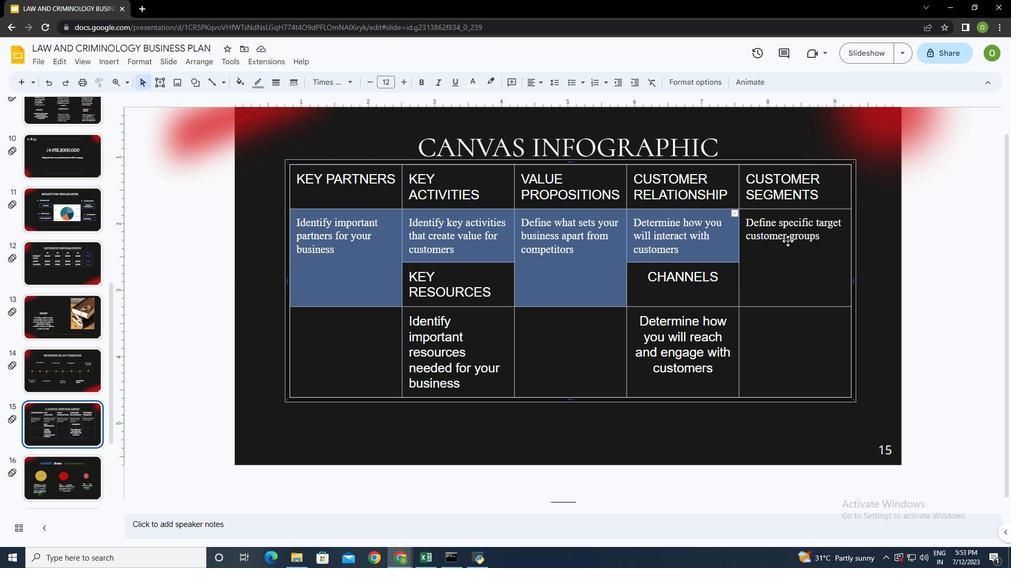 
Action: Mouse moved to (694, 358)
Screenshot: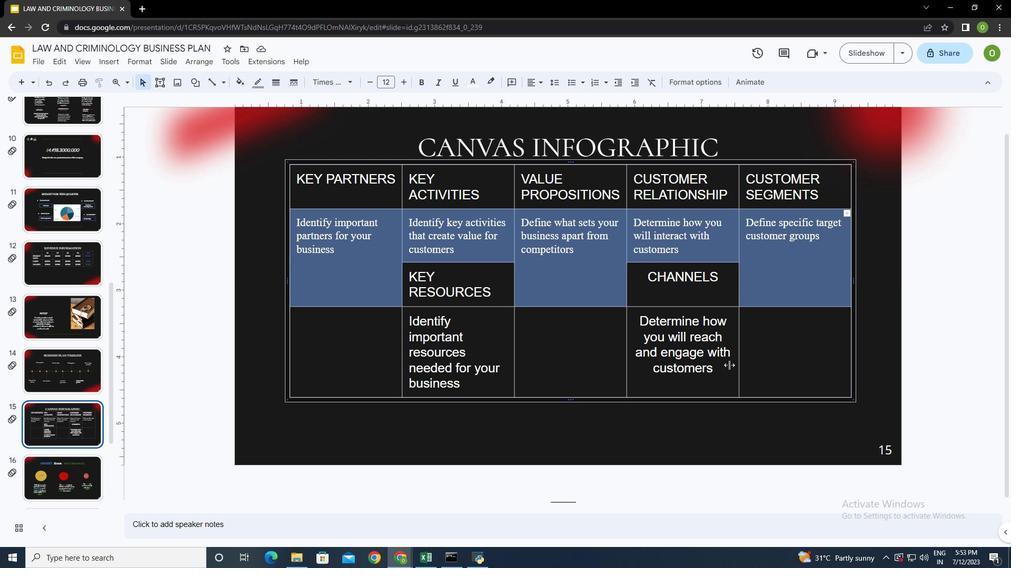 
Action: Mouse pressed left at (694, 358)
Screenshot: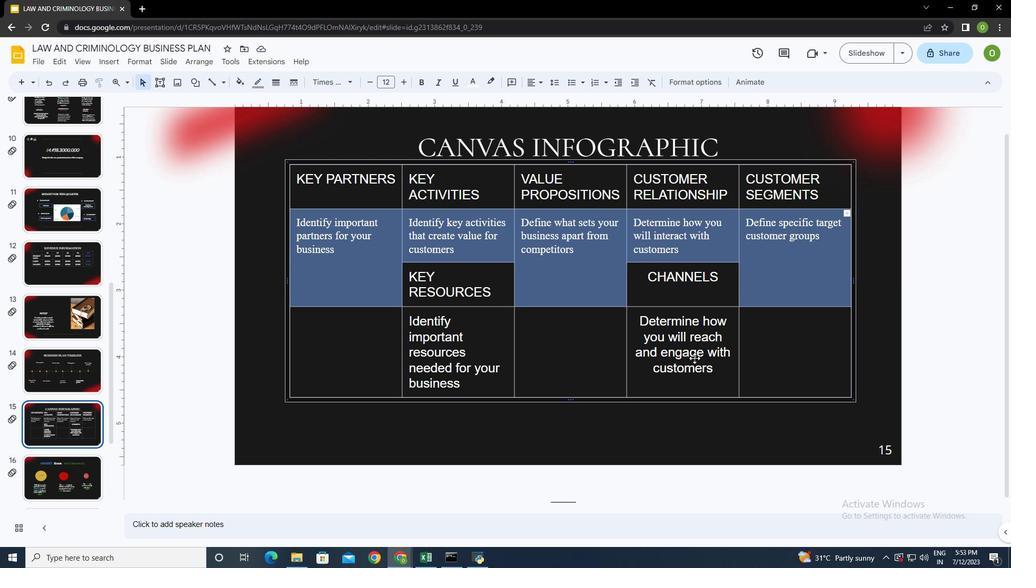 
Action: Mouse moved to (479, 293)
Screenshot: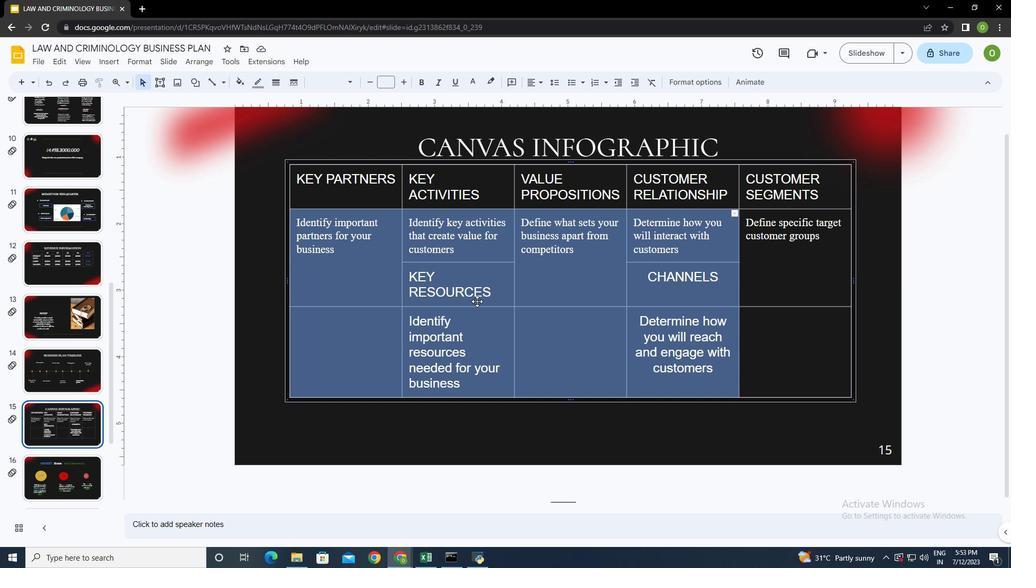 
Action: Mouse pressed left at (479, 293)
Screenshot: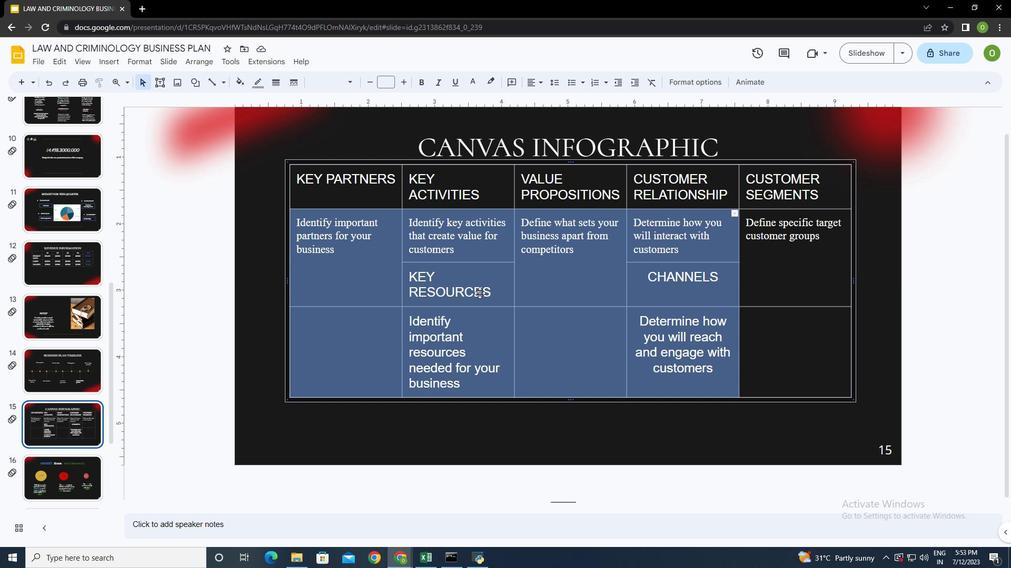 
Action: Mouse moved to (454, 242)
Screenshot: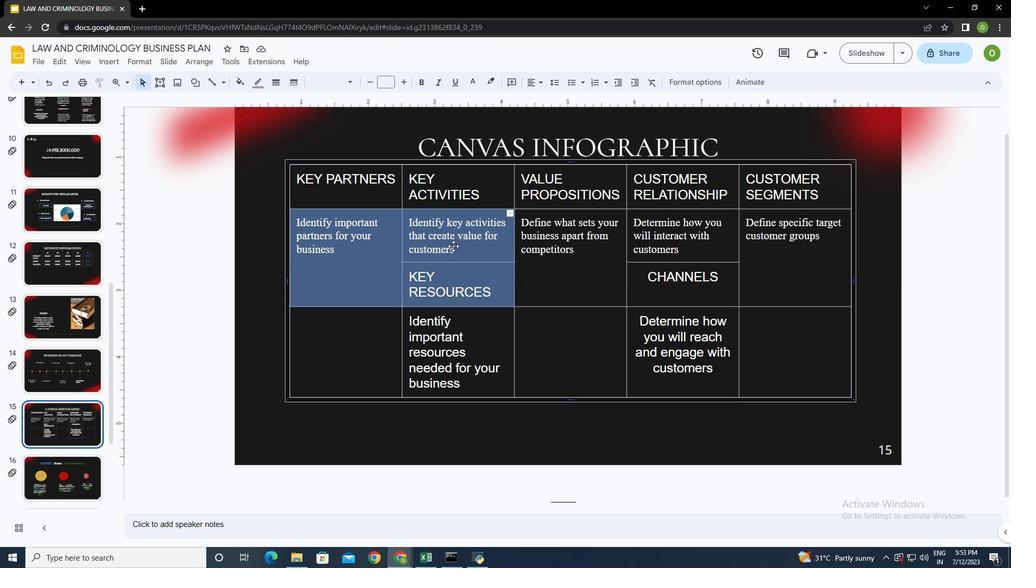 
Action: Mouse pressed left at (454, 242)
Screenshot: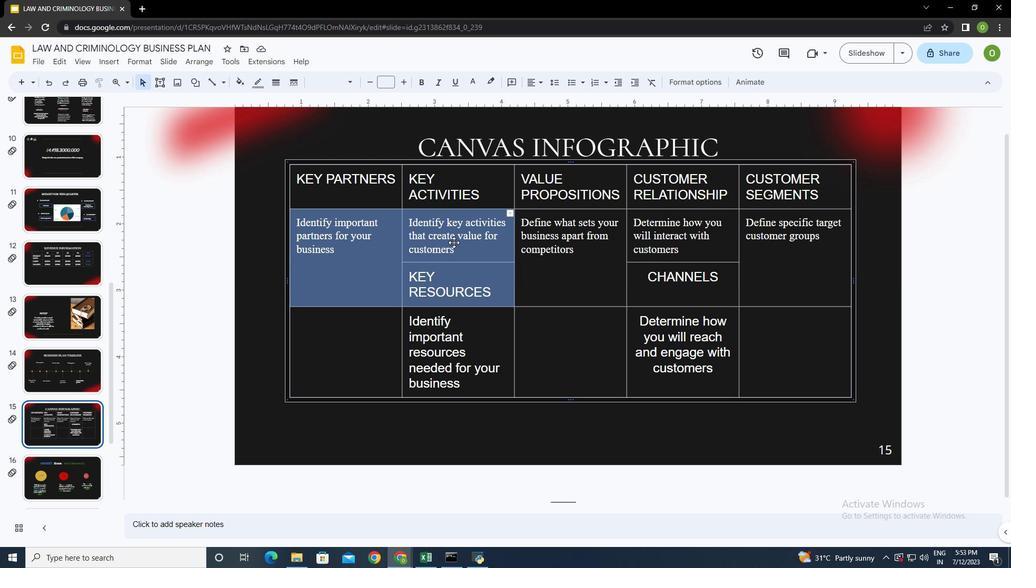 
Action: Mouse moved to (594, 232)
Screenshot: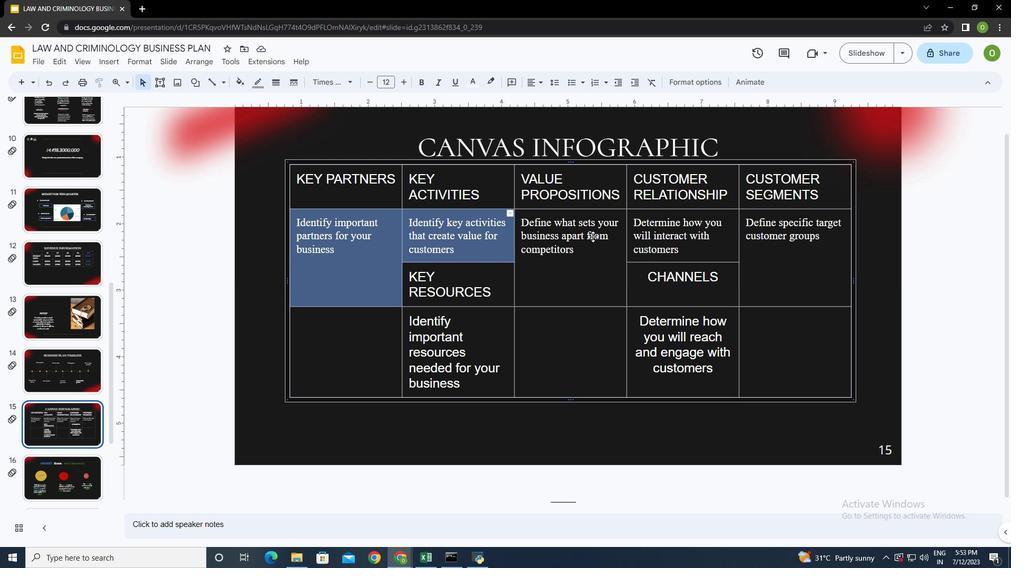 
Action: Mouse pressed left at (594, 232)
Screenshot: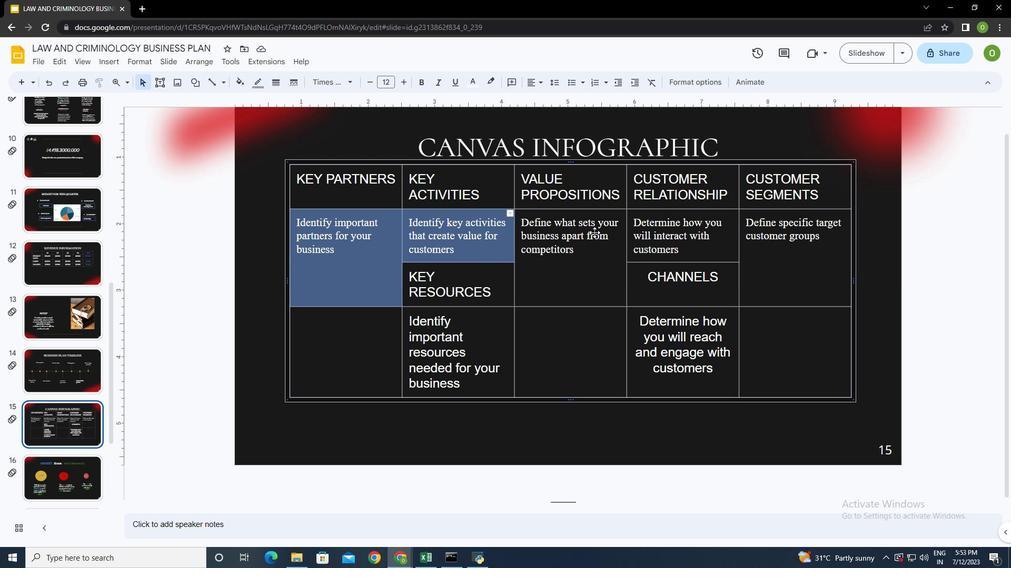 
Action: Mouse moved to (695, 228)
Screenshot: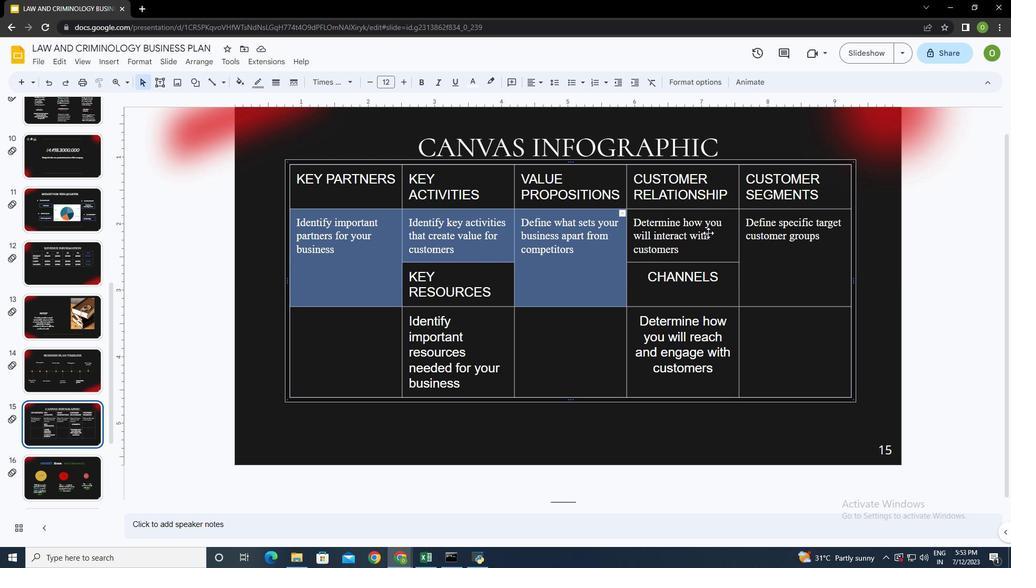 
Action: Mouse pressed left at (695, 228)
Screenshot: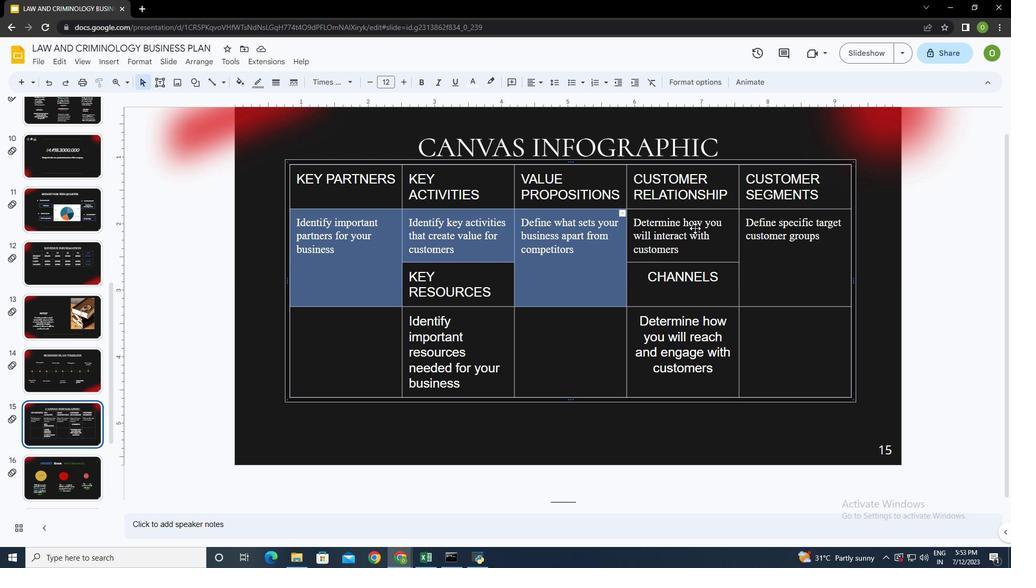 
Action: Mouse moved to (773, 230)
Screenshot: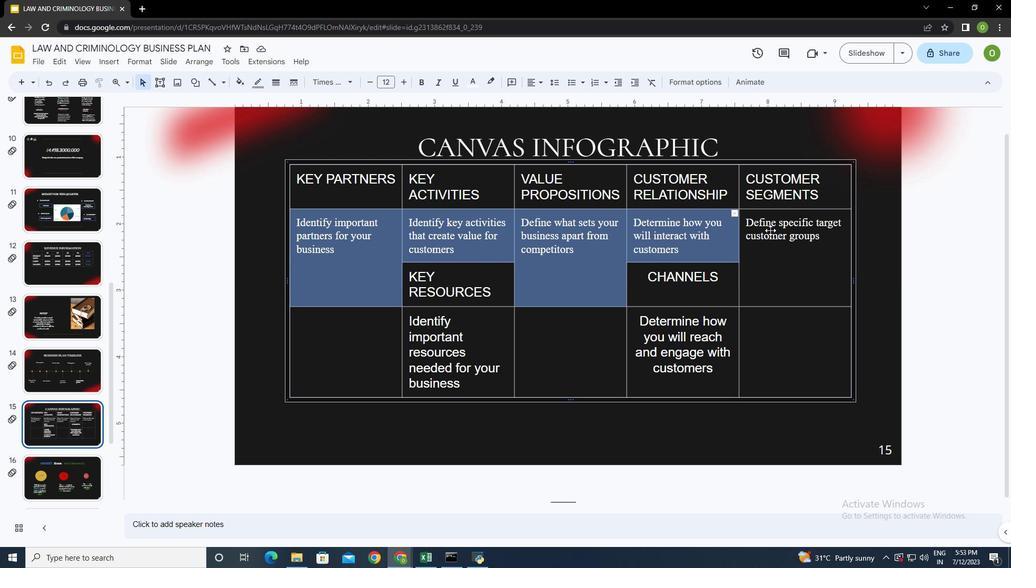 
Action: Mouse pressed left at (773, 230)
Screenshot: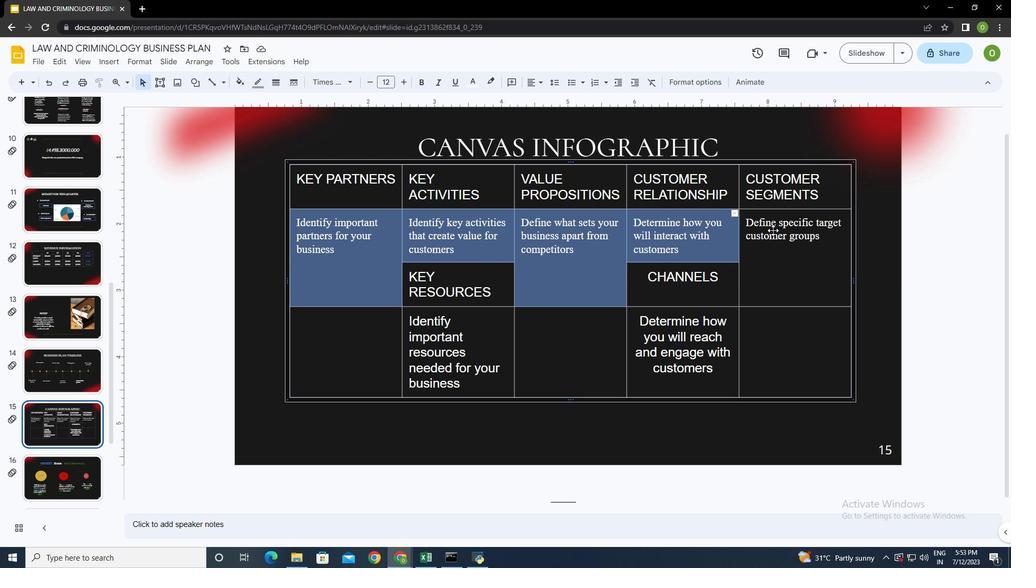 
Action: Mouse moved to (370, 84)
Screenshot: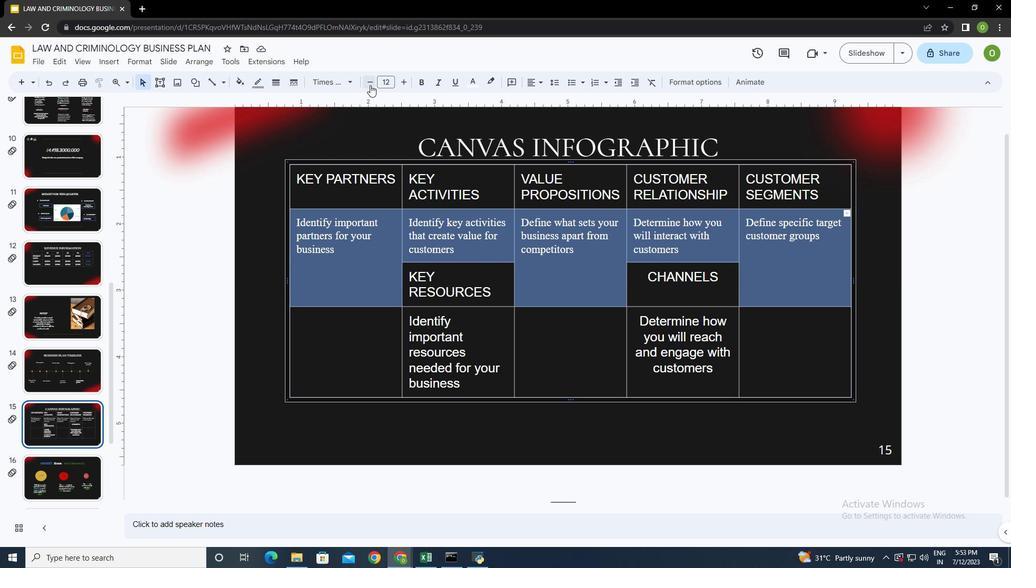 
Action: Mouse pressed left at (370, 84)
Screenshot: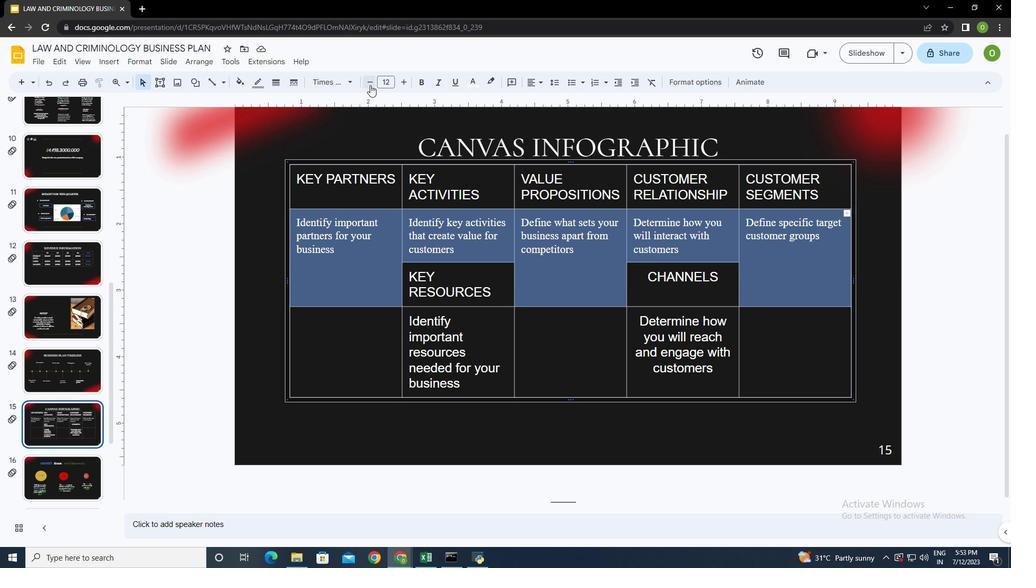 
Action: Mouse pressed left at (370, 84)
Screenshot: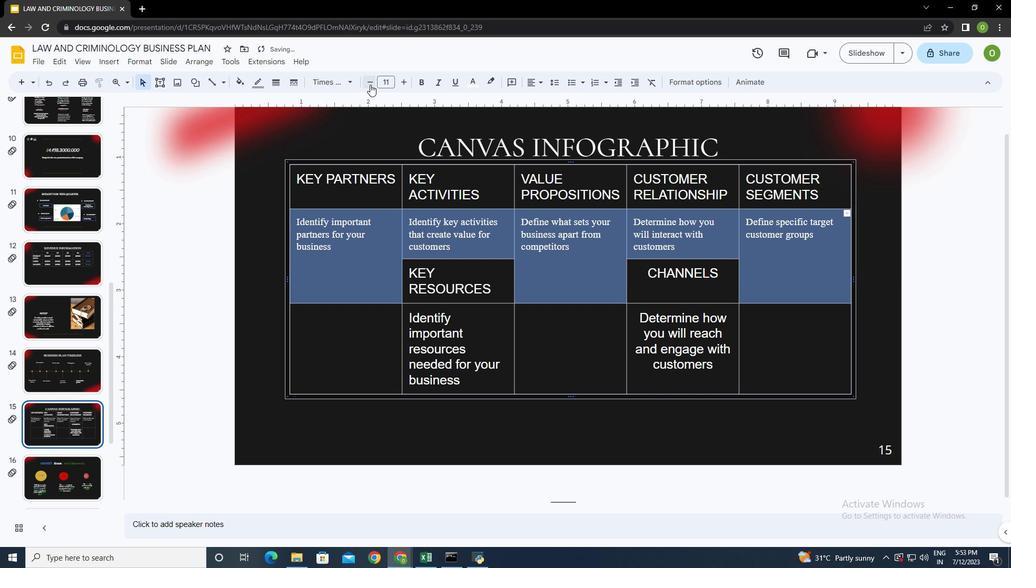 
Action: Mouse moved to (447, 338)
Screenshot: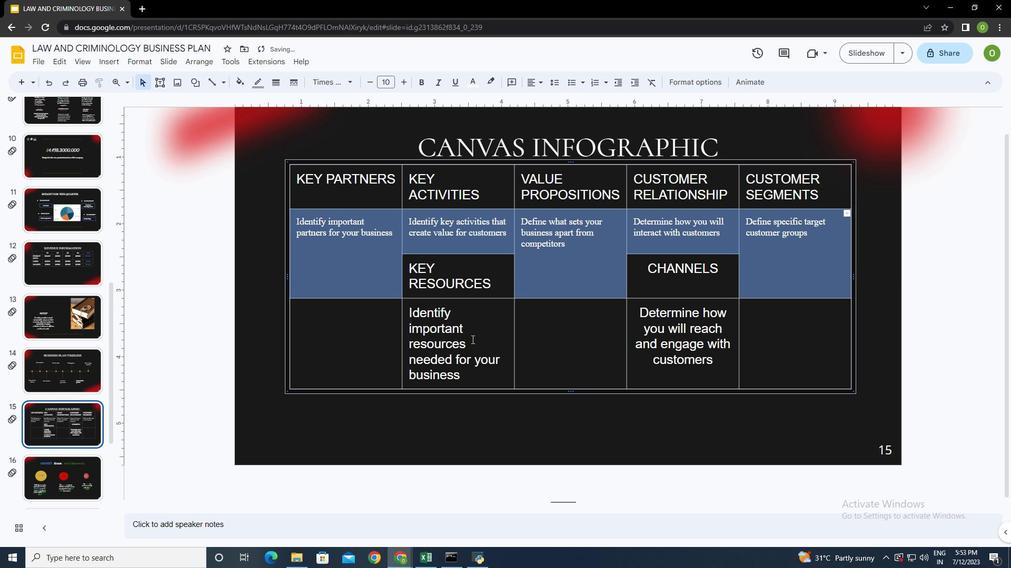 
Action: Mouse pressed left at (447, 338)
Screenshot: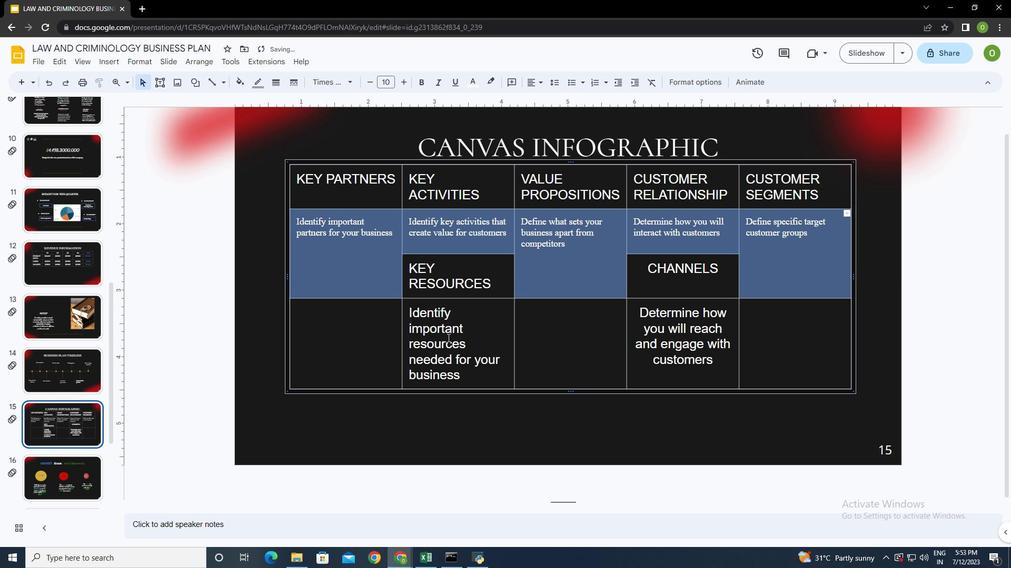
Action: Mouse moved to (683, 337)
Screenshot: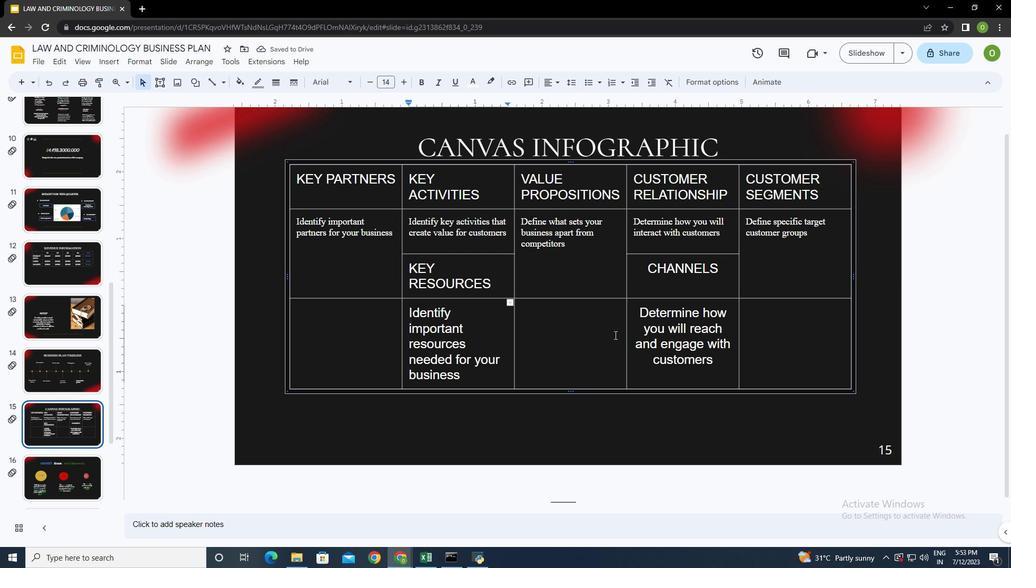 
Action: Mouse pressed left at (683, 337)
